 Task: Send an email with the signature Lorena Ramirez with the subject Request for a donation follow-up and the message Can you confirm whether the project is still on track to meet the milestones? from softage.9@softage.net to softage.2@softage.net and move the email from Sent Items to the folder Performance metrics
Action: Mouse moved to (278, 478)
Screenshot: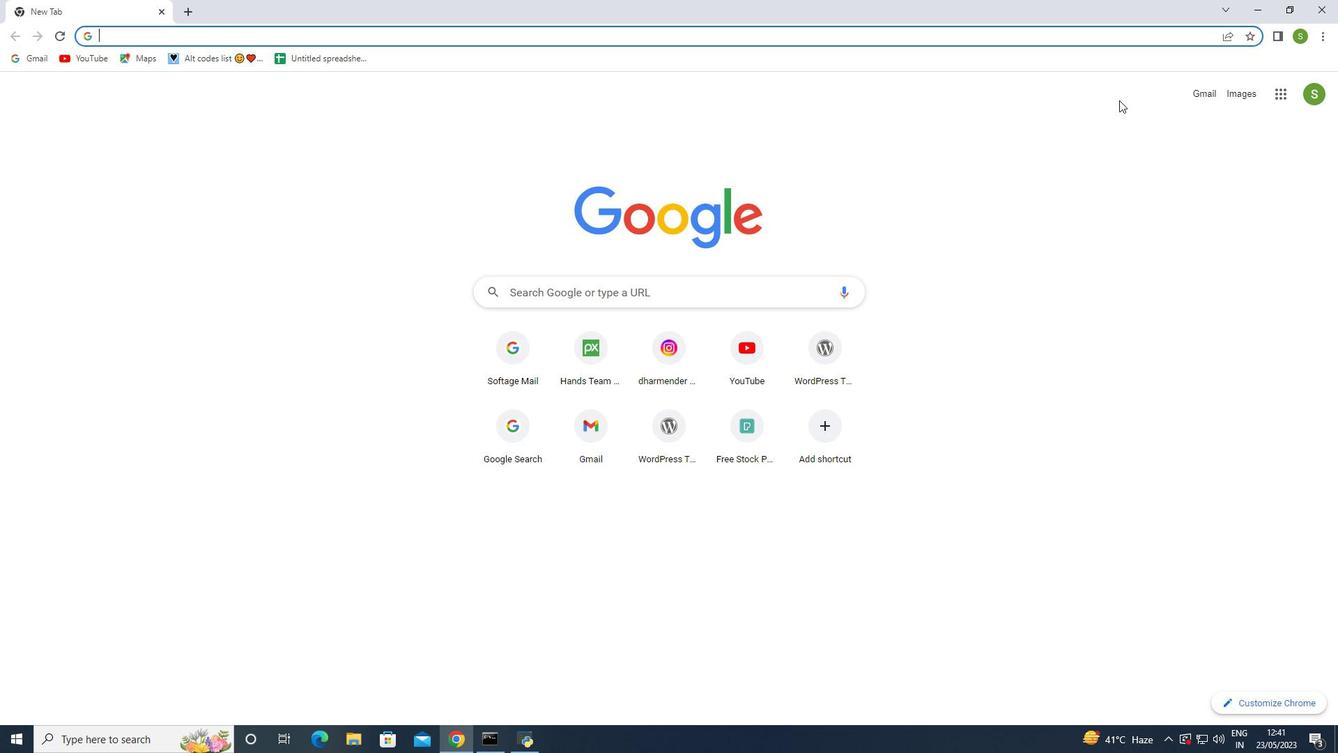 
Action: Mouse pressed left at (278, 478)
Screenshot: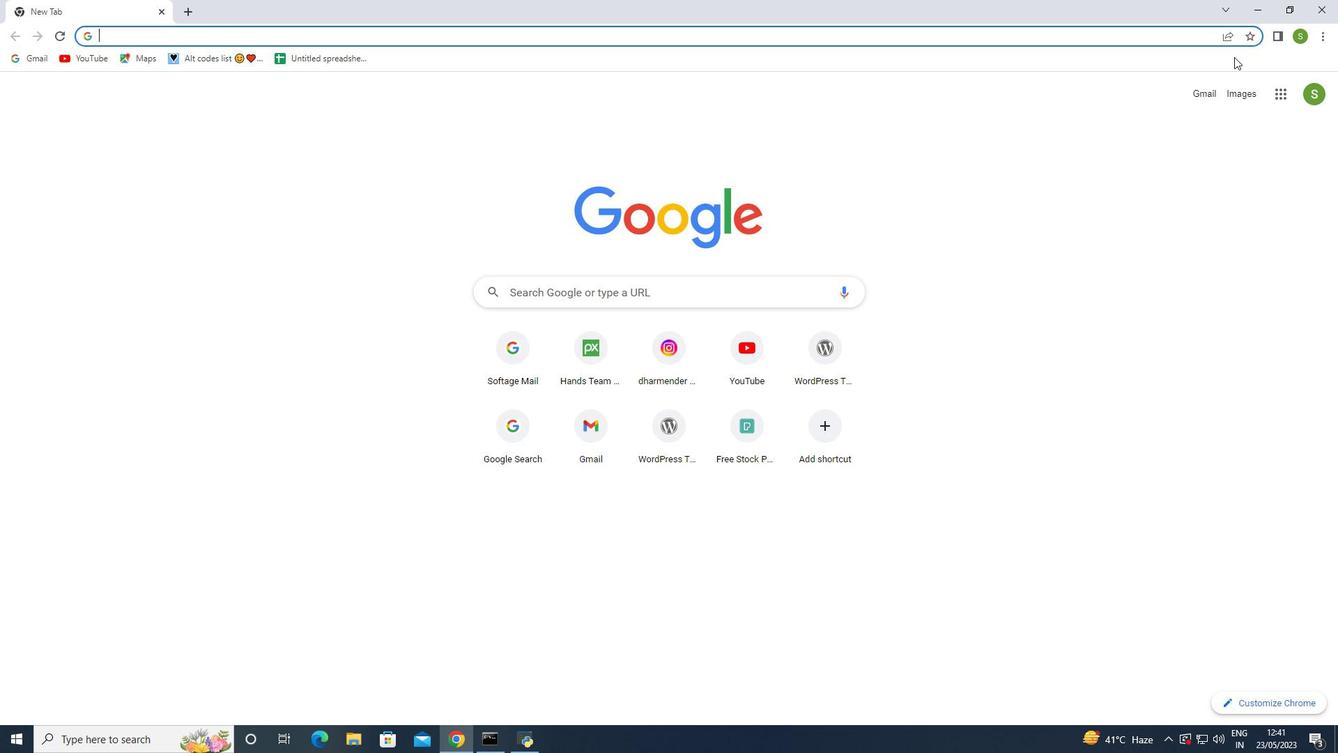 
Action: Mouse moved to (1290, 93)
Screenshot: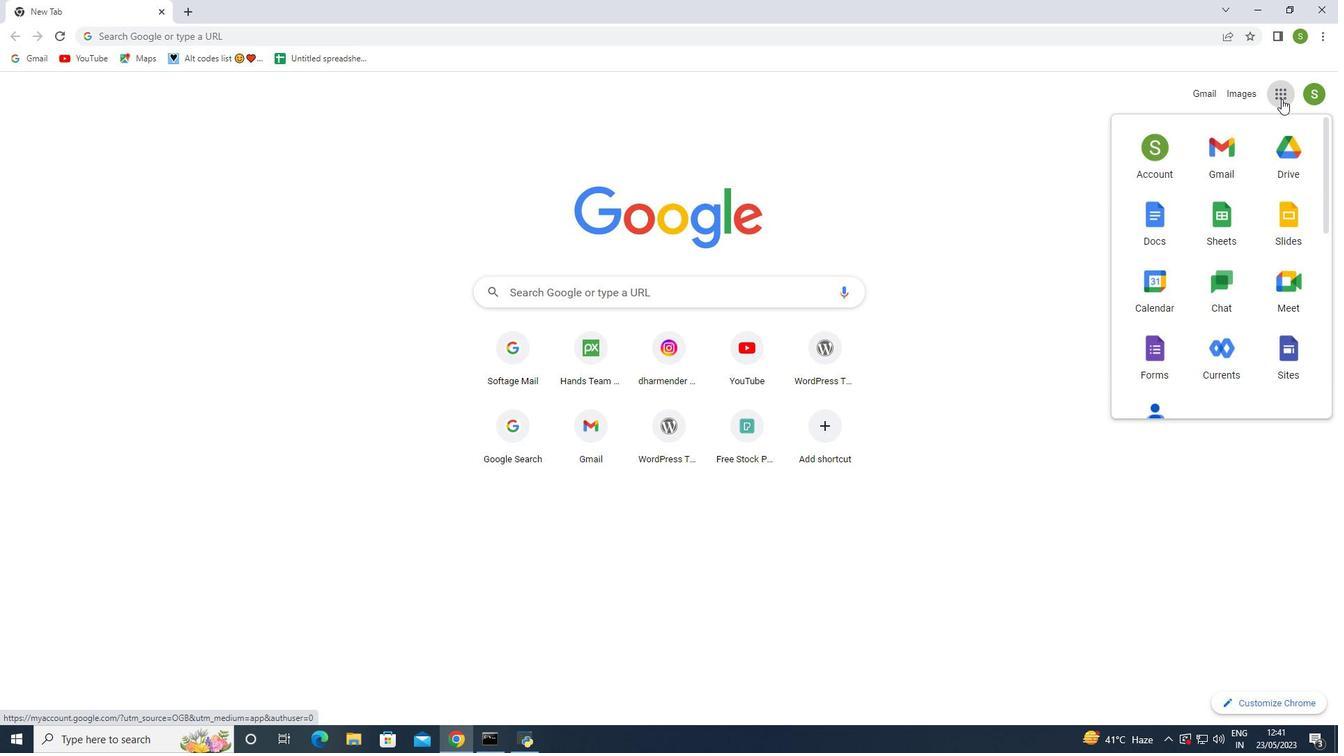 
Action: Mouse pressed left at (1290, 93)
Screenshot: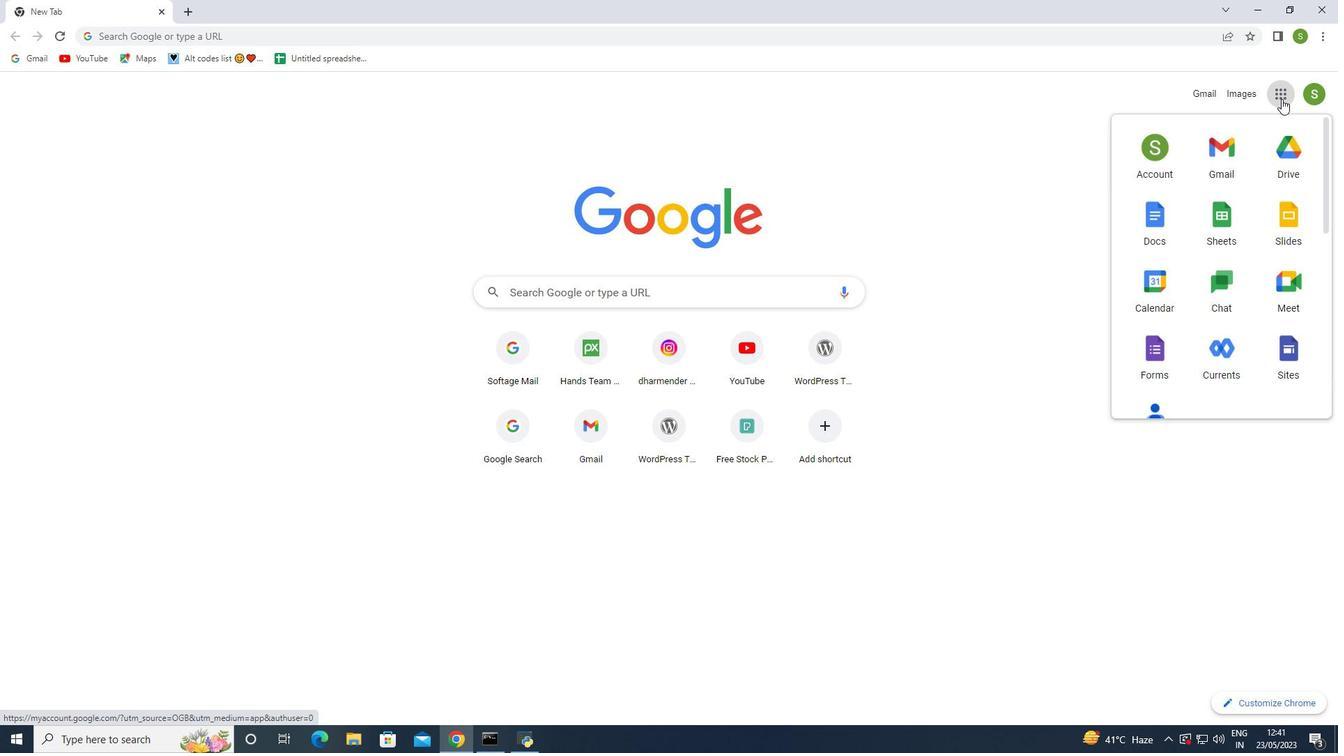 
Action: Mouse moved to (1235, 143)
Screenshot: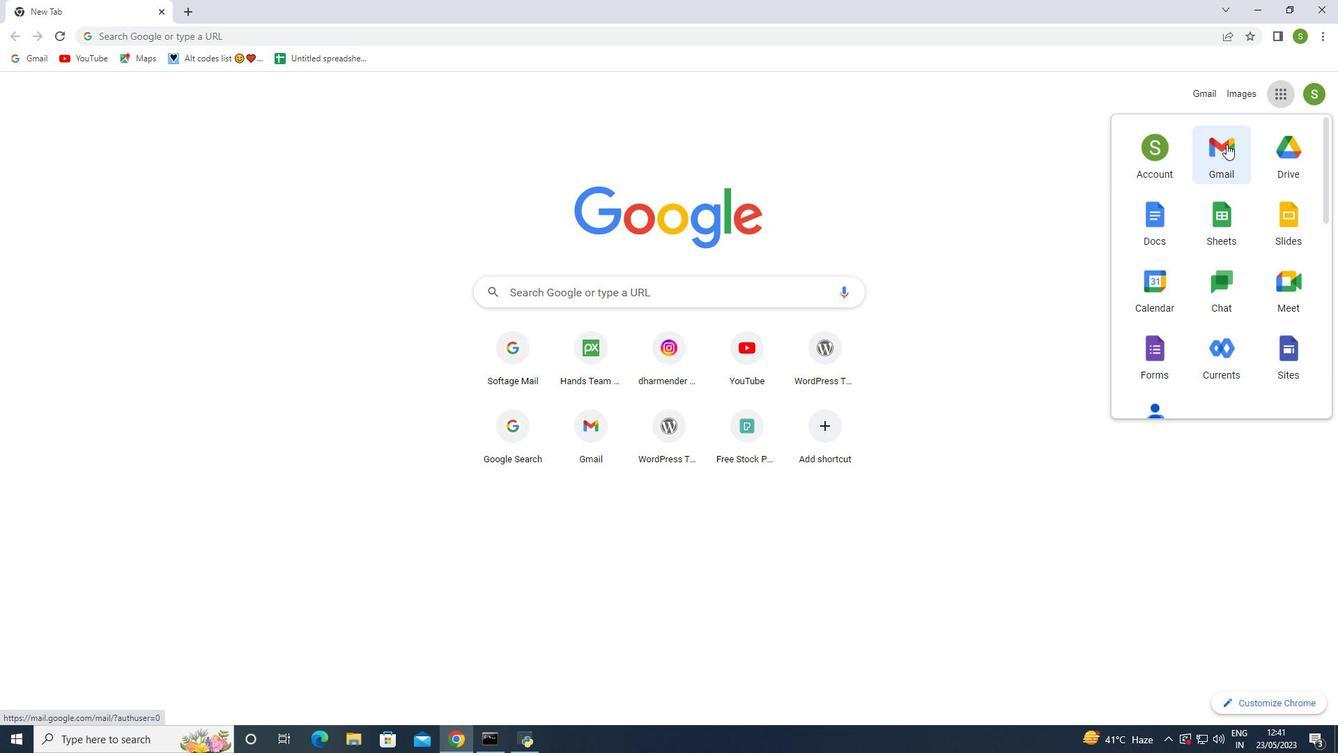 
Action: Mouse pressed left at (1235, 143)
Screenshot: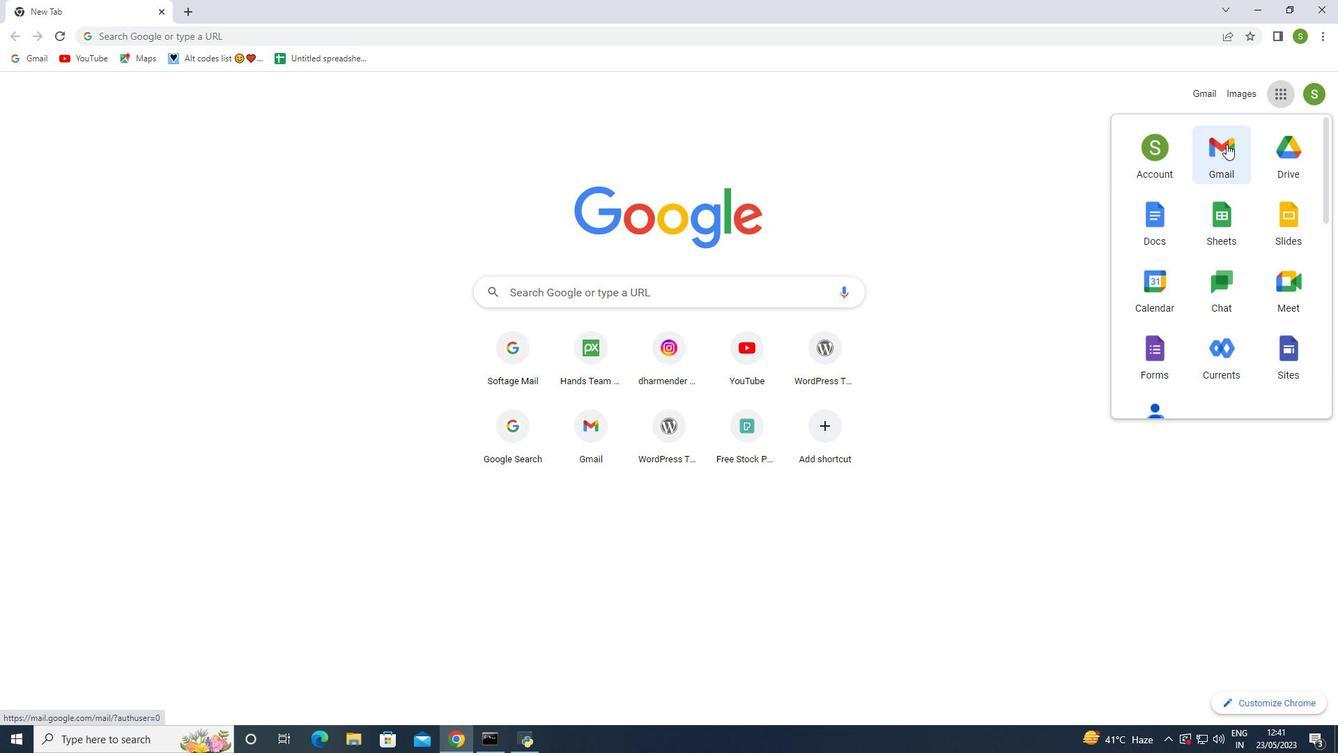 
Action: Mouse moved to (1174, 93)
Screenshot: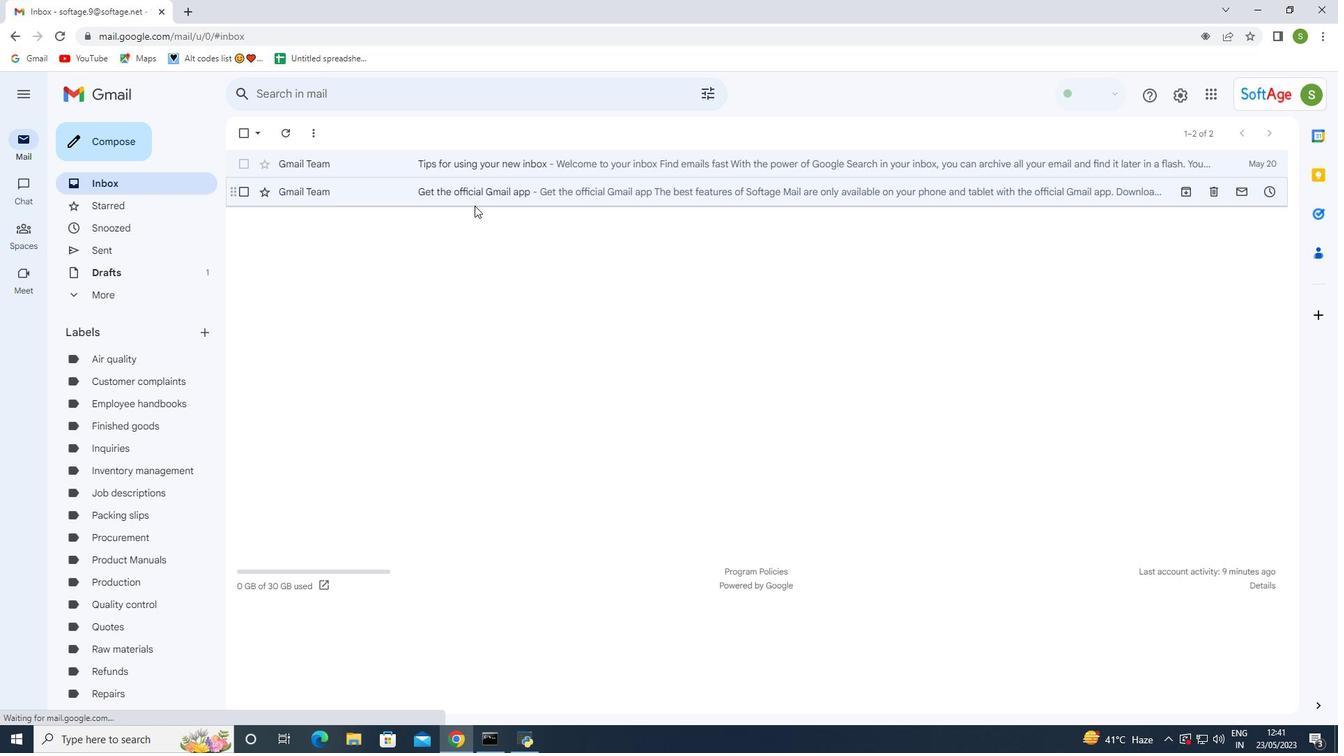 
Action: Mouse pressed left at (1174, 93)
Screenshot: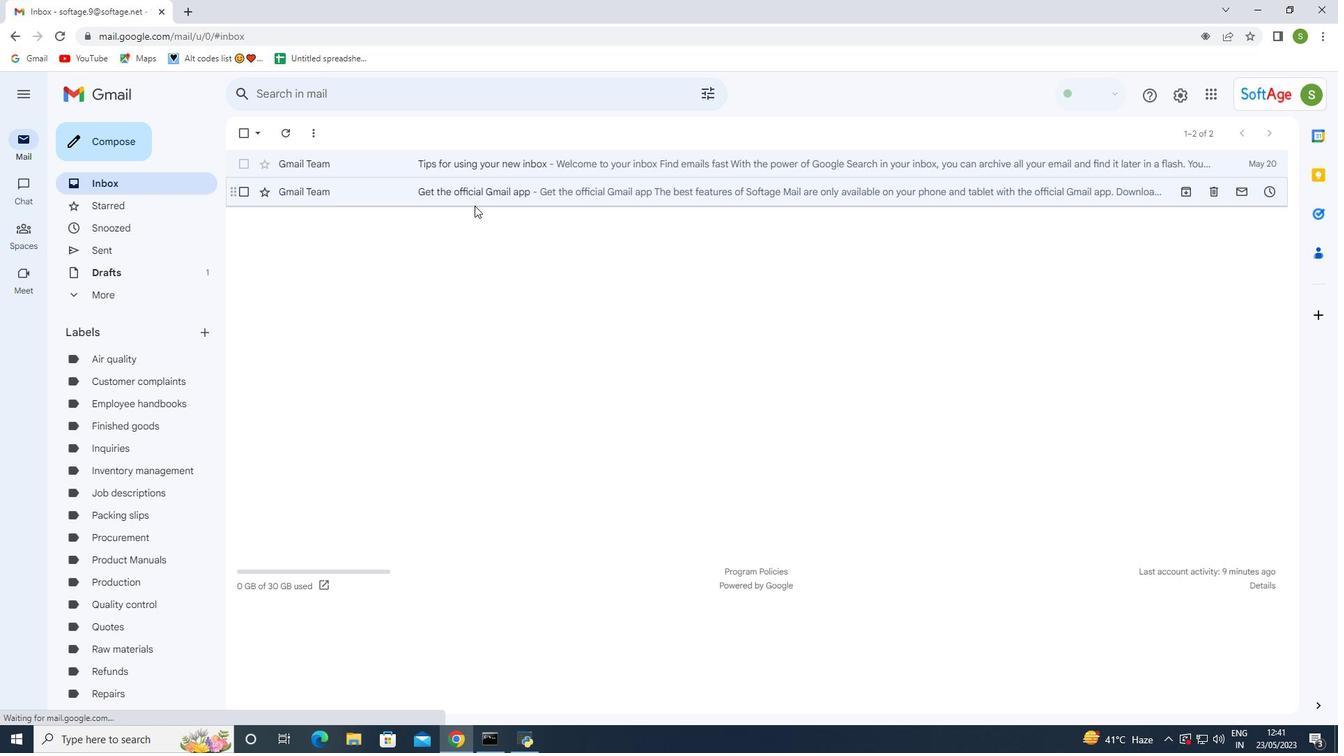 
Action: Mouse moved to (1177, 156)
Screenshot: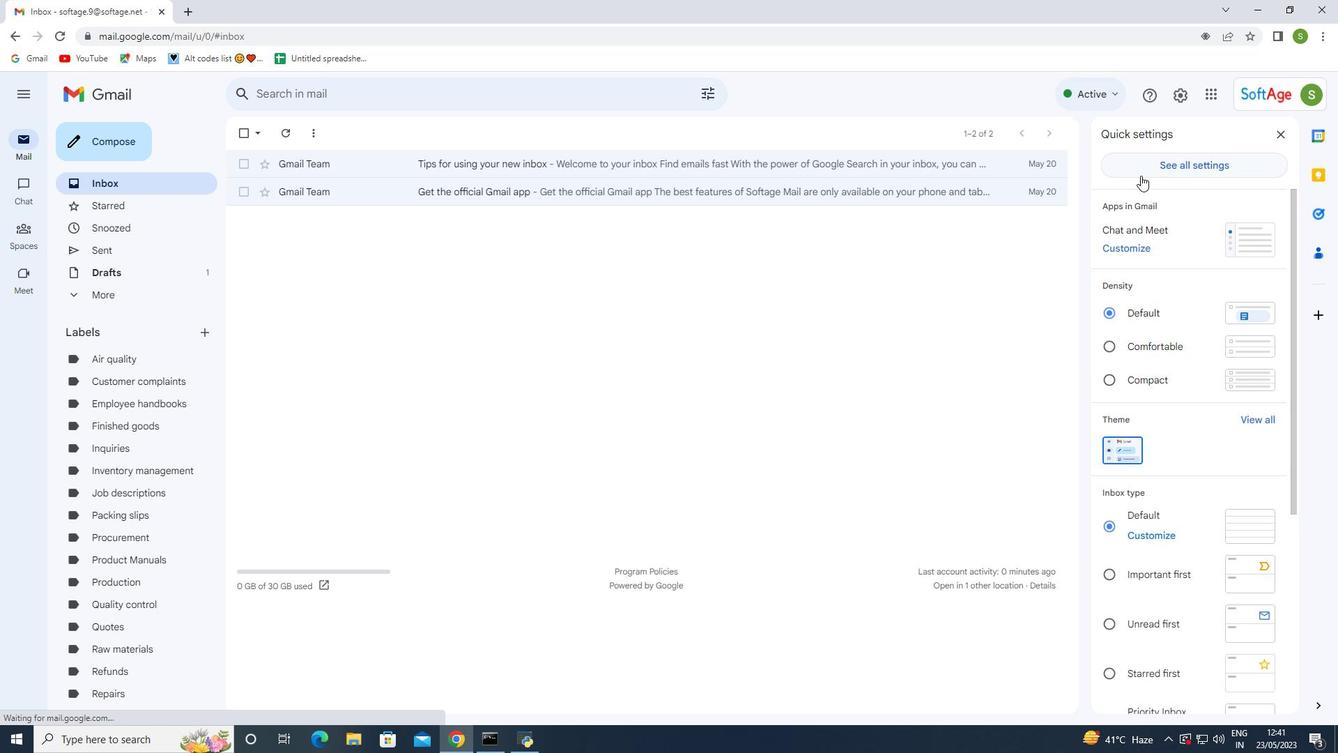 
Action: Mouse pressed left at (1177, 156)
Screenshot: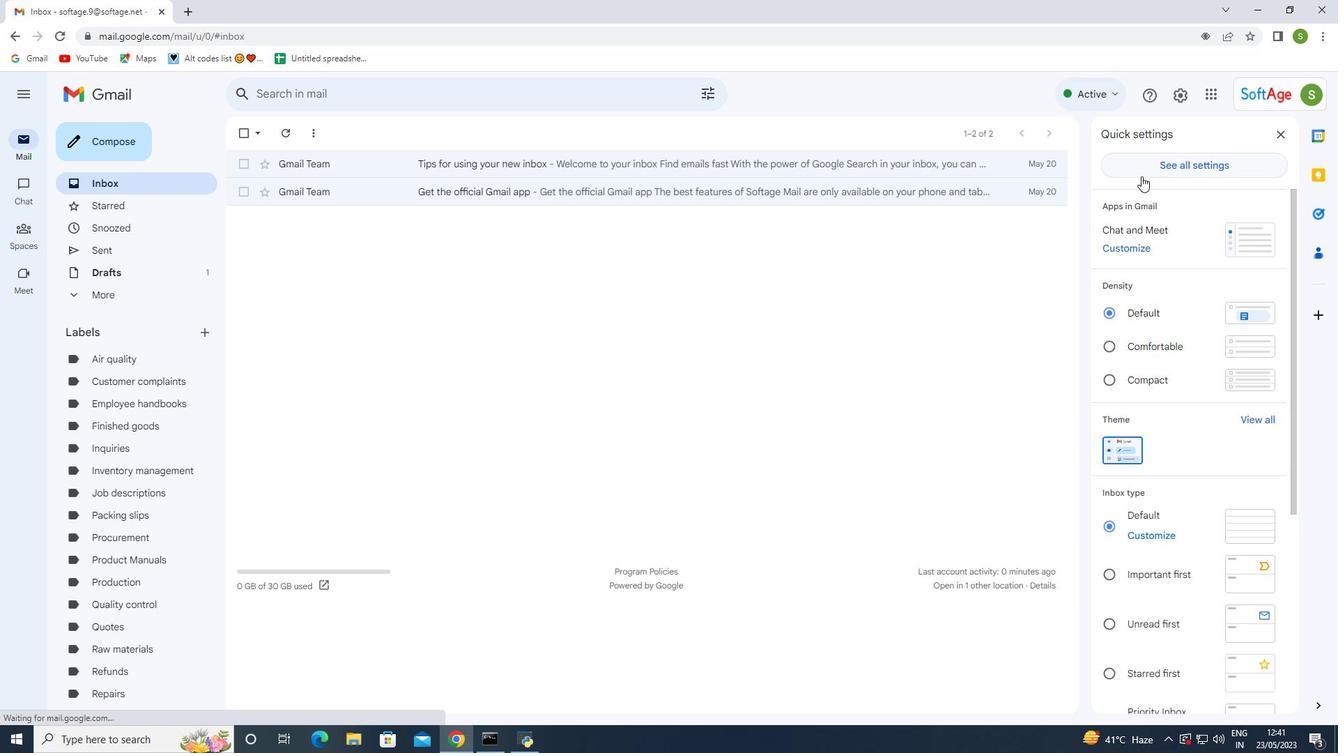 
Action: Mouse moved to (553, 322)
Screenshot: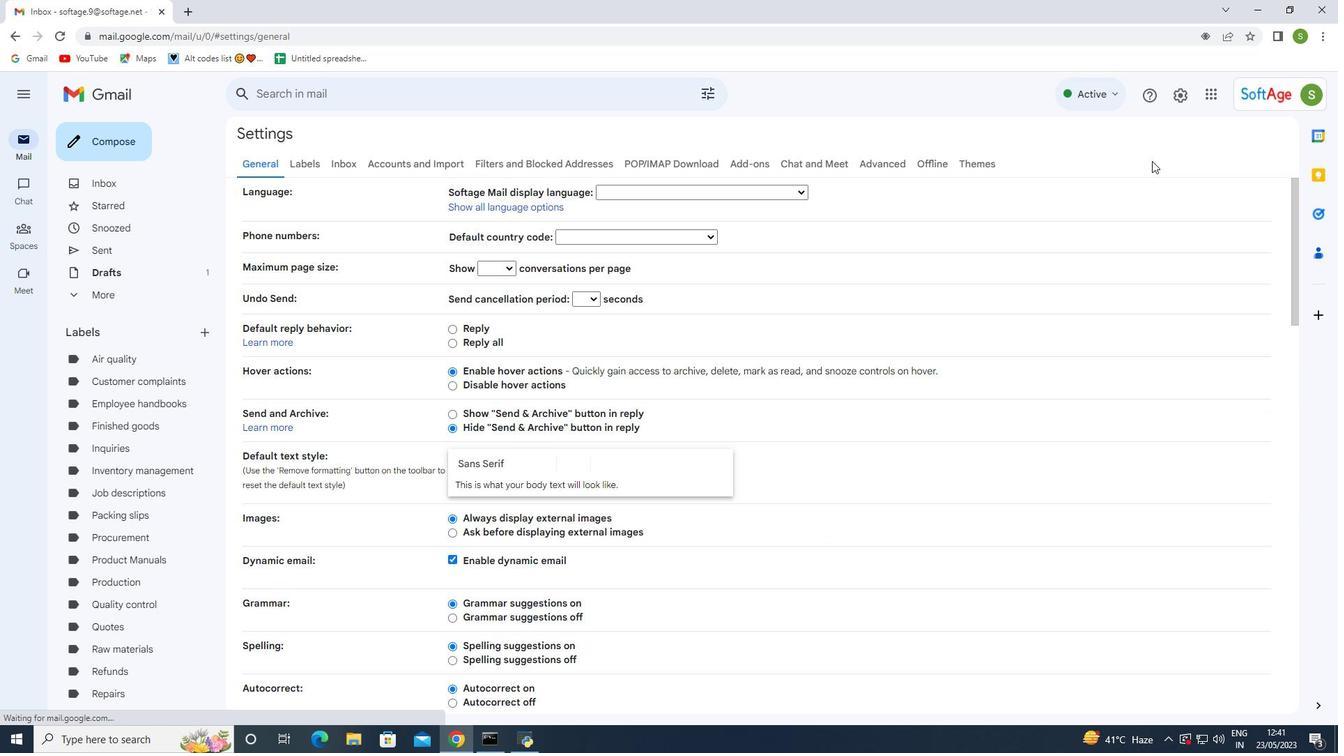 
Action: Mouse scrolled (553, 322) with delta (0, 0)
Screenshot: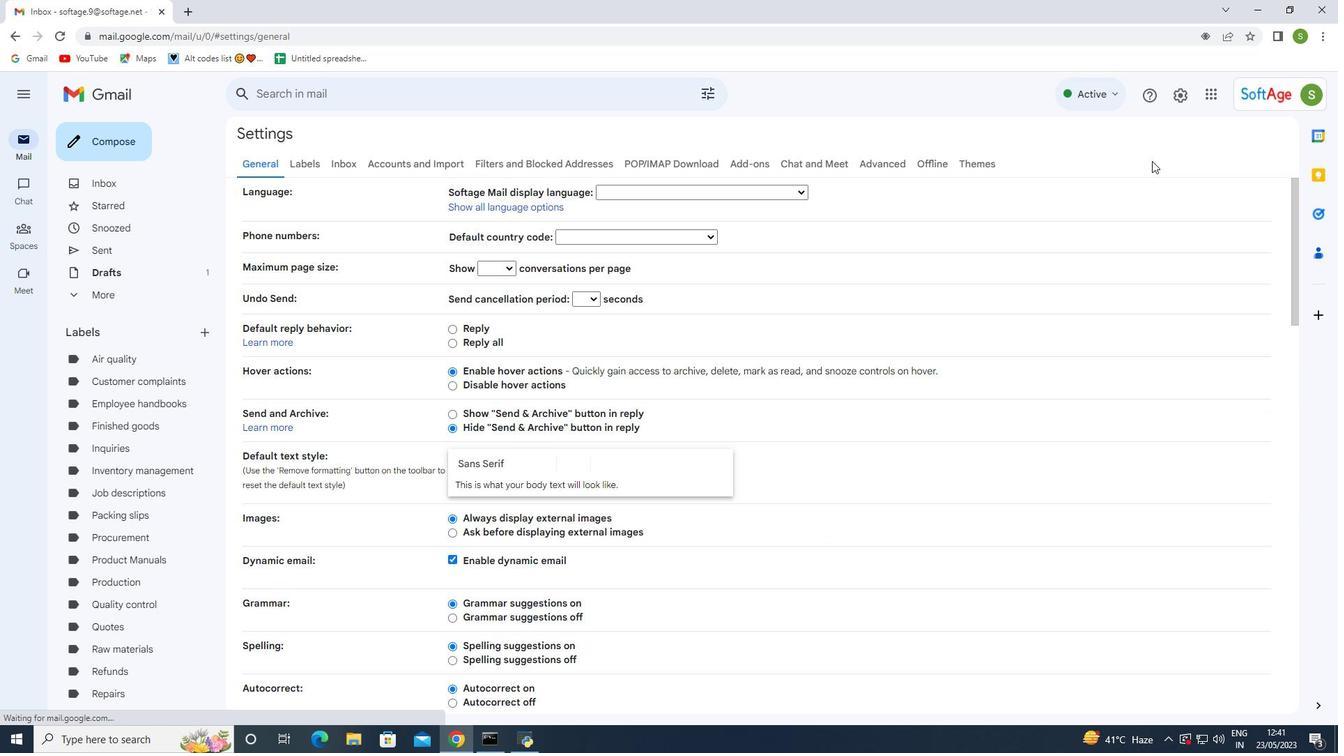 
Action: Mouse moved to (554, 324)
Screenshot: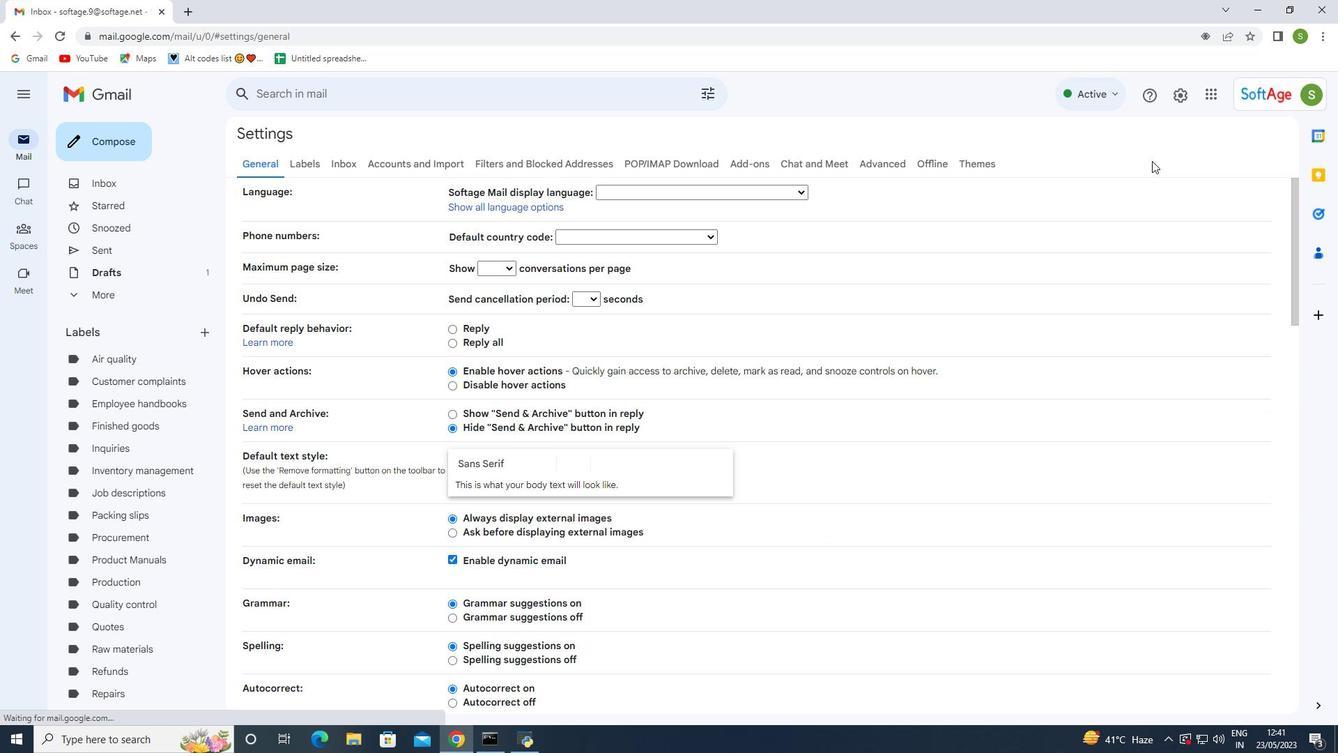 
Action: Mouse scrolled (554, 323) with delta (0, 0)
Screenshot: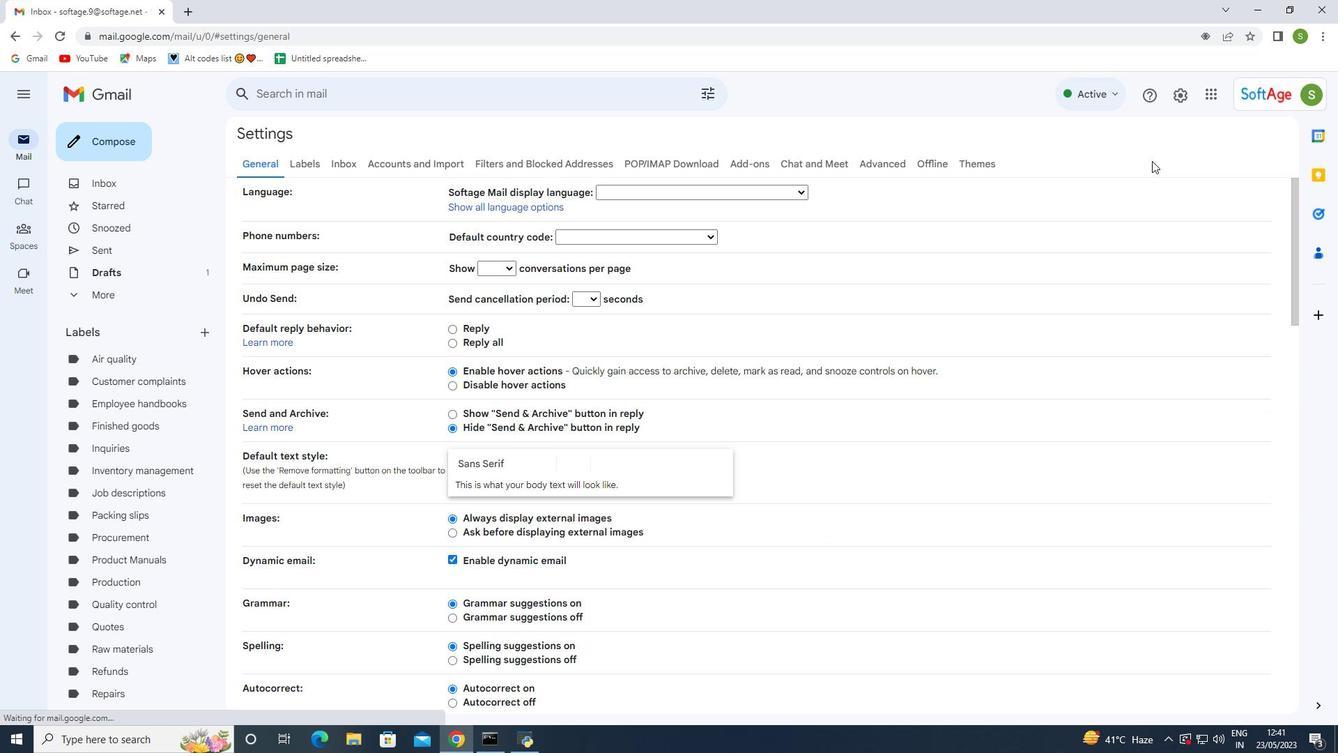 
Action: Mouse moved to (554, 325)
Screenshot: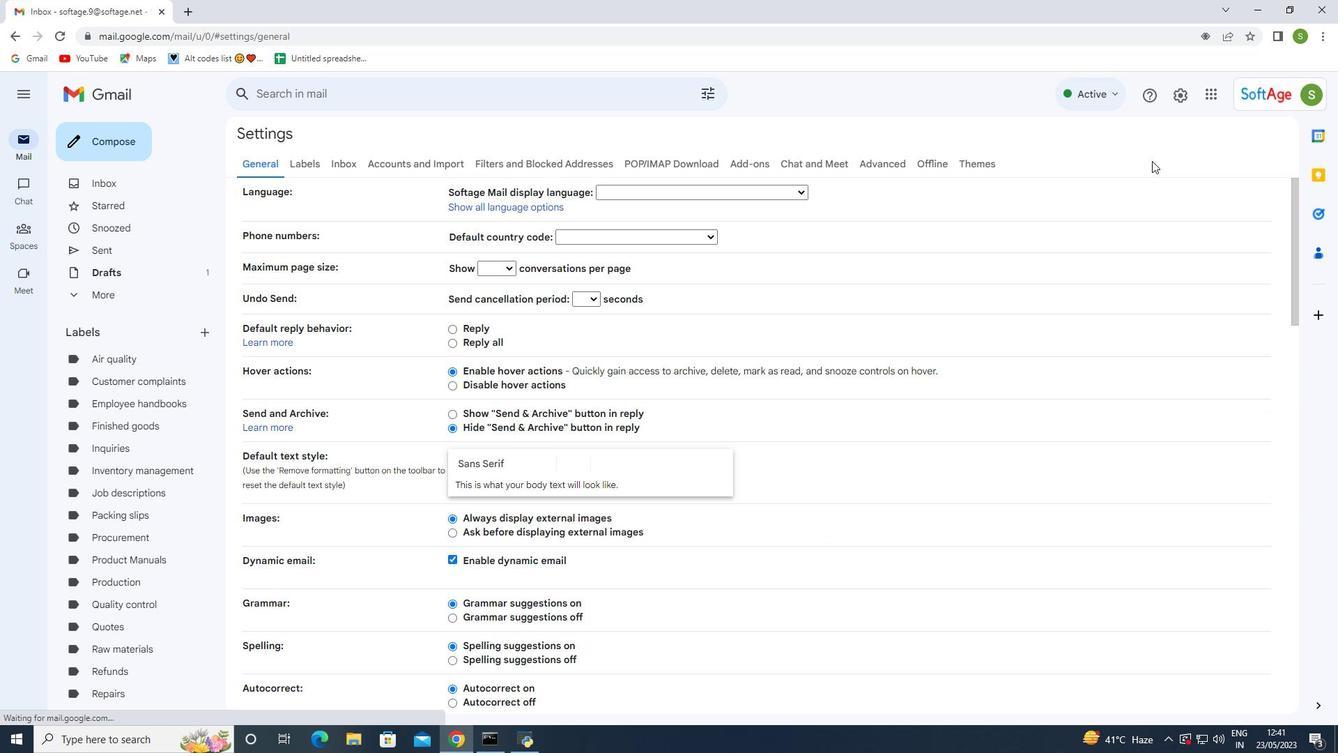 
Action: Mouse scrolled (554, 324) with delta (0, 0)
Screenshot: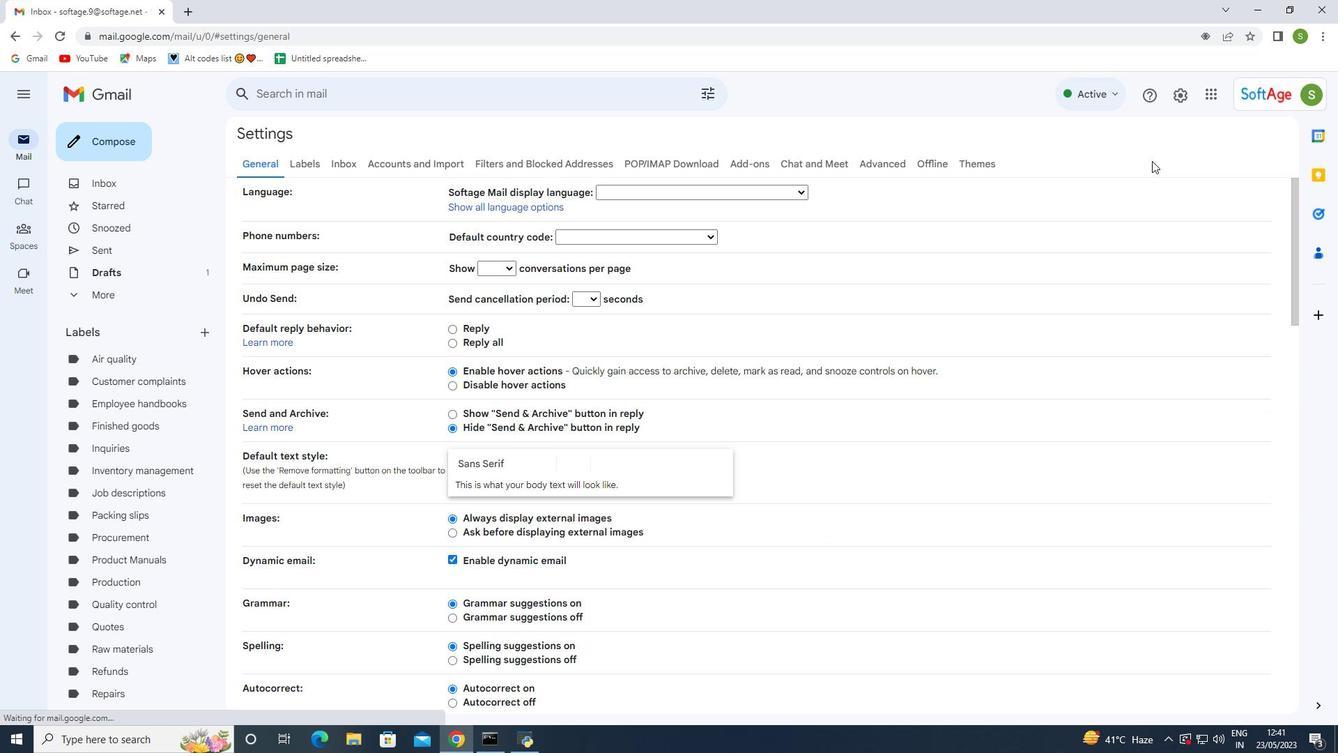 
Action: Mouse moved to (554, 325)
Screenshot: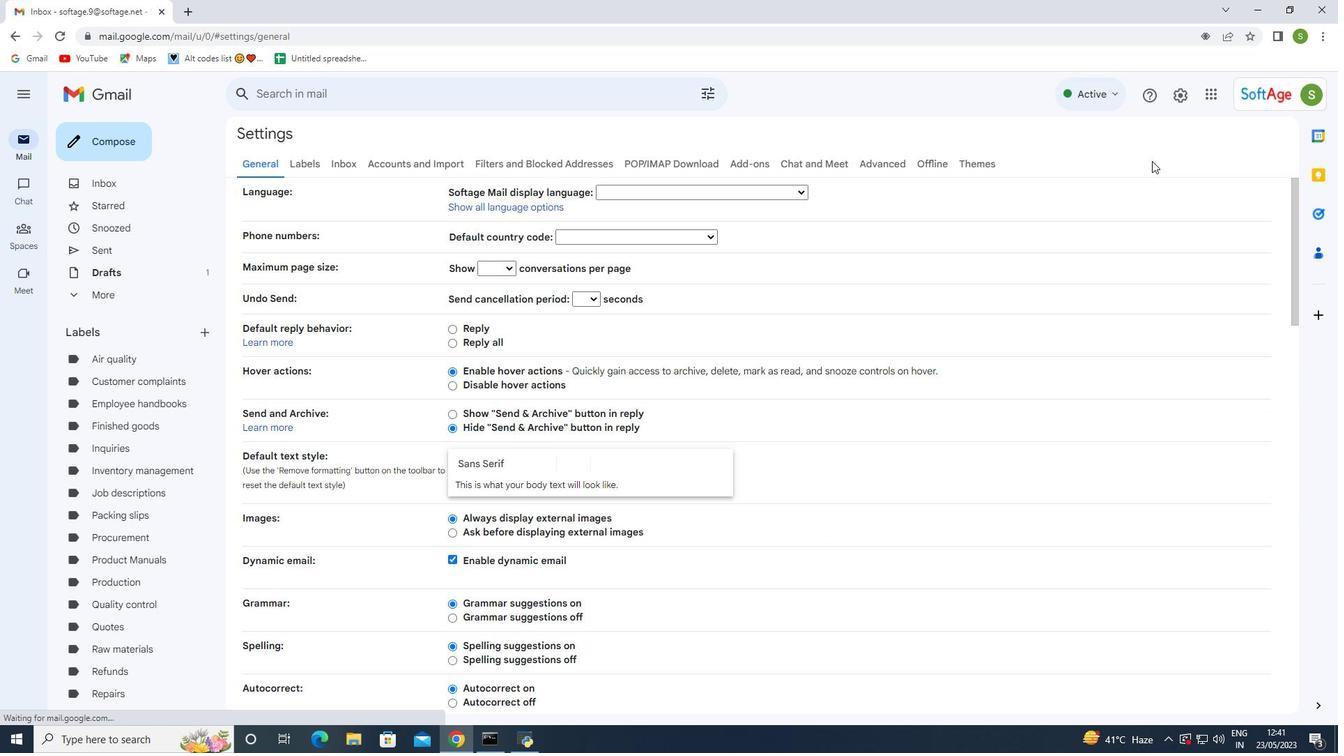 
Action: Mouse scrolled (554, 324) with delta (0, 0)
Screenshot: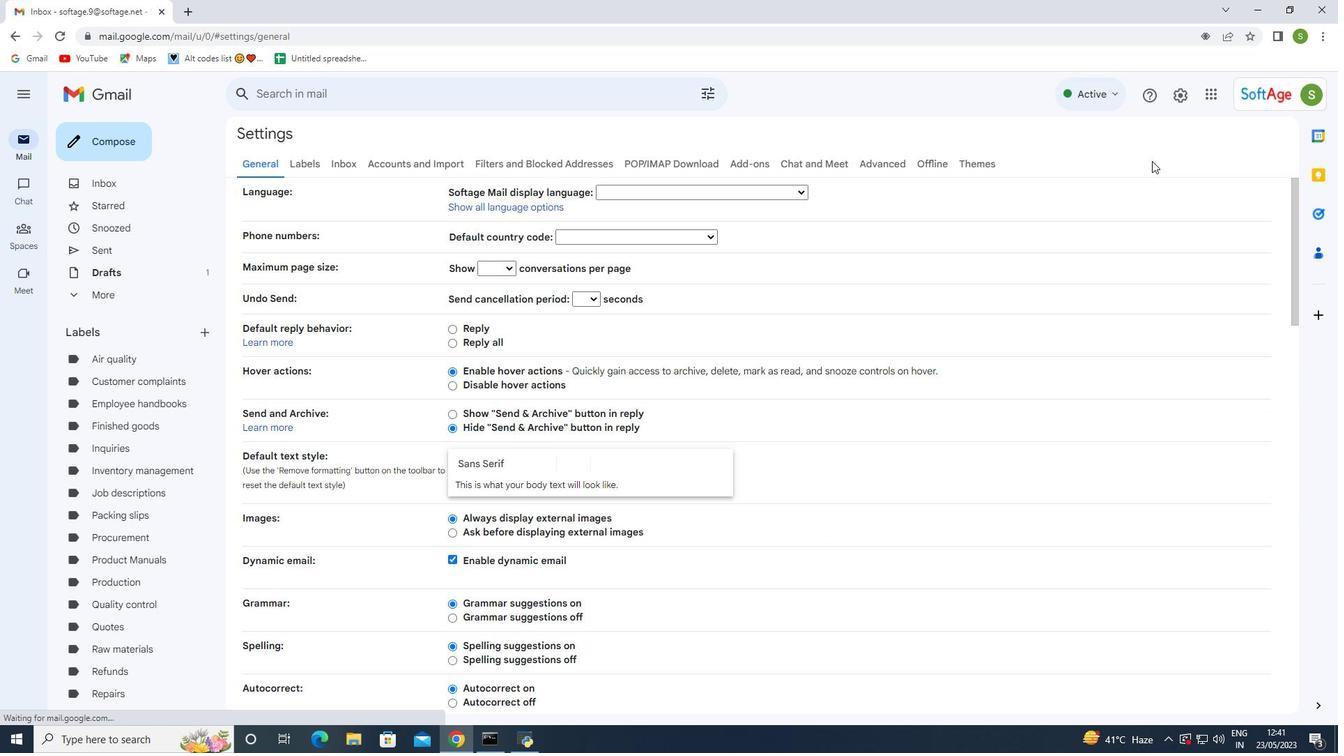 
Action: Mouse moved to (554, 326)
Screenshot: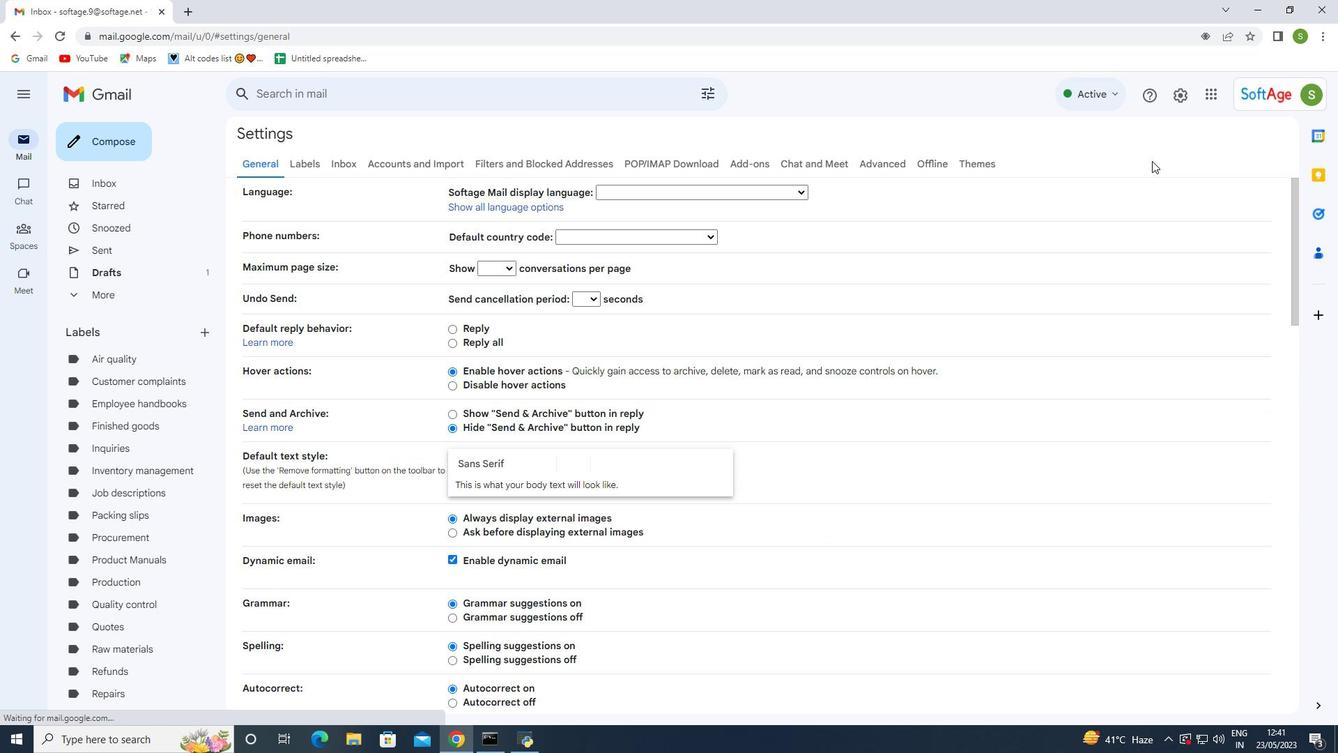 
Action: Mouse scrolled (554, 325) with delta (0, 0)
Screenshot: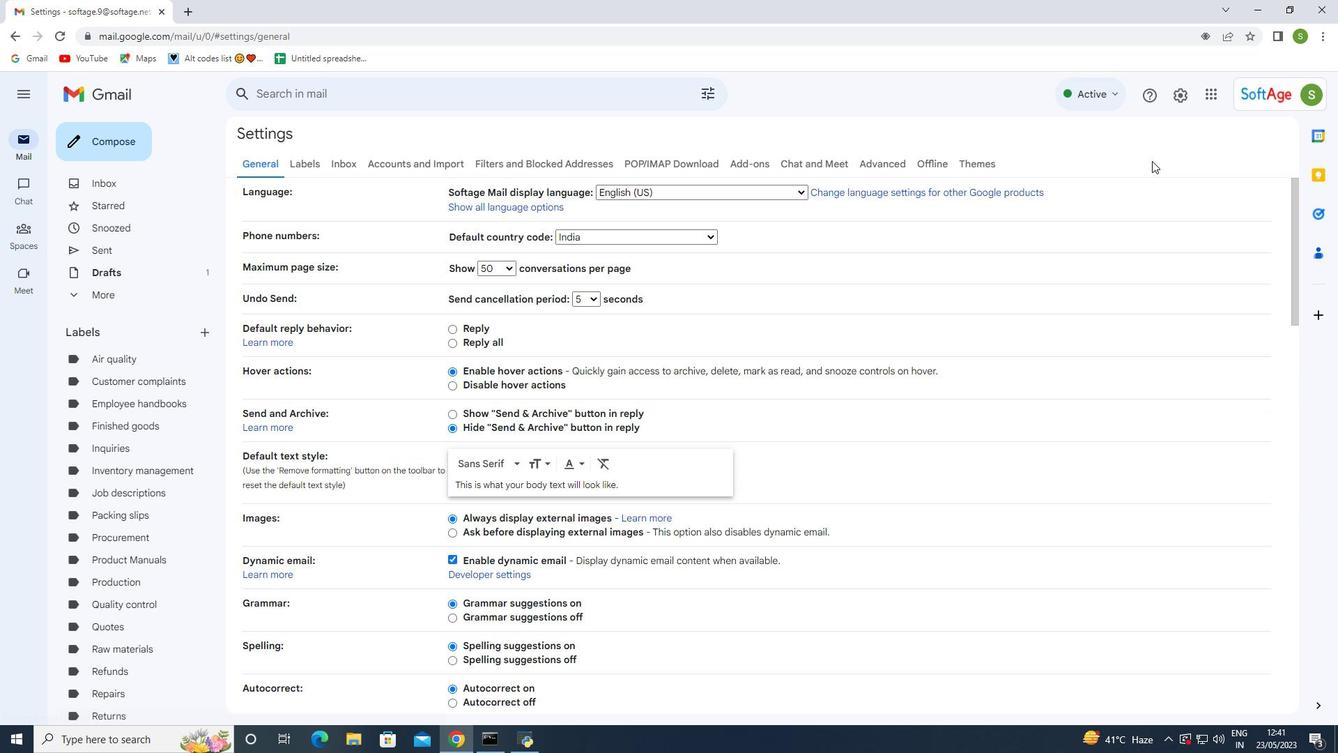 
Action: Mouse scrolled (554, 325) with delta (0, 0)
Screenshot: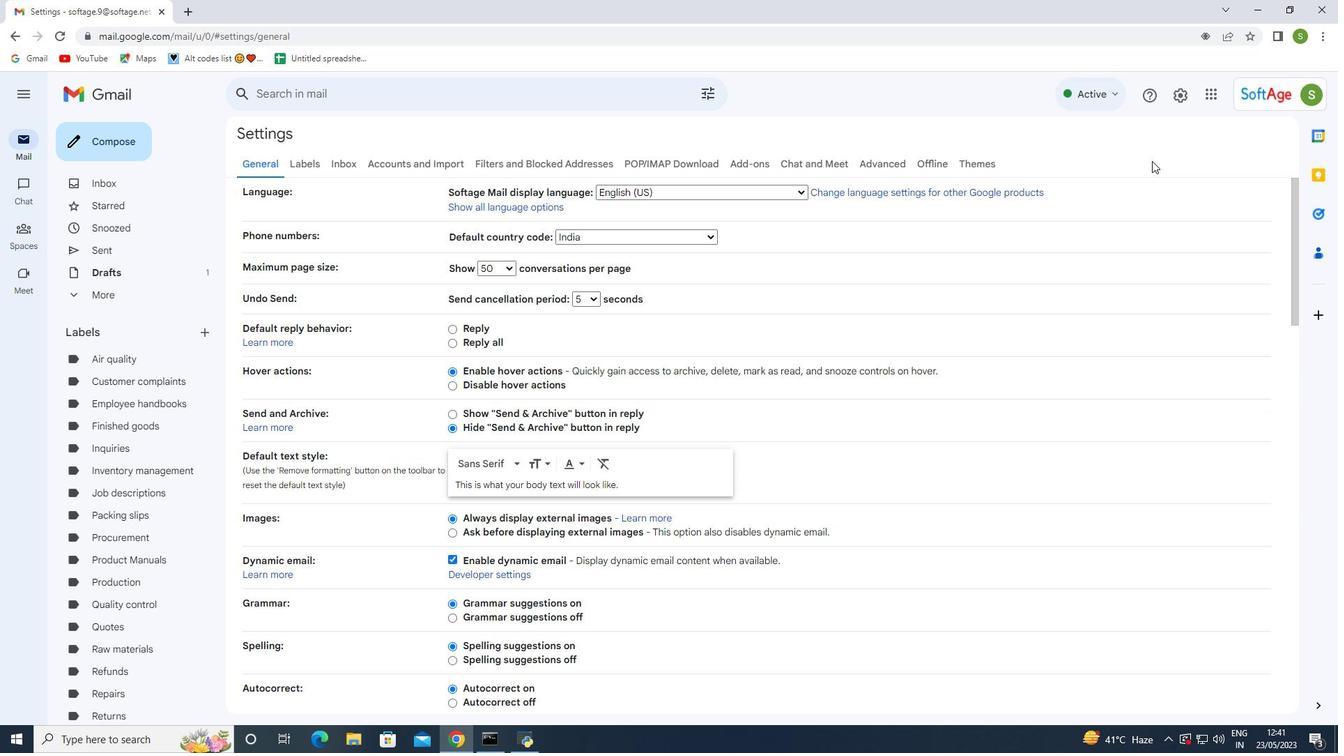 
Action: Mouse scrolled (554, 325) with delta (0, 0)
Screenshot: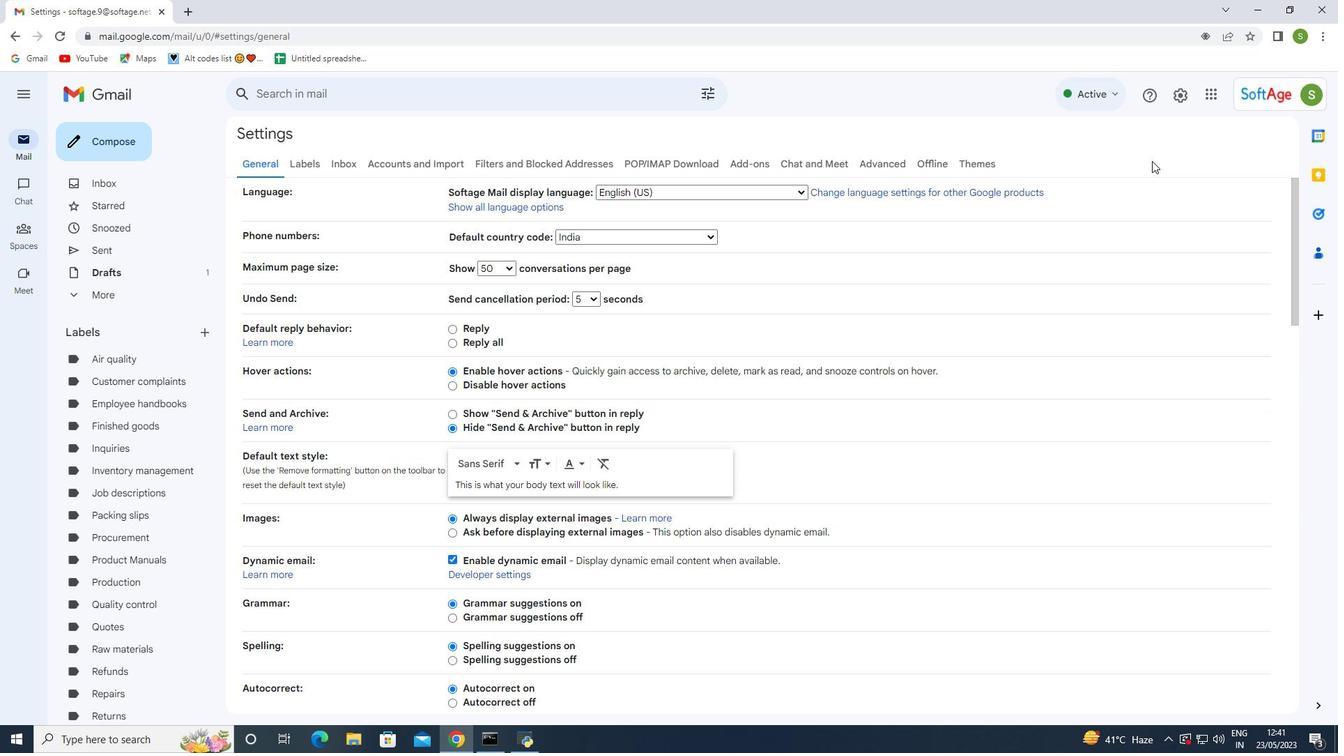 
Action: Mouse scrolled (554, 325) with delta (0, 0)
Screenshot: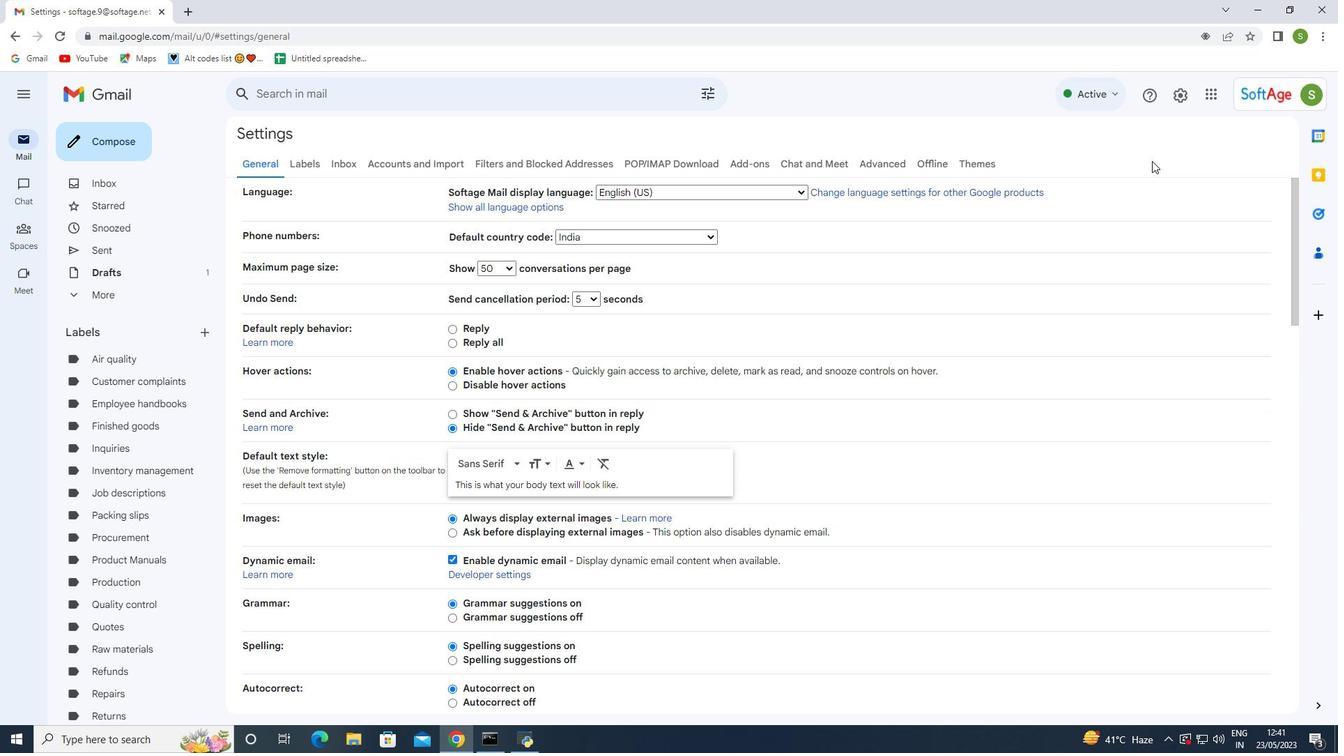 
Action: Mouse scrolled (554, 325) with delta (0, 0)
Screenshot: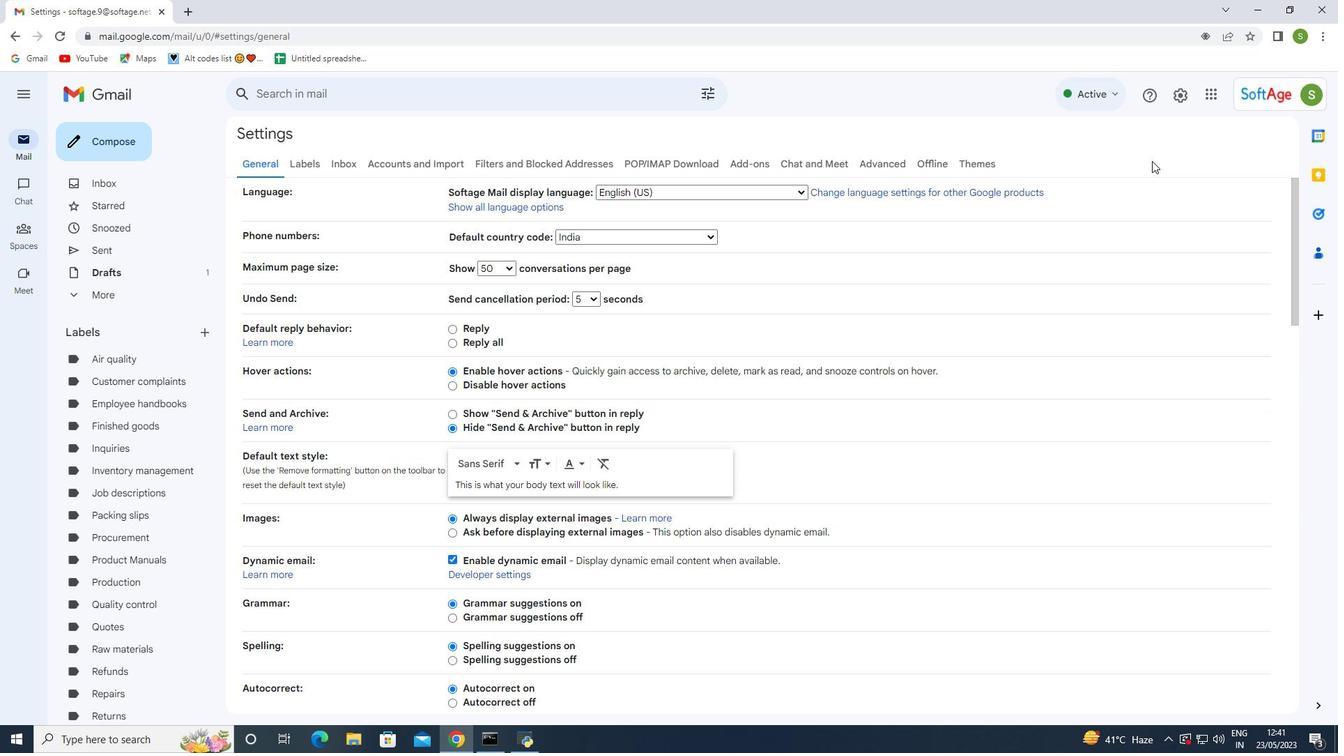 
Action: Mouse scrolled (554, 325) with delta (0, 0)
Screenshot: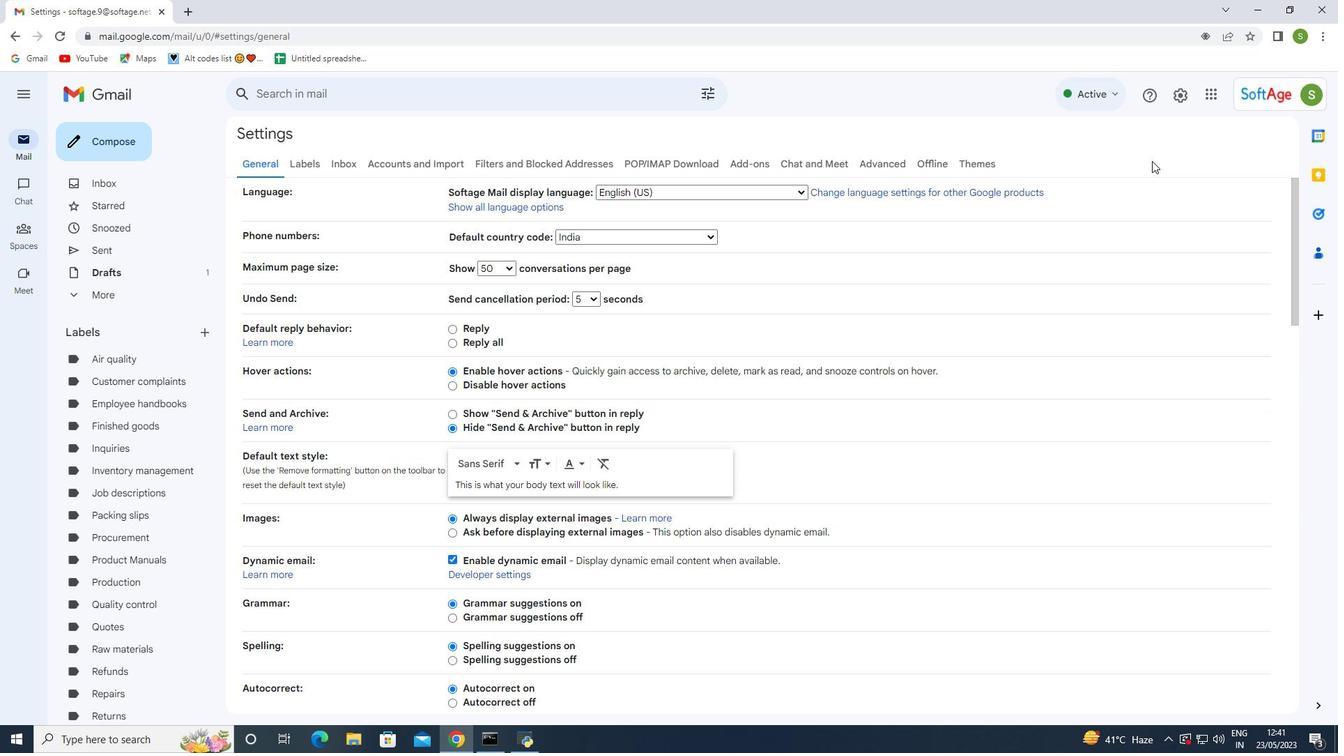 
Action: Mouse scrolled (554, 325) with delta (0, 0)
Screenshot: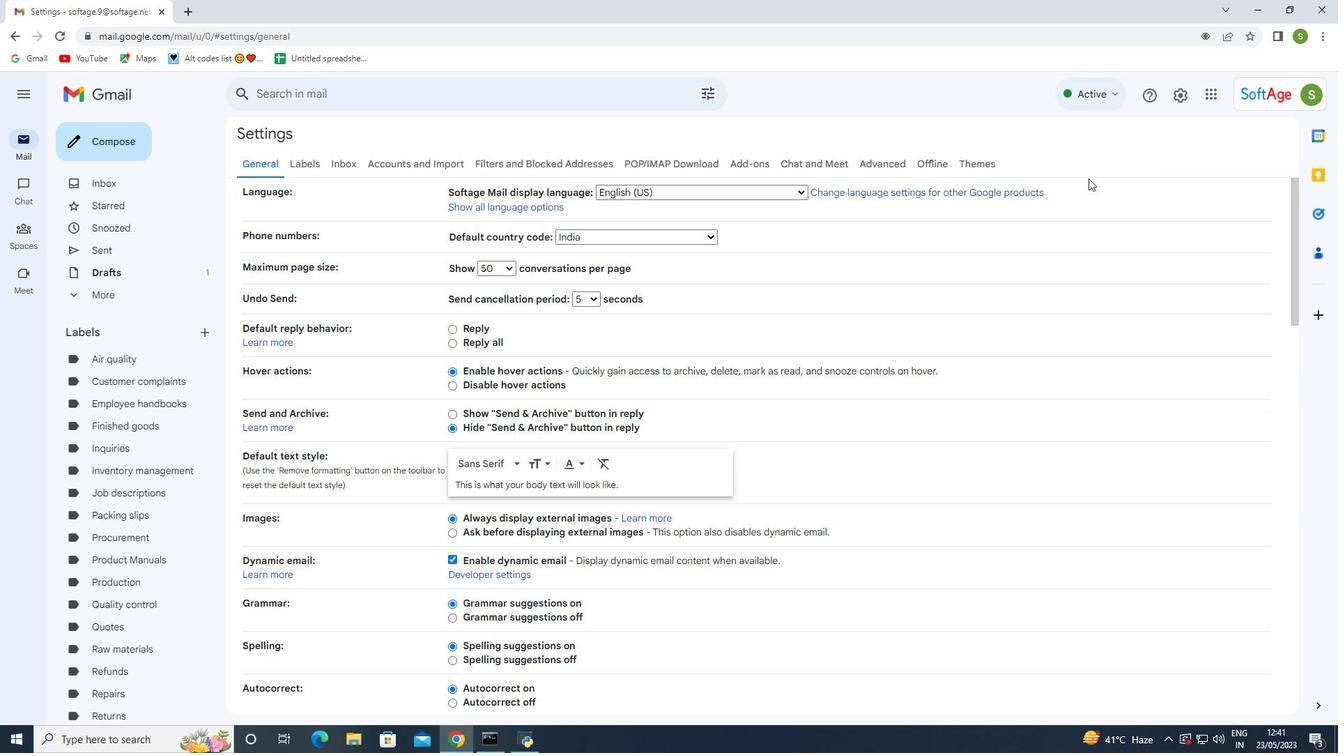 
Action: Mouse scrolled (554, 325) with delta (0, 0)
Screenshot: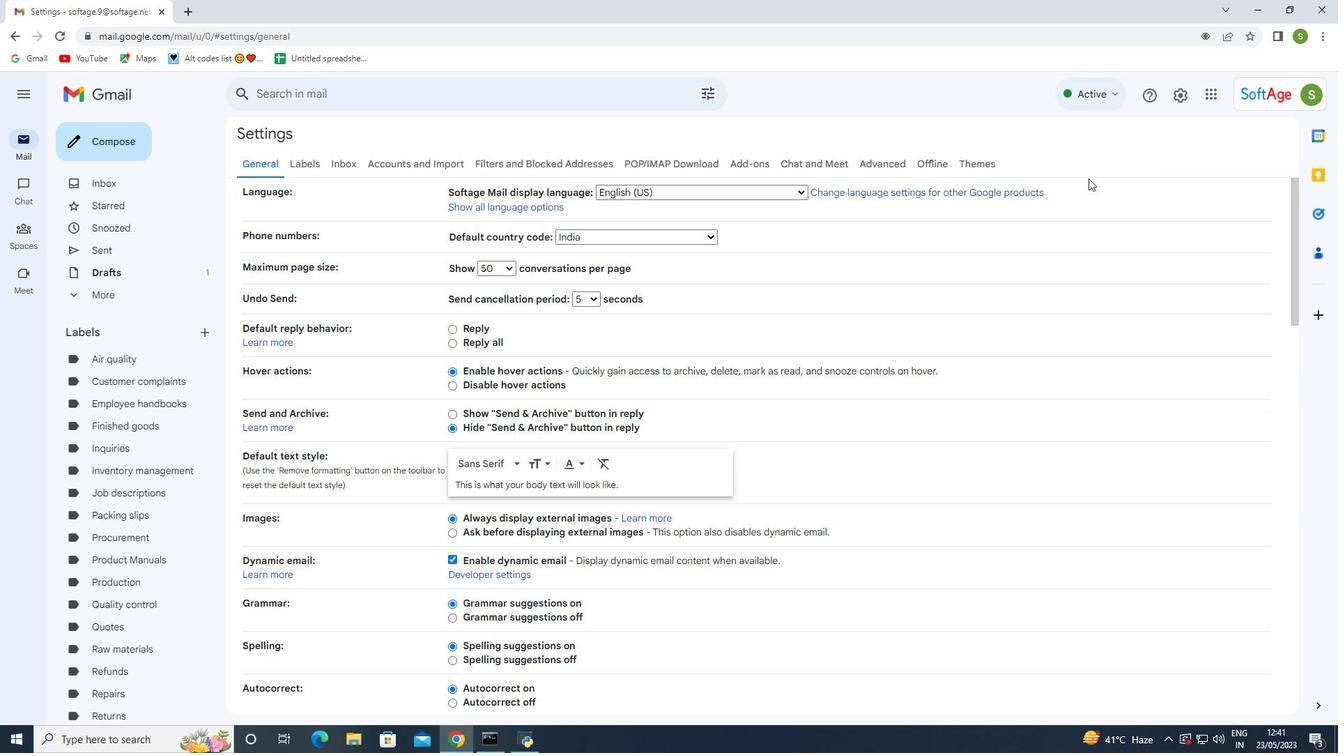 
Action: Mouse scrolled (554, 325) with delta (0, 0)
Screenshot: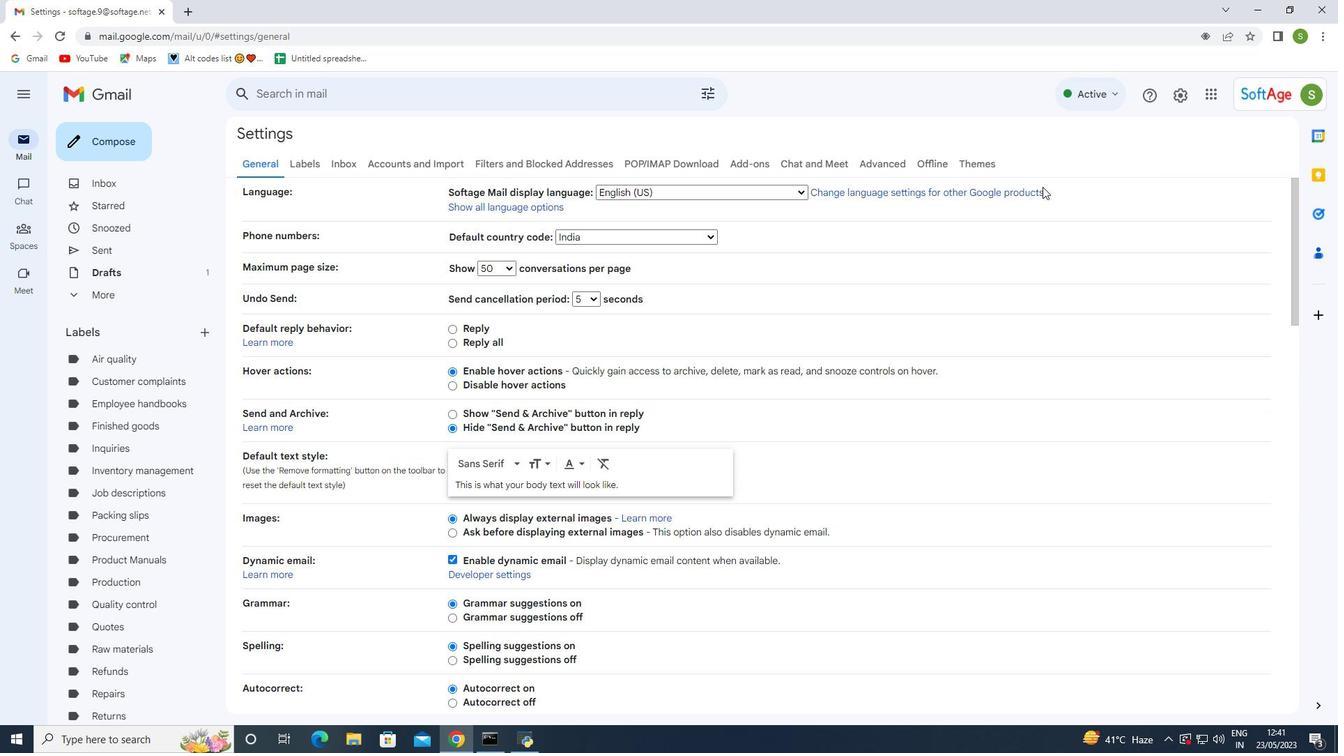 
Action: Mouse scrolled (554, 325) with delta (0, 0)
Screenshot: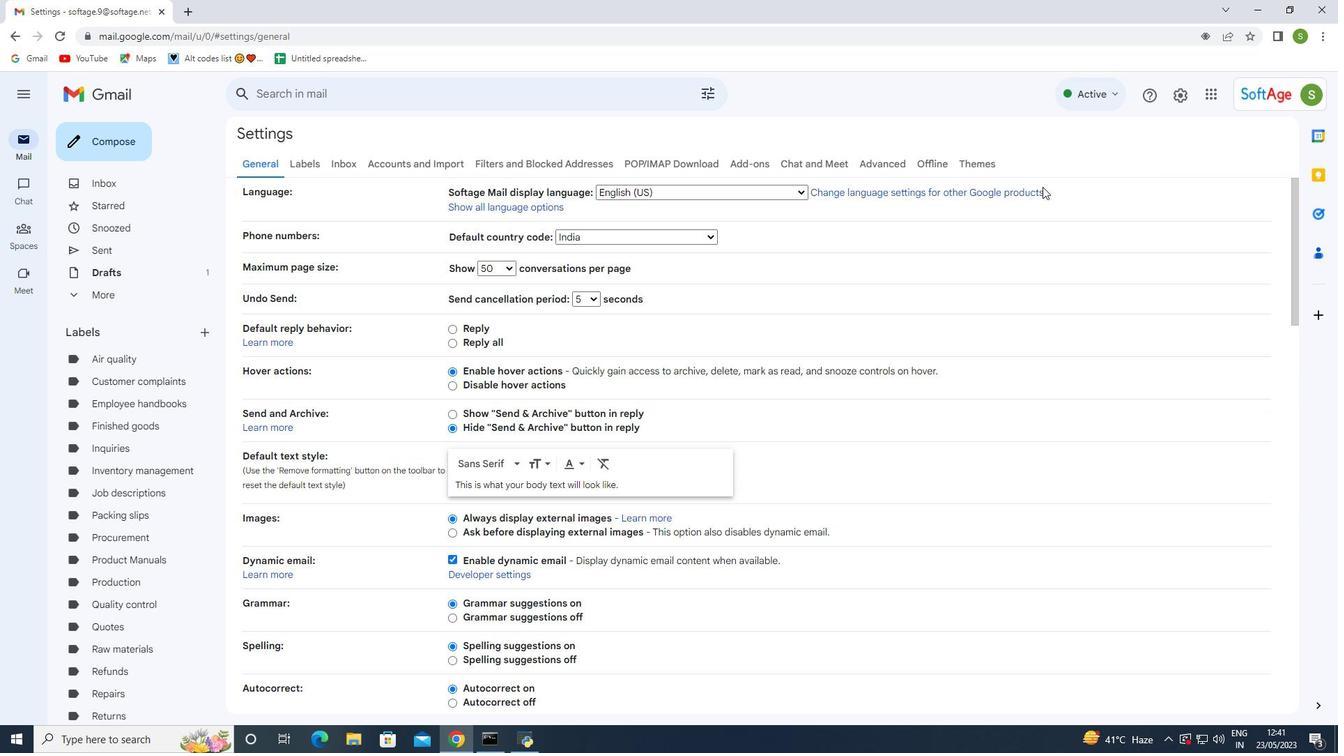 
Action: Mouse scrolled (554, 325) with delta (0, 0)
Screenshot: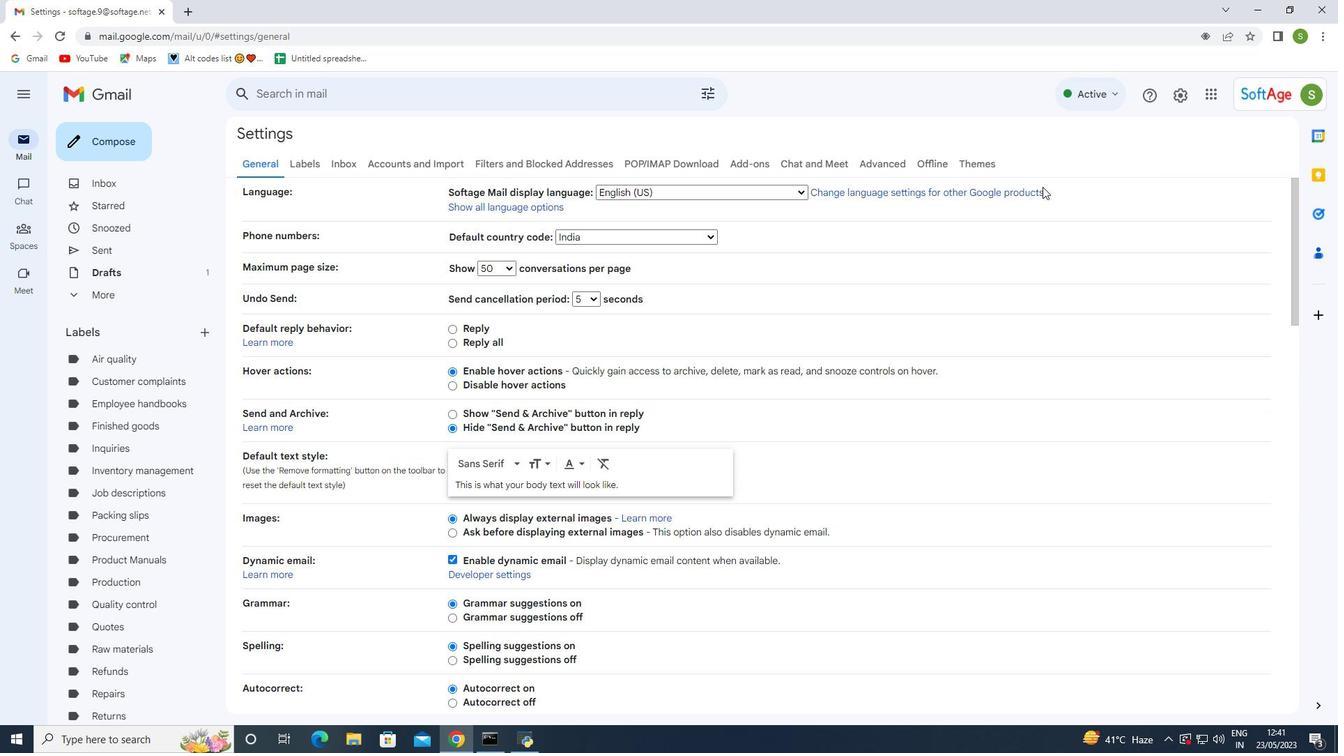 
Action: Mouse moved to (554, 506)
Screenshot: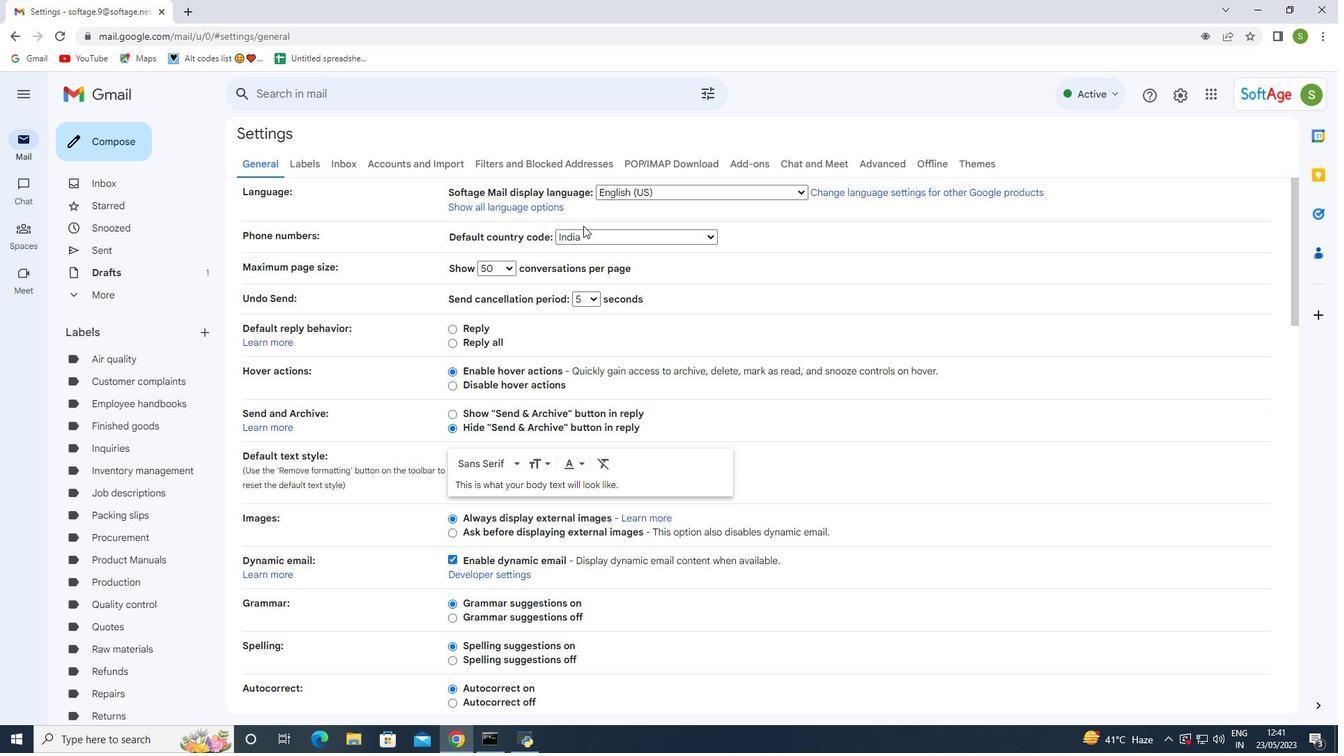 
Action: Mouse pressed left at (554, 506)
Screenshot: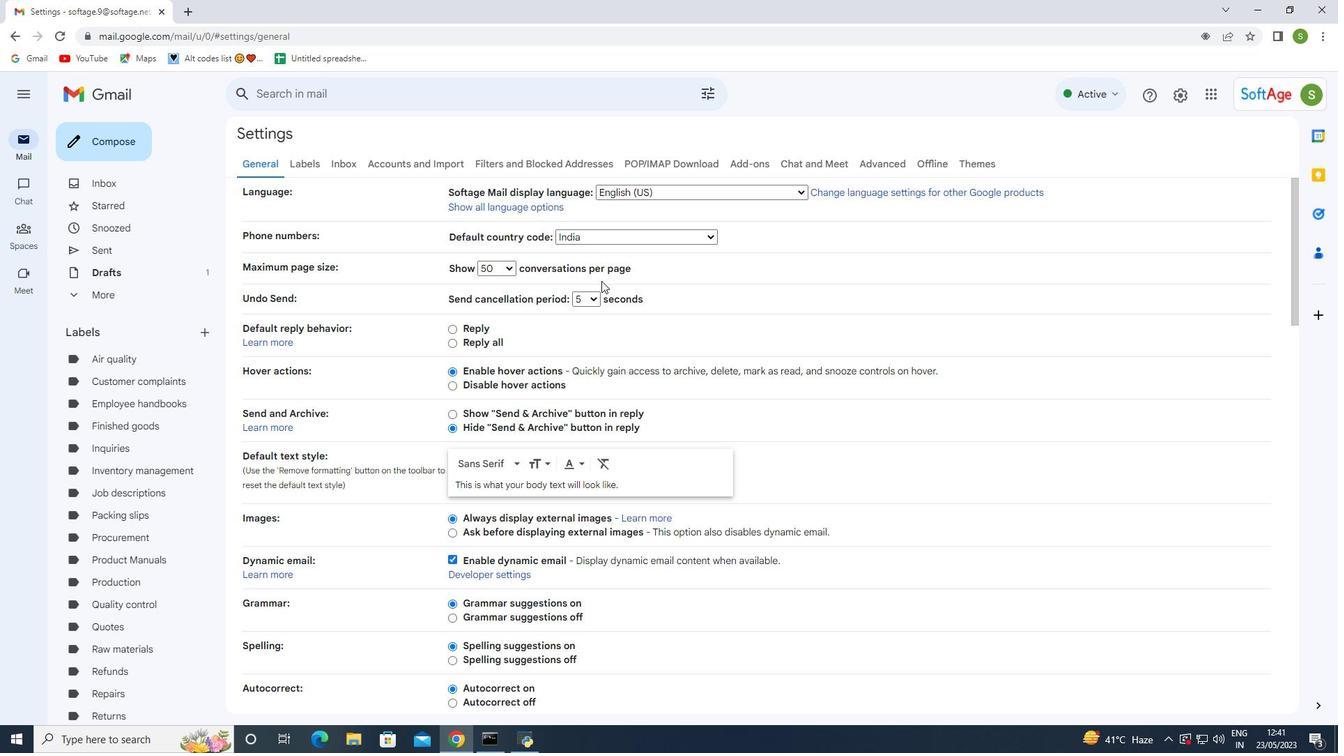 
Action: Mouse moved to (614, 391)
Screenshot: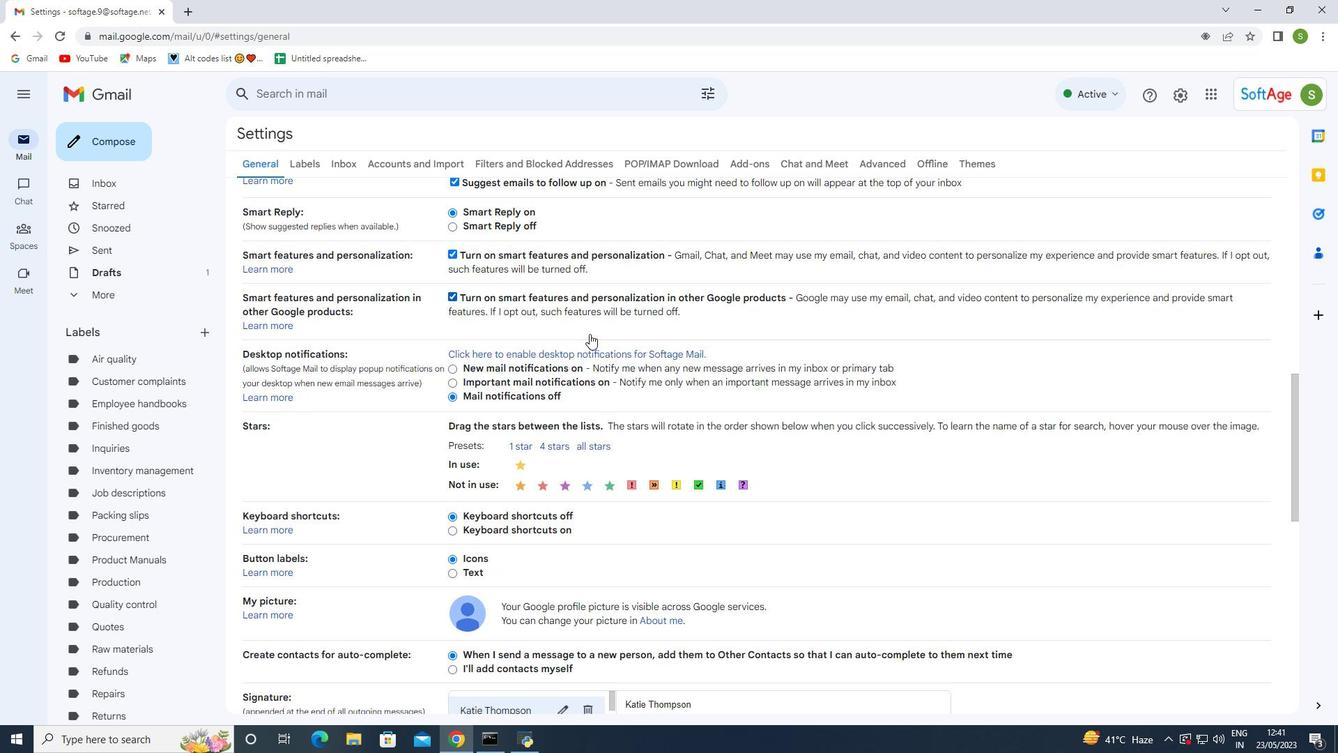 
Action: Mouse pressed left at (614, 391)
Screenshot: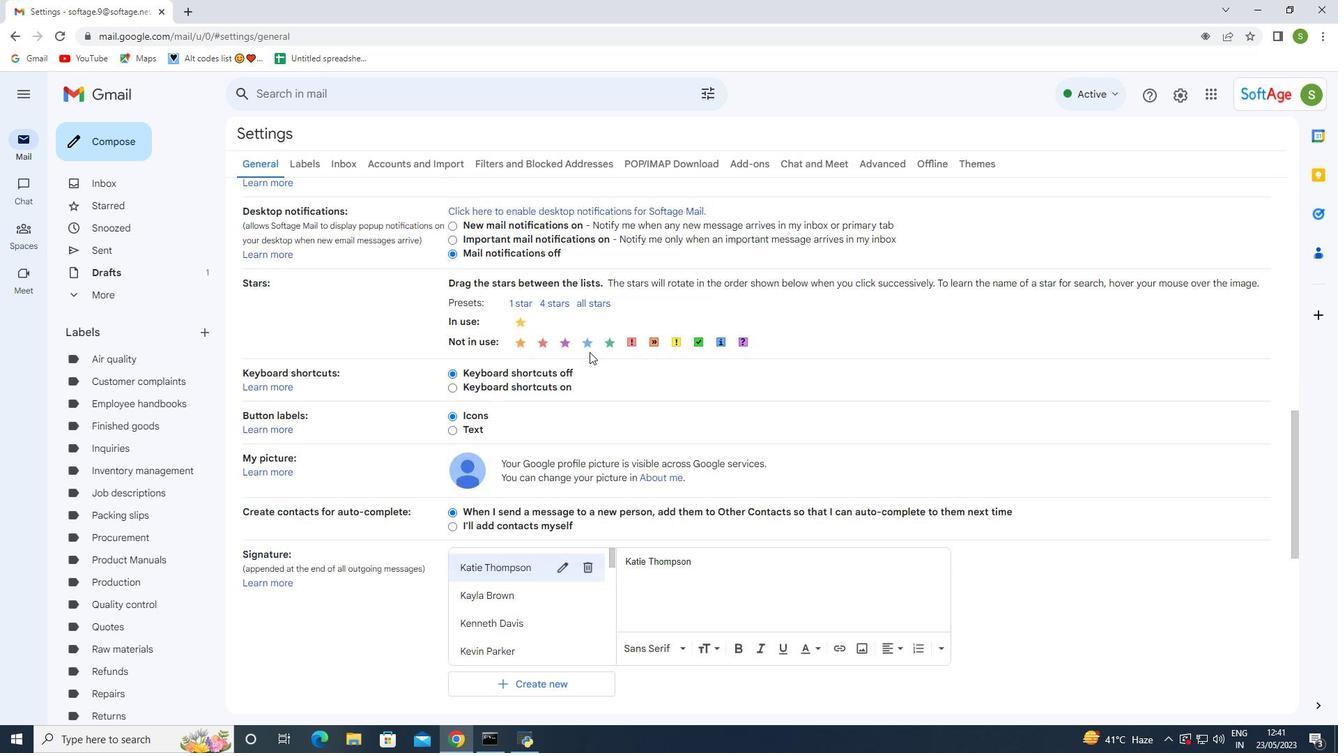
Action: Mouse moved to (617, 373)
Screenshot: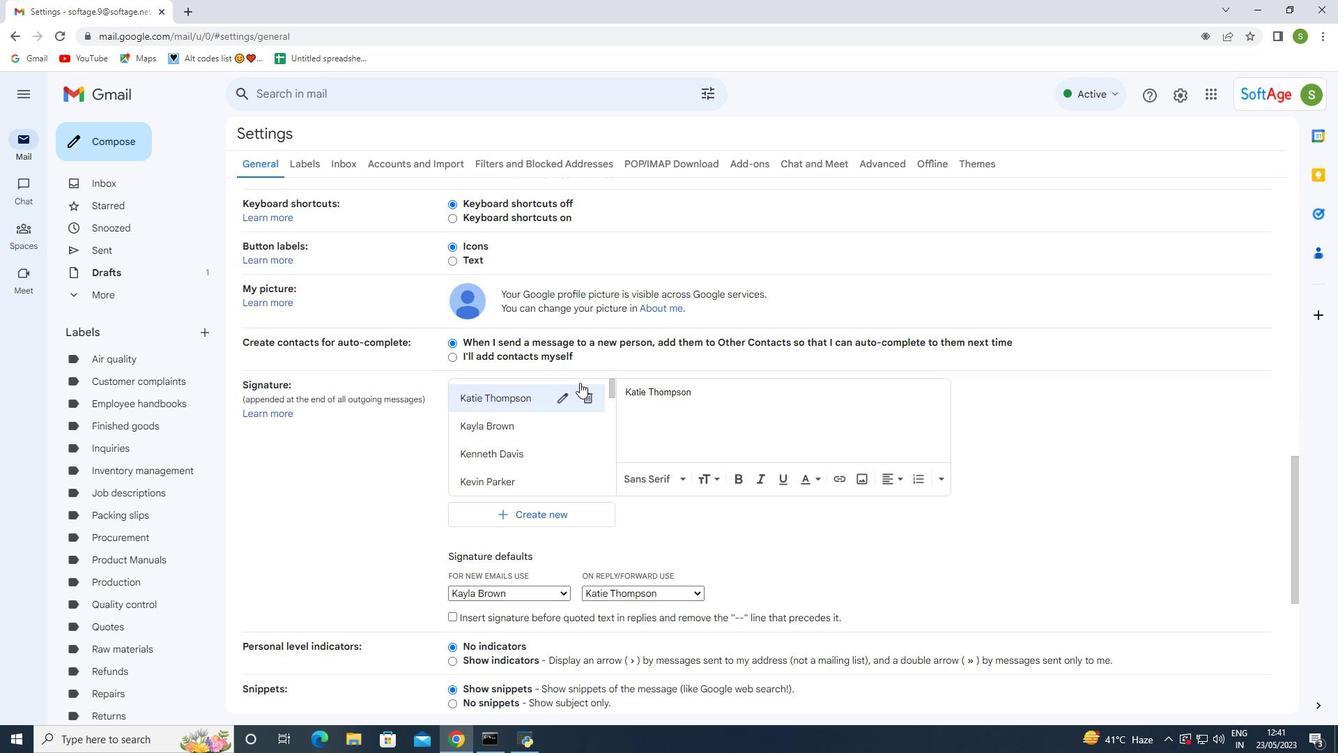 
Action: Key pressed <Key.shift><Key.shift><Key.shift><Key.shift><Key.shift><Key.shift><Key.shift><Key.shift><Key.shift><Key.shift><Key.shift><Key.shift><Key.shift><Key.shift><Key.shift><Key.shift><Key.shift><Key.shift><Key.shift><Key.shift><Key.shift><Key.shift><Key.shift><Key.shift><Key.shift><Key.shift><Key.shift><Key.shift><Key.shift><Key.shift><Key.shift><Key.shift><Key.shift><Key.shift><Key.shift><Key.shift><Key.shift><Key.shift><Key.shift><Key.shift><Key.shift><Key.shift><Key.shift><Key.shift><Key.shift><Key.shift><Key.shift><Key.shift><Key.shift><Key.shift><Key.shift><Key.shift><Key.shift><Key.shift><Key.shift><Key.shift><Key.shift><Key.shift><Key.shift><Key.shift><Key.shift><Key.shift><Key.shift><Key.shift><Key.shift><Key.shift><Key.shift><Key.shift><Key.shift><Key.shift><Key.shift><Key.shift><Key.shift><Key.shift><Key.shift><Key.shift><Key.shift><Key.shift><Key.shift><Key.shift><Key.shift><Key.shift><Key.shift><Key.shift><Key.shift><Key.shift><Key.shift><Key.shift><Key.shift><Key.shift><Key.shift><Key.shift><Key.shift><Key.shift><Key.shift><Key.shift><Key.shift><Key.shift><Key.shift><Key.shift><Key.shift><Key.shift><Key.shift><Key.shift><Key.shift><Key.shift><Key.shift><Key.shift><Key.shift><Key.shift><Key.shift><Key.shift><Key.shift><Key.shift><Key.shift><Key.shift><Key.shift><Key.shift><Key.shift><Key.shift><Key.shift><Key.shift><Key.shift><Key.shift><Key.shift><Key.shift><Key.shift><Key.shift><Key.shift><Key.shift><Key.shift><Key.shift><Key.shift>
Screenshot: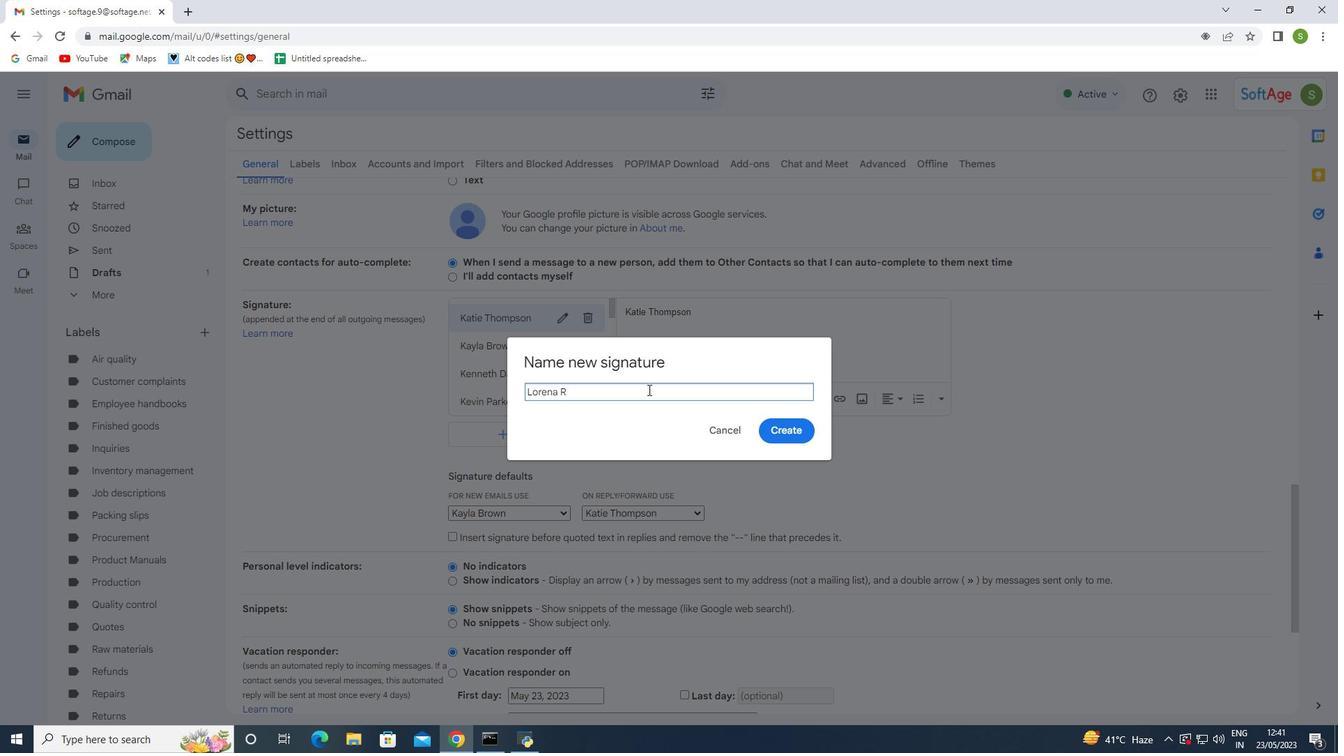 
Action: Mouse moved to (711, 429)
Screenshot: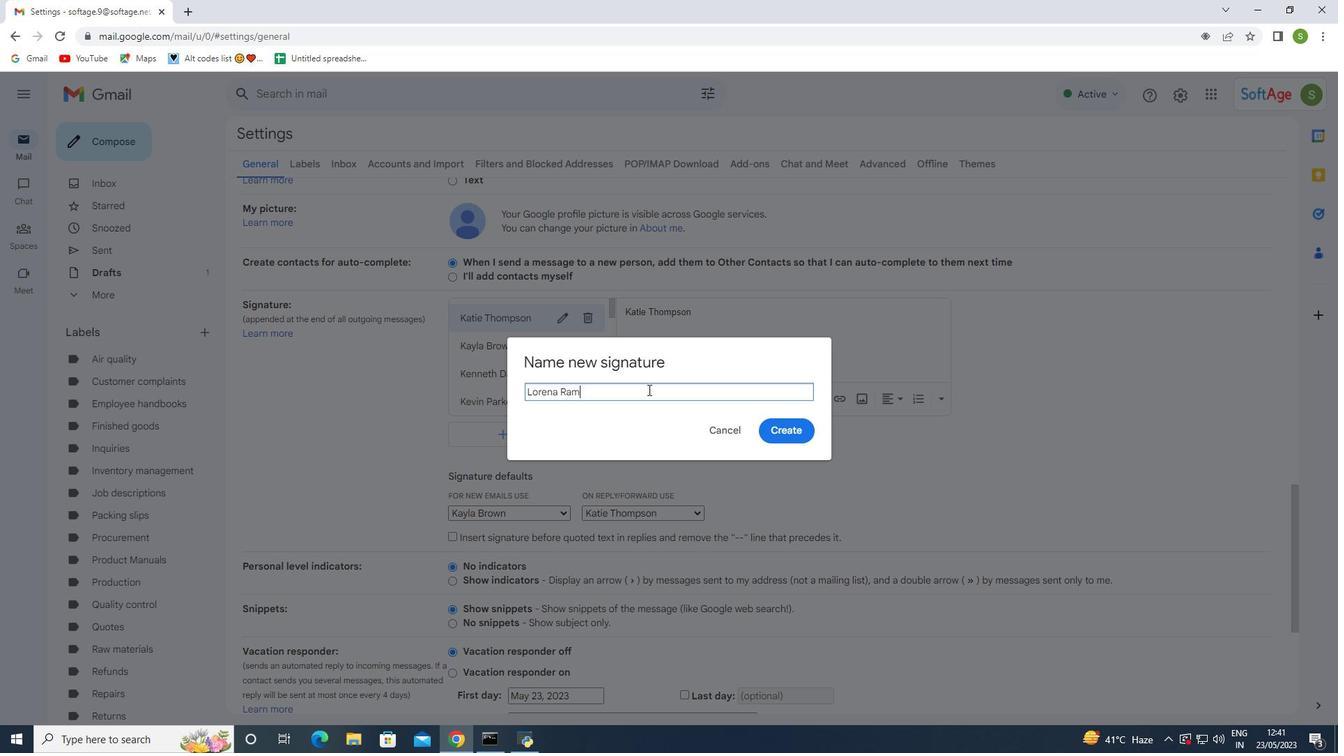 
Action: Mouse pressed left at (711, 429)
Screenshot: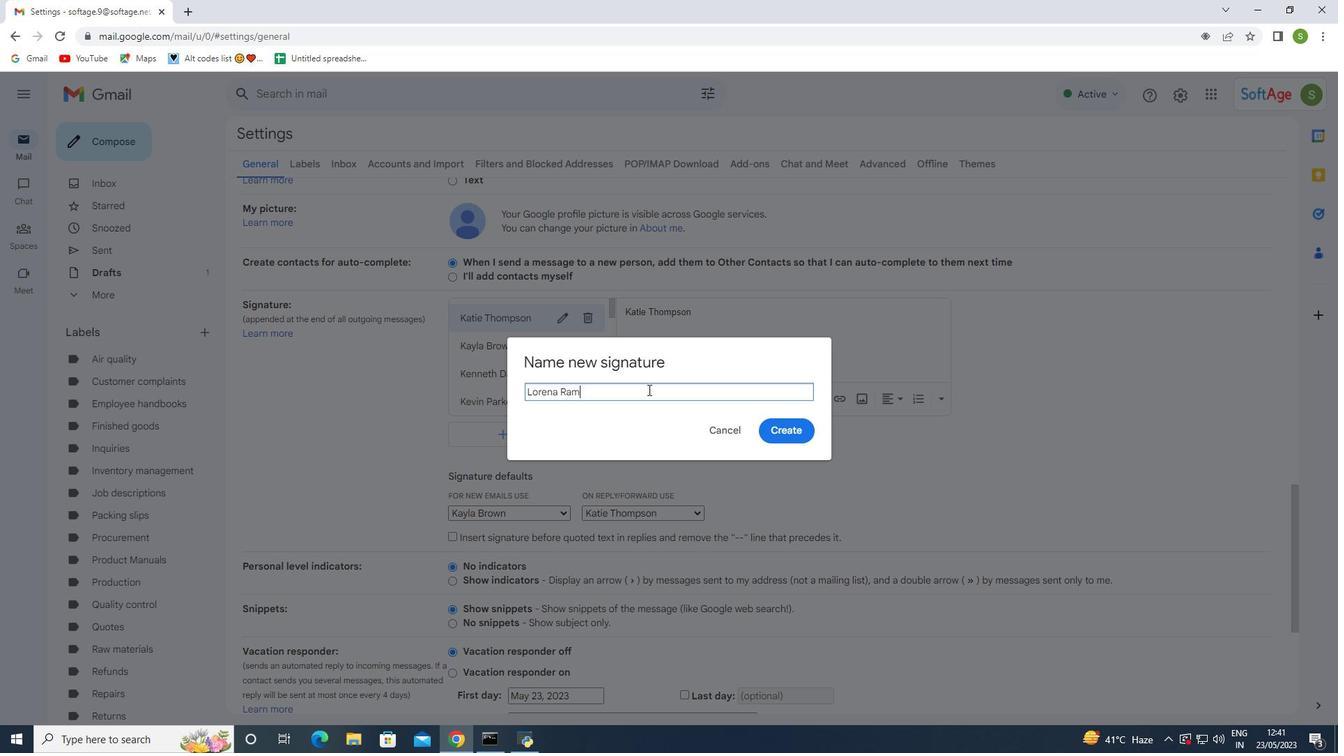 
Action: Mouse moved to (1281, 99)
Screenshot: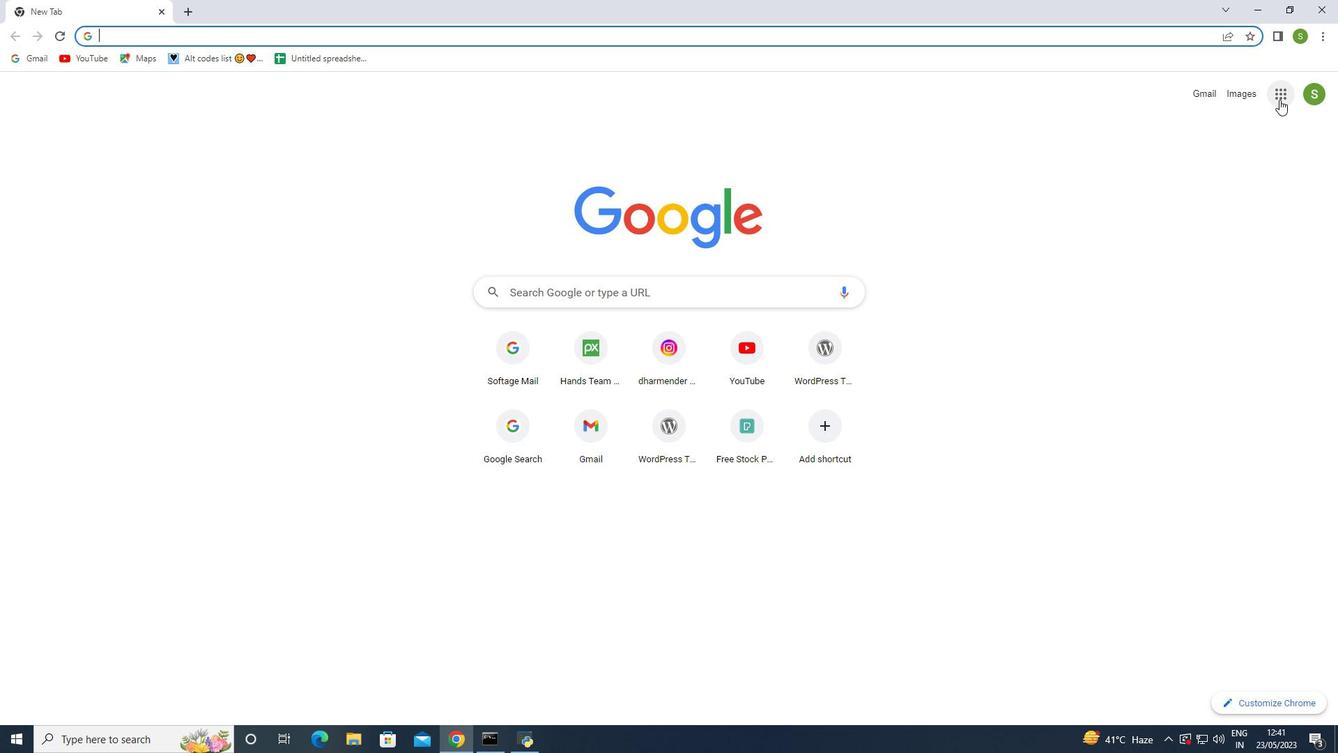 
Action: Mouse pressed left at (1281, 99)
Screenshot: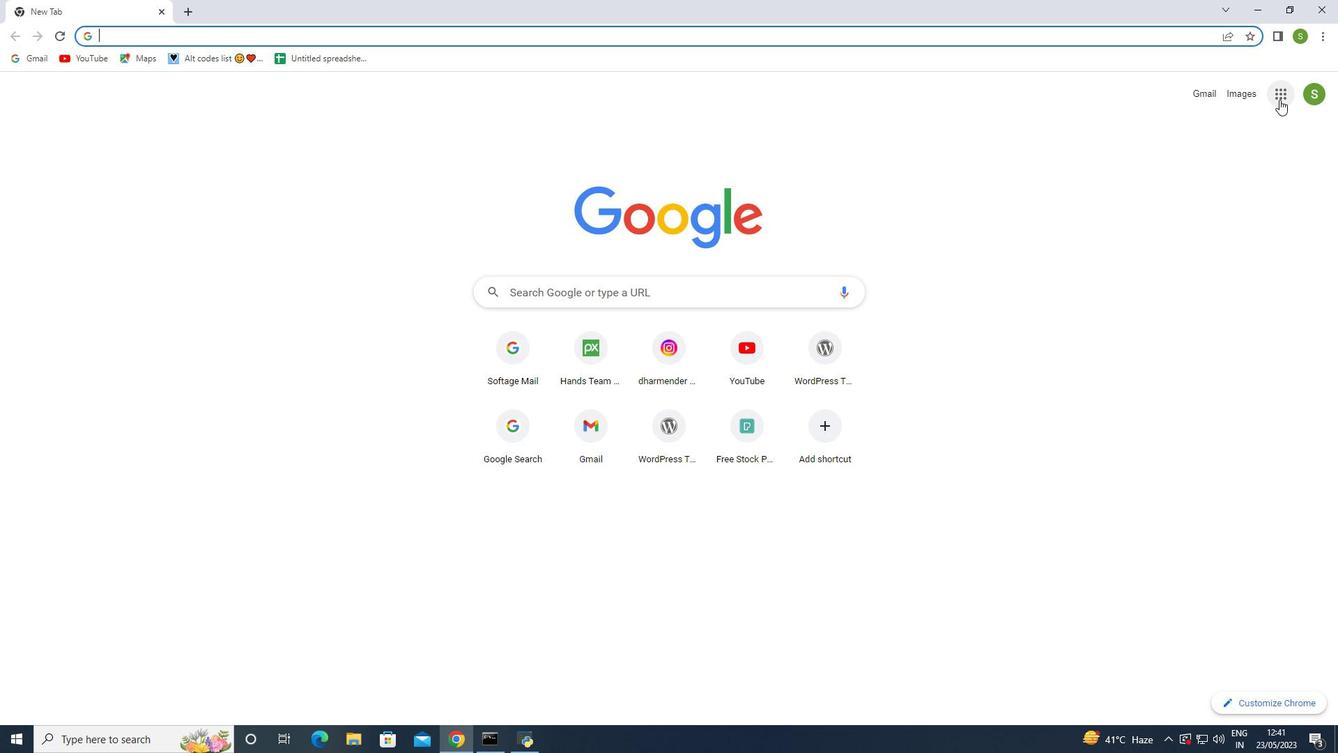 
Action: Mouse moved to (1227, 144)
Screenshot: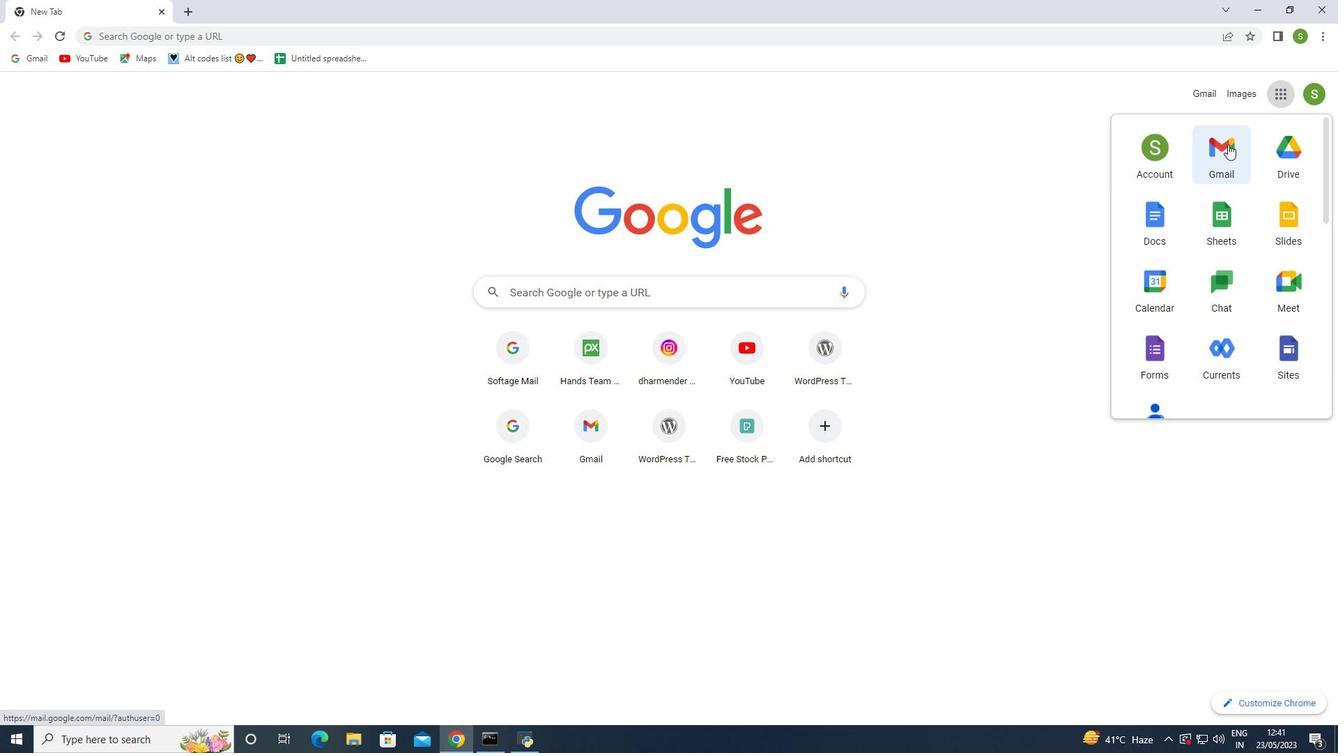 
Action: Mouse pressed left at (1227, 144)
Screenshot: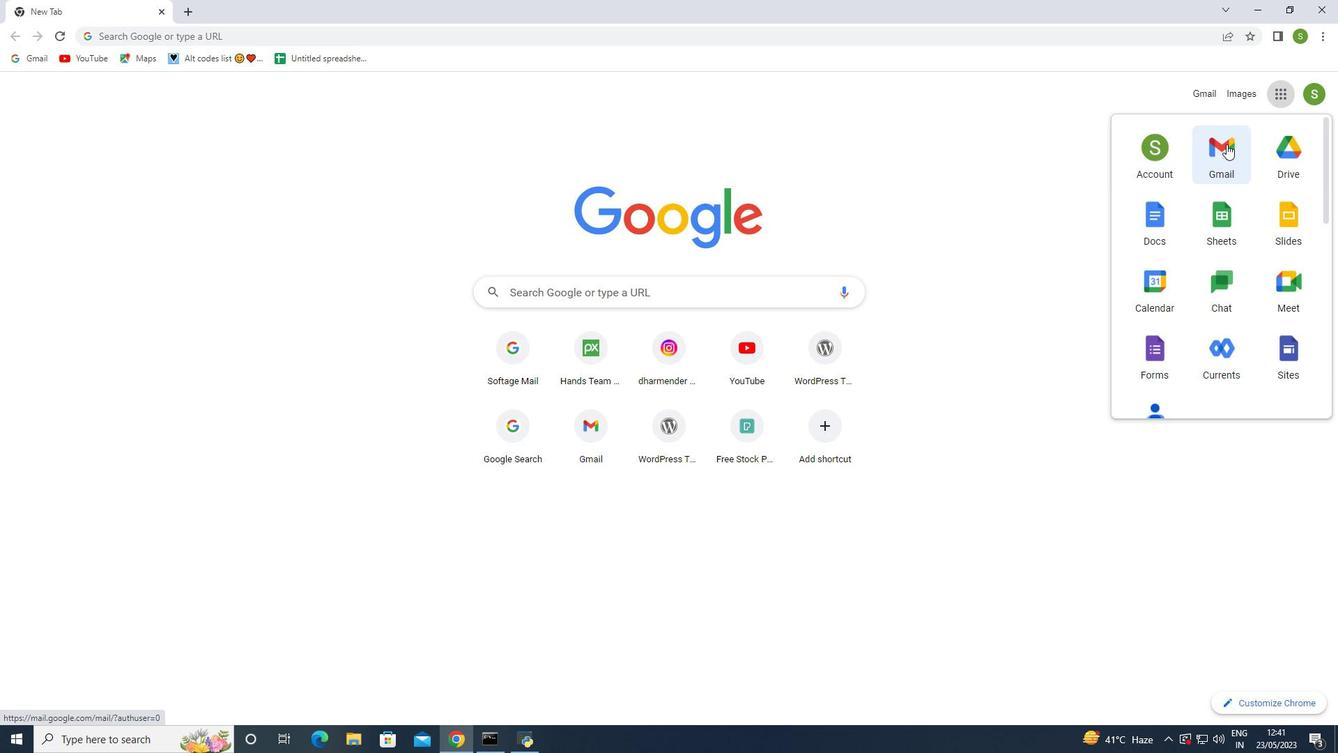
Action: Mouse moved to (1184, 95)
Screenshot: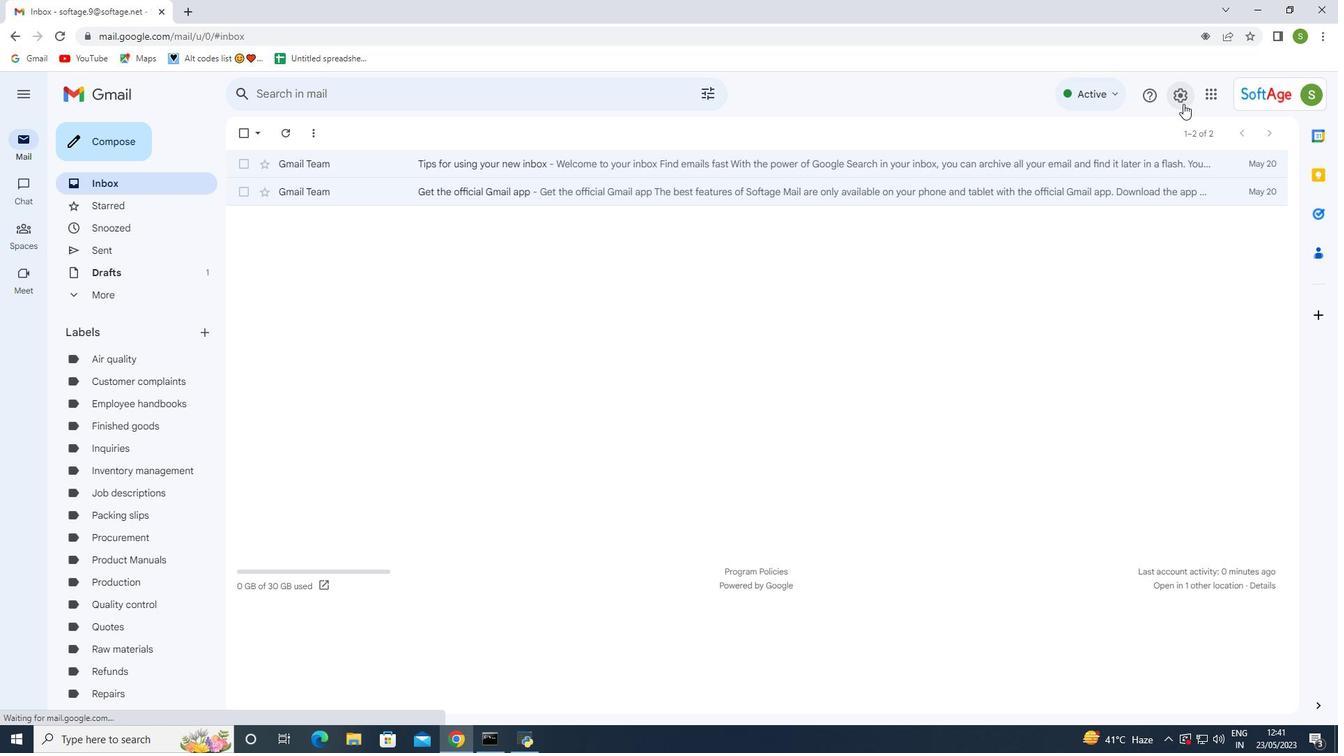
Action: Mouse pressed left at (1184, 95)
Screenshot: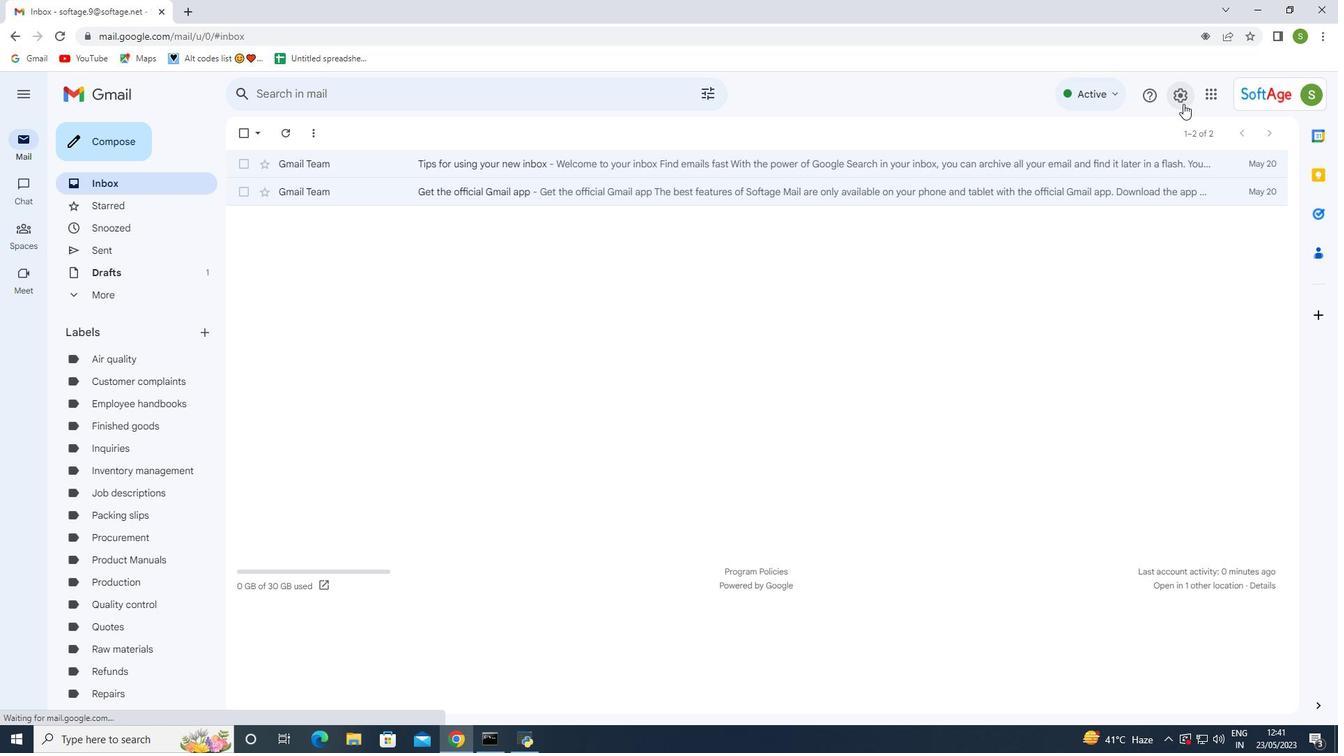 
Action: Mouse moved to (1147, 172)
Screenshot: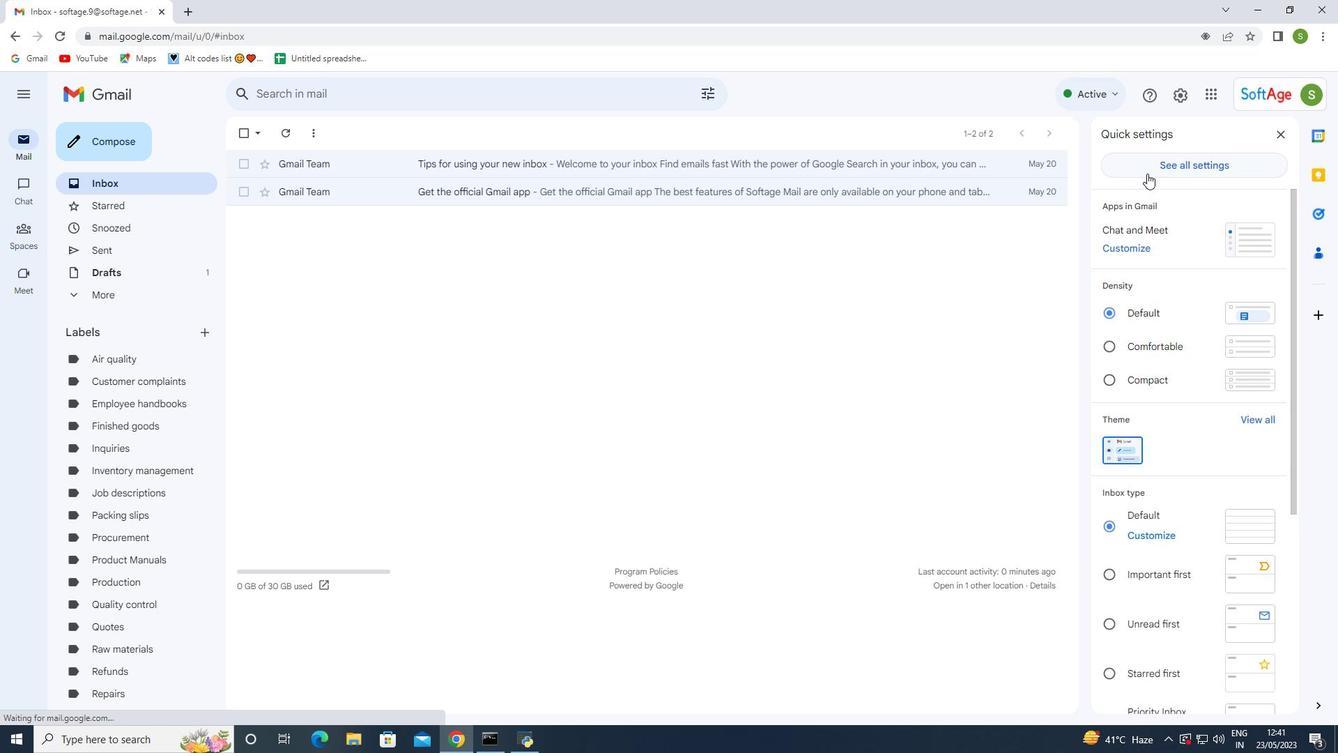 
Action: Mouse pressed left at (1147, 172)
Screenshot: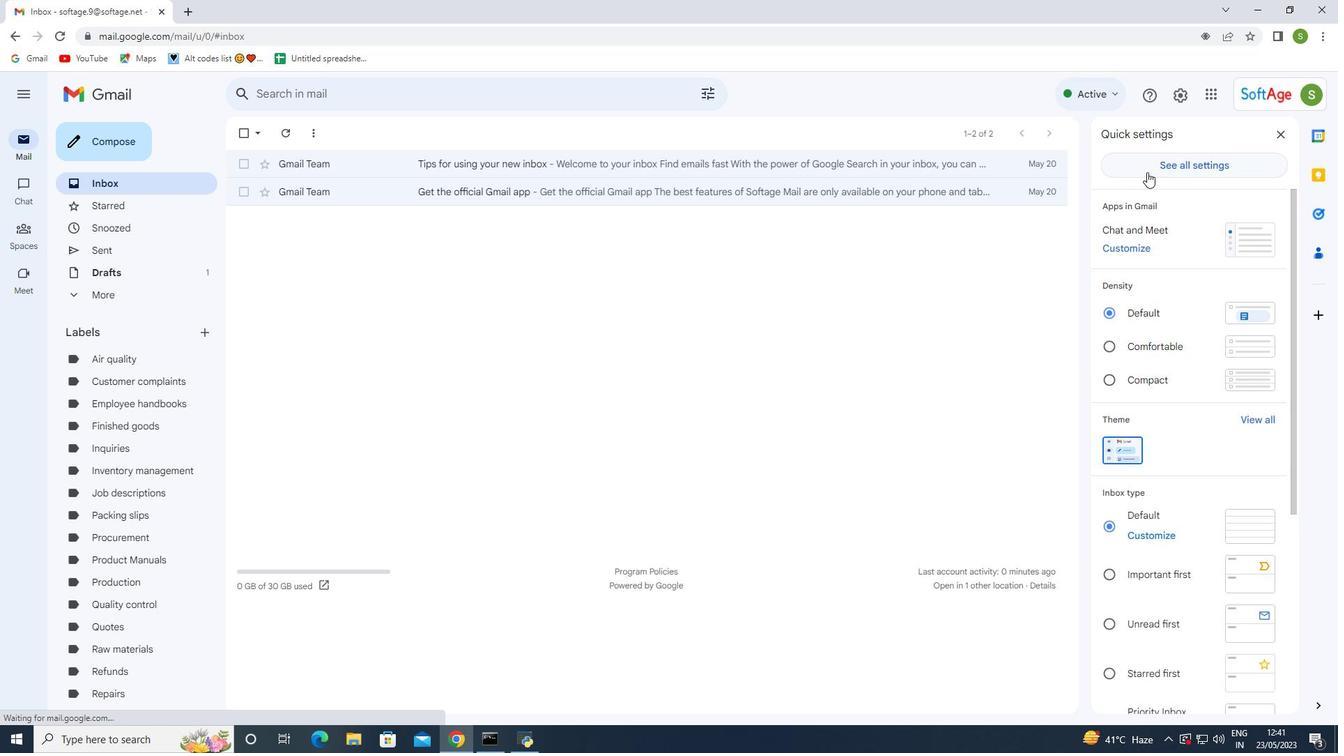 
Action: Mouse moved to (597, 311)
Screenshot: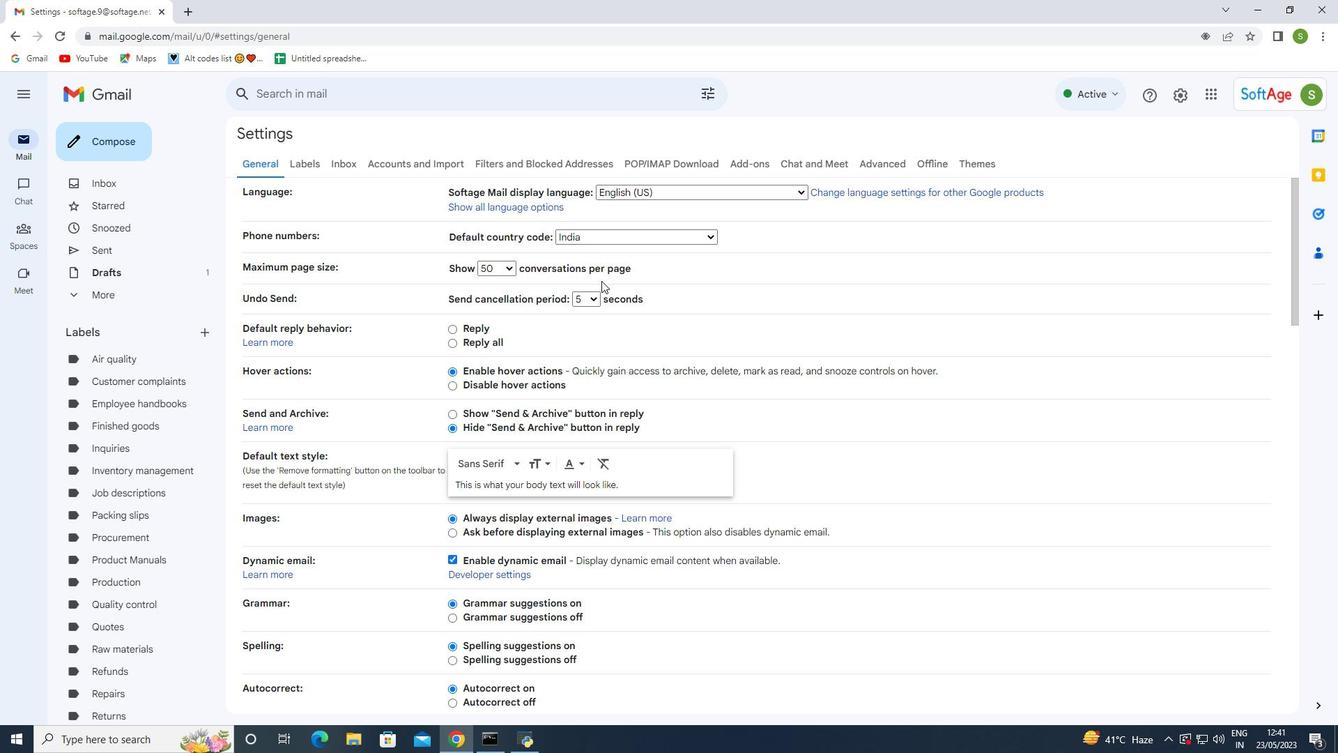 
Action: Mouse scrolled (600, 304) with delta (0, 0)
Screenshot: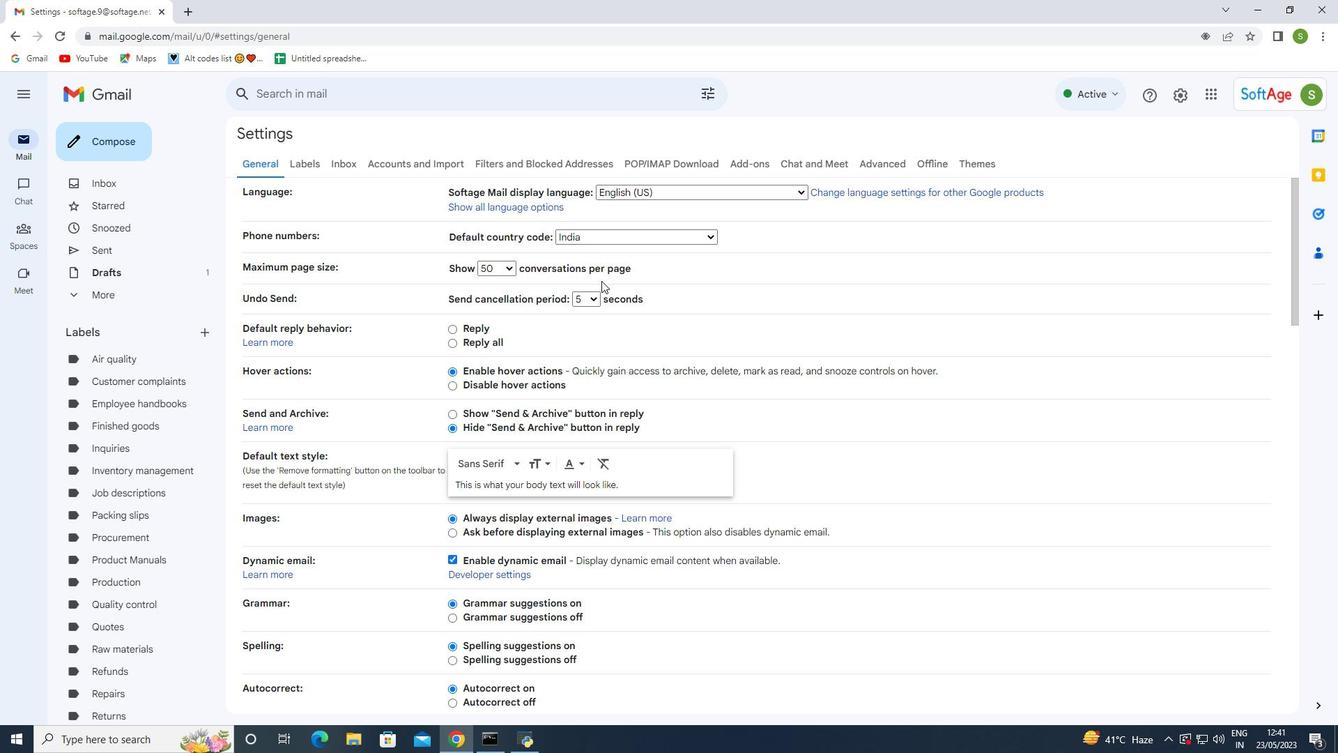 
Action: Mouse moved to (592, 315)
Screenshot: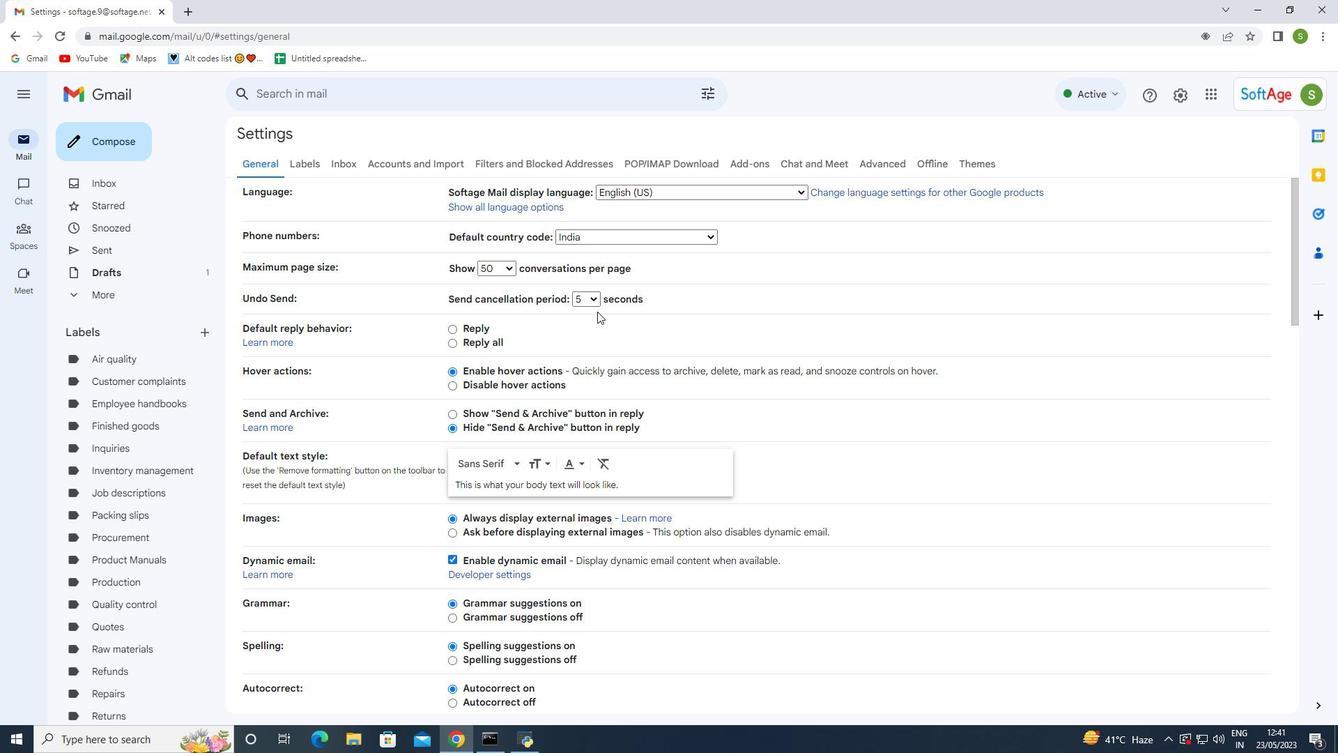 
Action: Mouse scrolled (597, 311) with delta (0, 0)
Screenshot: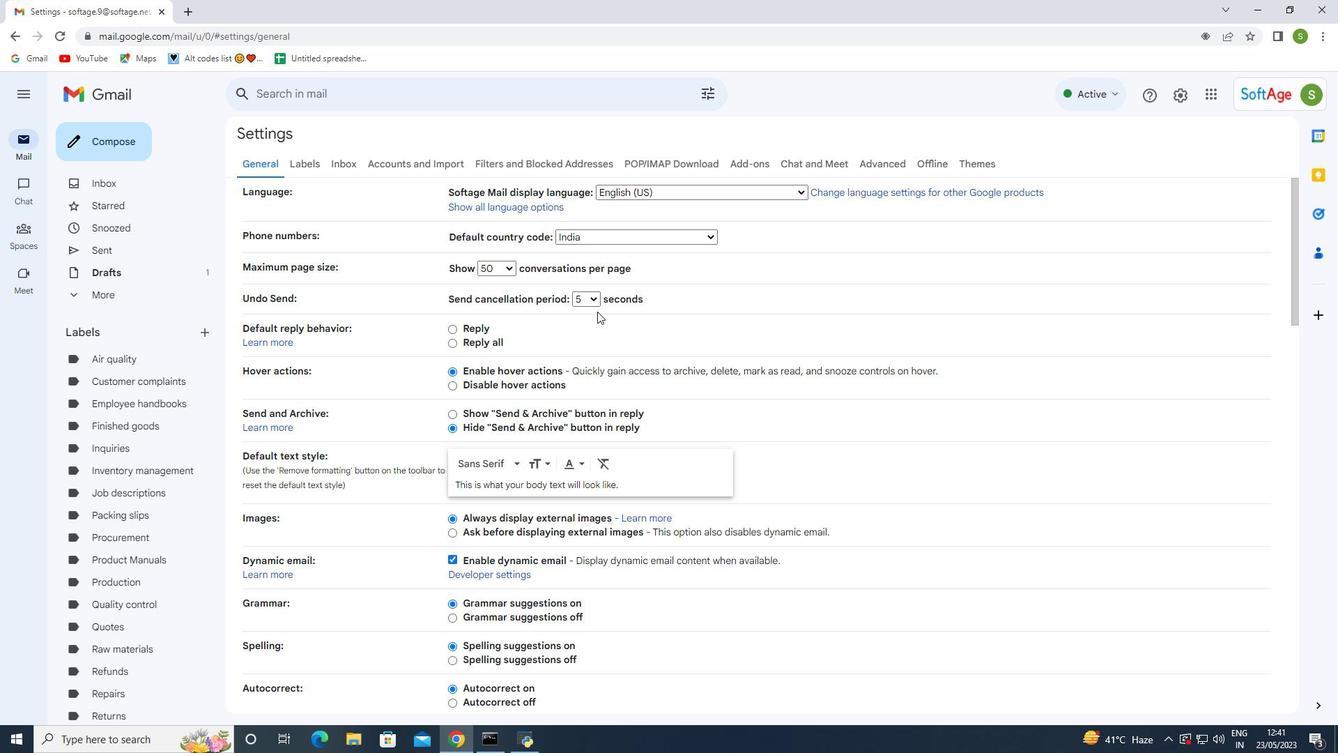 
Action: Mouse moved to (590, 316)
Screenshot: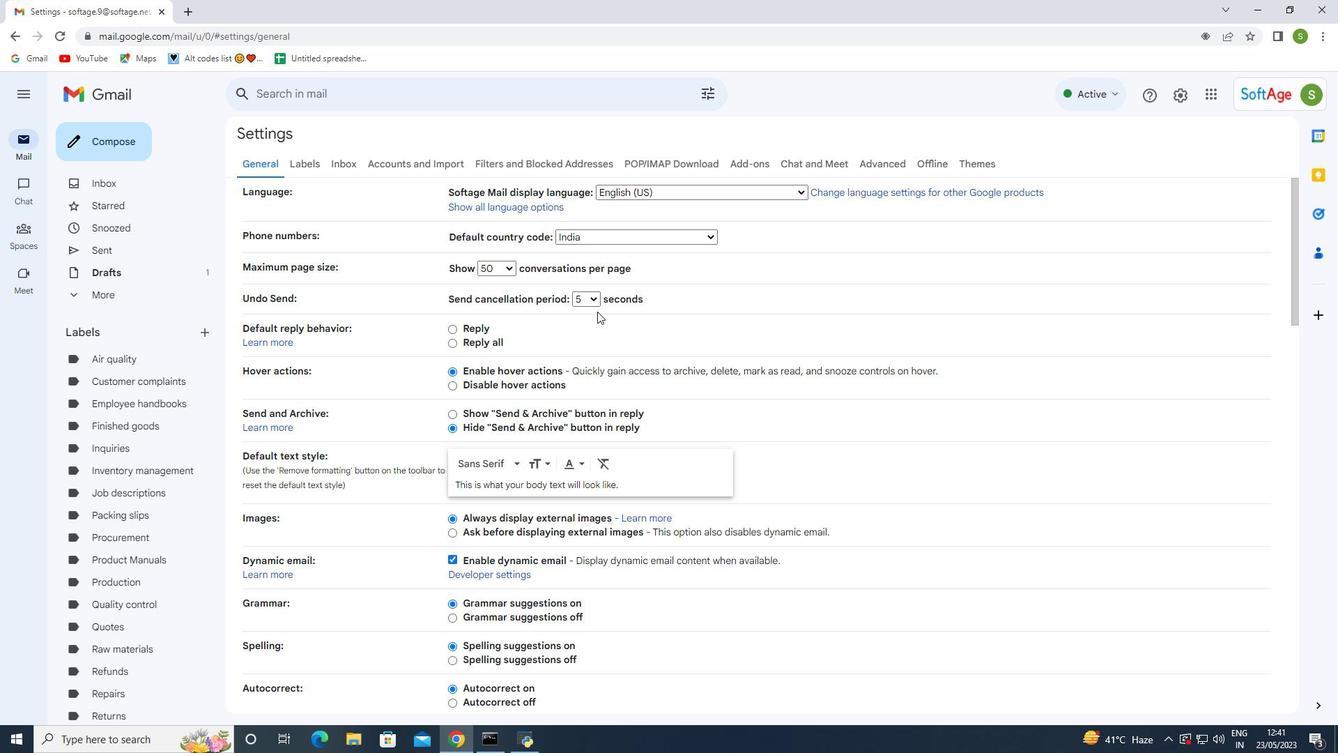 
Action: Mouse scrolled (596, 313) with delta (0, 0)
Screenshot: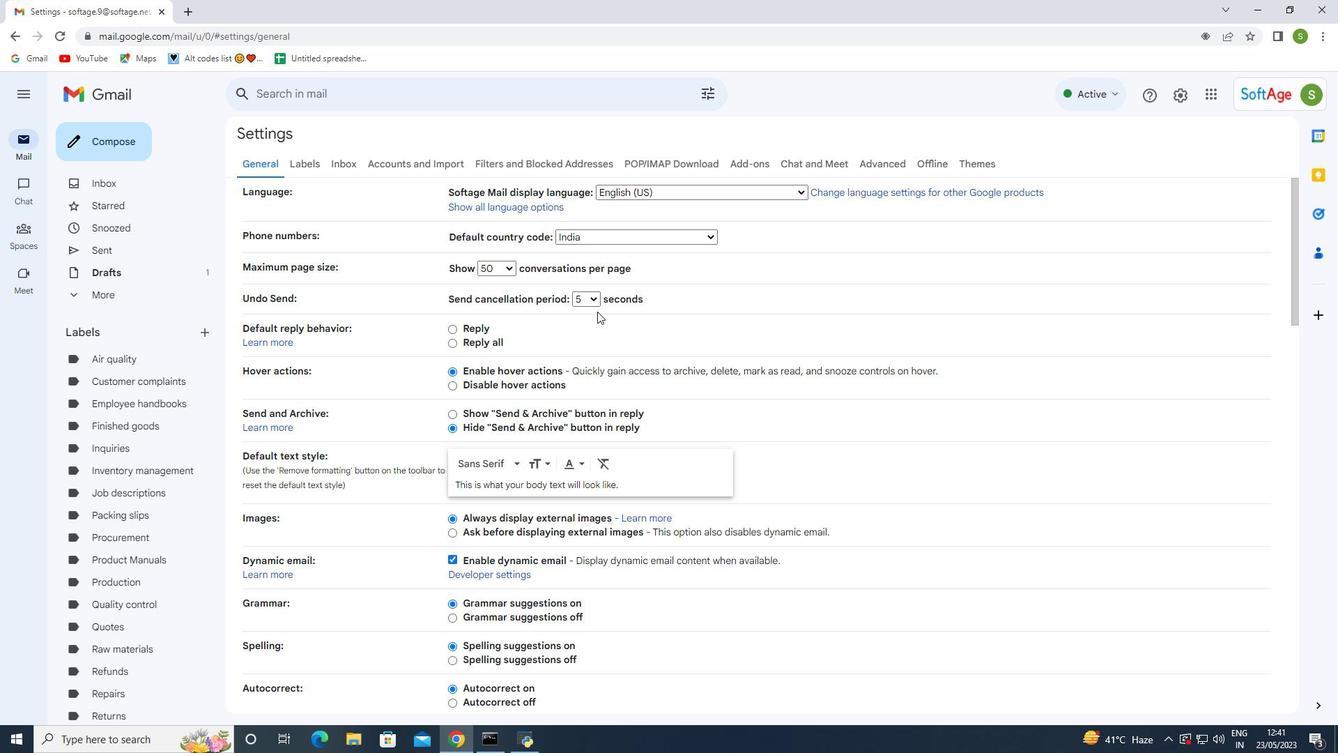 
Action: Mouse scrolled (594, 313) with delta (0, 0)
Screenshot: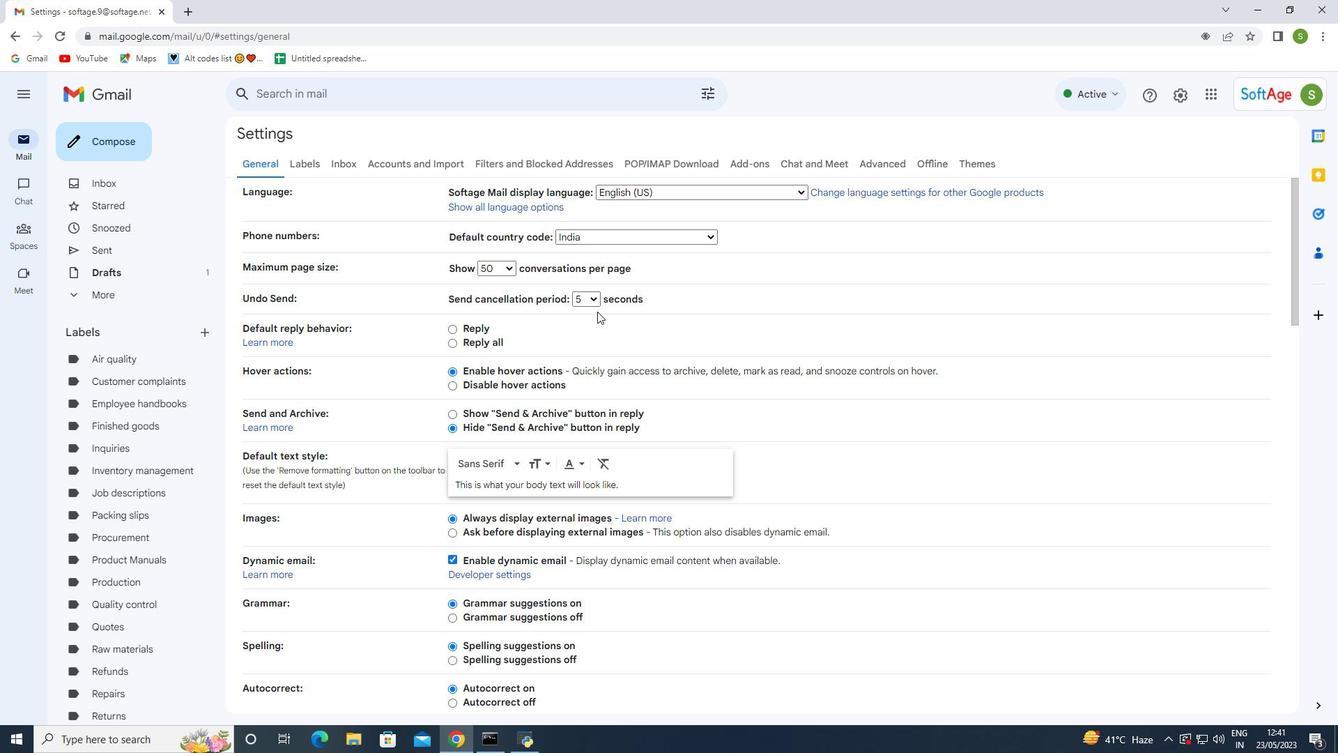
Action: Mouse scrolled (593, 313) with delta (0, 0)
Screenshot: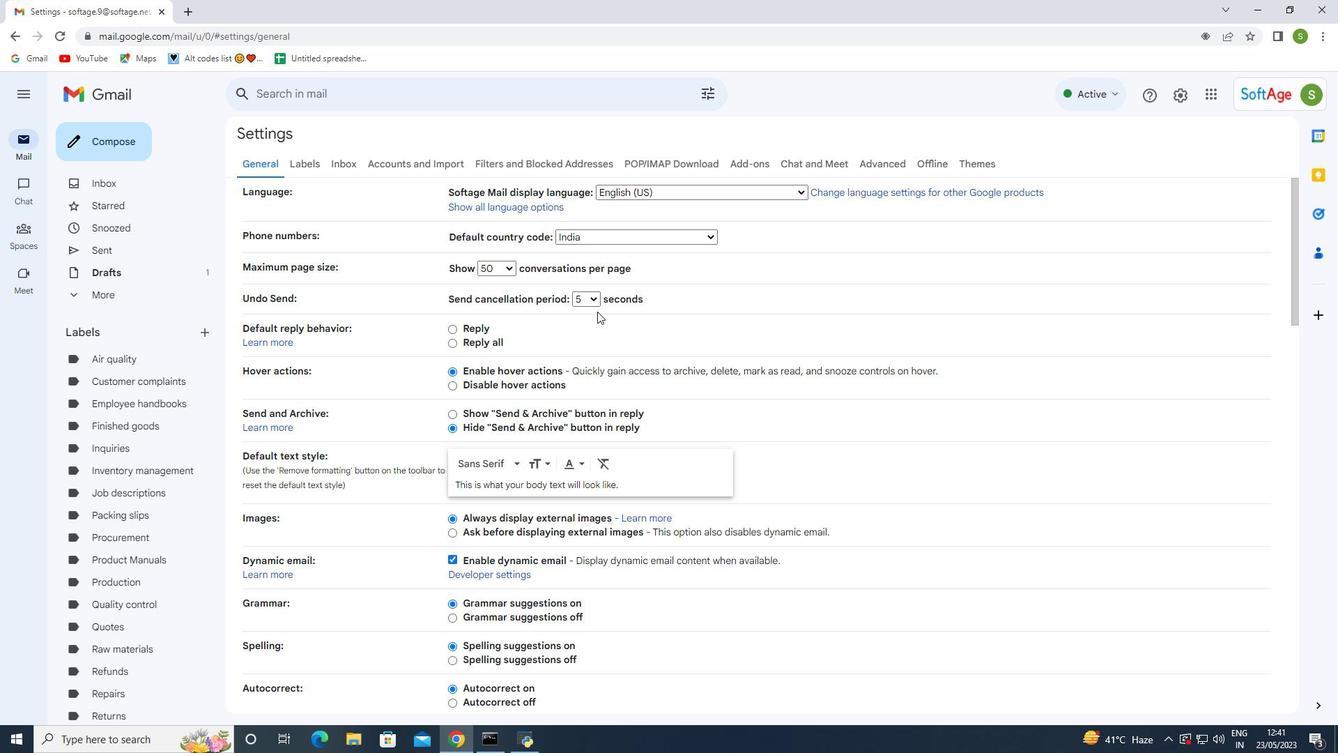 
Action: Mouse scrolled (592, 314) with delta (0, 0)
Screenshot: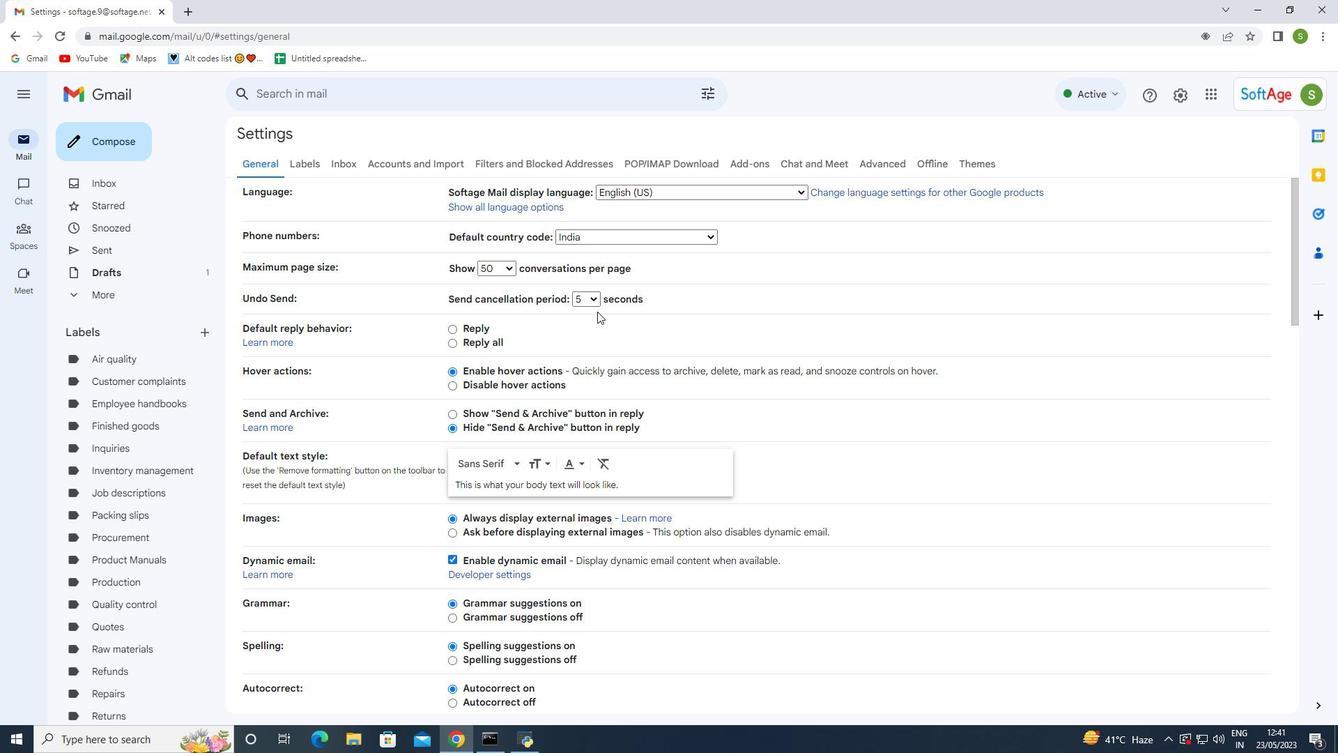 
Action: Mouse scrolled (590, 315) with delta (0, 0)
Screenshot: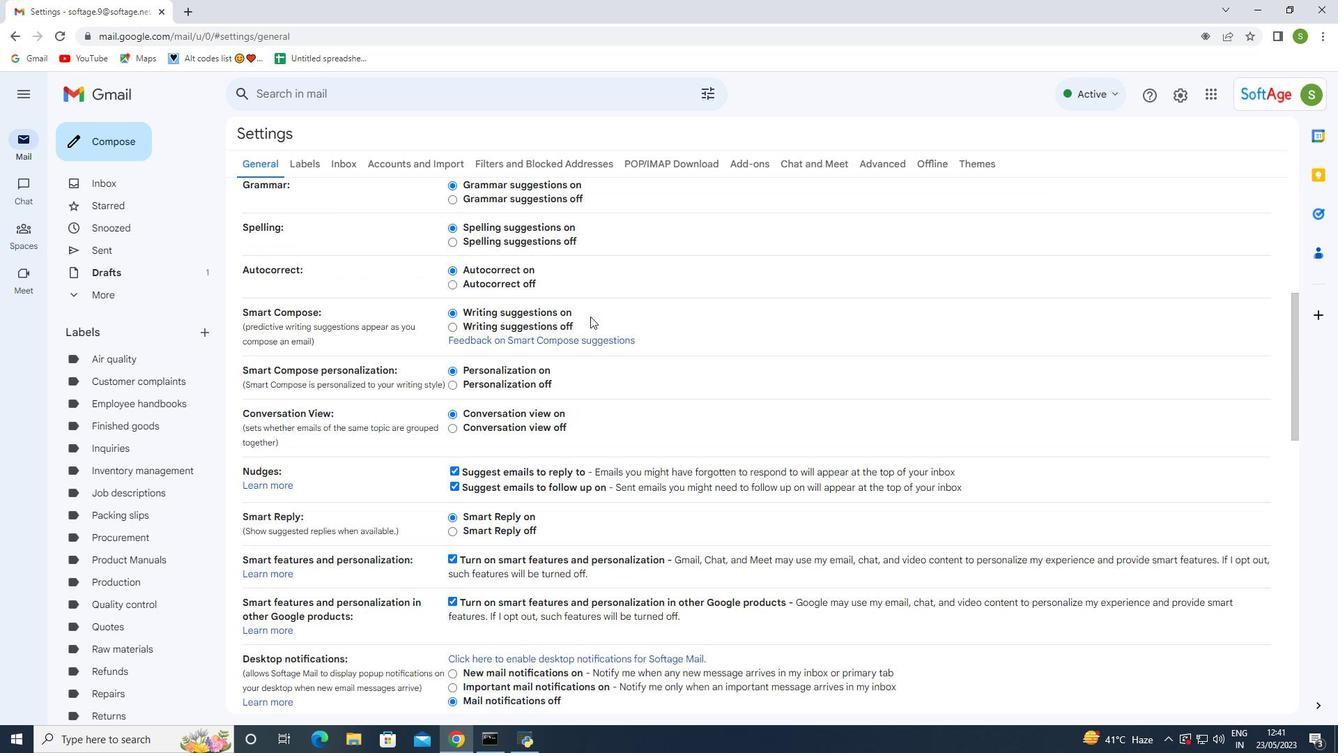 
Action: Mouse moved to (590, 316)
Screenshot: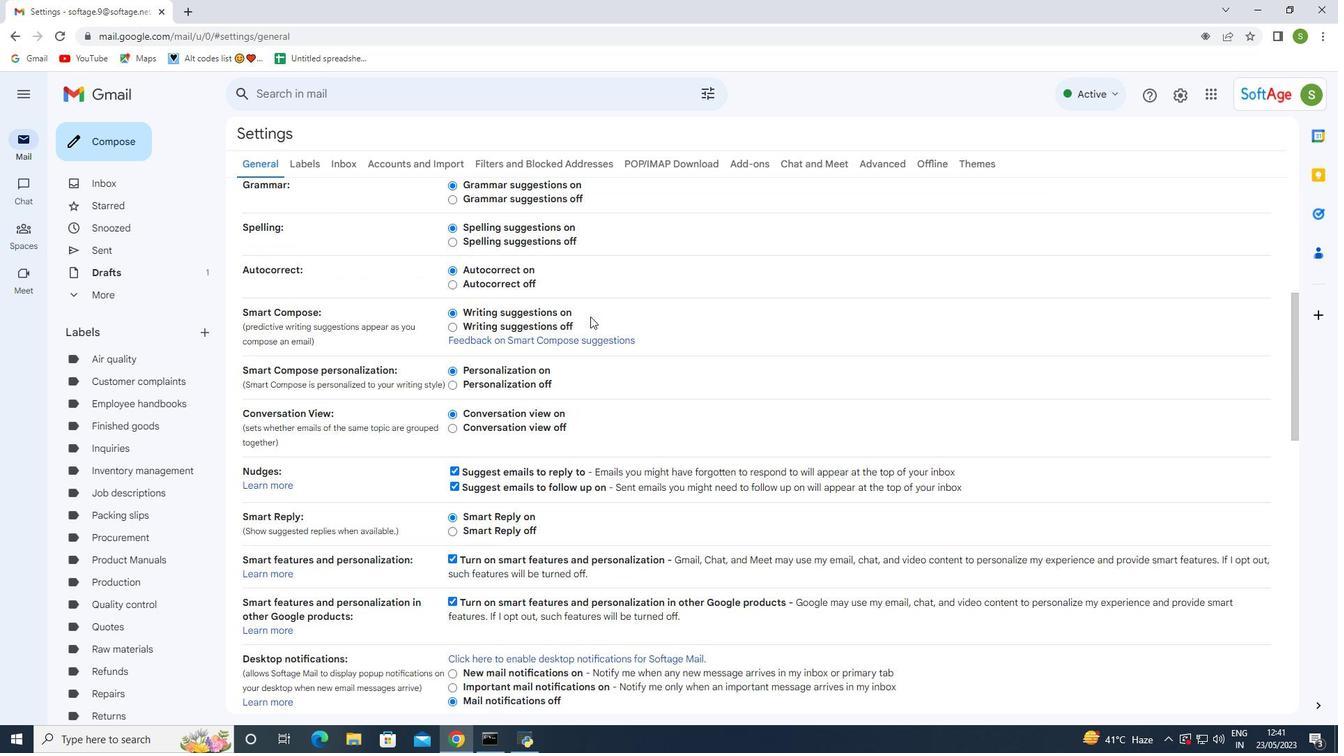 
Action: Mouse scrolled (590, 315) with delta (0, 0)
Screenshot: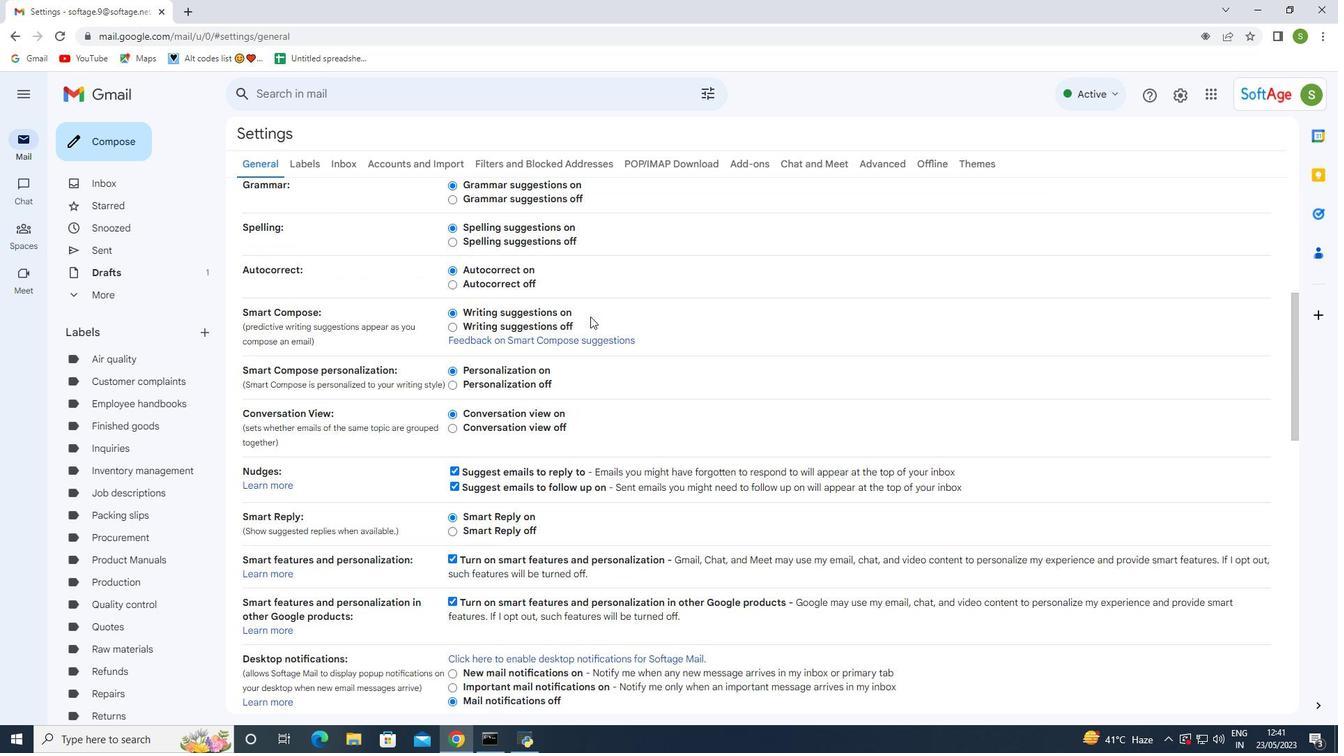 
Action: Mouse moved to (590, 320)
Screenshot: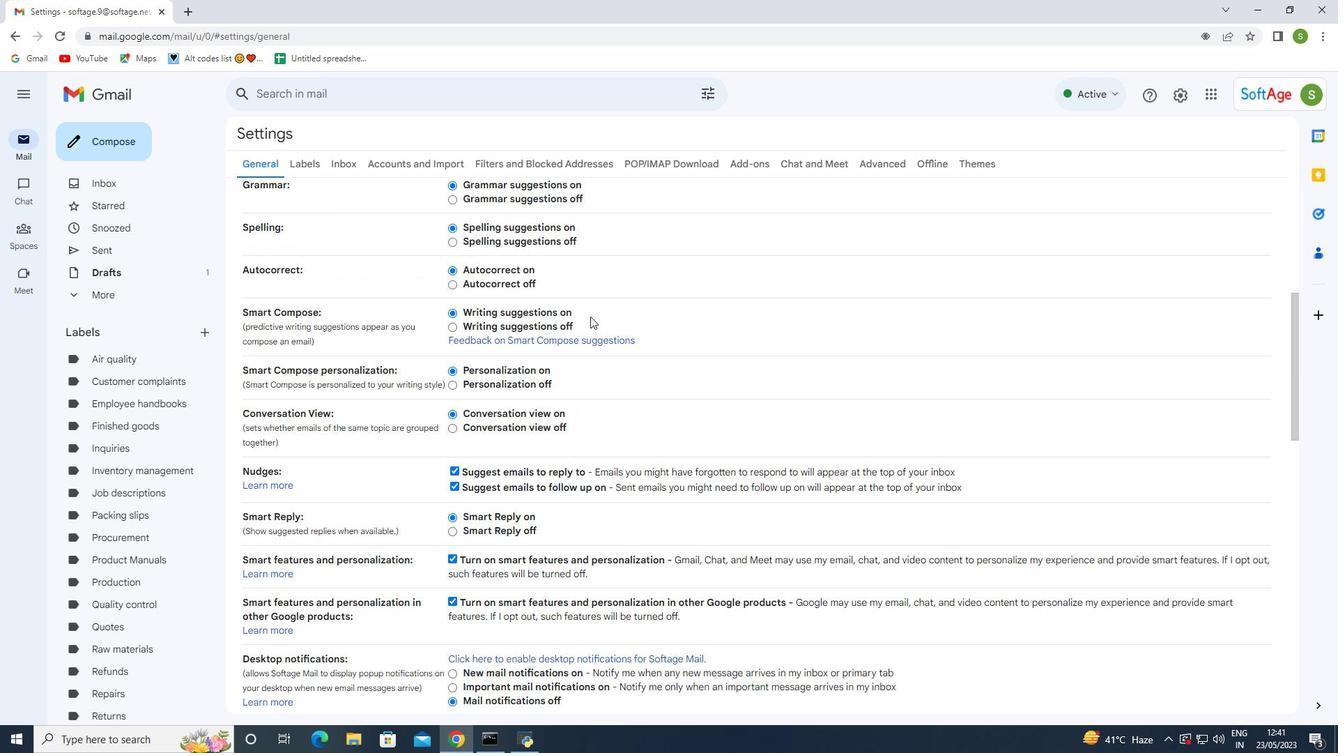 
Action: Mouse scrolled (590, 319) with delta (0, 0)
Screenshot: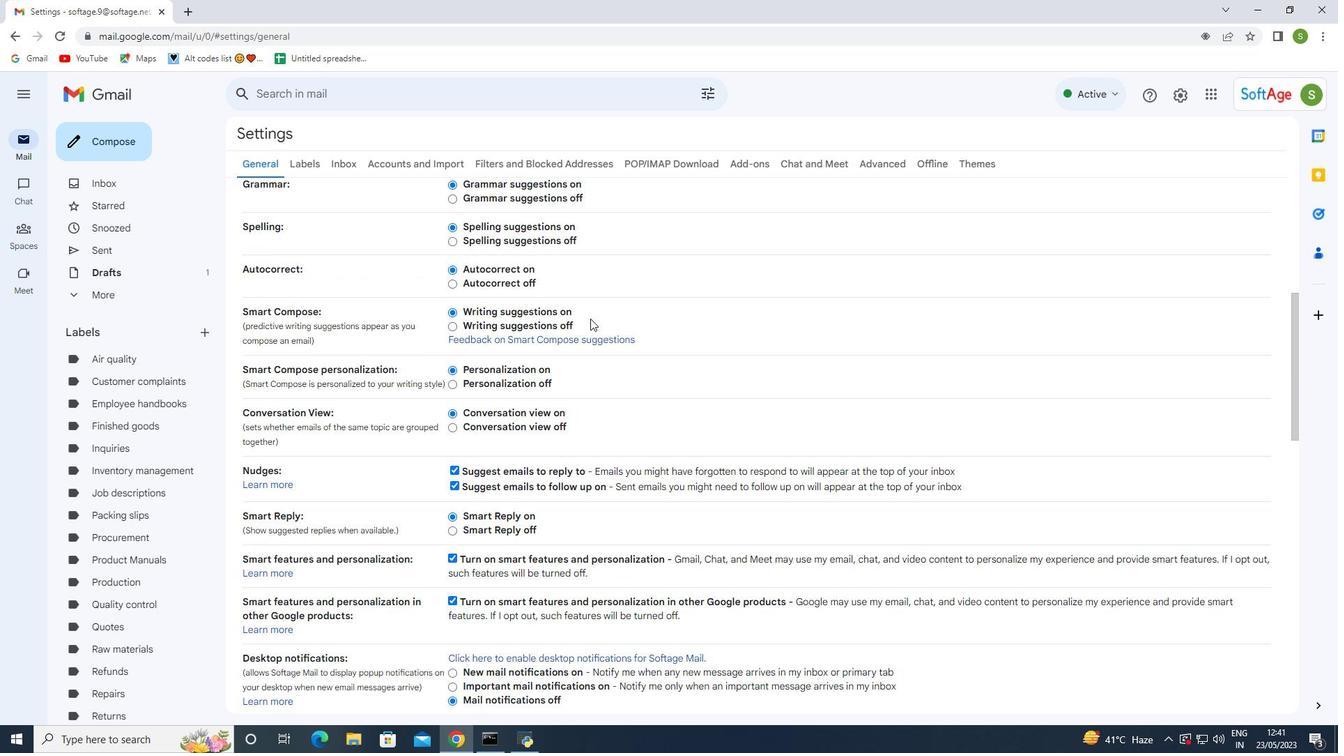 
Action: Mouse moved to (590, 322)
Screenshot: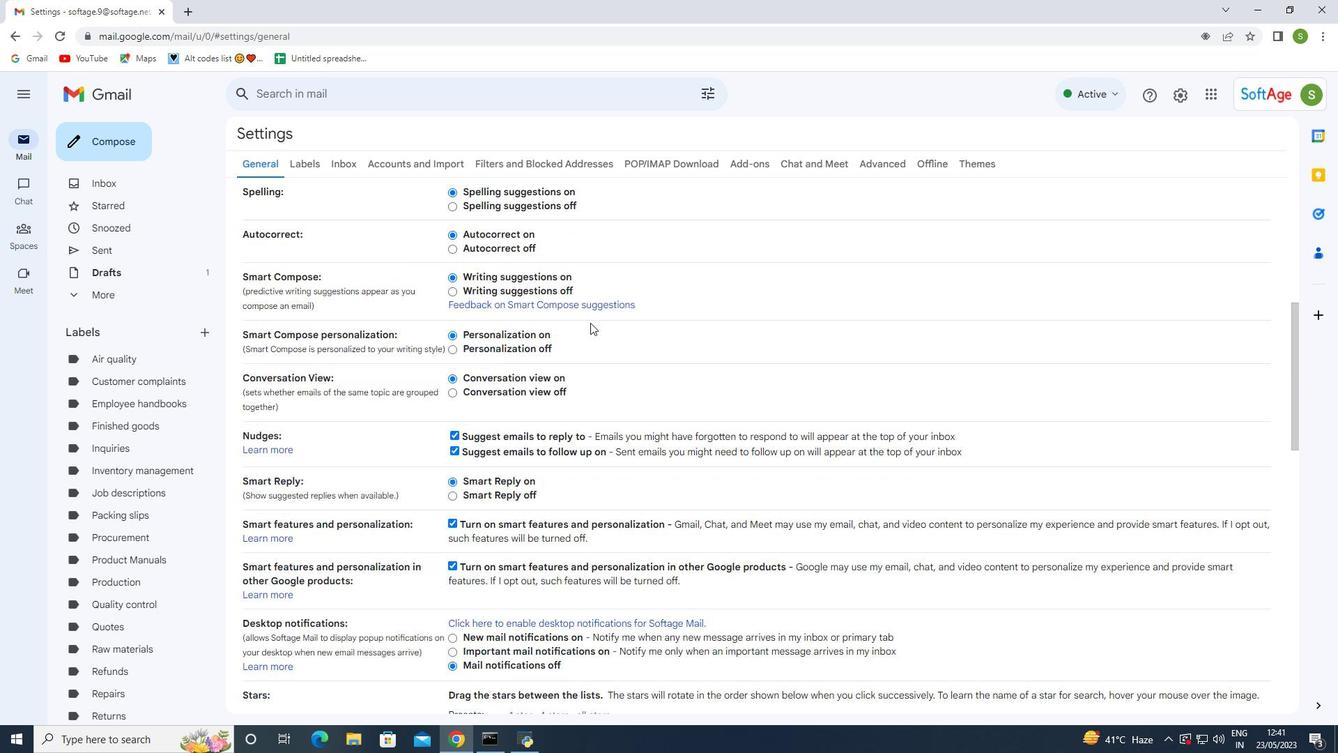 
Action: Mouse scrolled (590, 322) with delta (0, 0)
Screenshot: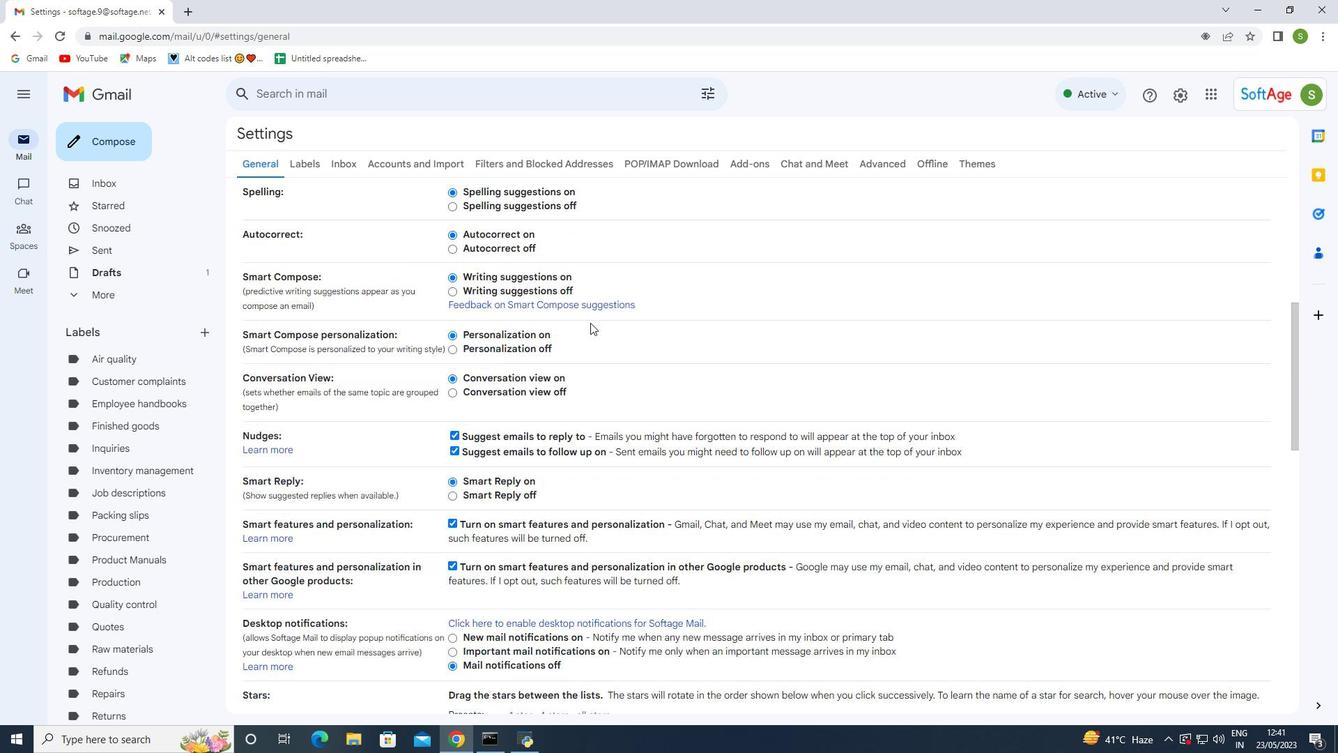 
Action: Mouse moved to (590, 326)
Screenshot: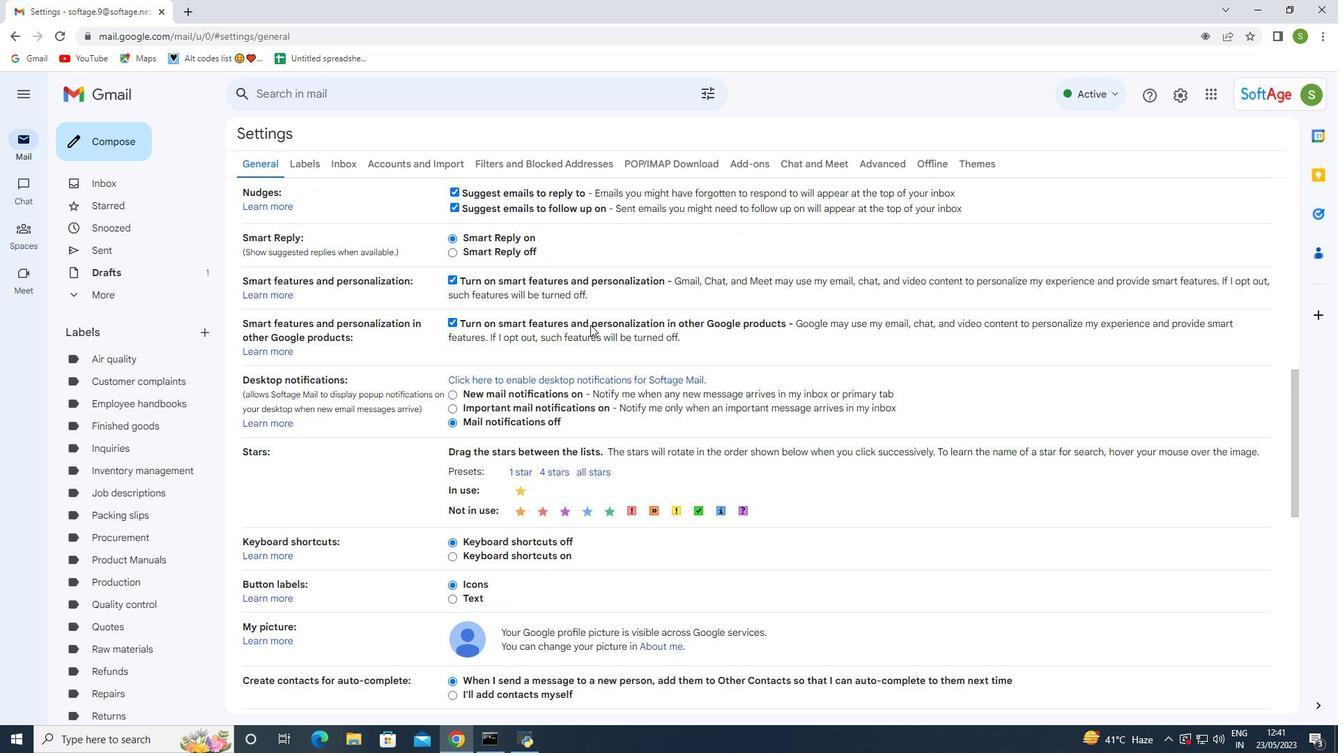
Action: Mouse scrolled (590, 325) with delta (0, 0)
Screenshot: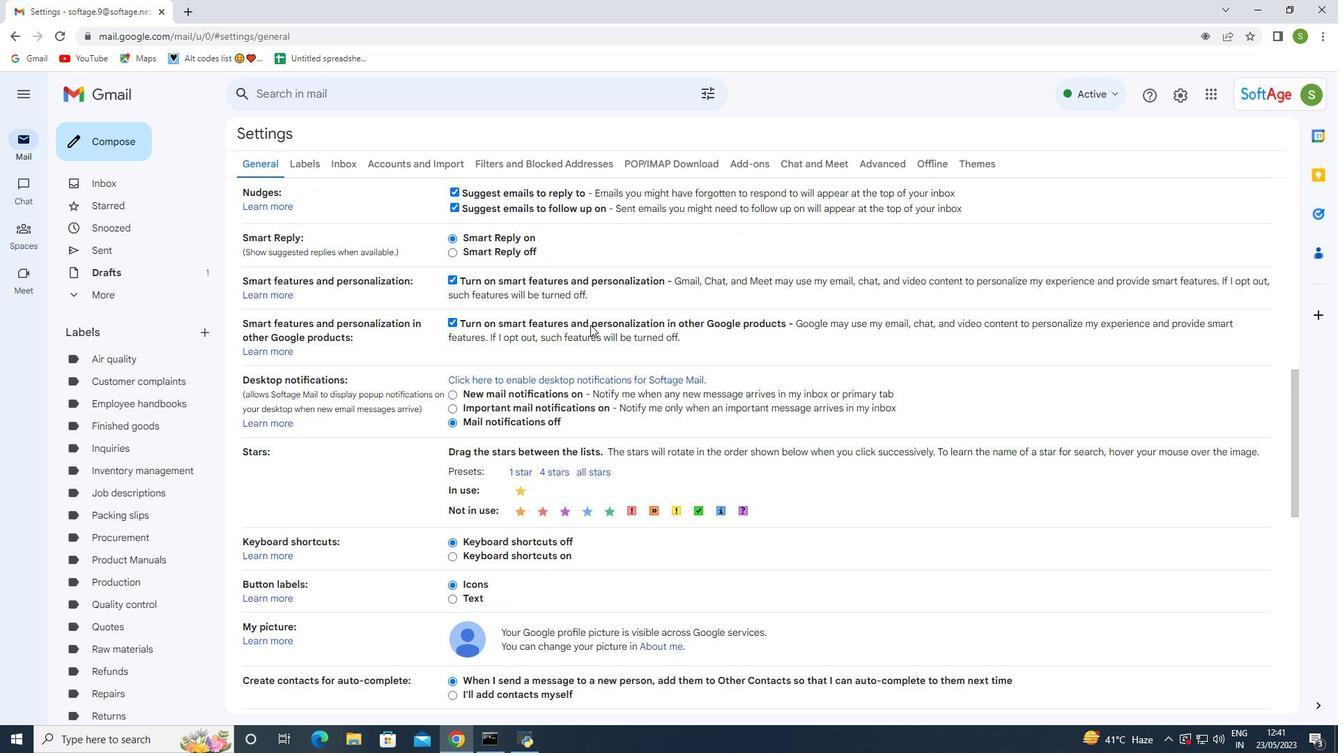 
Action: Mouse moved to (590, 327)
Screenshot: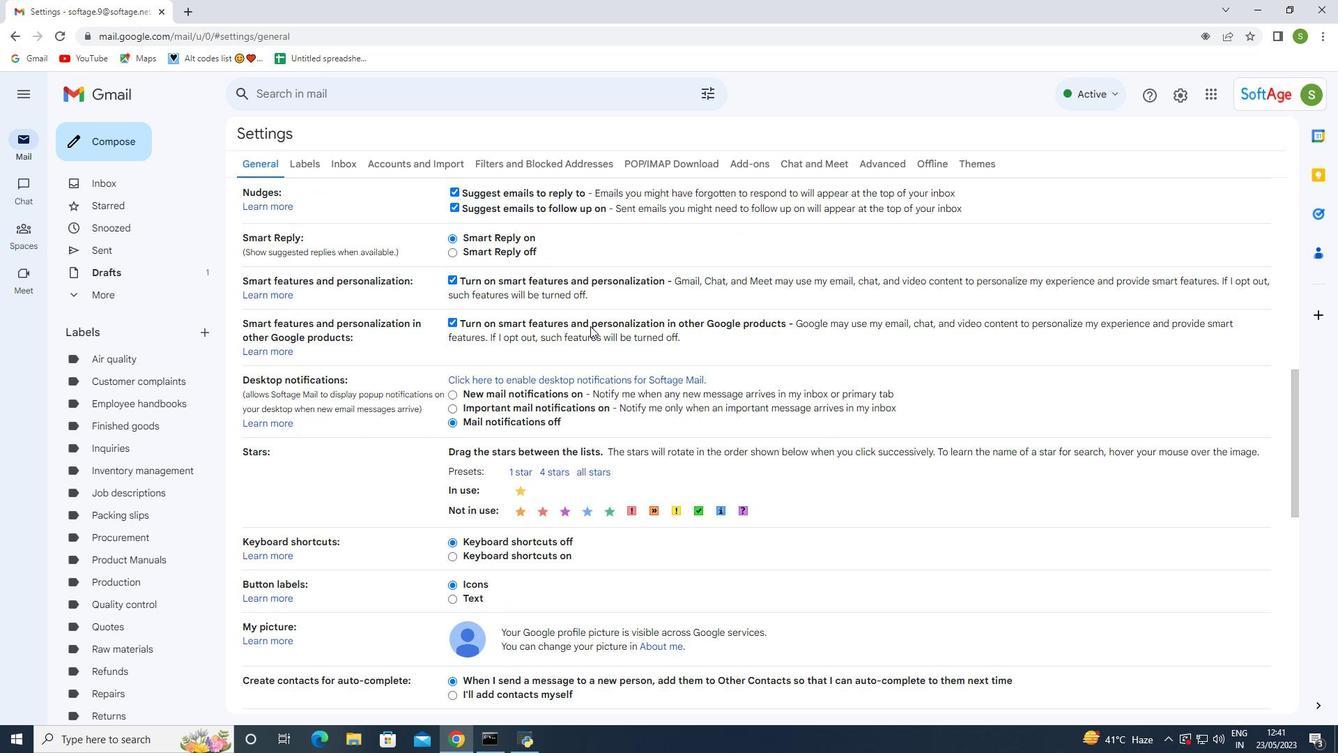 
Action: Mouse scrolled (590, 327) with delta (0, 0)
Screenshot: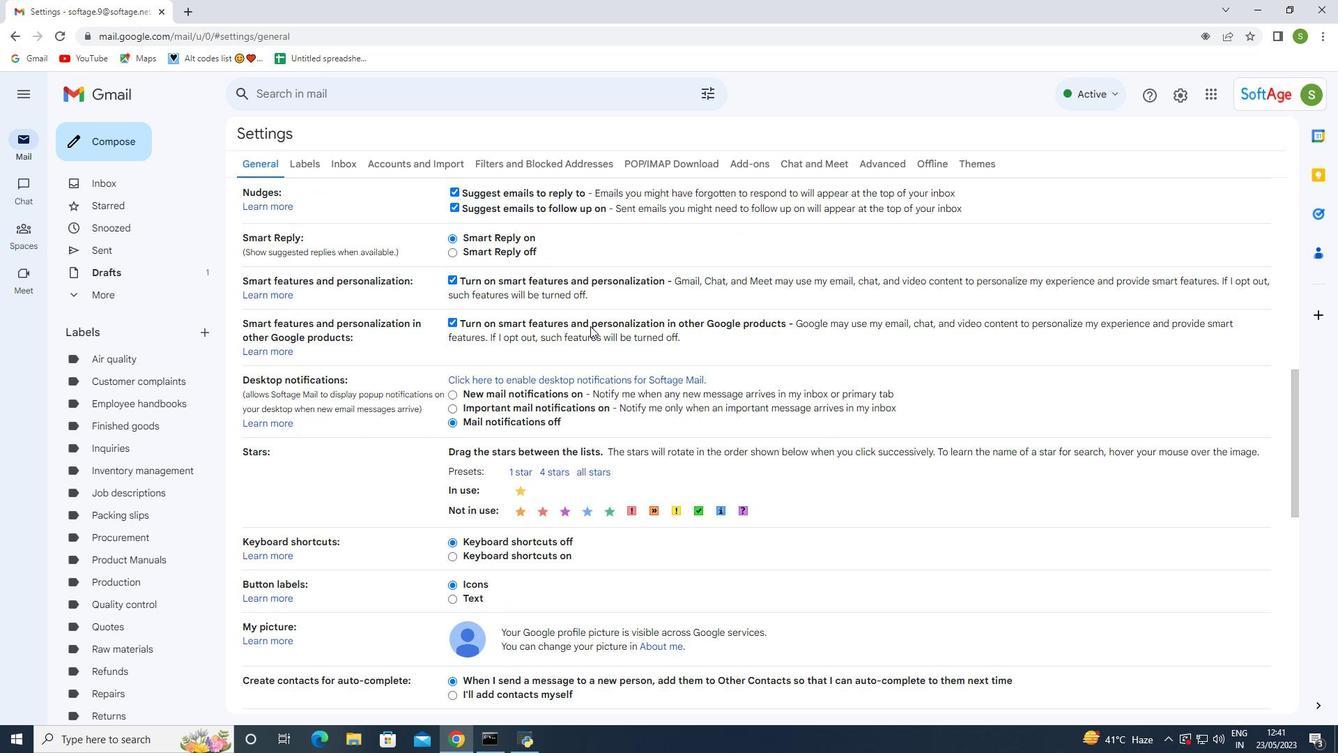
Action: Mouse moved to (589, 331)
Screenshot: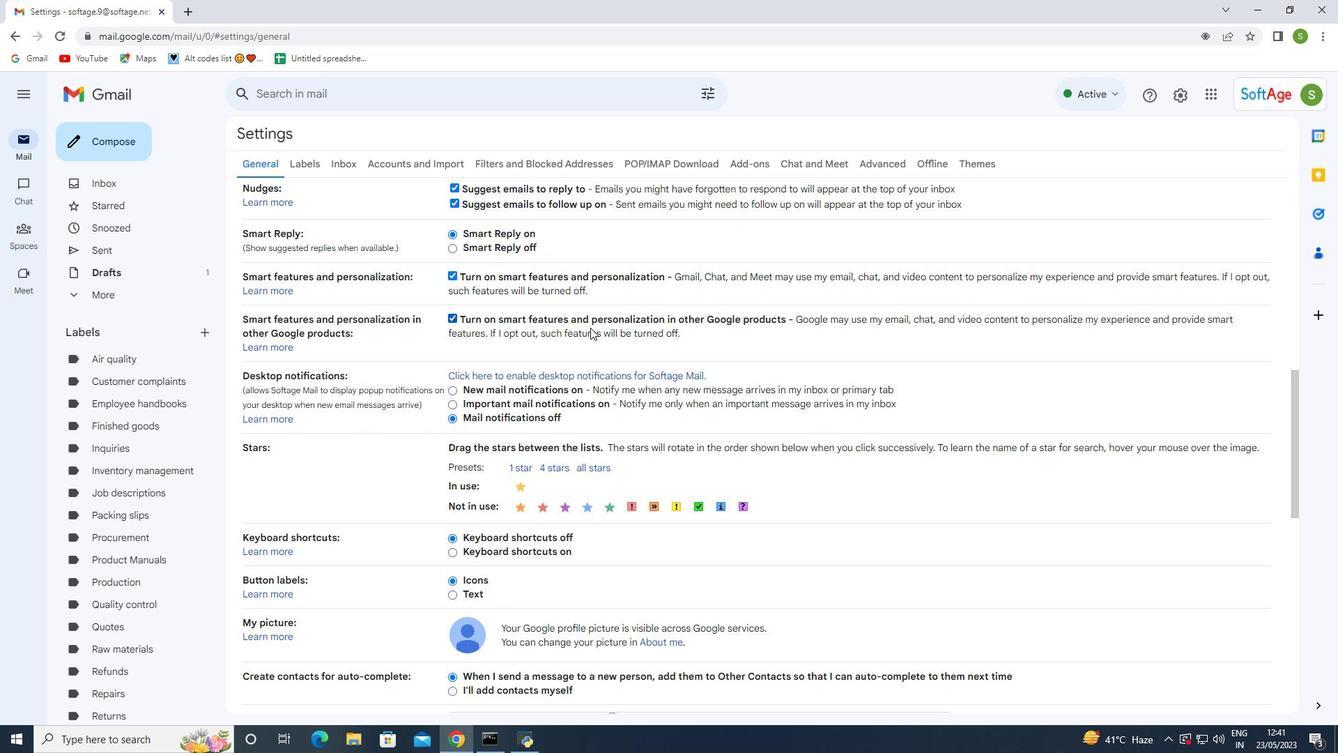 
Action: Mouse scrolled (589, 330) with delta (0, 0)
Screenshot: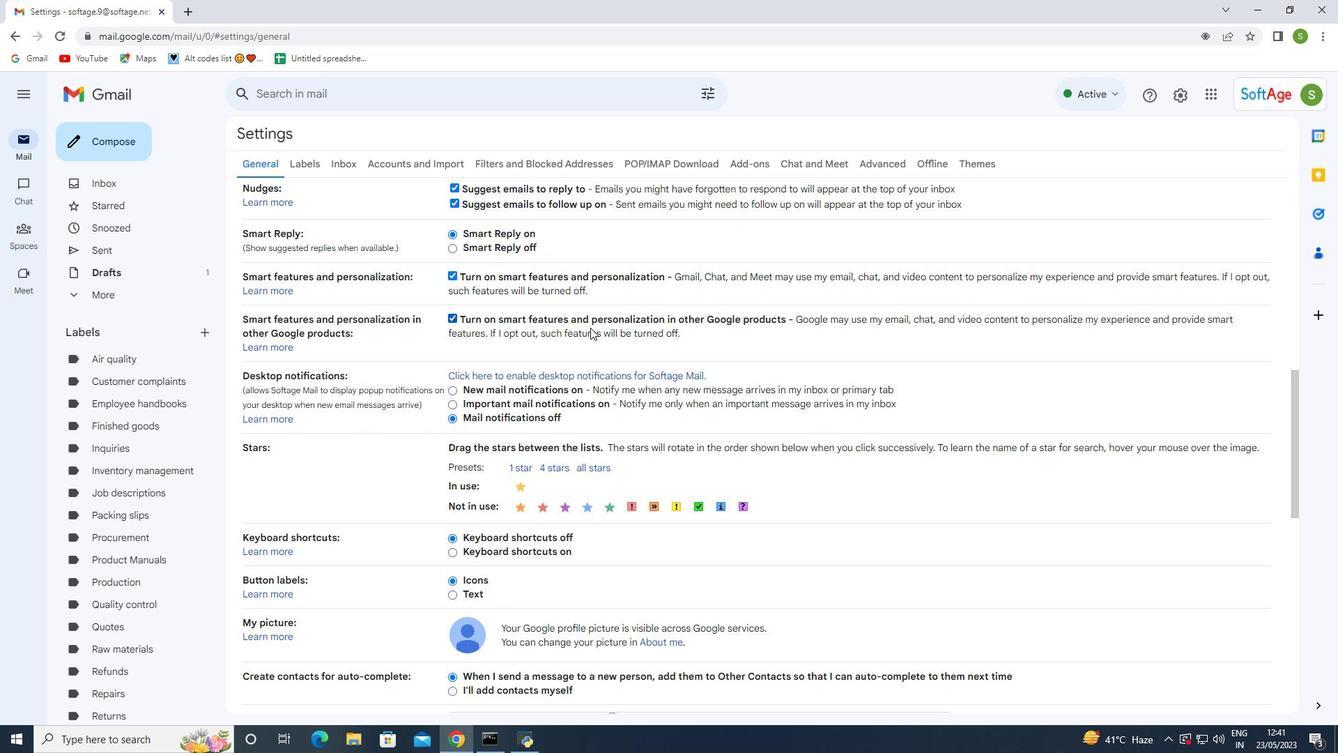 
Action: Mouse moved to (590, 373)
Screenshot: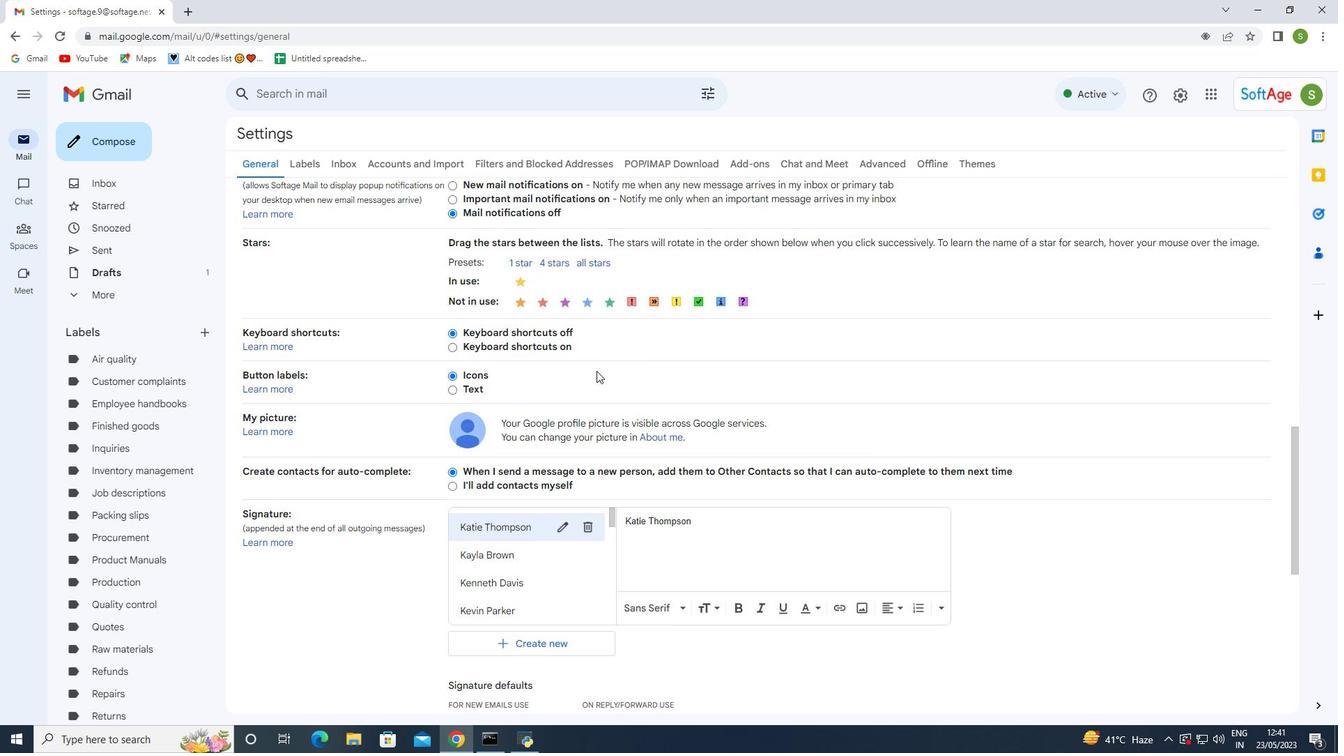 
Action: Mouse scrolled (590, 372) with delta (0, 0)
Screenshot: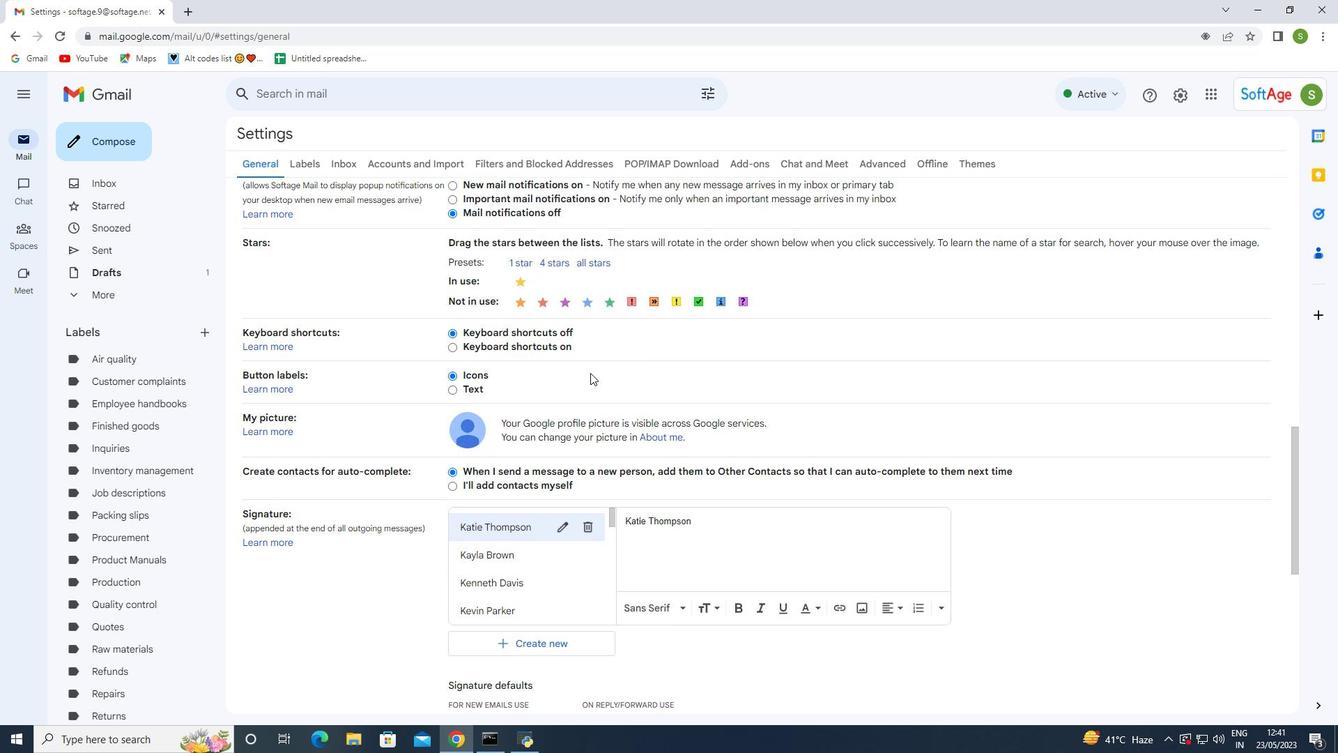 
Action: Mouse moved to (587, 375)
Screenshot: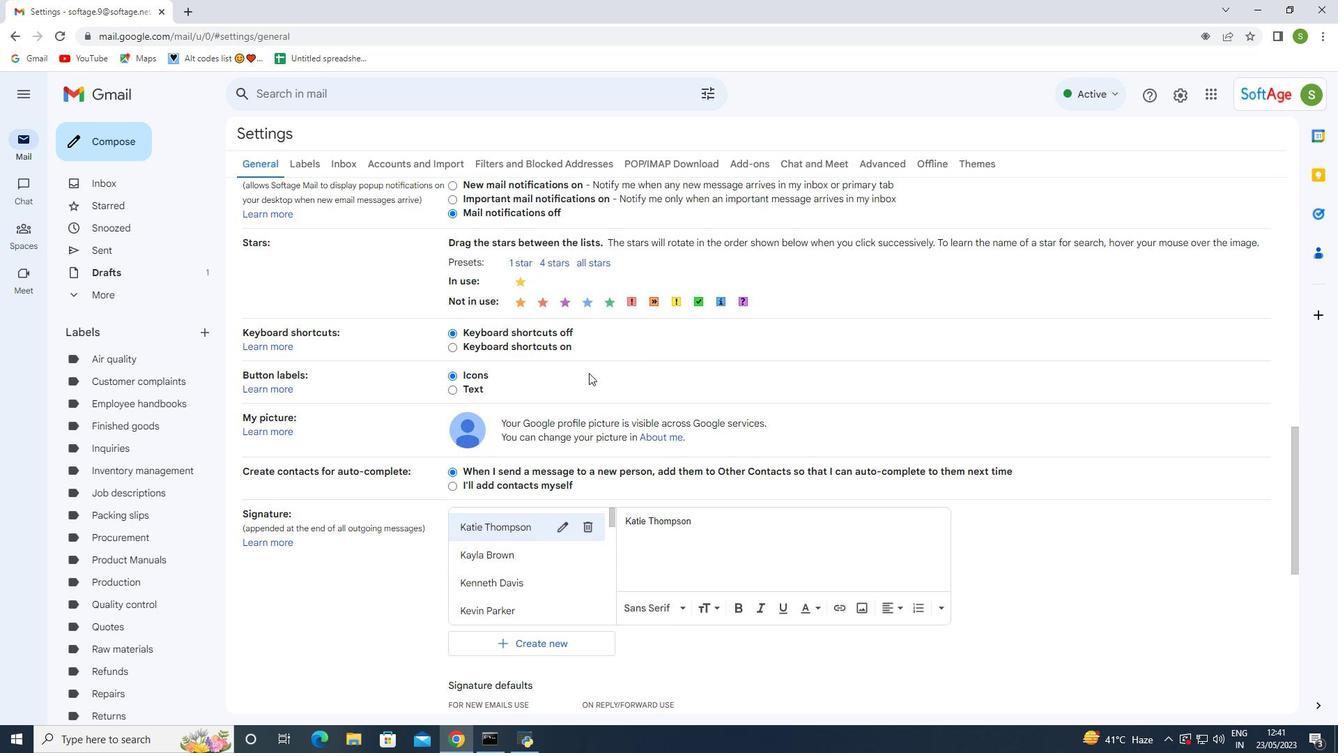 
Action: Mouse scrolled (587, 374) with delta (0, 0)
Screenshot: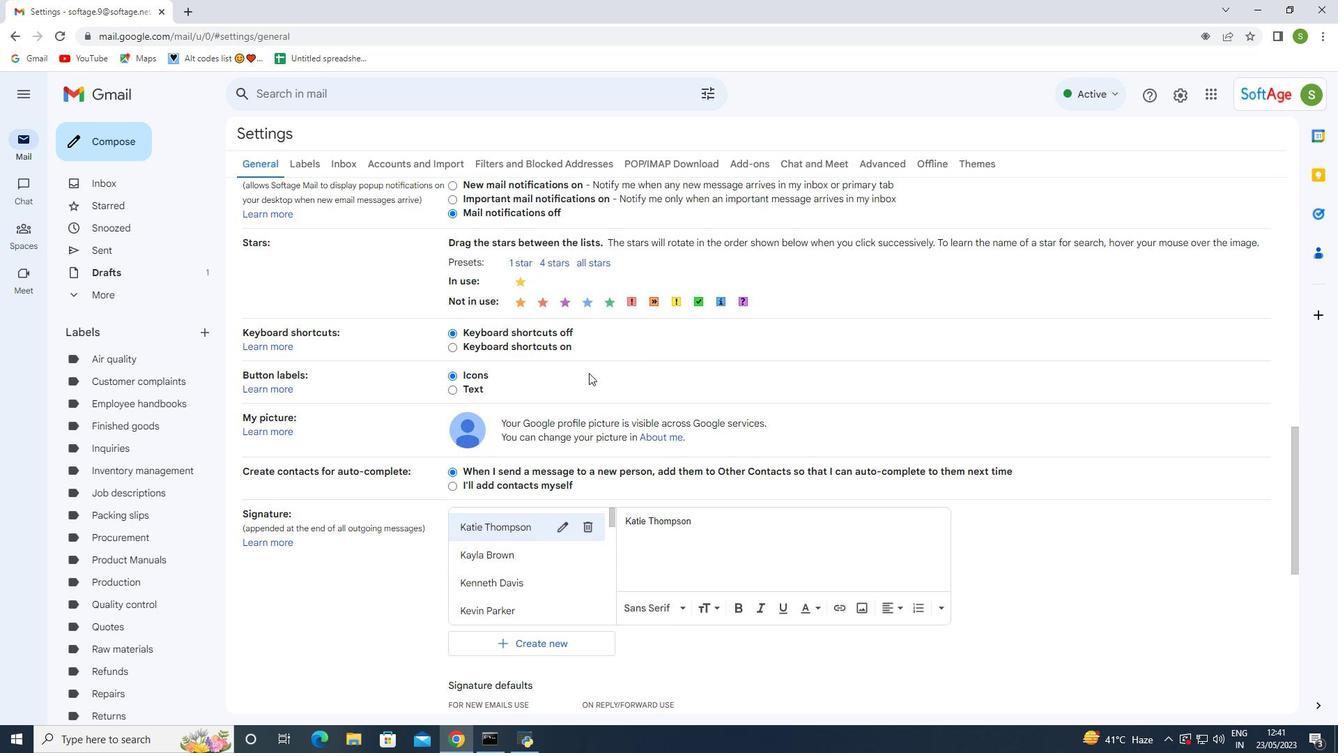 
Action: Mouse moved to (583, 377)
Screenshot: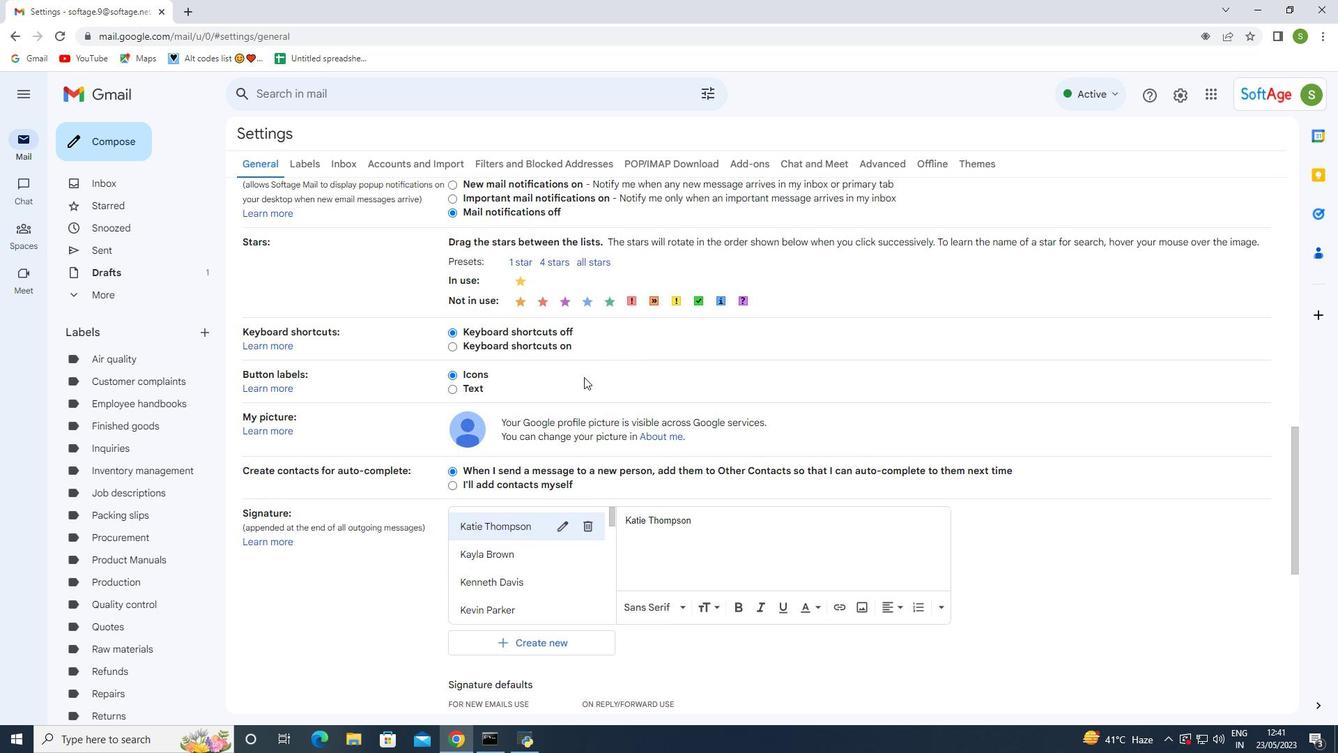 
Action: Mouse scrolled (583, 377) with delta (0, 0)
Screenshot: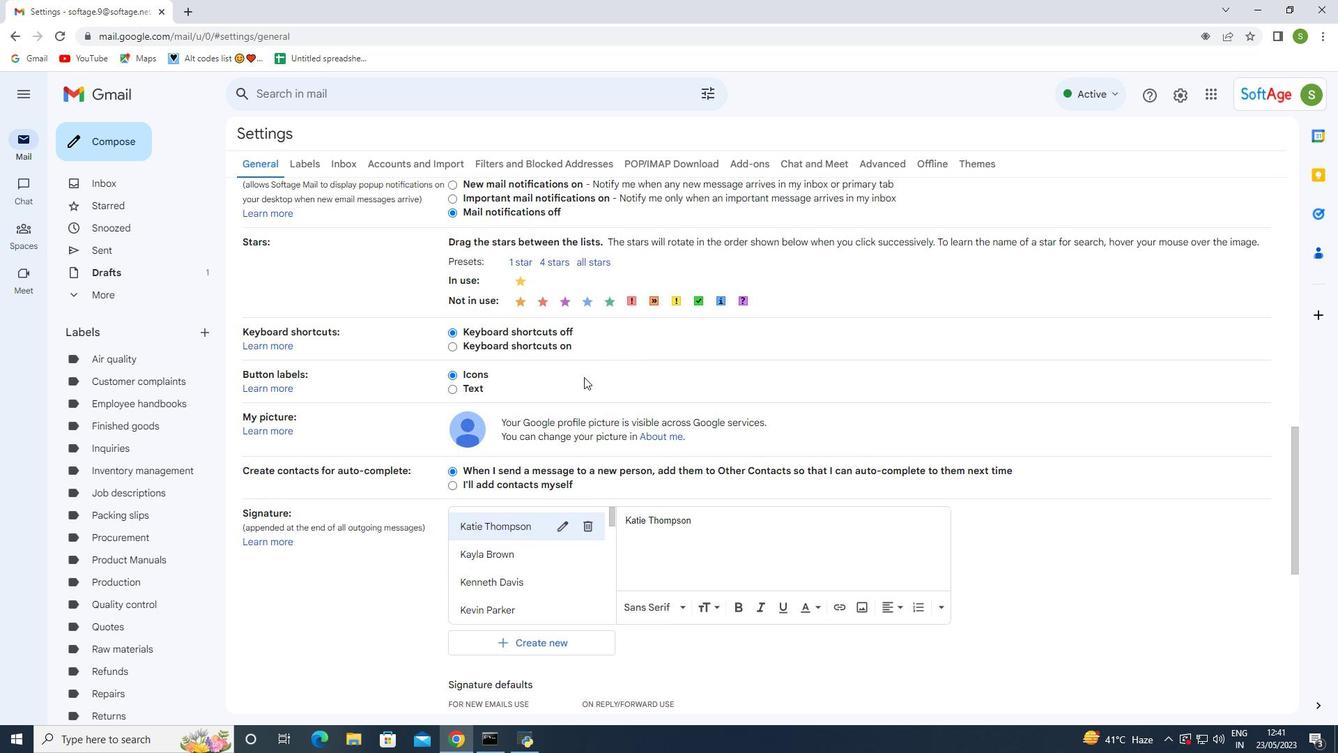 
Action: Mouse moved to (549, 442)
Screenshot: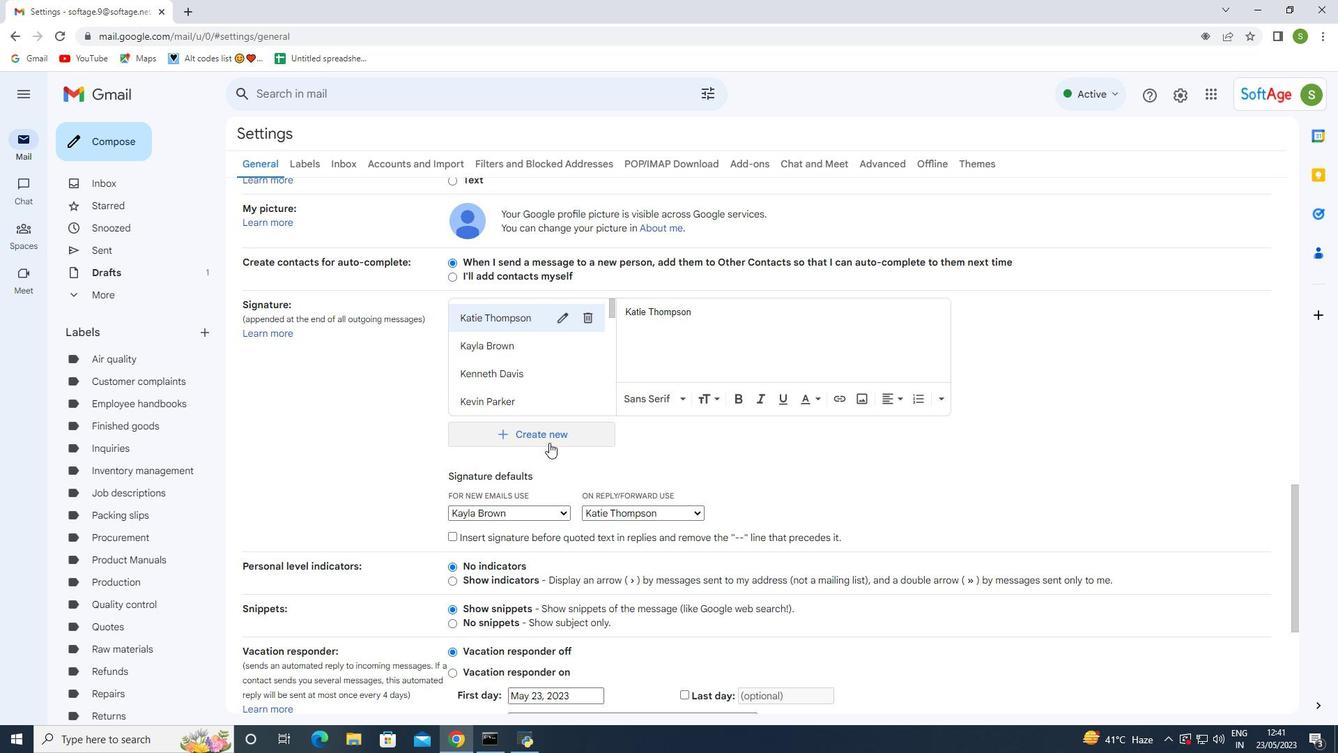 
Action: Mouse pressed left at (549, 442)
Screenshot: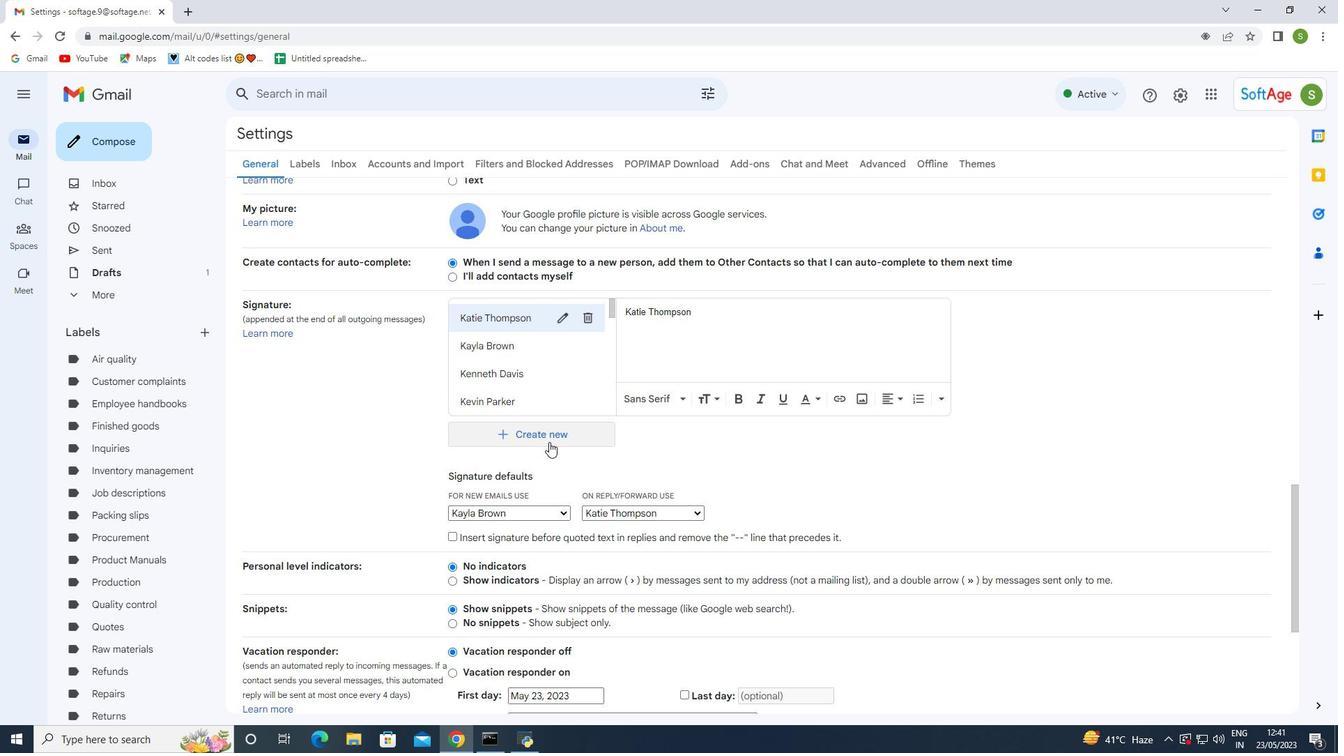 
Action: Mouse moved to (648, 389)
Screenshot: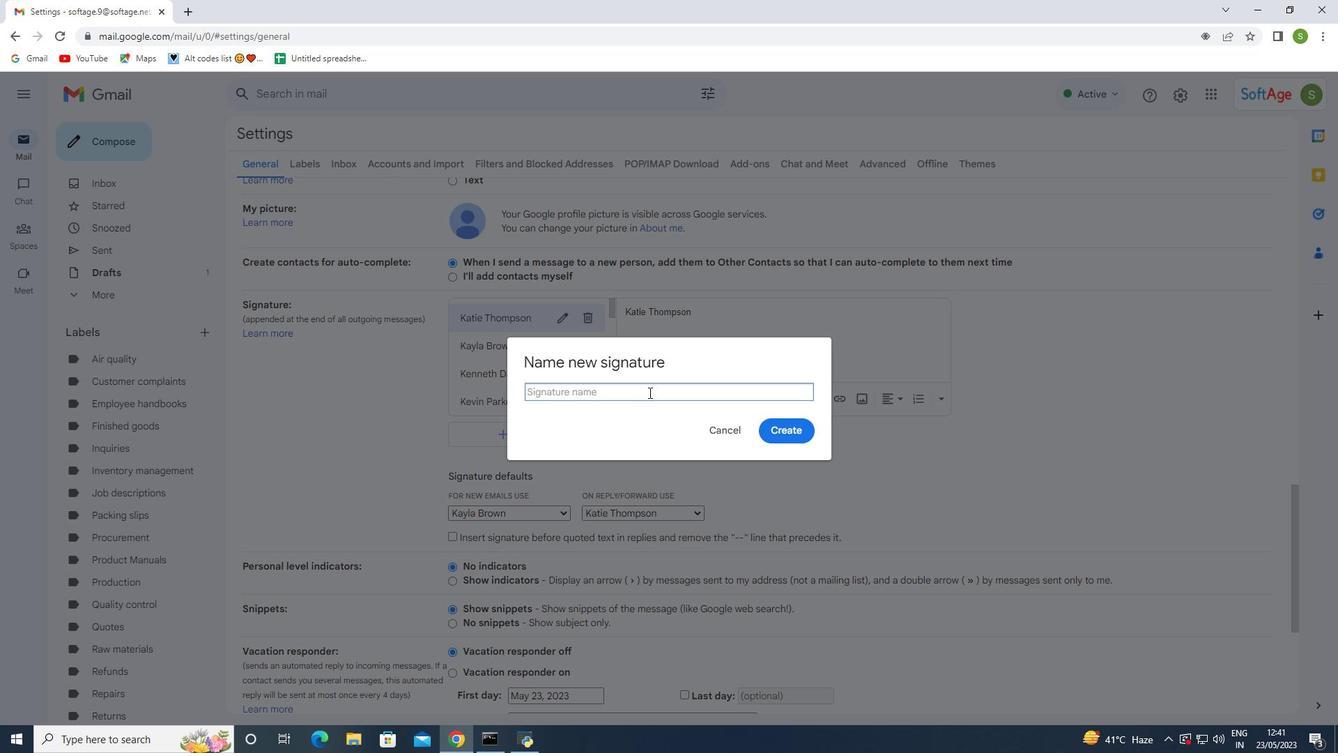 
Action: Mouse pressed left at (648, 389)
Screenshot: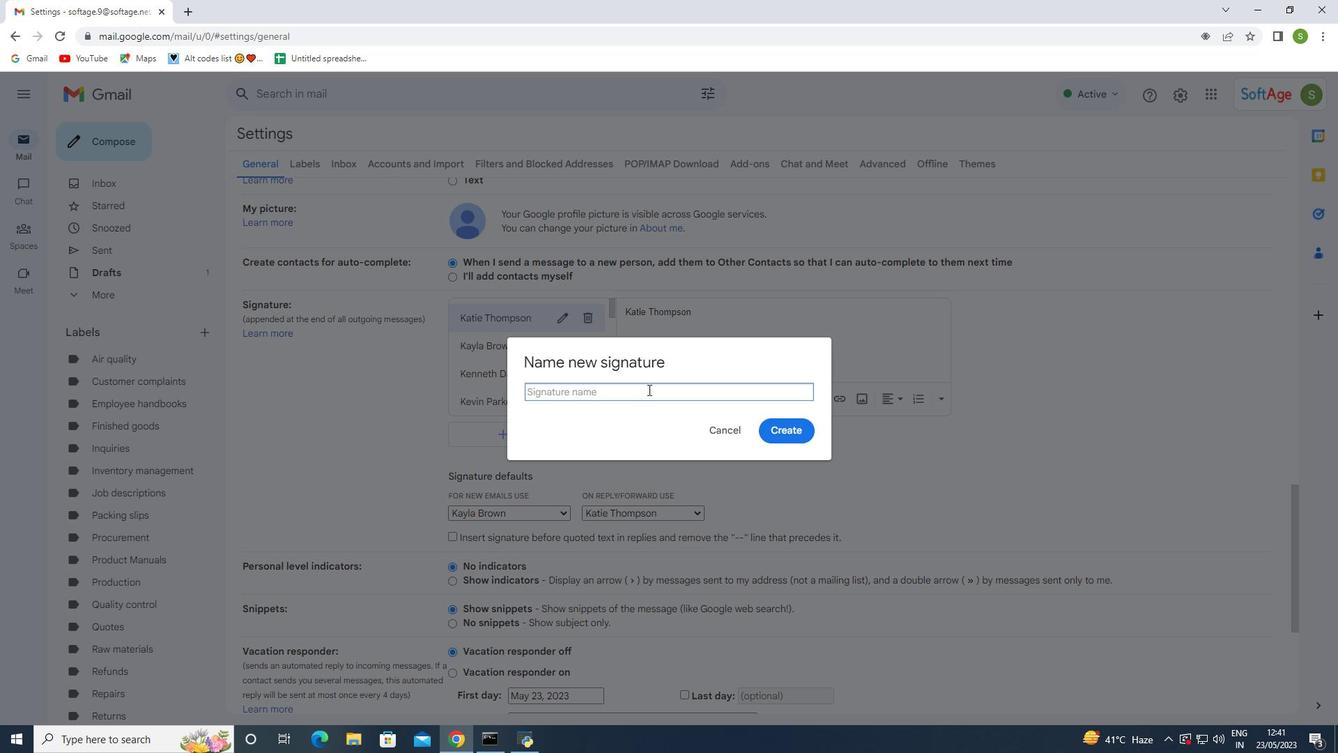 
Action: Key pressed <Key.shift>Lorena<Key.space><Key.shift>Ramirez
Screenshot: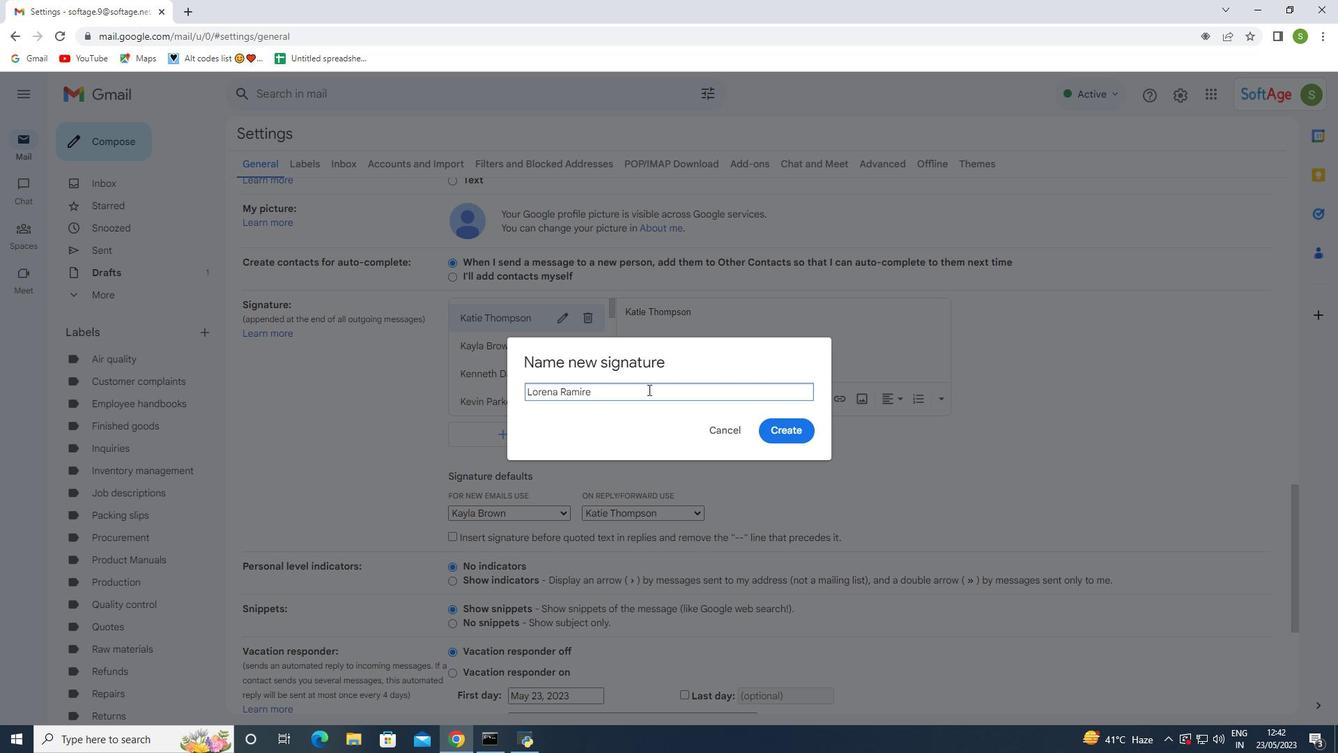 
Action: Mouse moved to (776, 428)
Screenshot: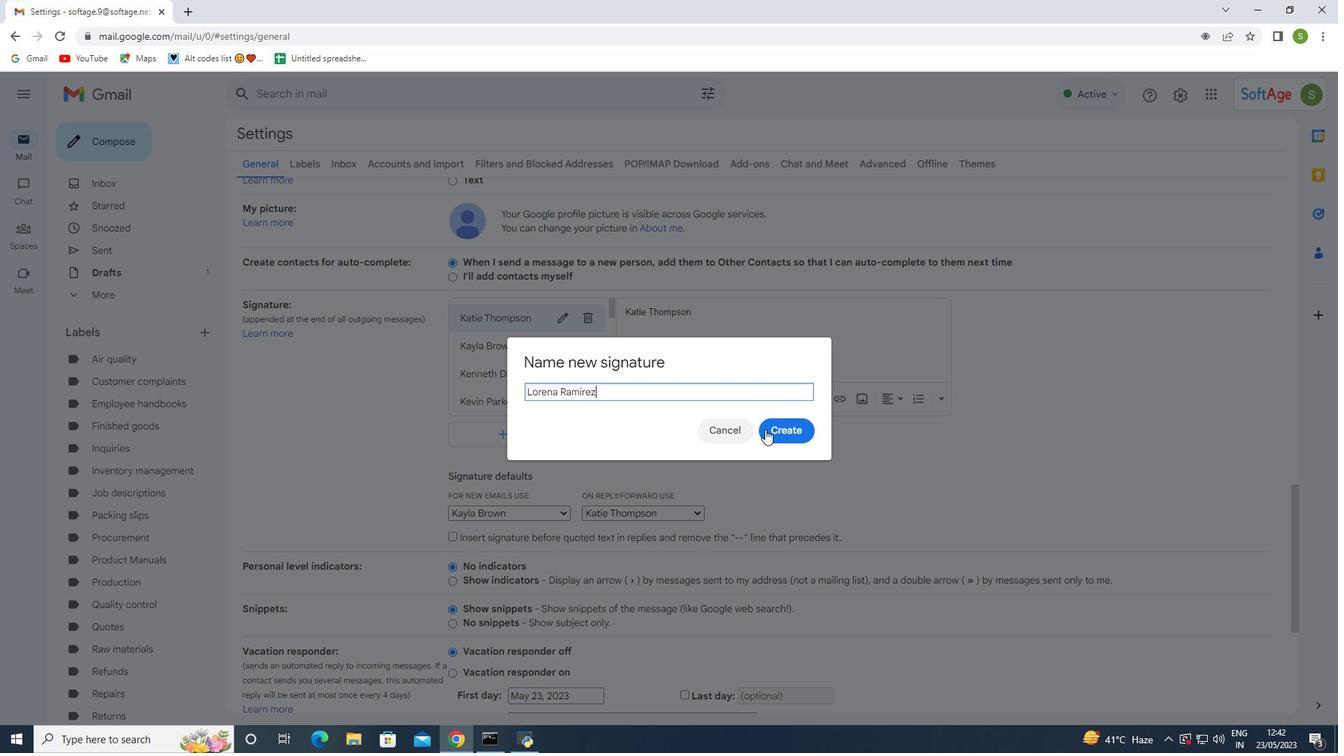 
Action: Mouse pressed left at (776, 428)
Screenshot: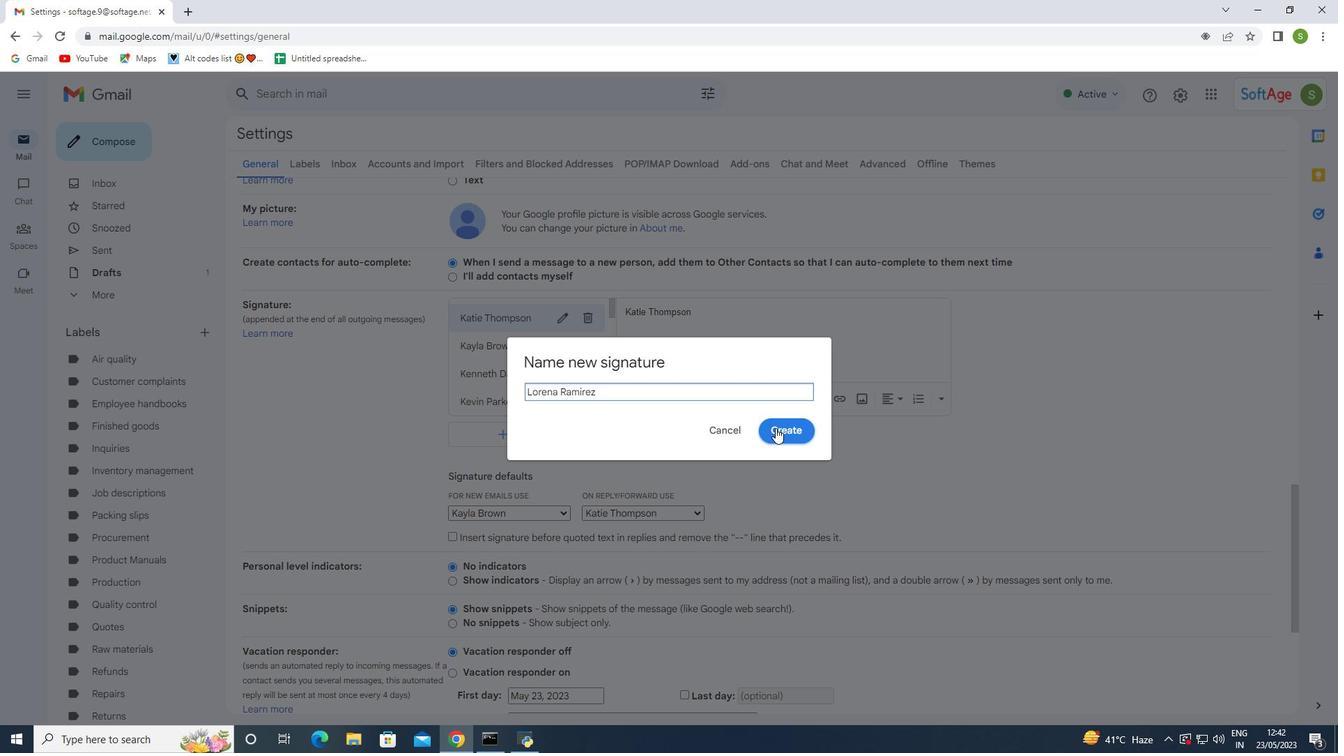 
Action: Mouse moved to (663, 318)
Screenshot: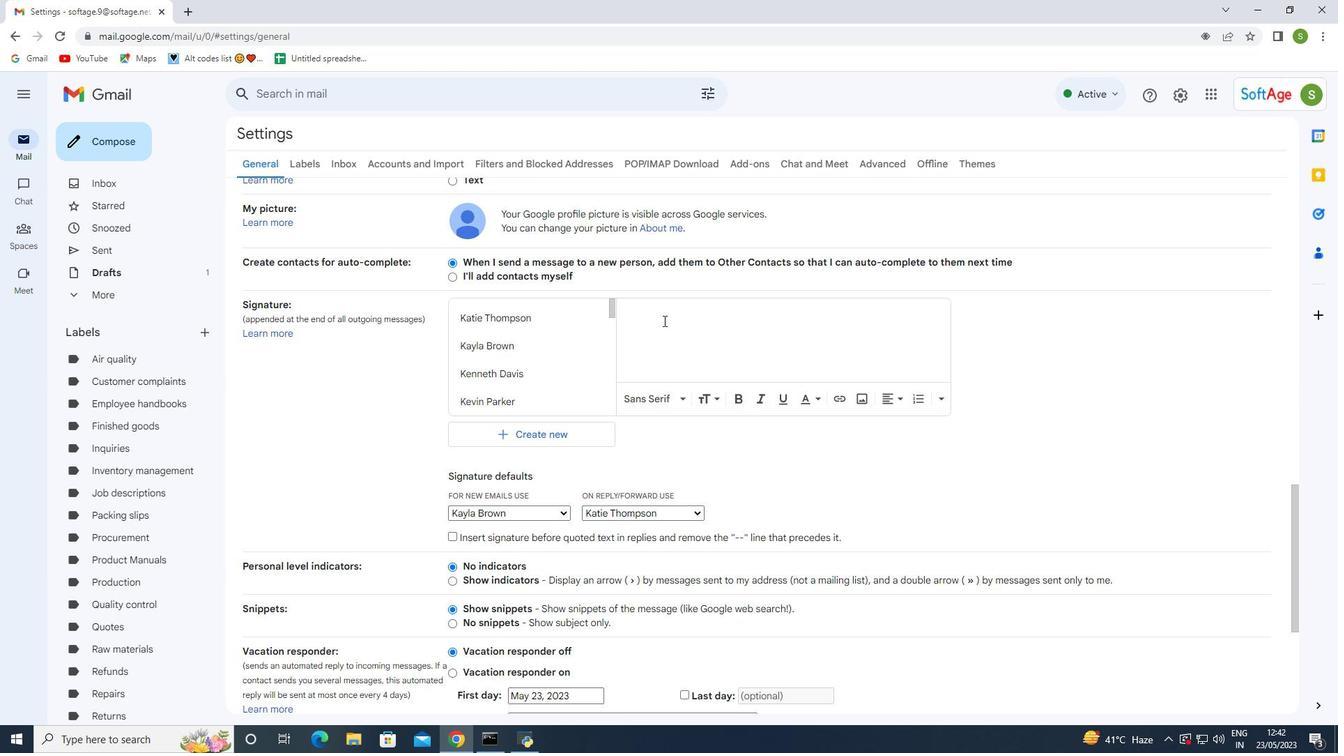 
Action: Key pressed <Key.shift>Lorena<Key.space><Key.shift>Ramirez
Screenshot: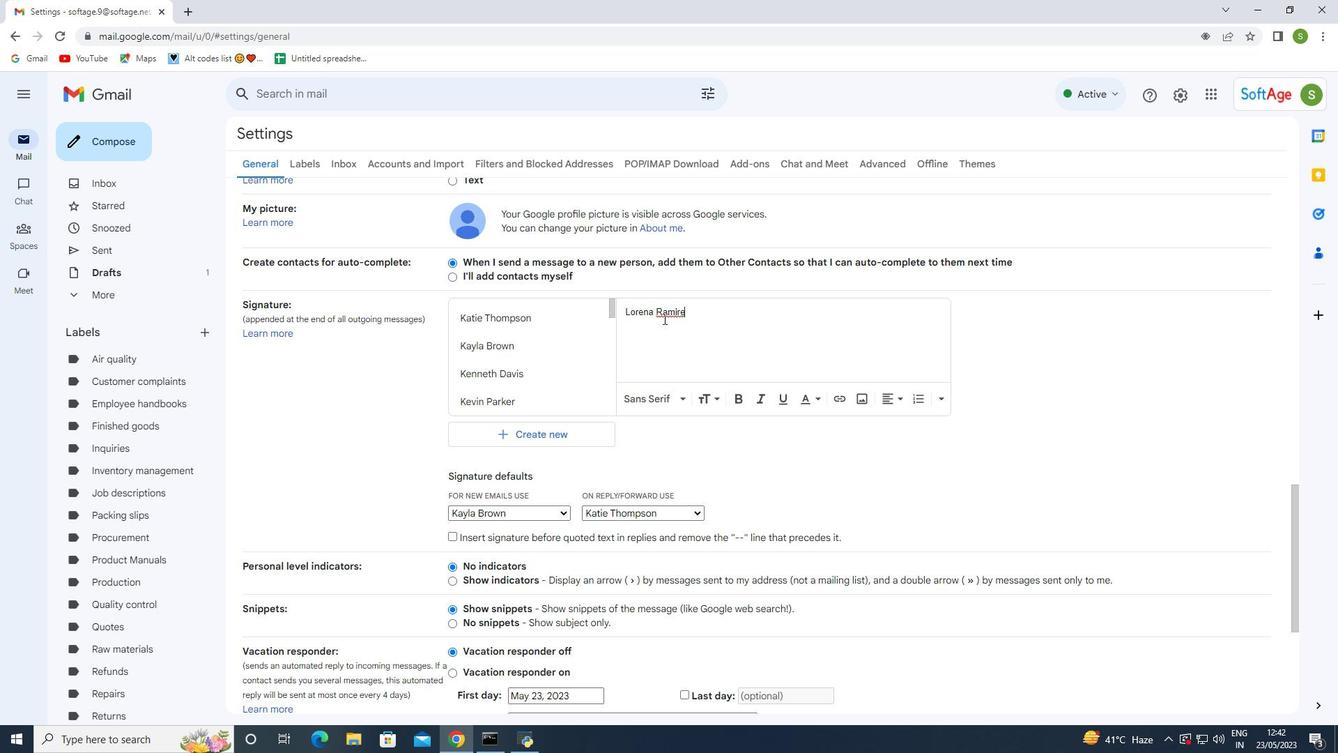 
Action: Mouse moved to (554, 518)
Screenshot: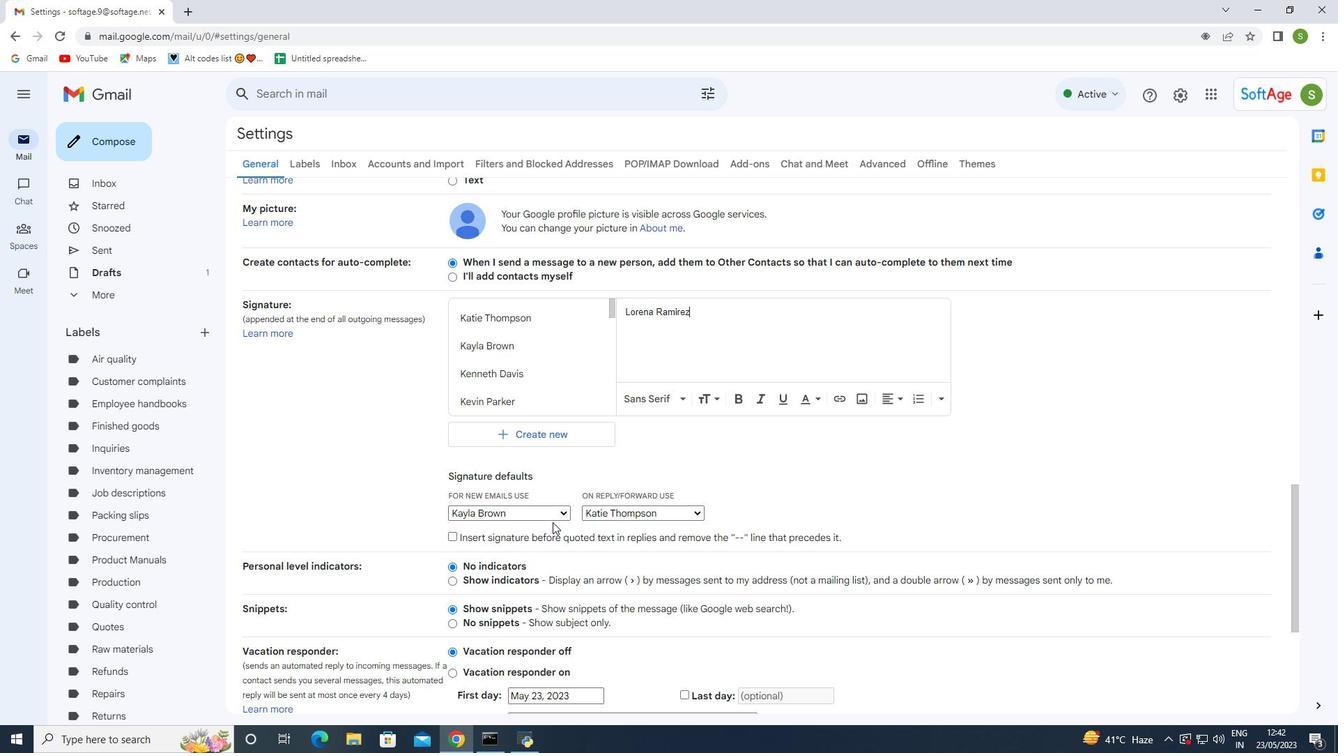 
Action: Mouse pressed left at (554, 518)
Screenshot: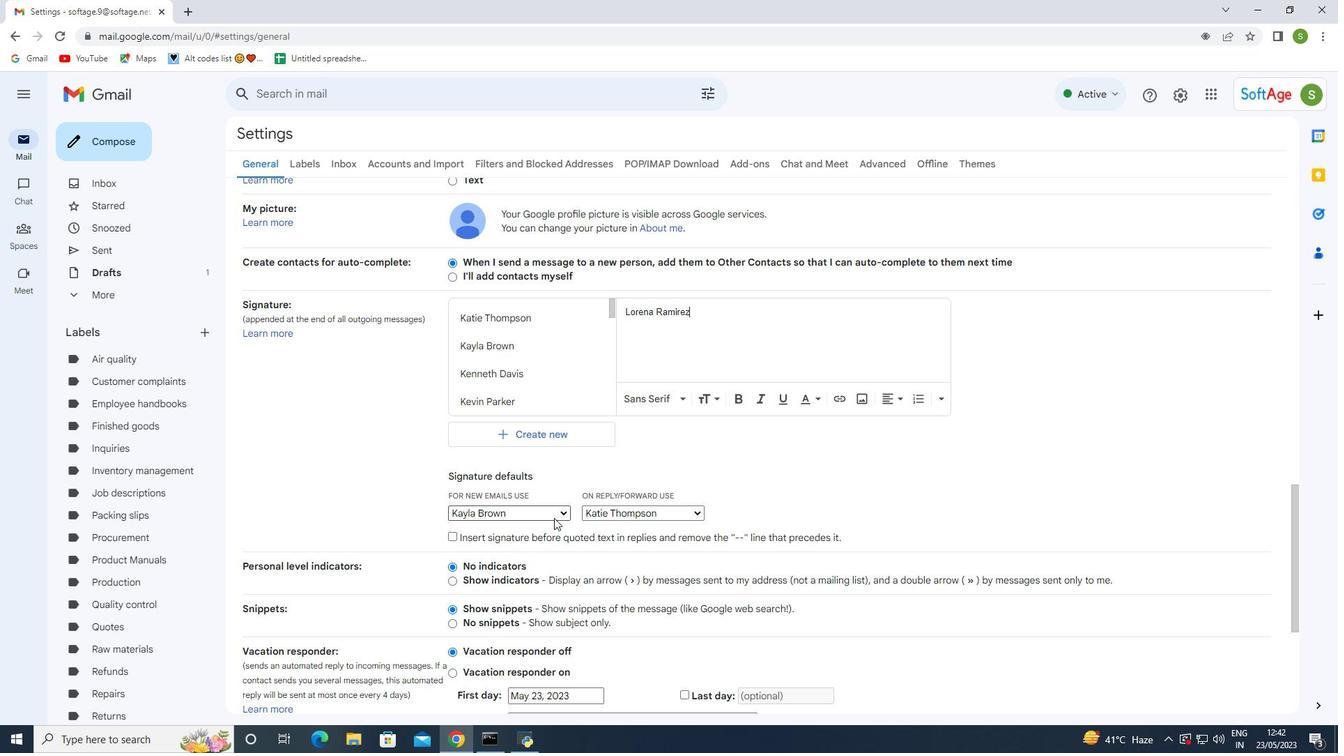 
Action: Mouse moved to (564, 504)
Screenshot: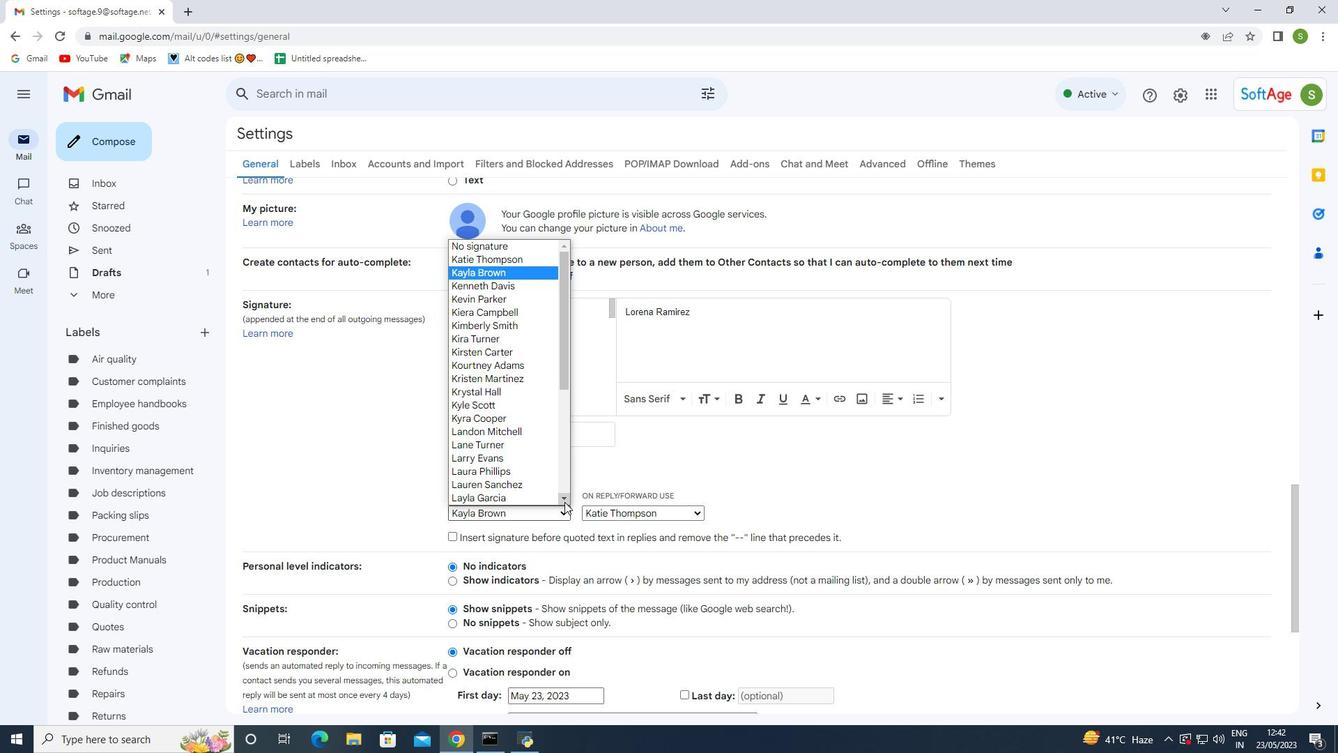 
Action: Mouse pressed left at (564, 504)
Screenshot: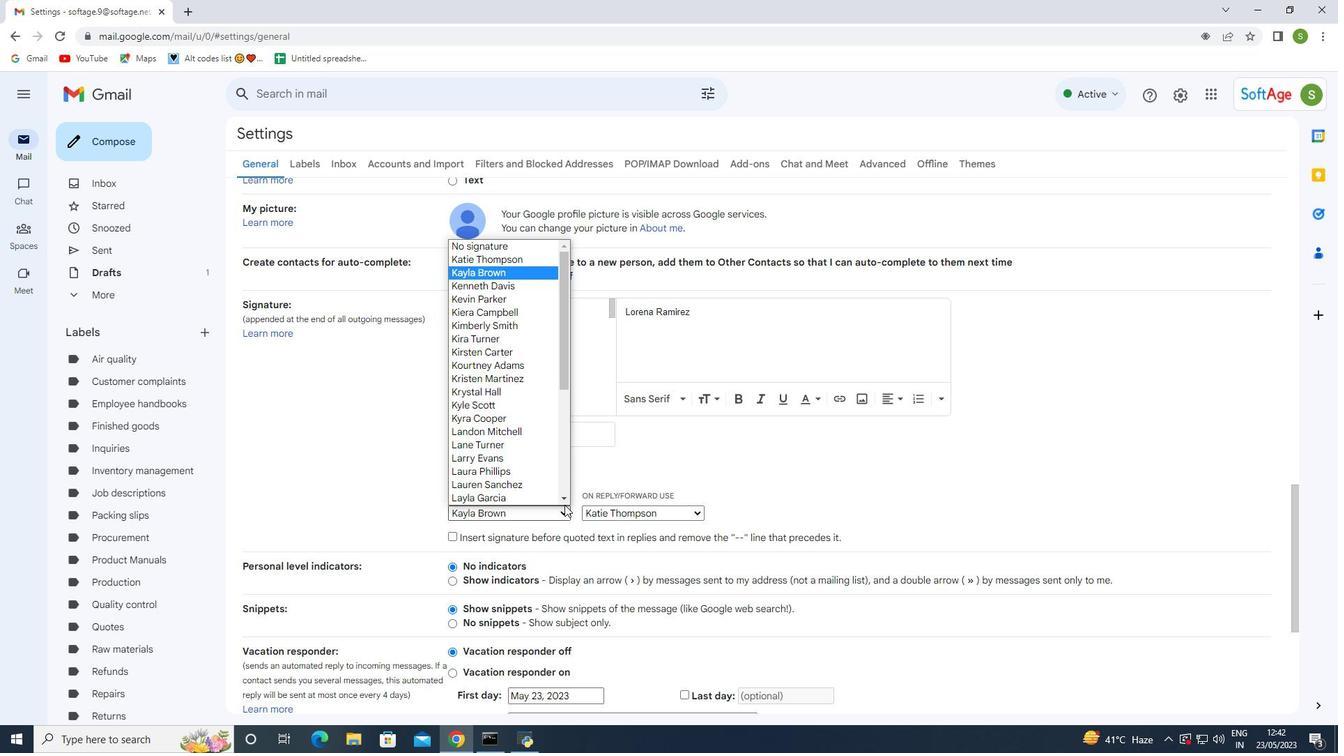 
Action: Mouse moved to (568, 499)
Screenshot: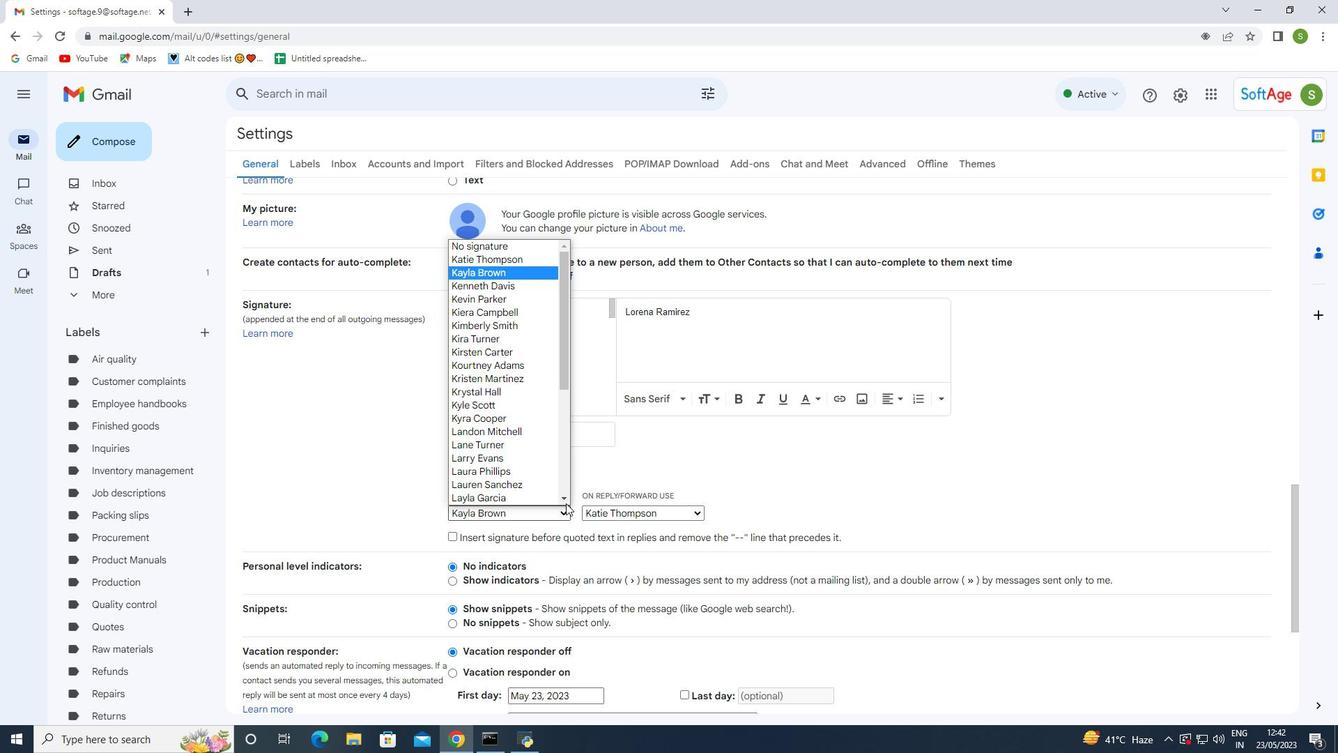 
Action: Mouse pressed left at (568, 499)
Screenshot: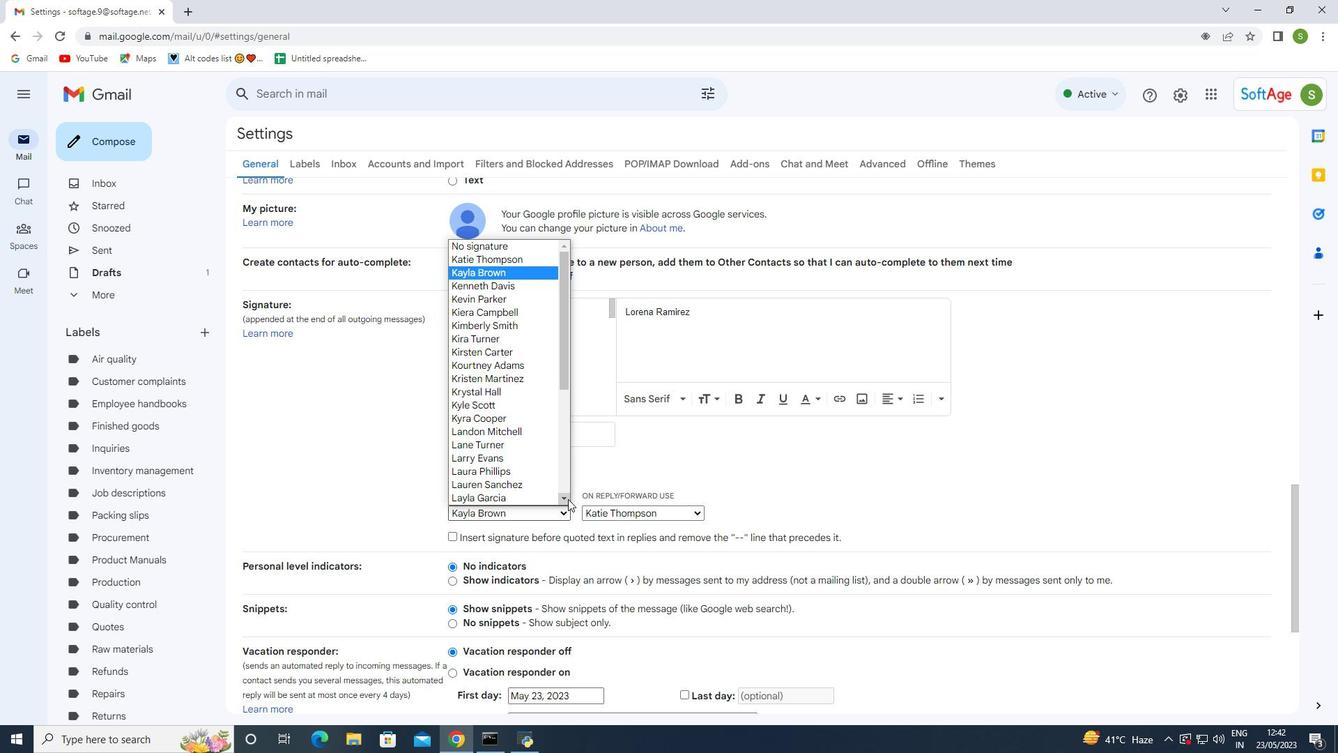 
Action: Mouse moved to (549, 500)
Screenshot: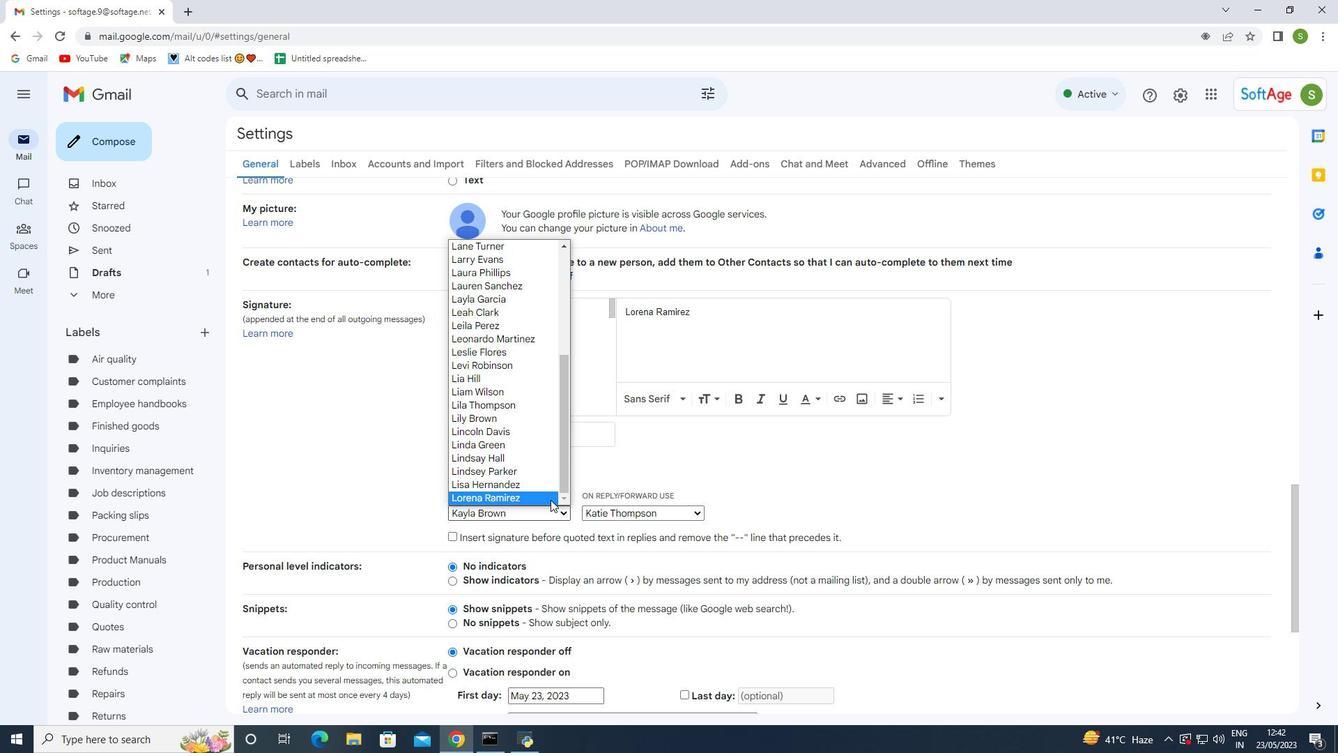 
Action: Mouse pressed left at (549, 500)
Screenshot: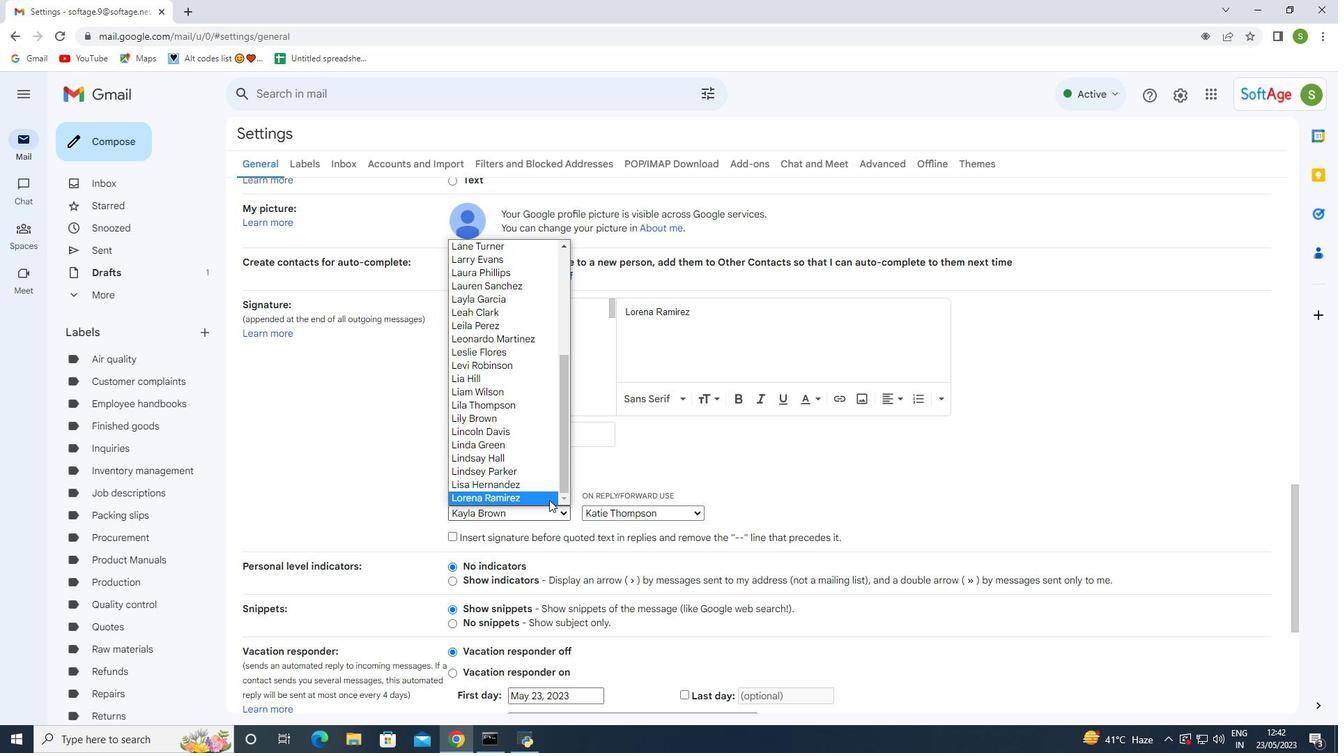 
Action: Mouse moved to (625, 511)
Screenshot: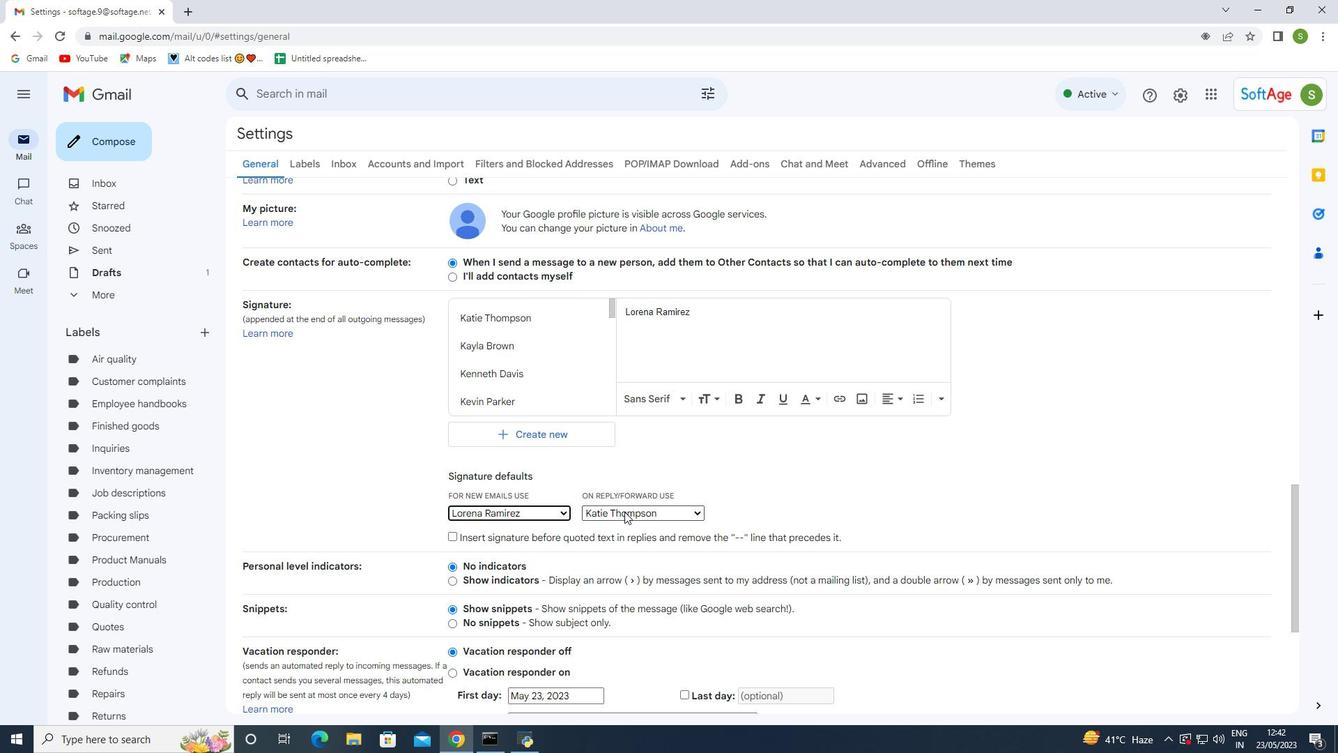 
Action: Mouse pressed left at (625, 511)
Screenshot: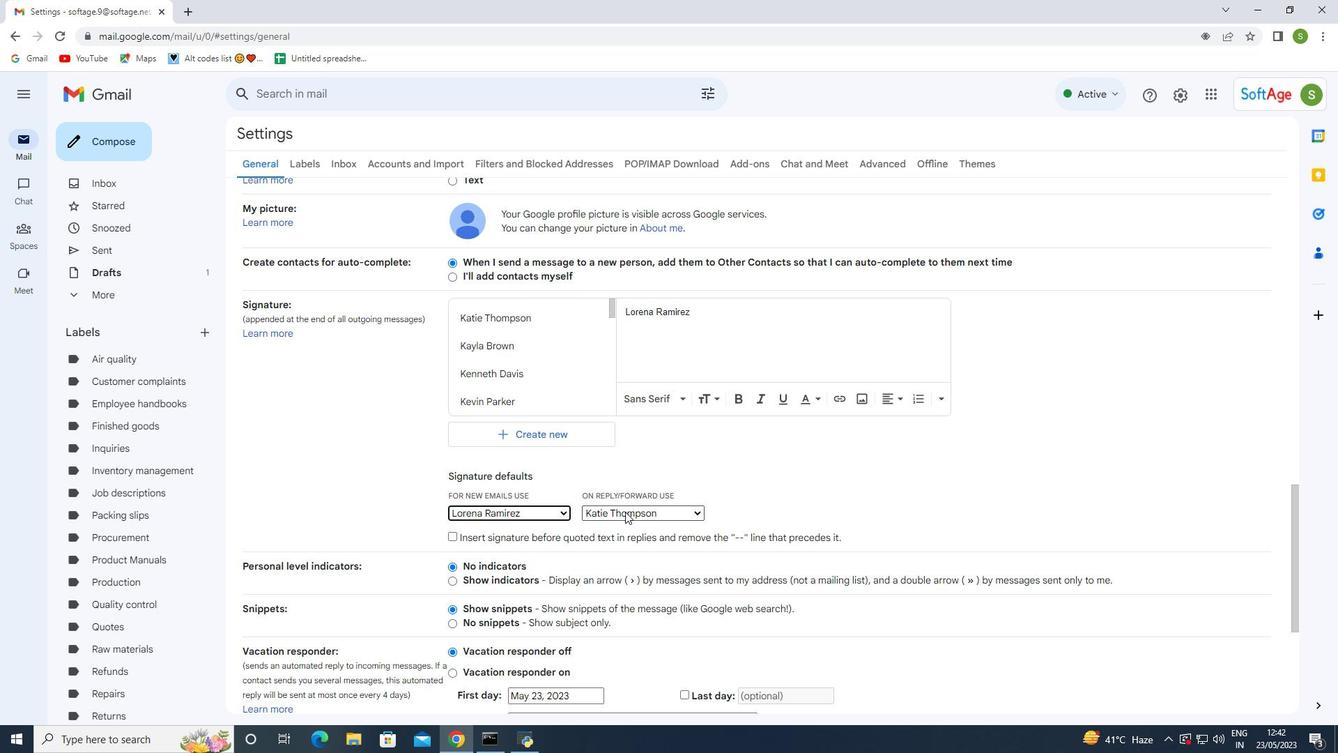 
Action: Mouse moved to (698, 492)
Screenshot: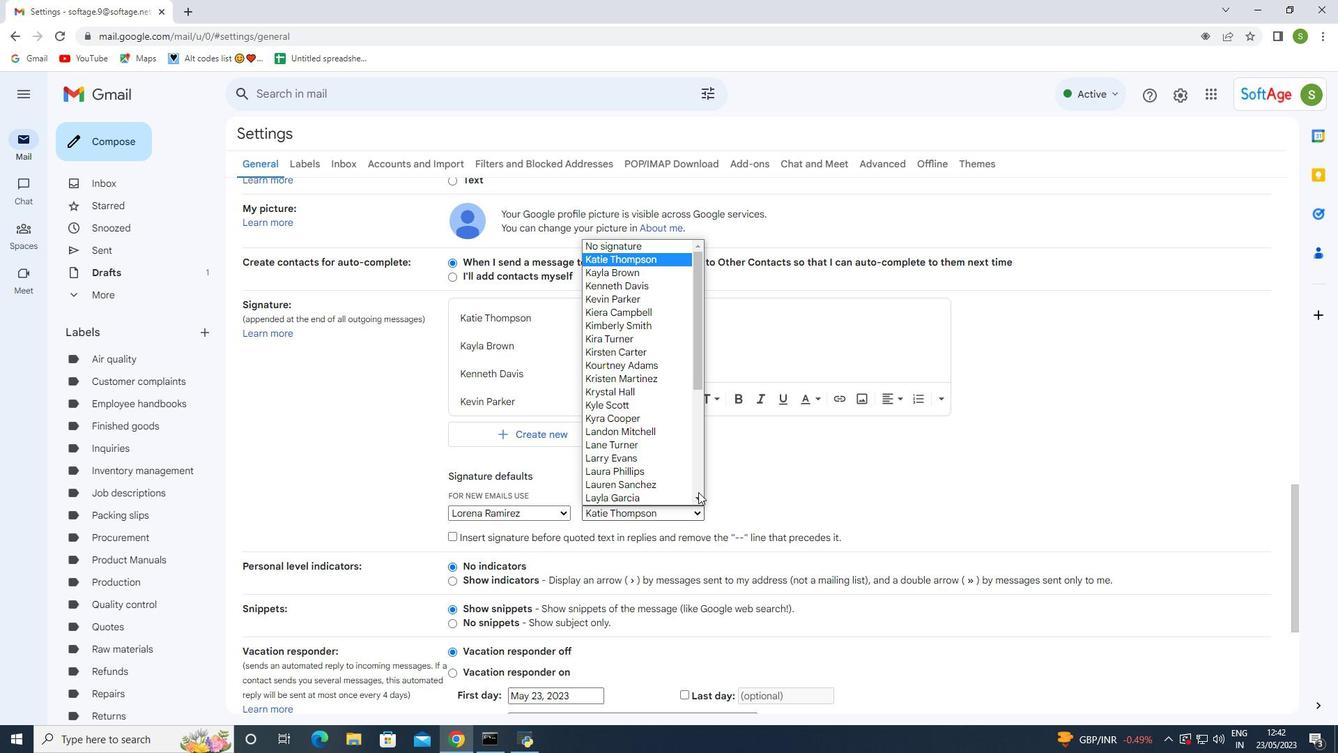 
Action: Mouse pressed left at (698, 492)
Screenshot: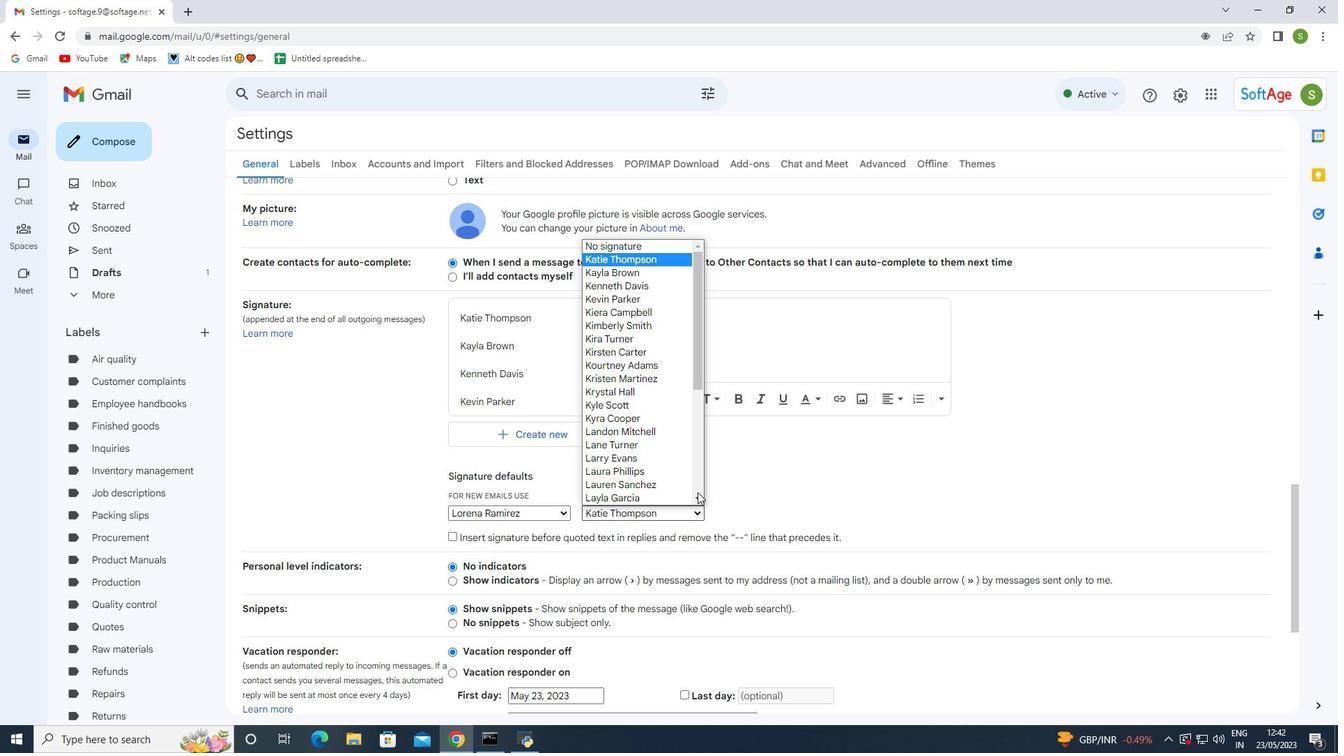 
Action: Mouse moved to (642, 502)
Screenshot: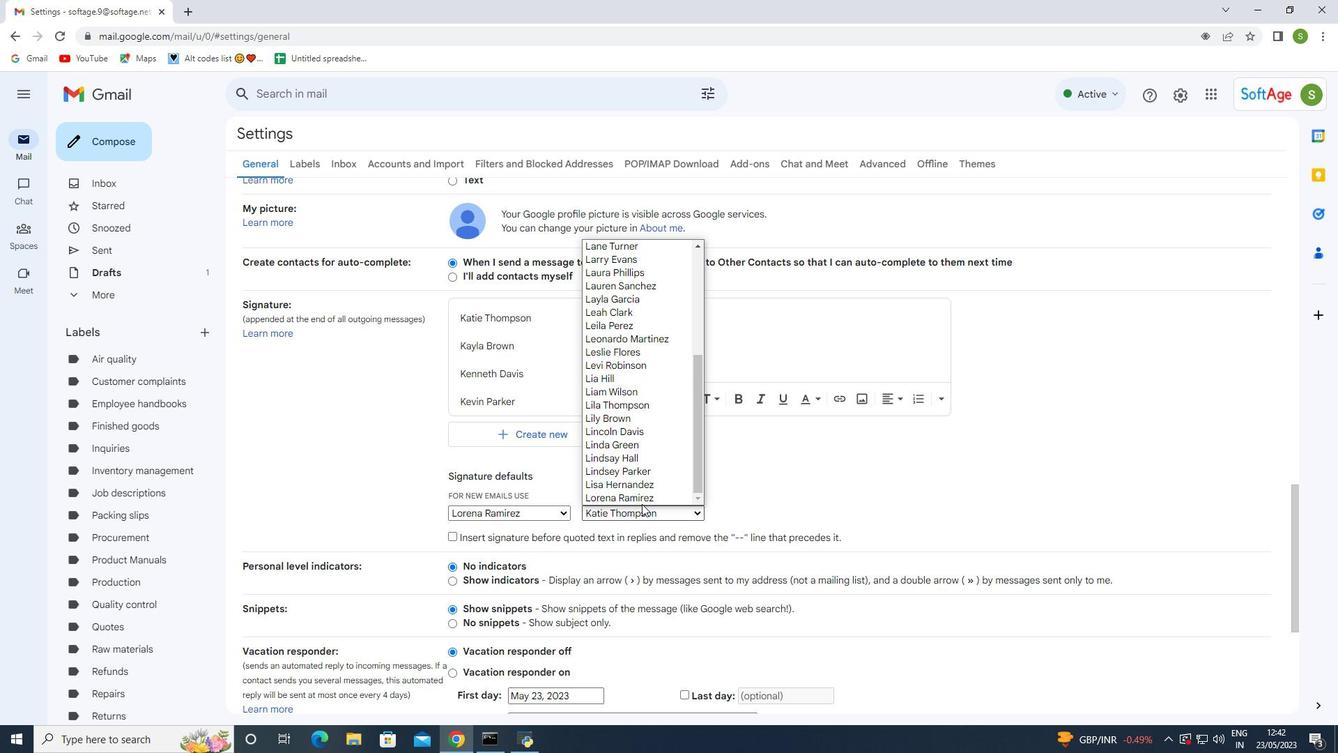 
Action: Mouse pressed left at (642, 502)
Screenshot: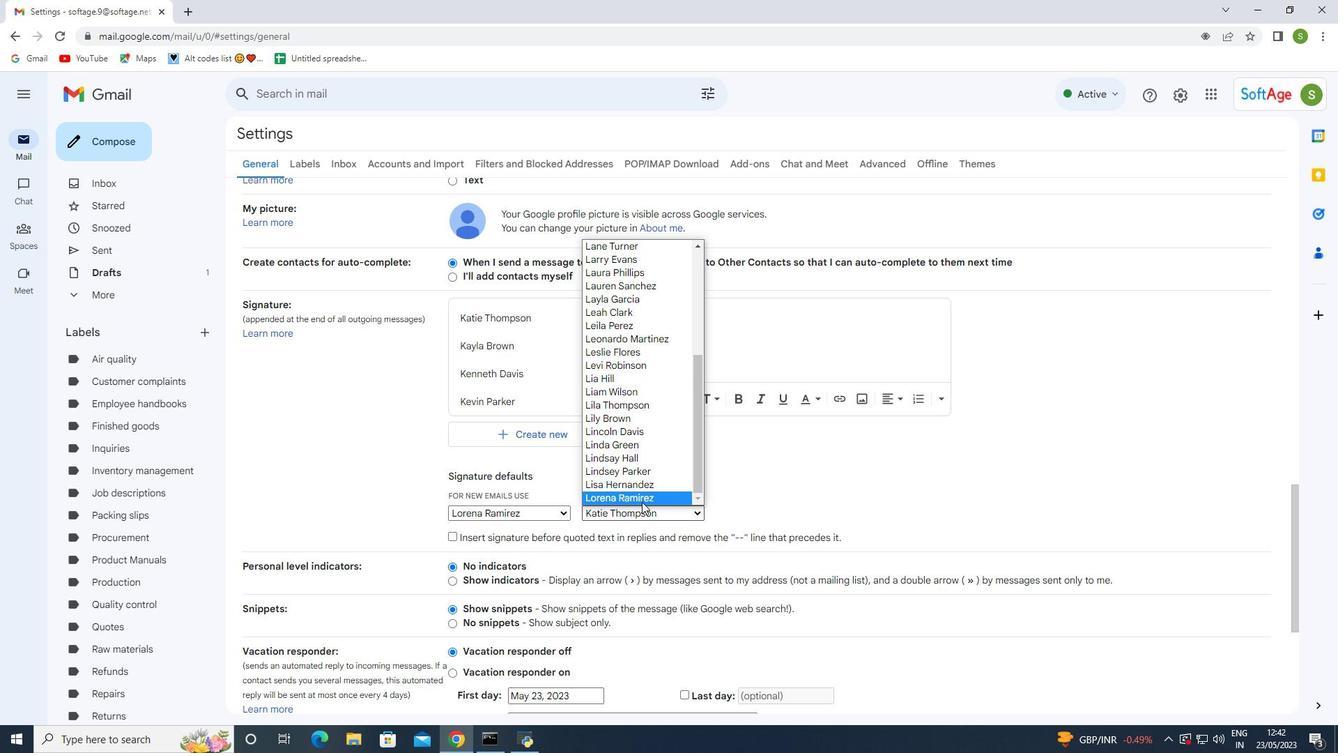 
Action: Mouse moved to (483, 524)
Screenshot: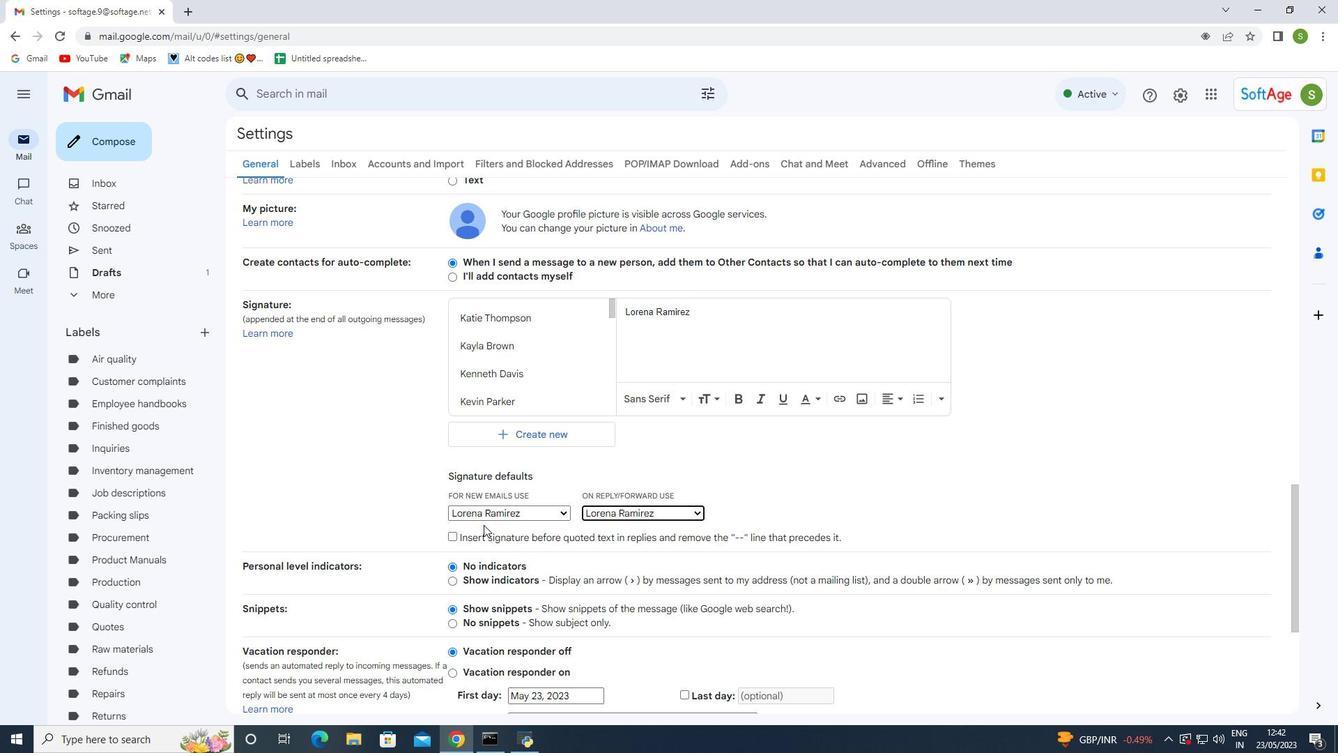 
Action: Mouse scrolled (483, 523) with delta (0, 0)
Screenshot: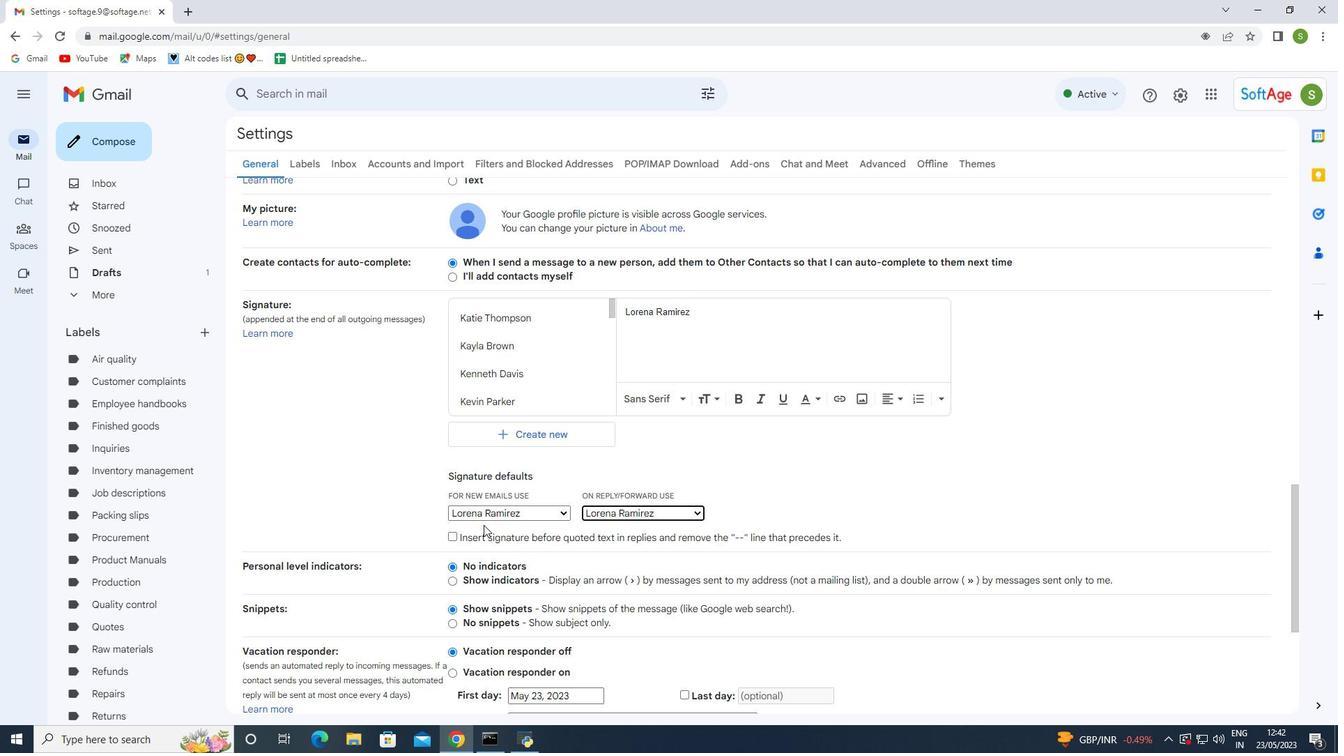 
Action: Mouse scrolled (483, 523) with delta (0, 0)
Screenshot: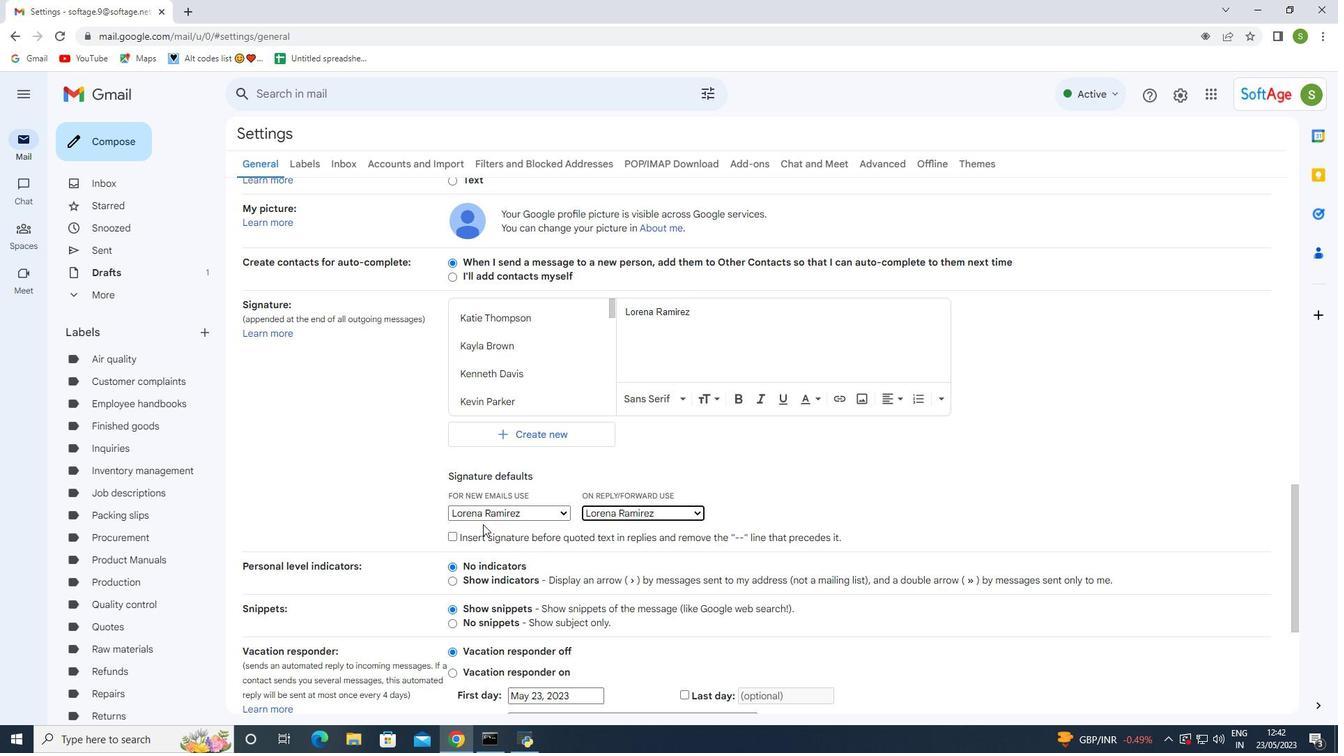
Action: Mouse moved to (483, 524)
Screenshot: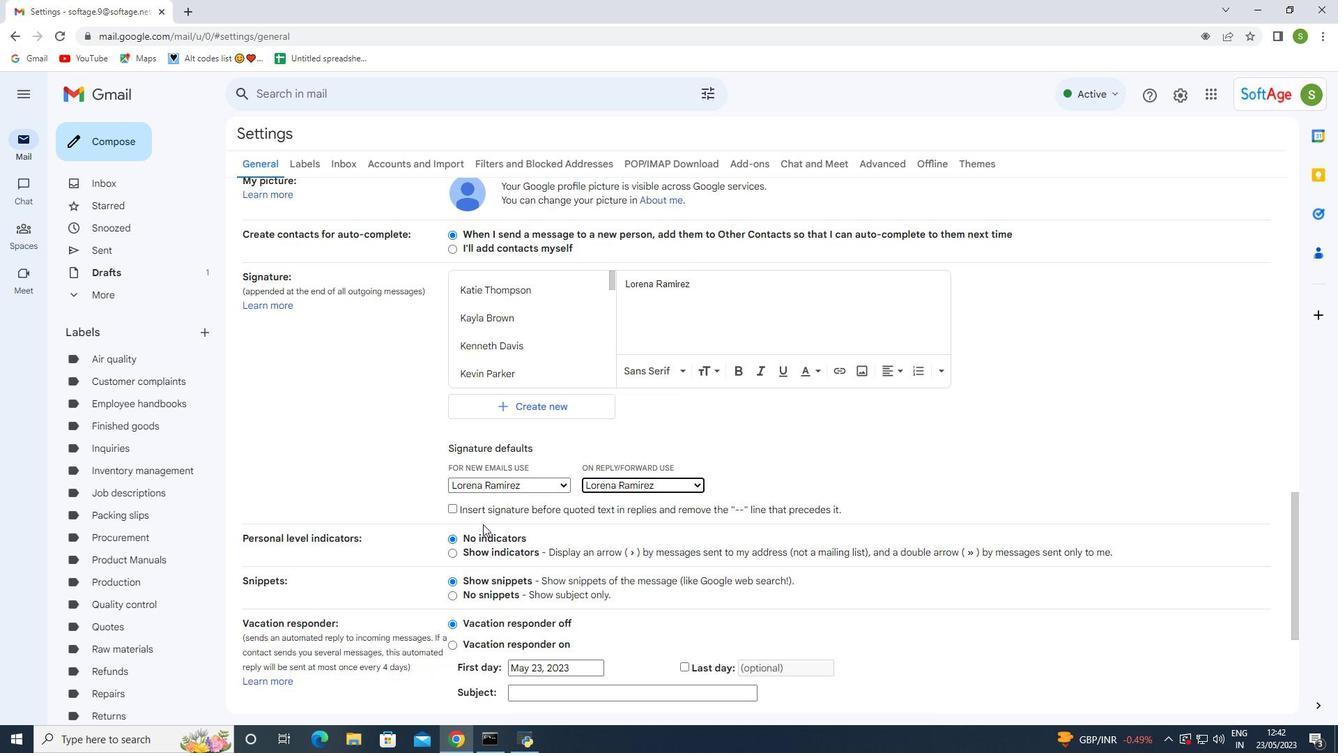 
Action: Mouse scrolled (483, 523) with delta (0, 0)
Screenshot: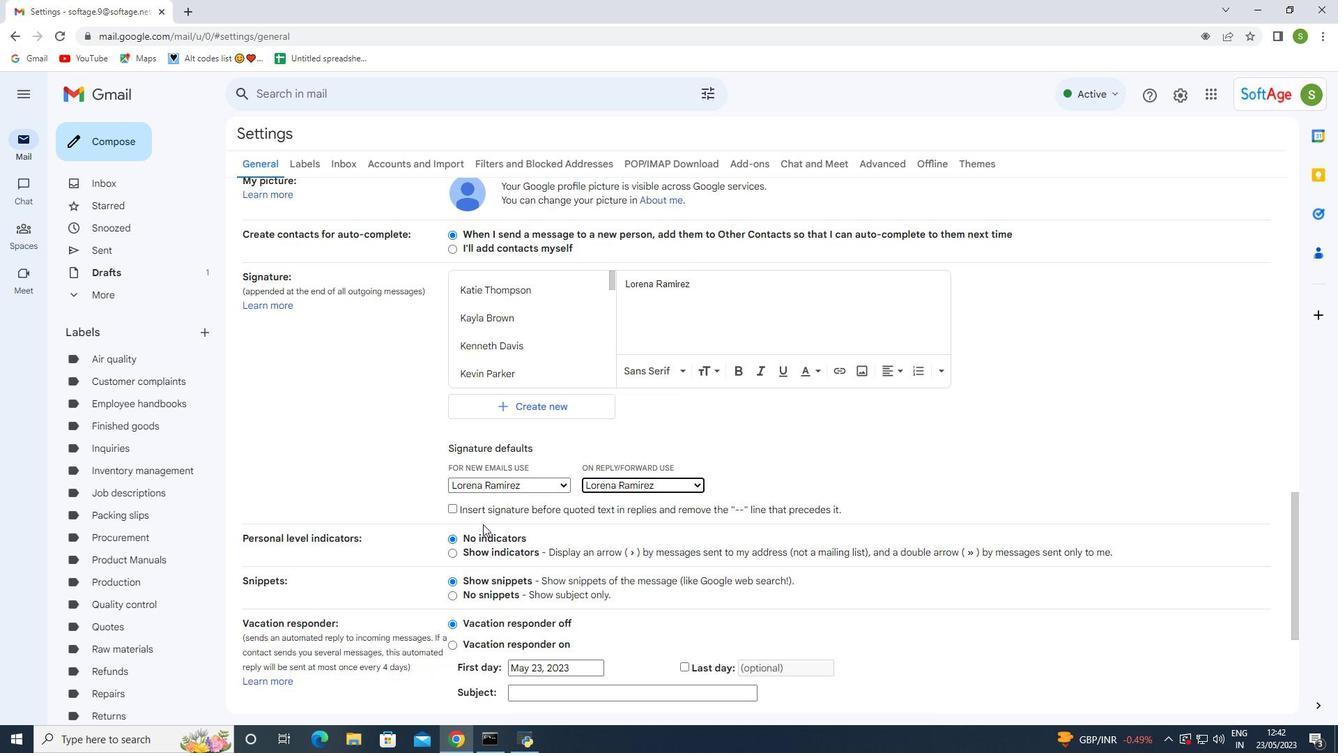 
Action: Mouse moved to (576, 560)
Screenshot: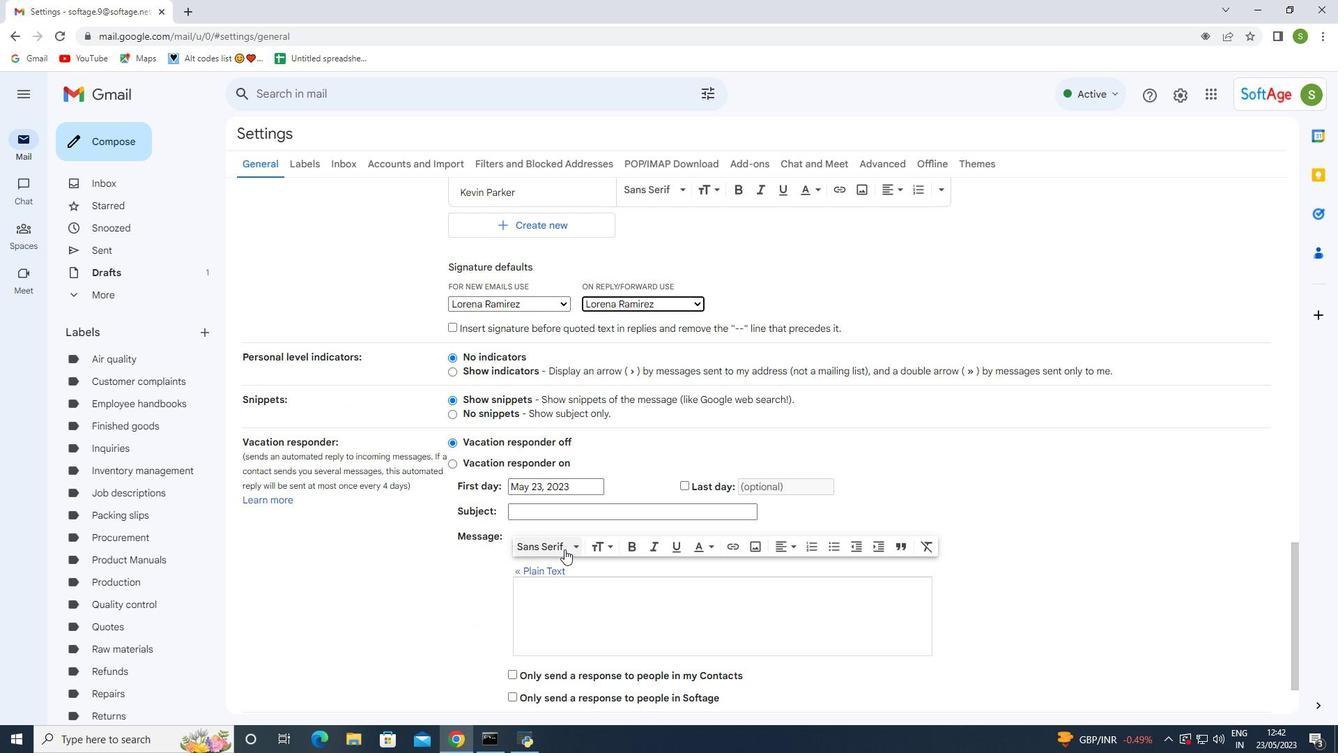 
Action: Mouse scrolled (564, 548) with delta (0, 0)
Screenshot: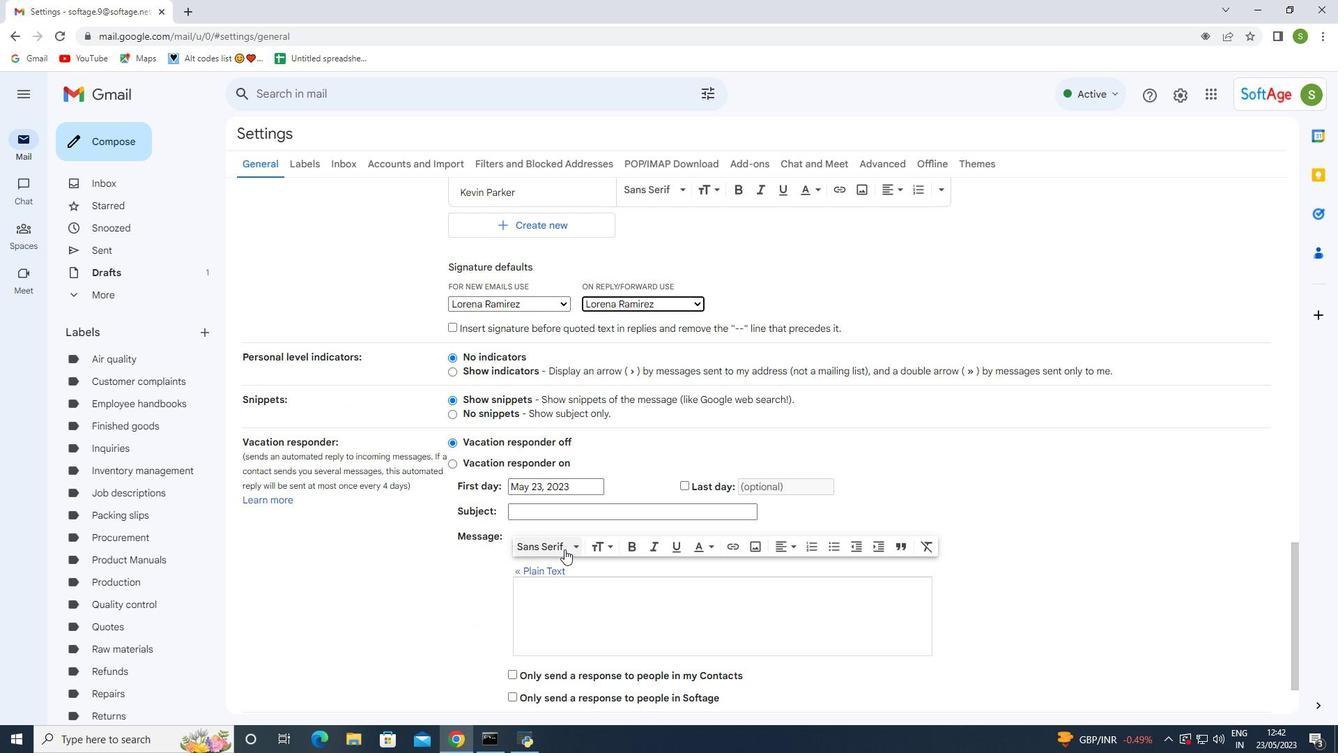 
Action: Mouse moved to (579, 563)
Screenshot: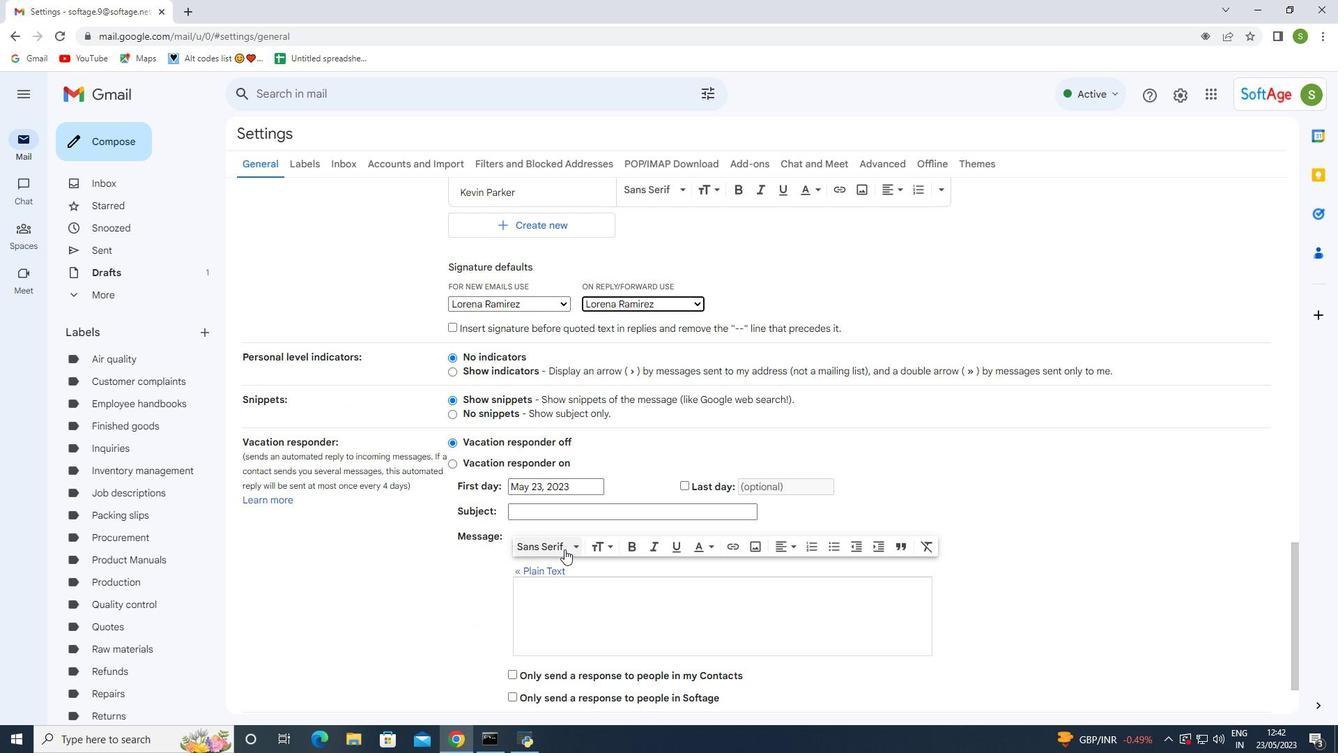 
Action: Mouse scrolled (565, 550) with delta (0, 0)
Screenshot: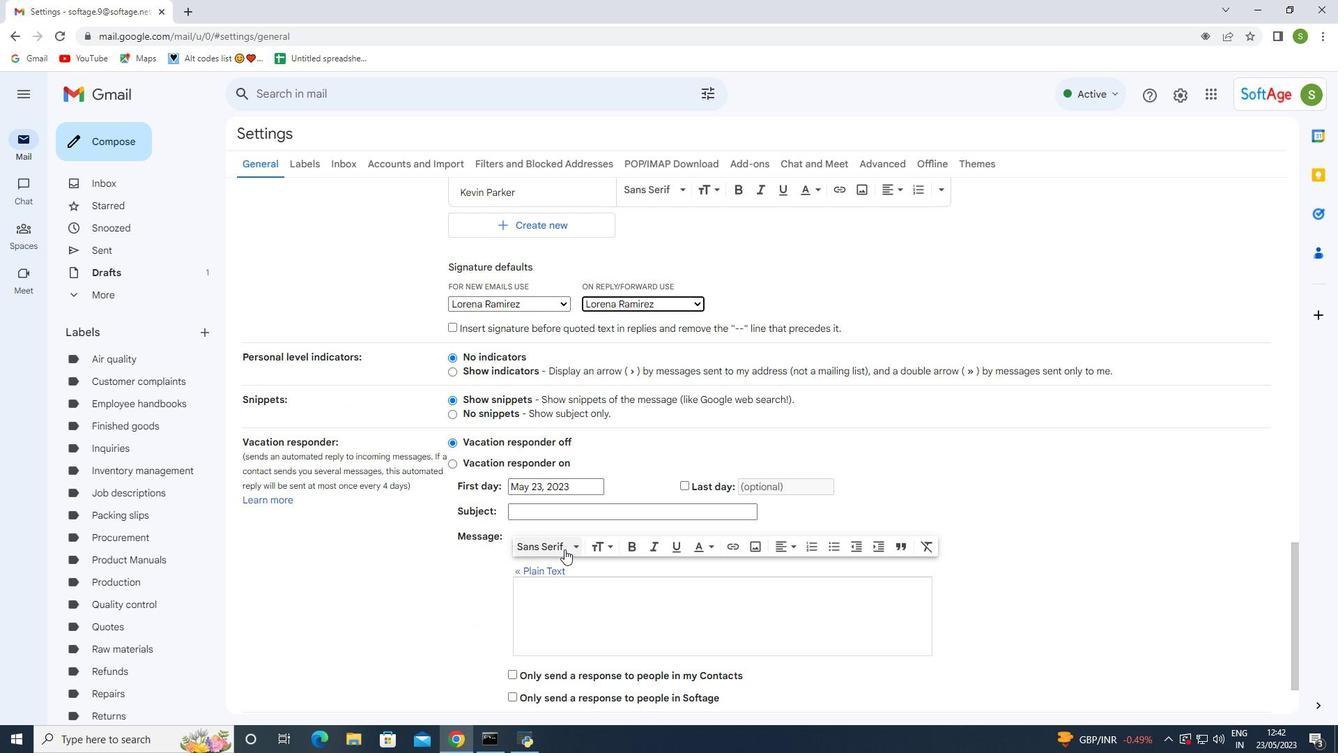 
Action: Mouse moved to (585, 568)
Screenshot: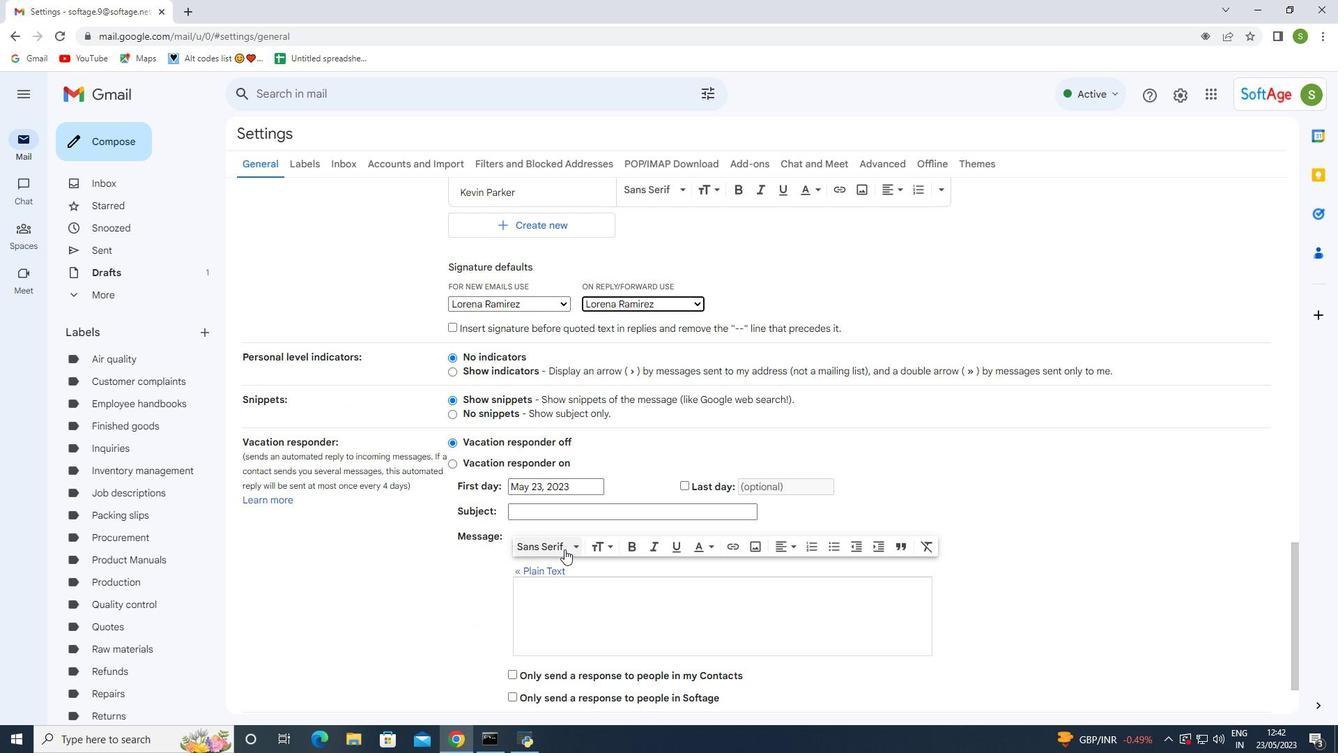 
Action: Mouse scrolled (568, 552) with delta (0, 0)
Screenshot: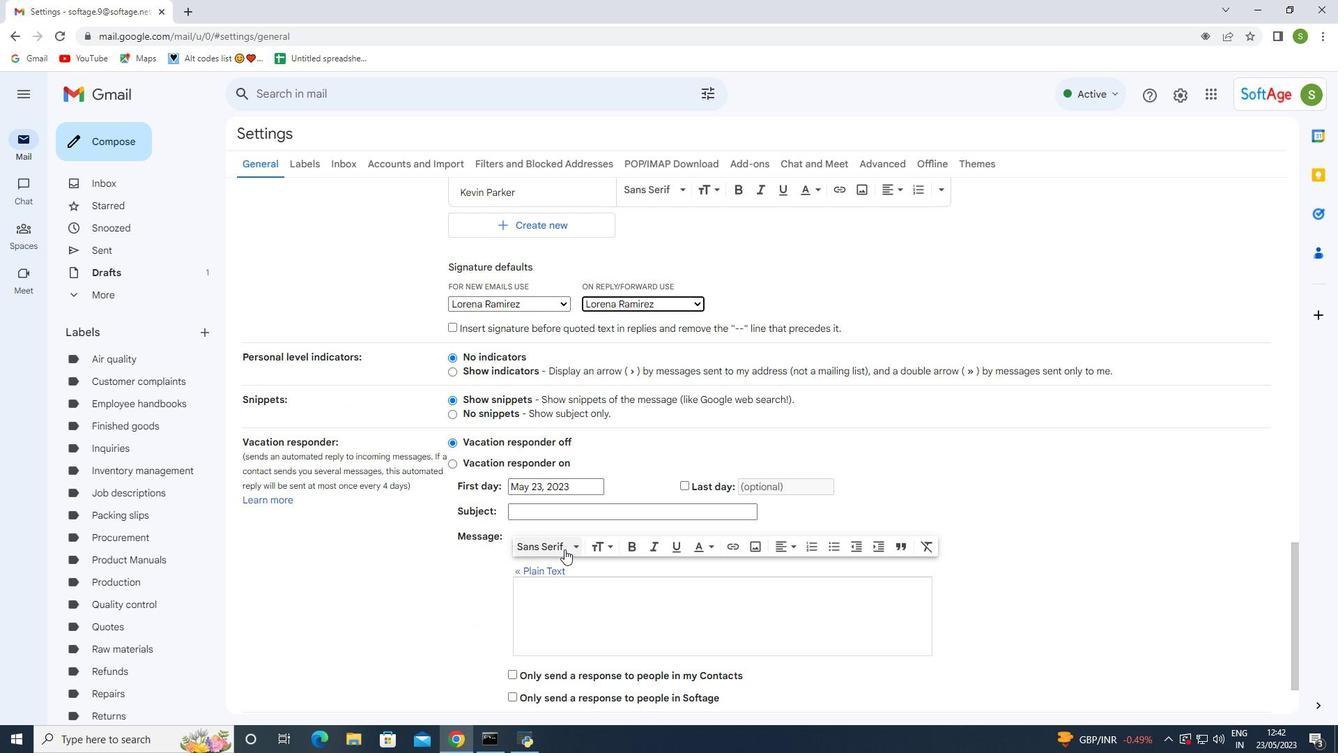 
Action: Mouse moved to (592, 576)
Screenshot: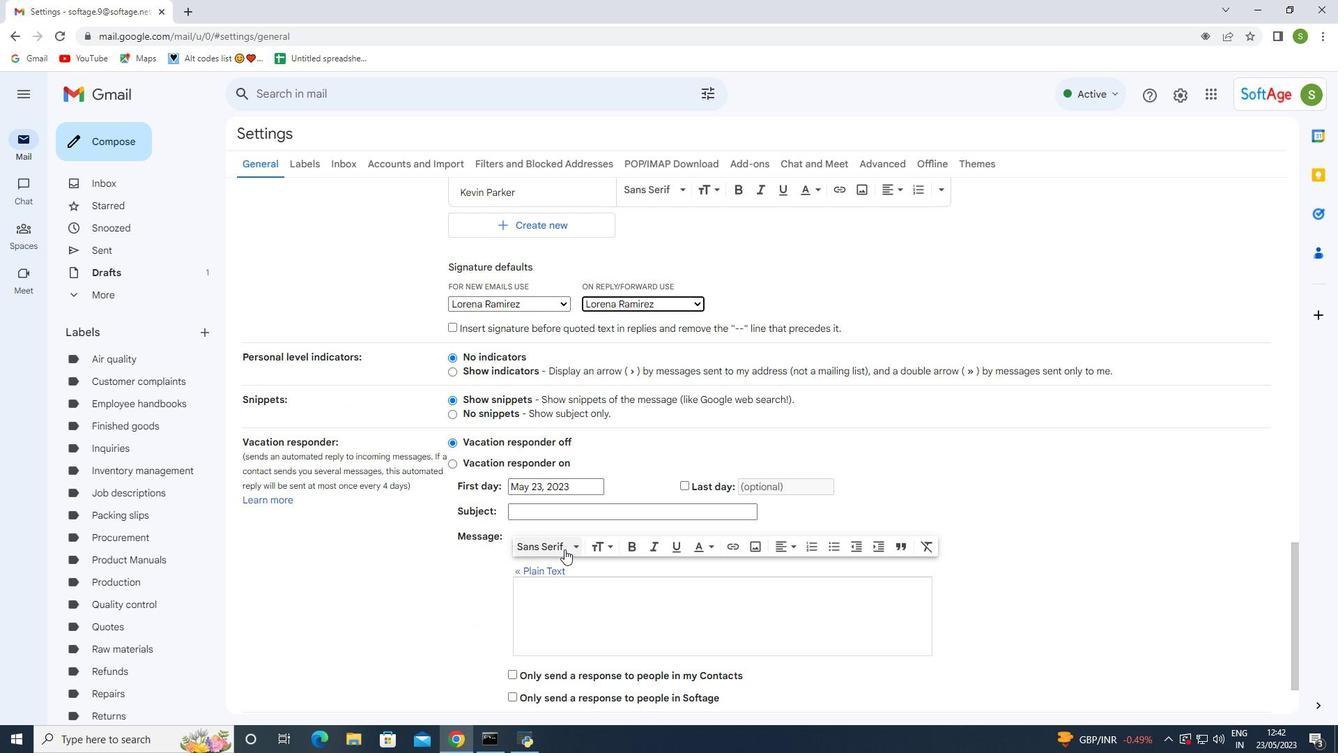 
Action: Mouse scrolled (579, 562) with delta (0, 0)
Screenshot: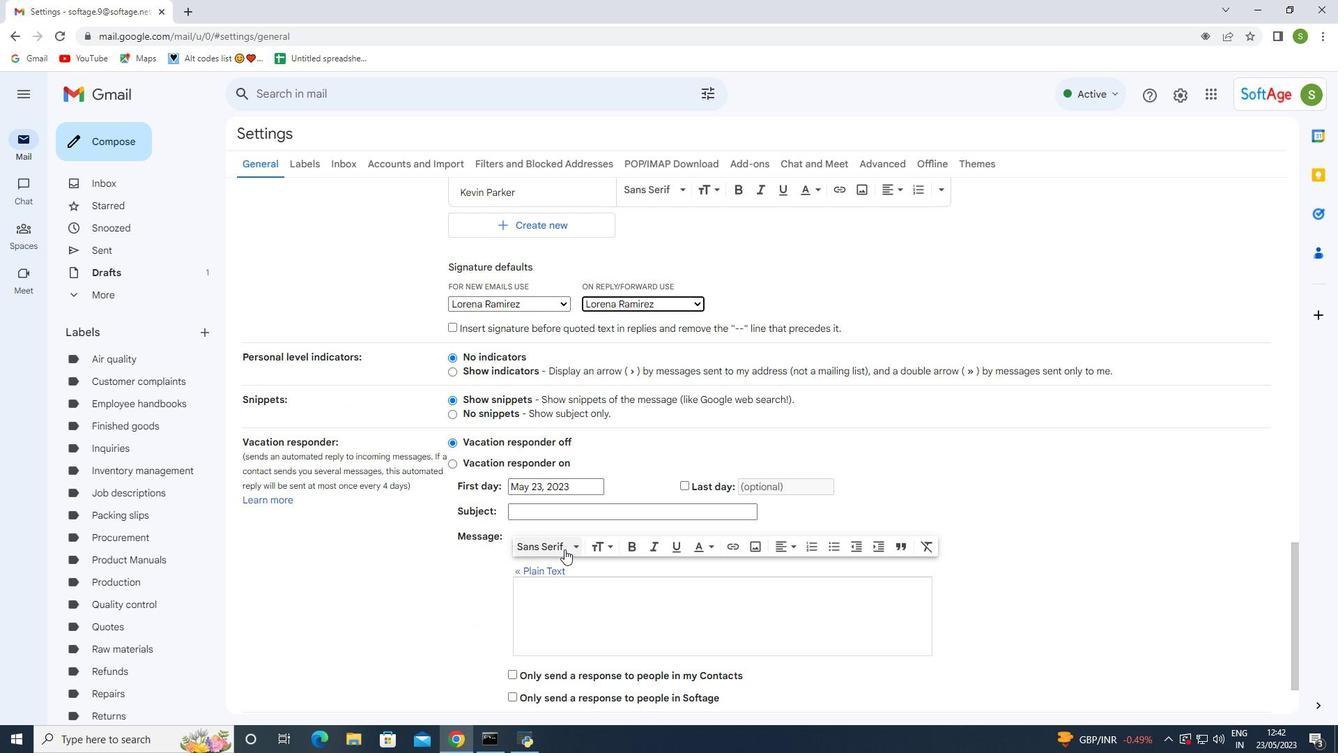 
Action: Mouse moved to (725, 640)
Screenshot: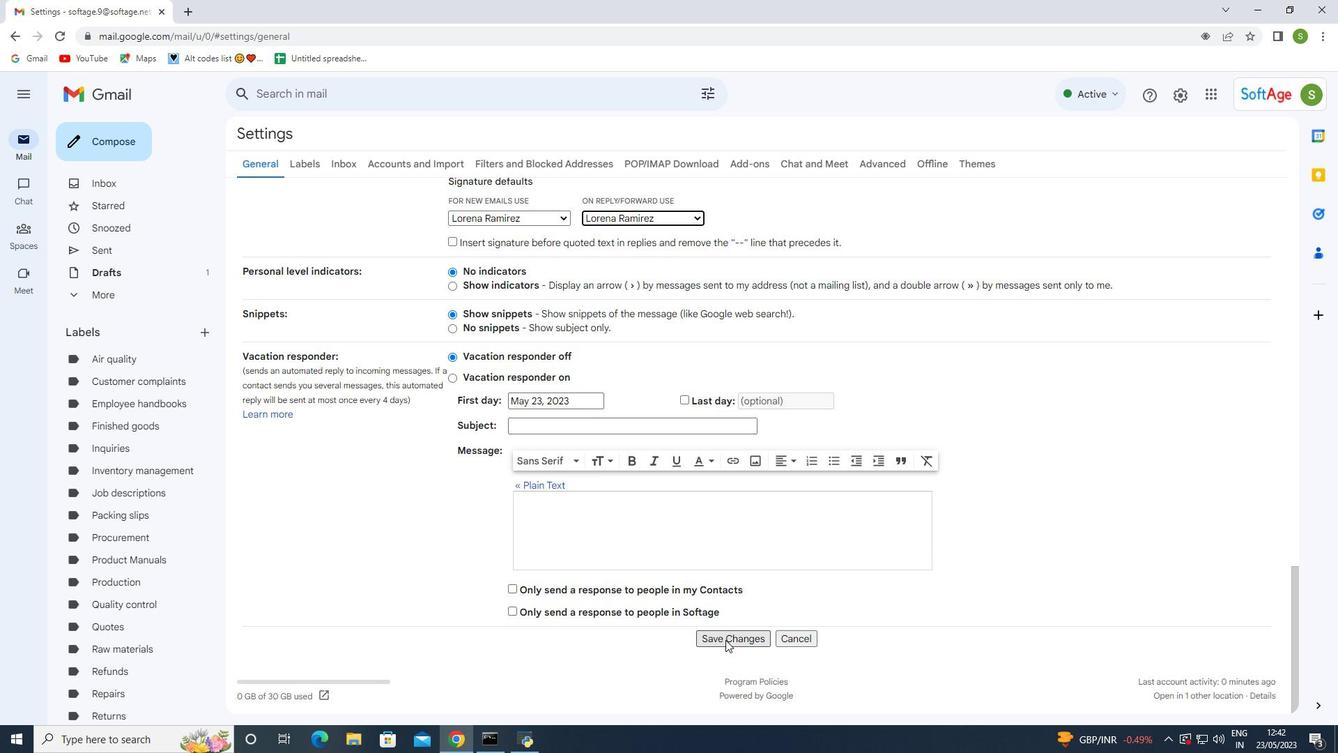 
Action: Mouse pressed left at (725, 640)
Screenshot: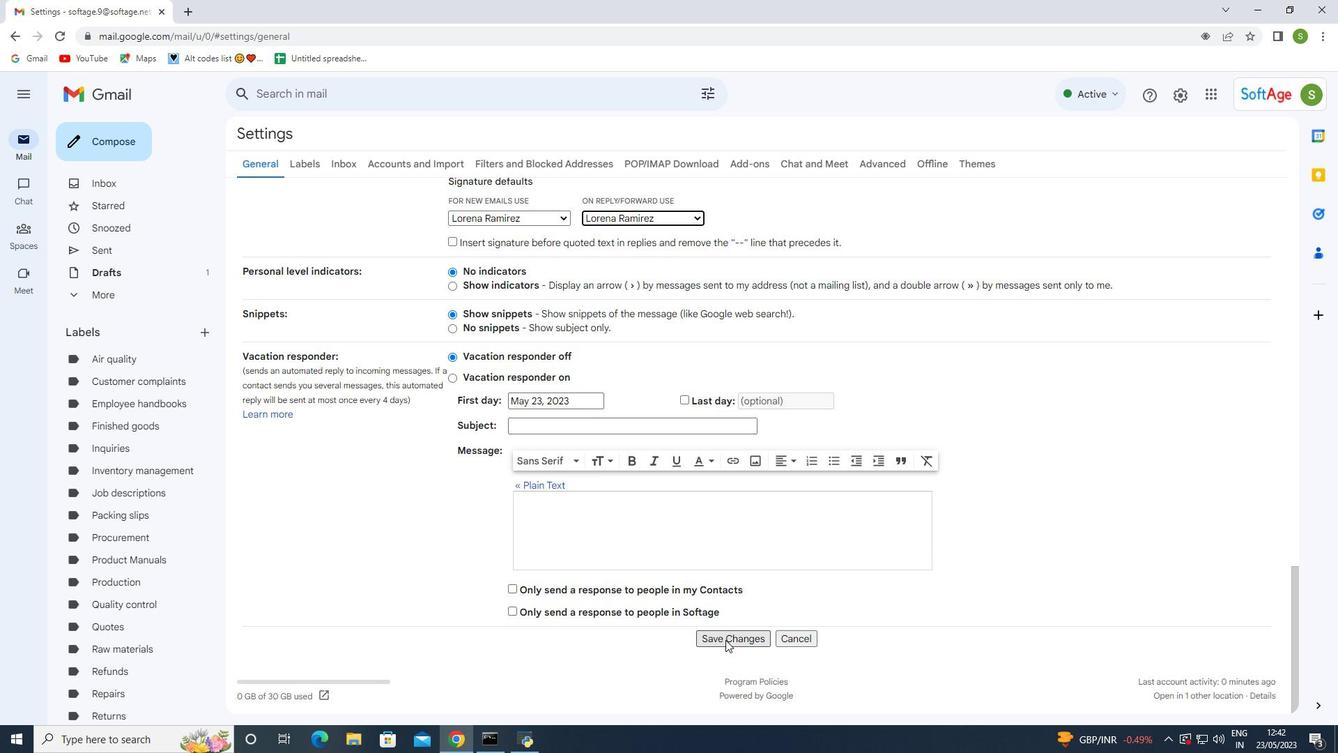
Action: Mouse moved to (117, 147)
Screenshot: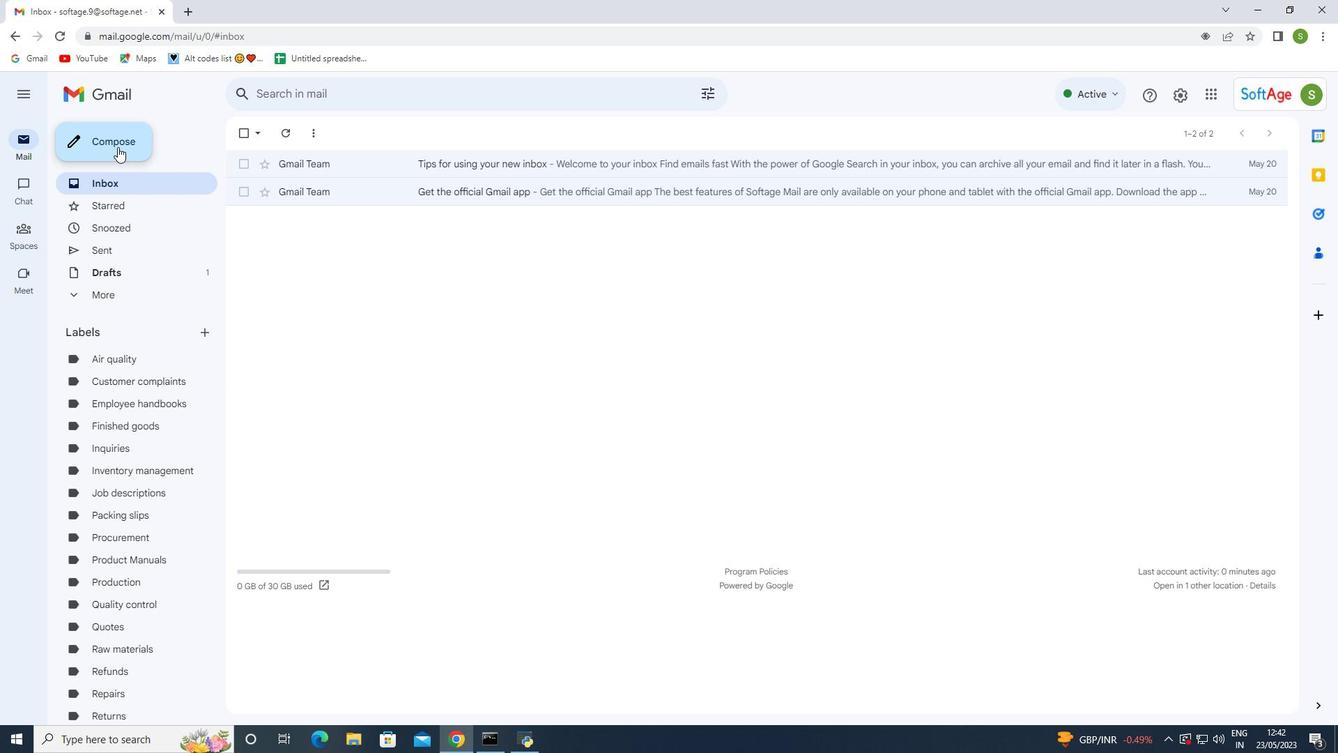 
Action: Mouse pressed left at (117, 147)
Screenshot: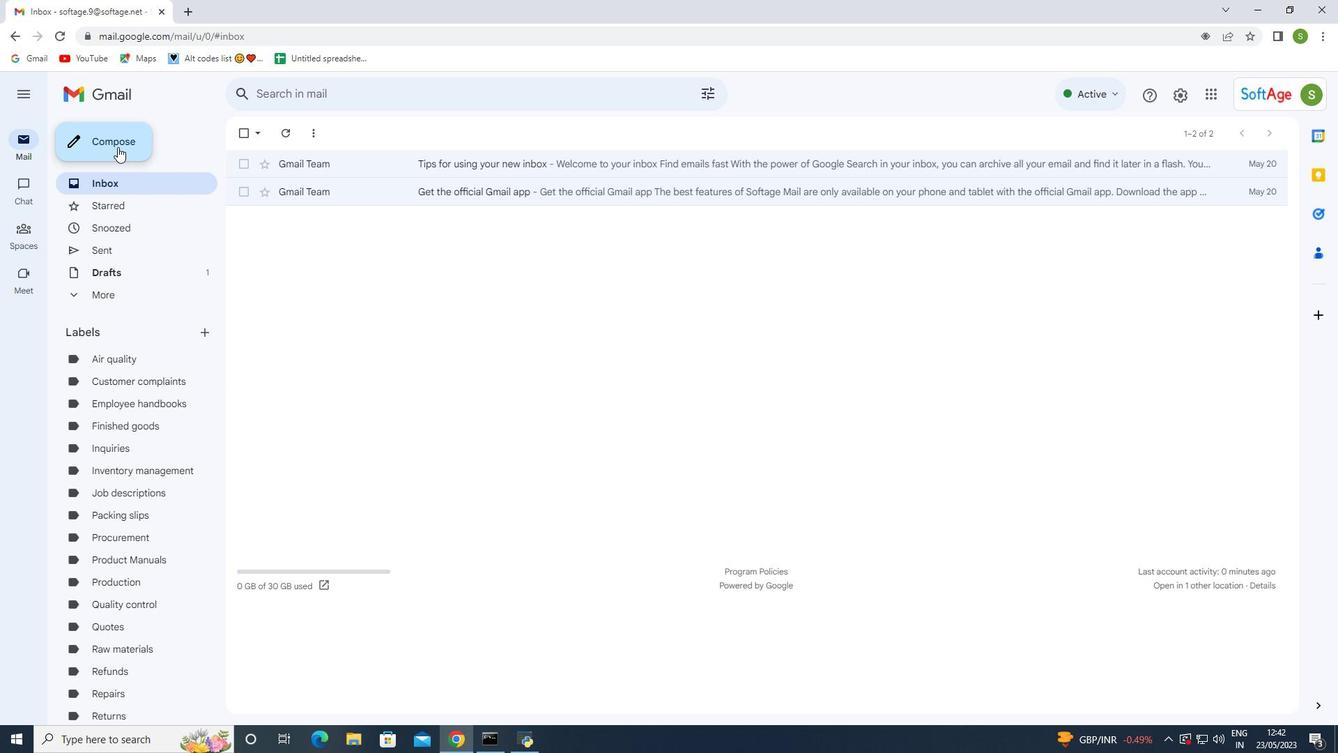 
Action: Mouse moved to (907, 342)
Screenshot: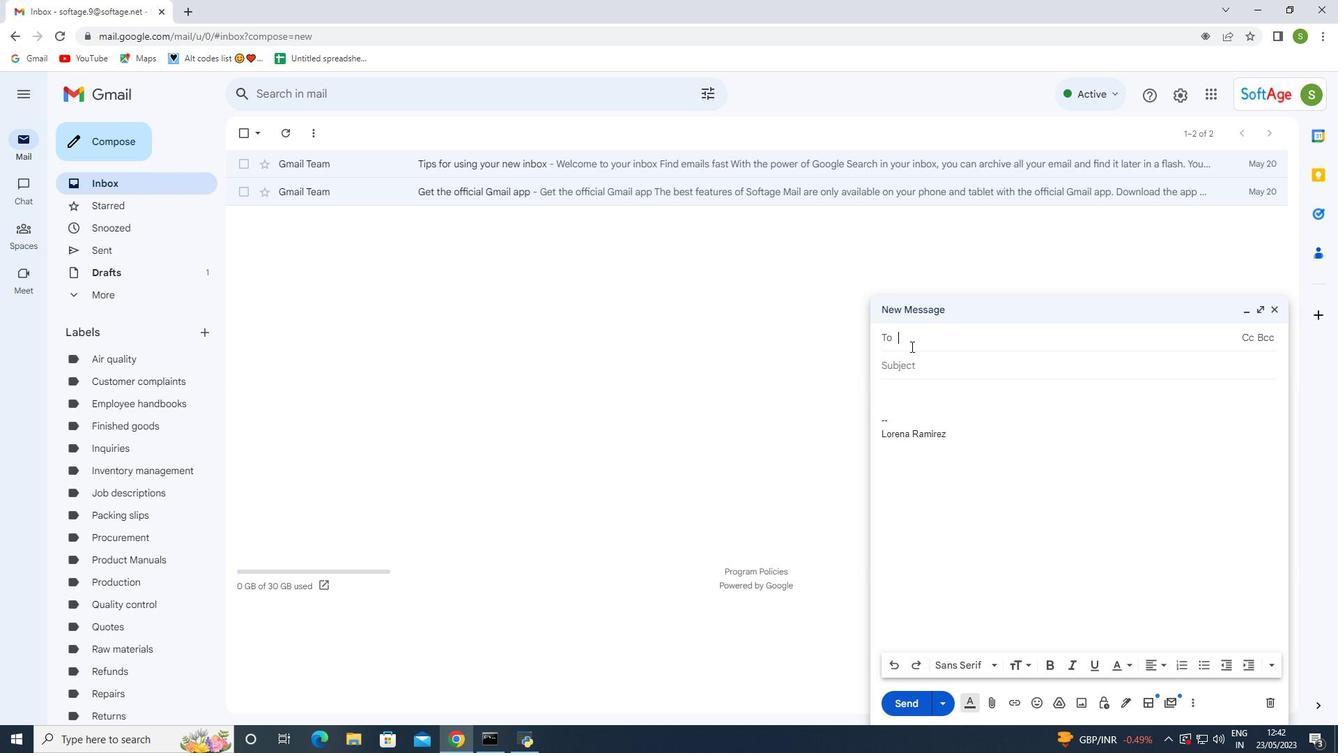 
Action: Mouse pressed left at (907, 342)
Screenshot: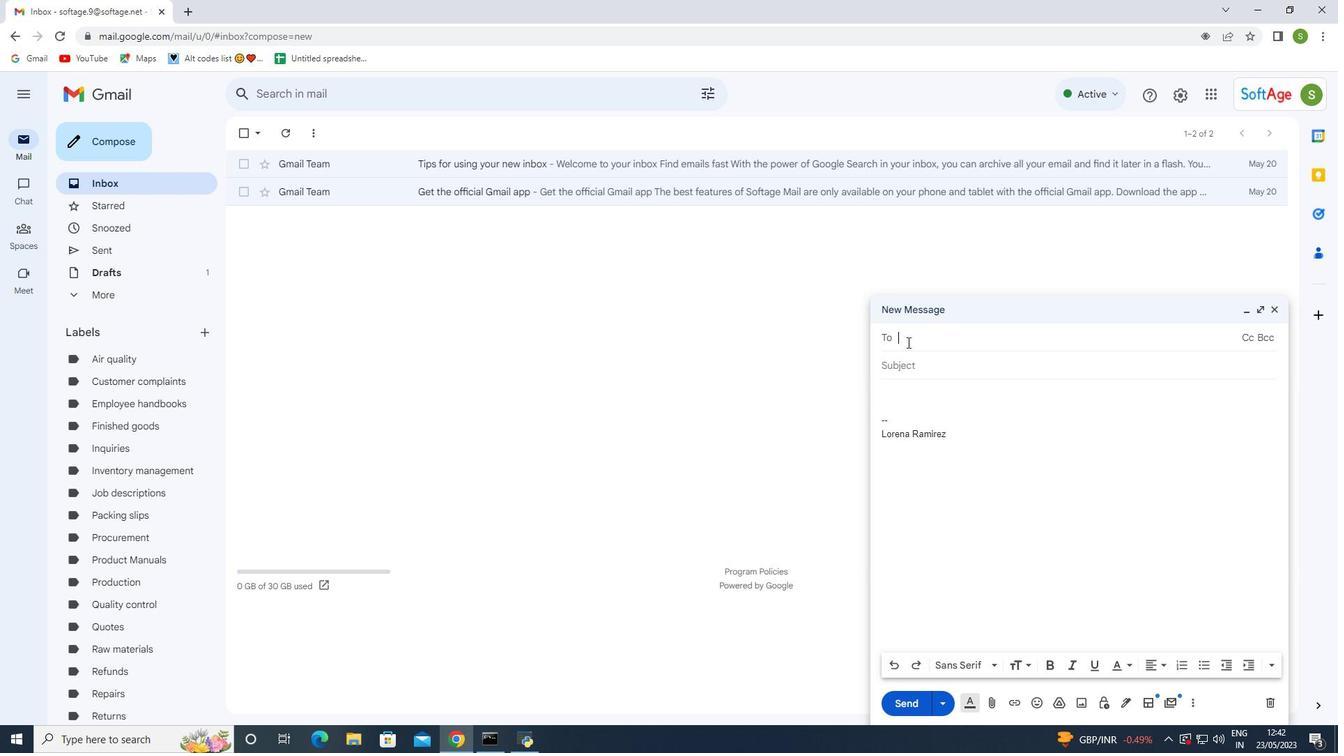 
Action: Key pressed softage.2
Screenshot: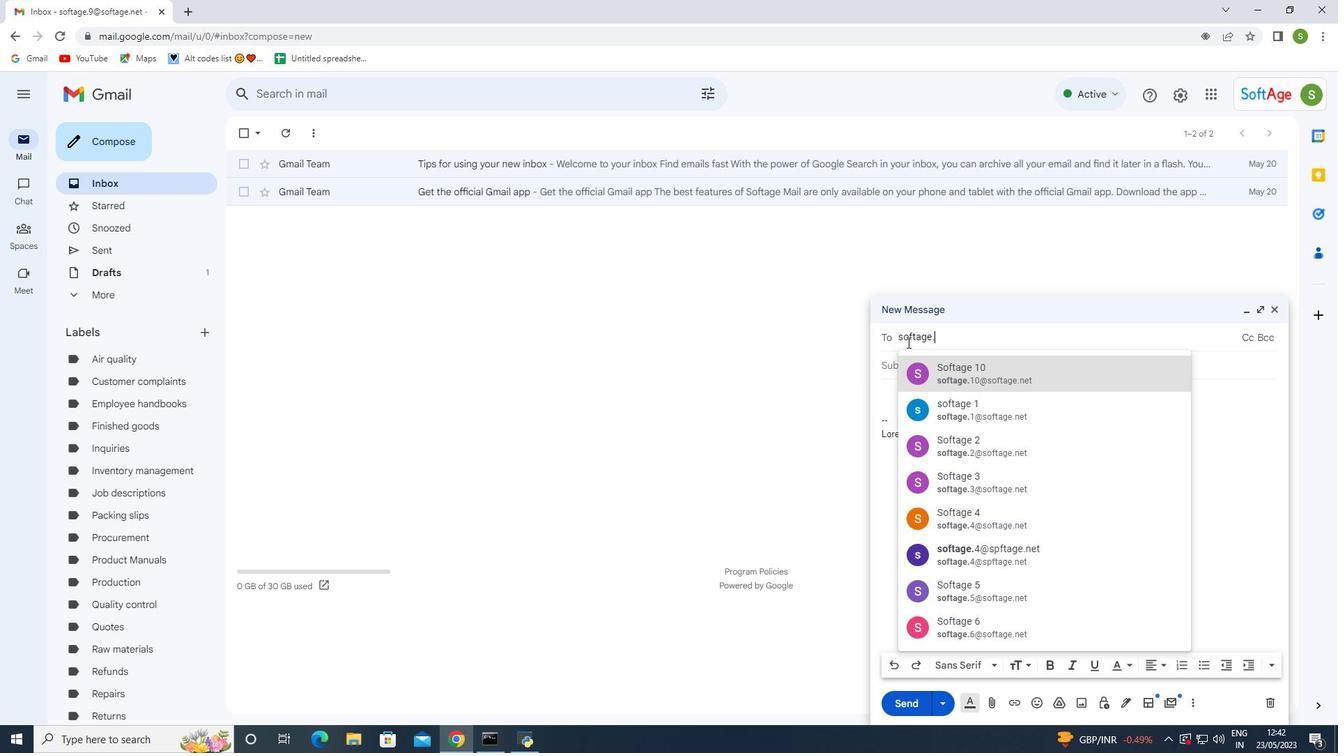 
Action: Mouse moved to (949, 347)
Screenshot: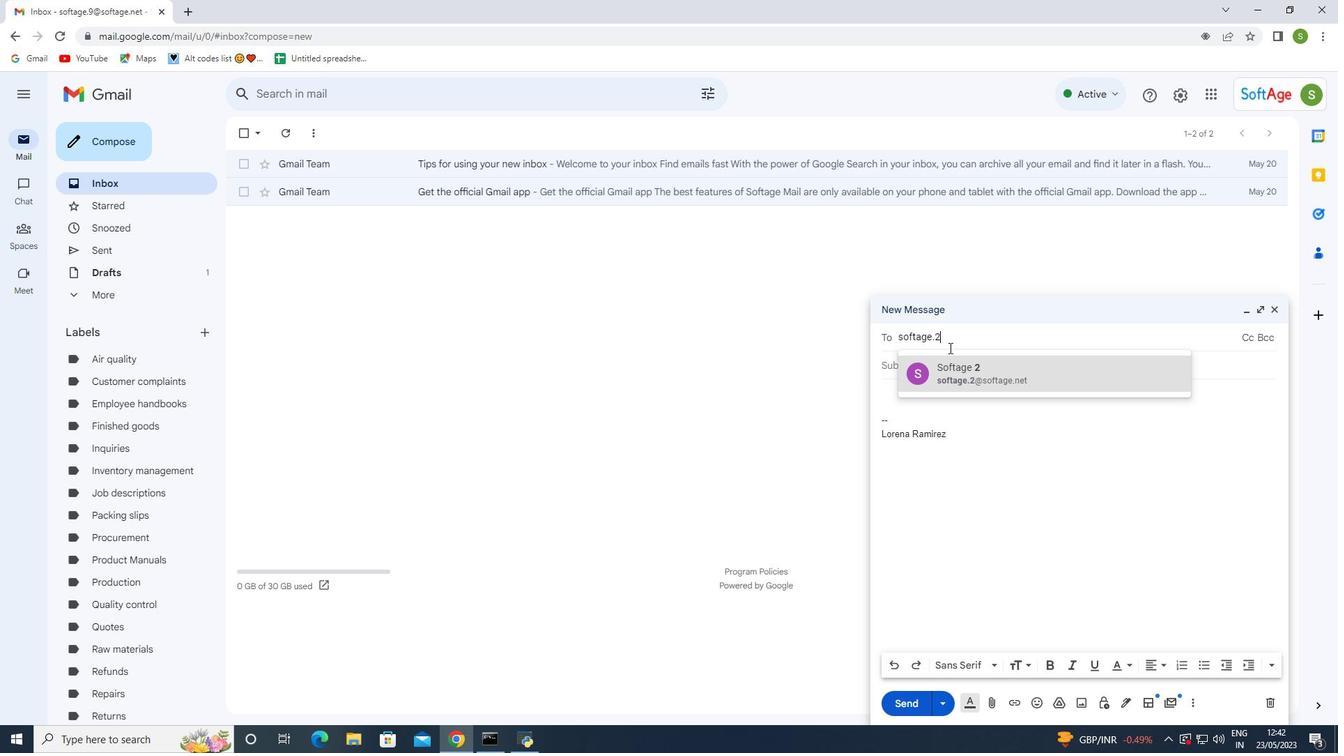 
Action: Key pressed soft<Key.backspace><Key.backspace><Key.backspace><Key.backspace><Key.shift>@softage.net
Screenshot: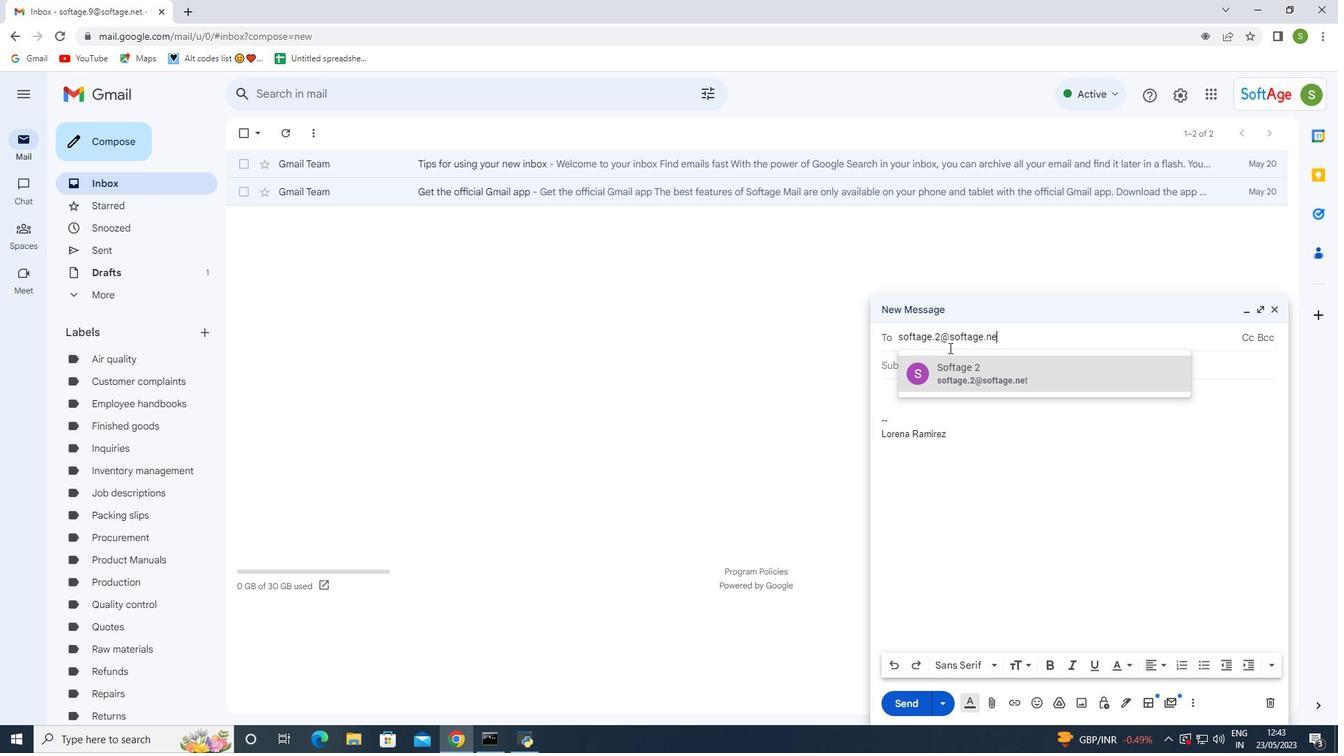 
Action: Mouse moved to (965, 366)
Screenshot: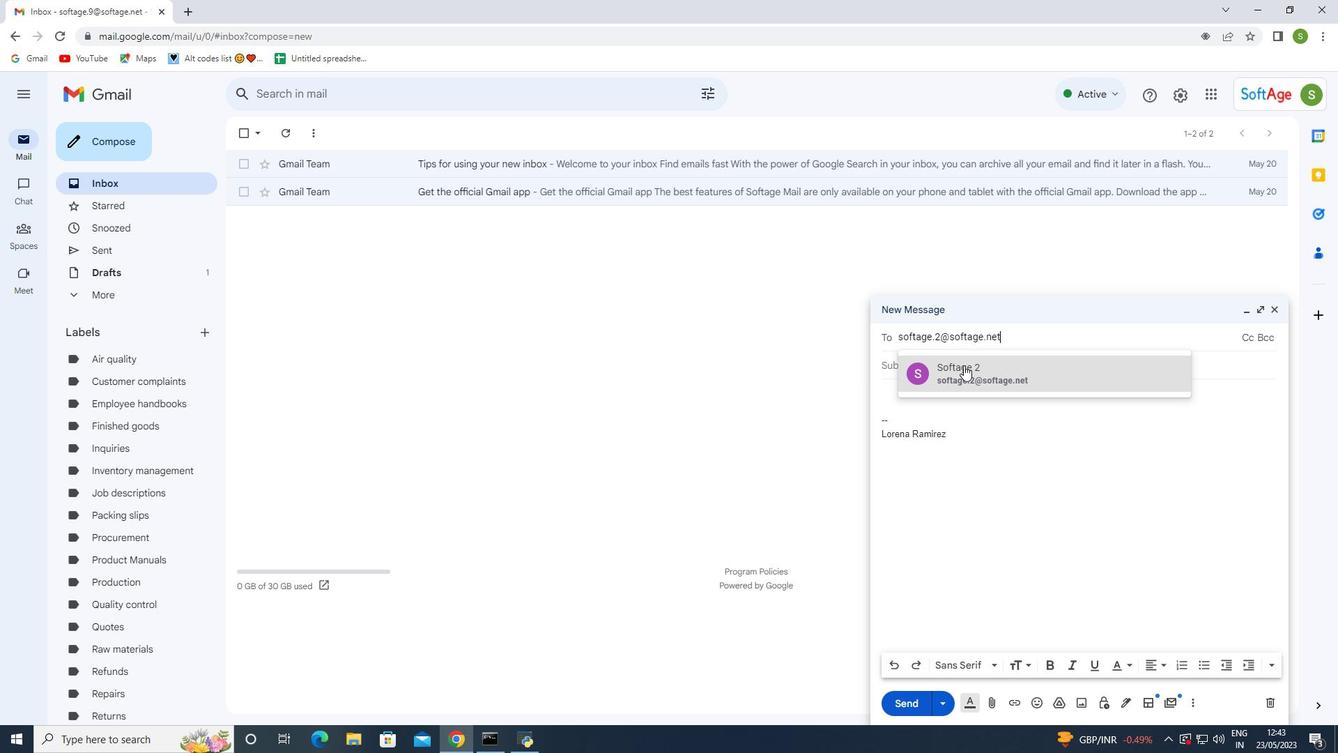 
Action: Mouse pressed left at (965, 366)
Screenshot: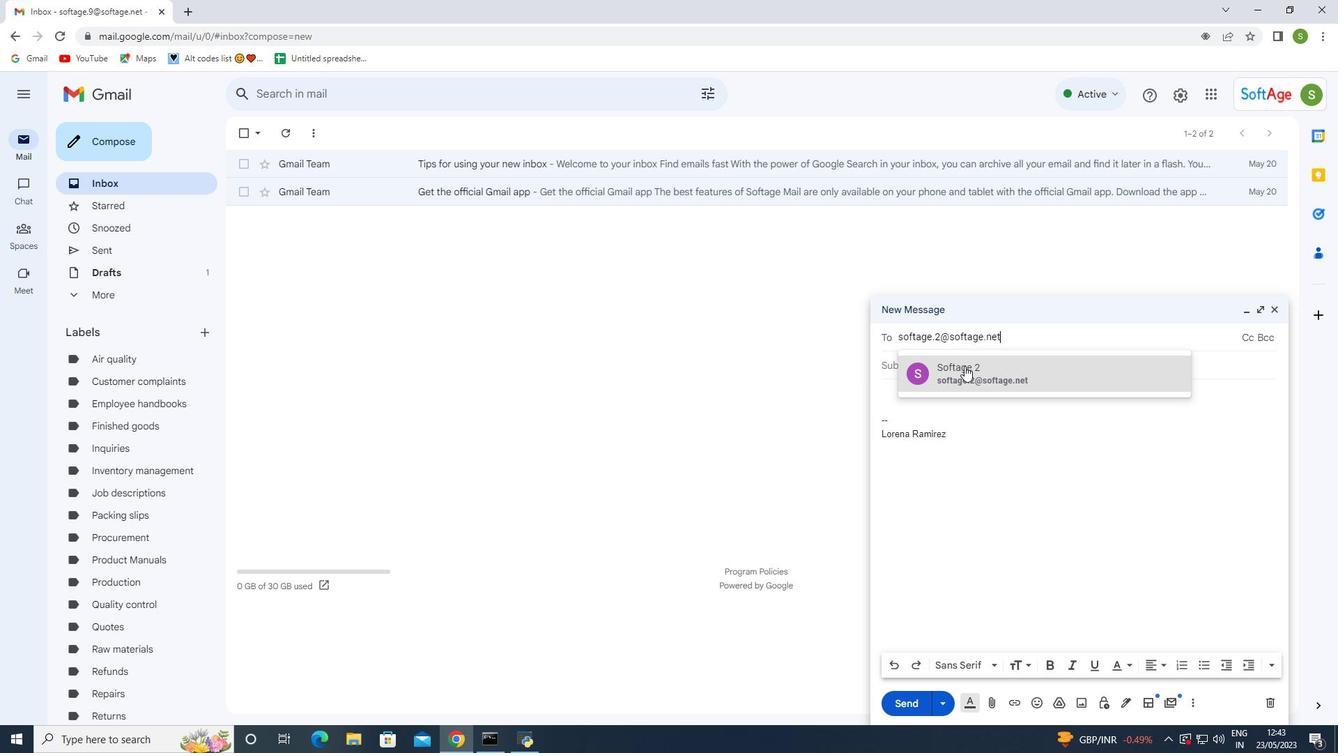 
Action: Mouse moved to (945, 378)
Screenshot: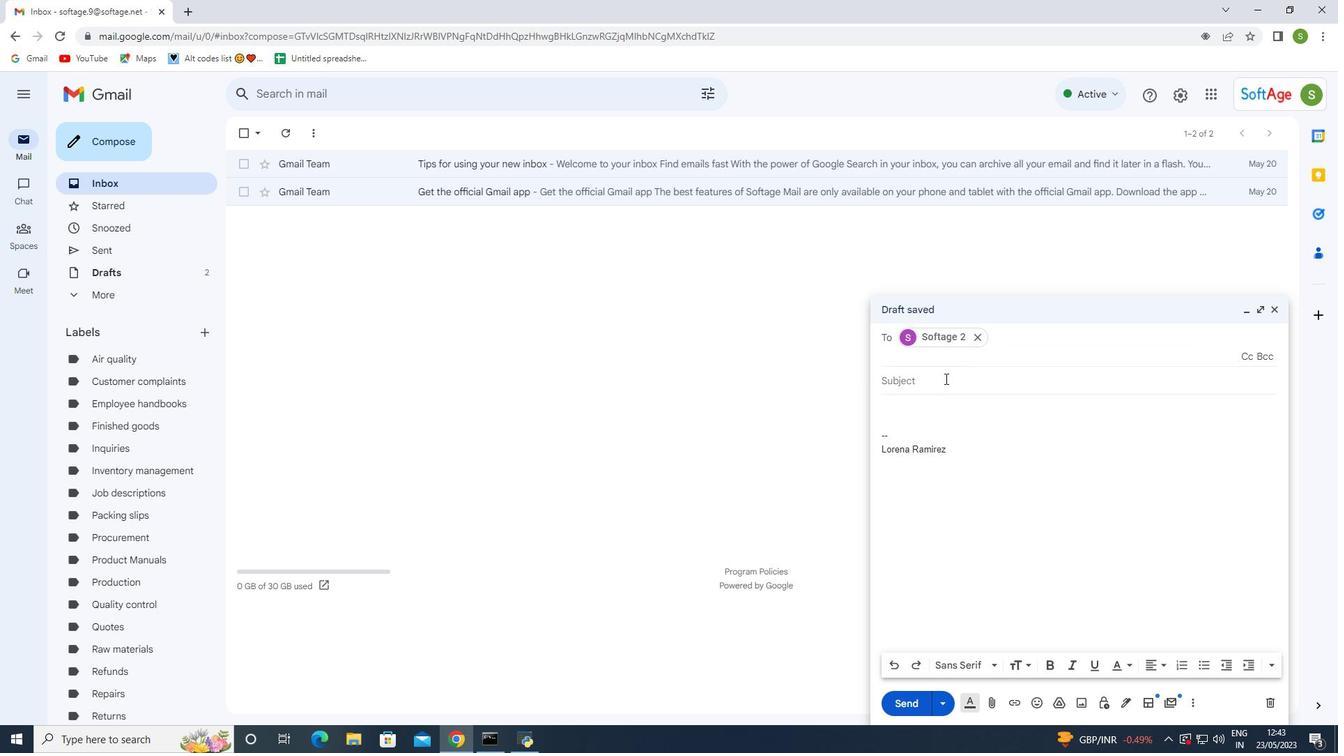 
Action: Mouse pressed left at (945, 378)
Screenshot: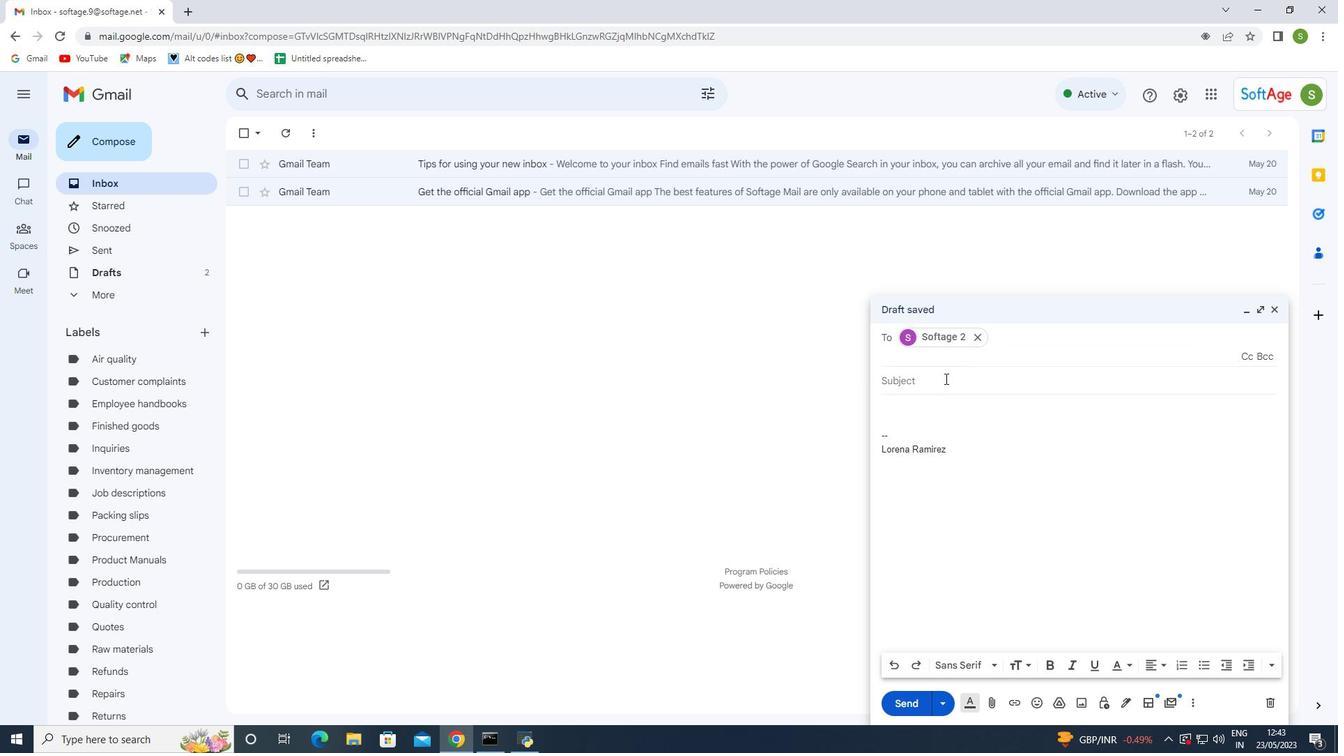 
Action: Key pressed <Key.shift>Request<Key.space>for<Key.space>a<Key.space>donation<Key.space>follow-up<Key.space>
Screenshot: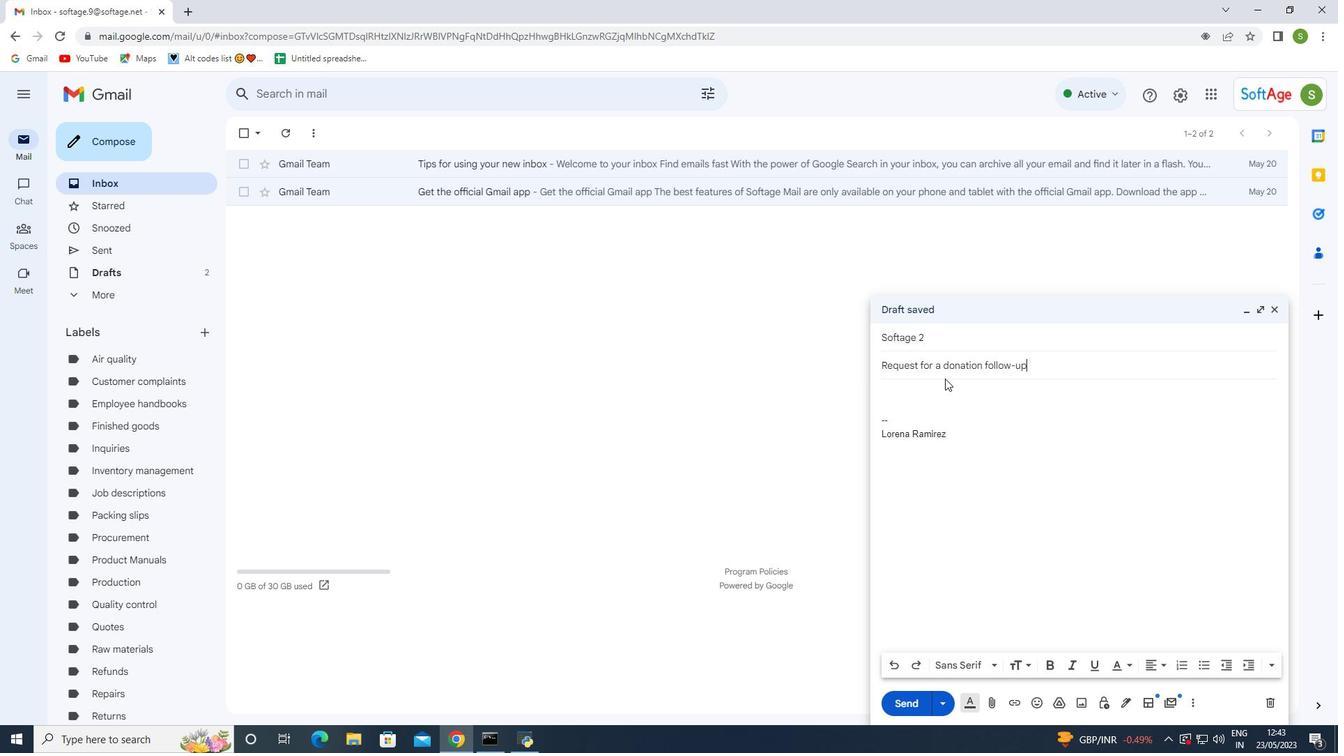 
Action: Mouse moved to (906, 408)
Screenshot: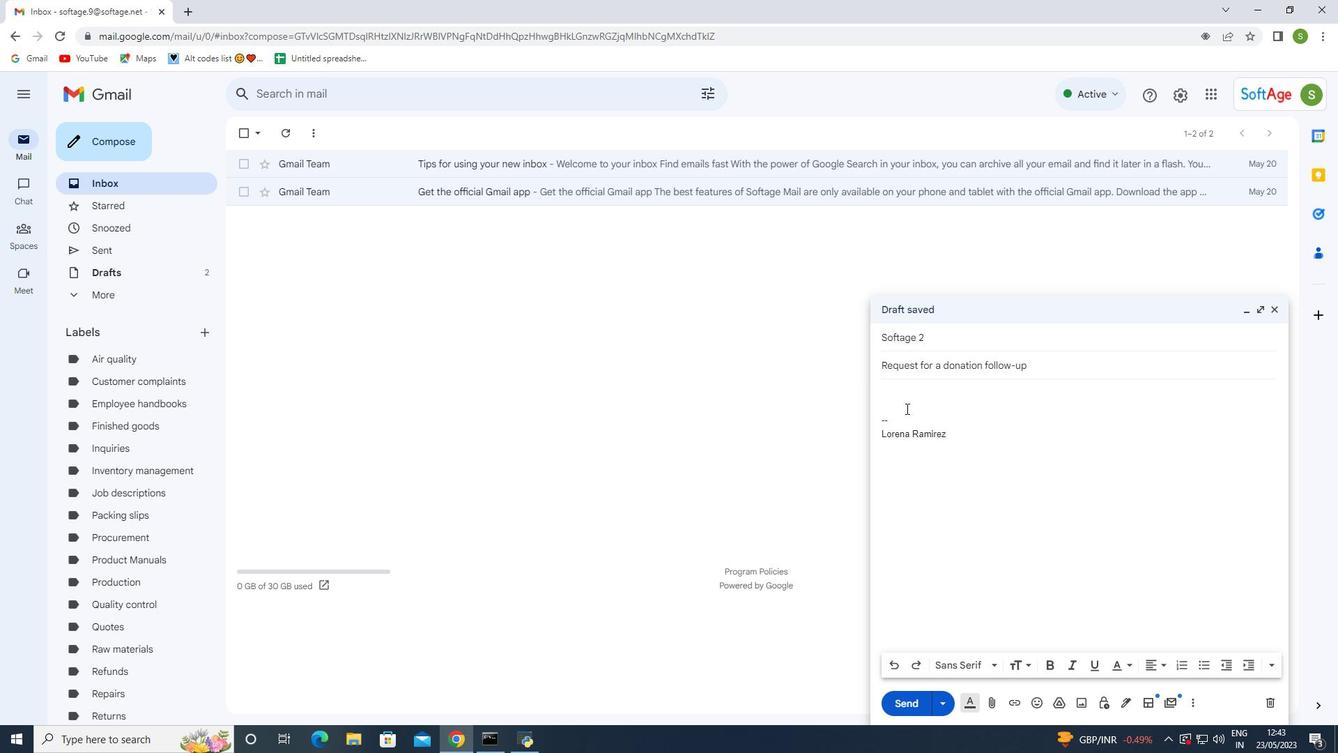 
Action: Mouse pressed left at (906, 408)
Screenshot: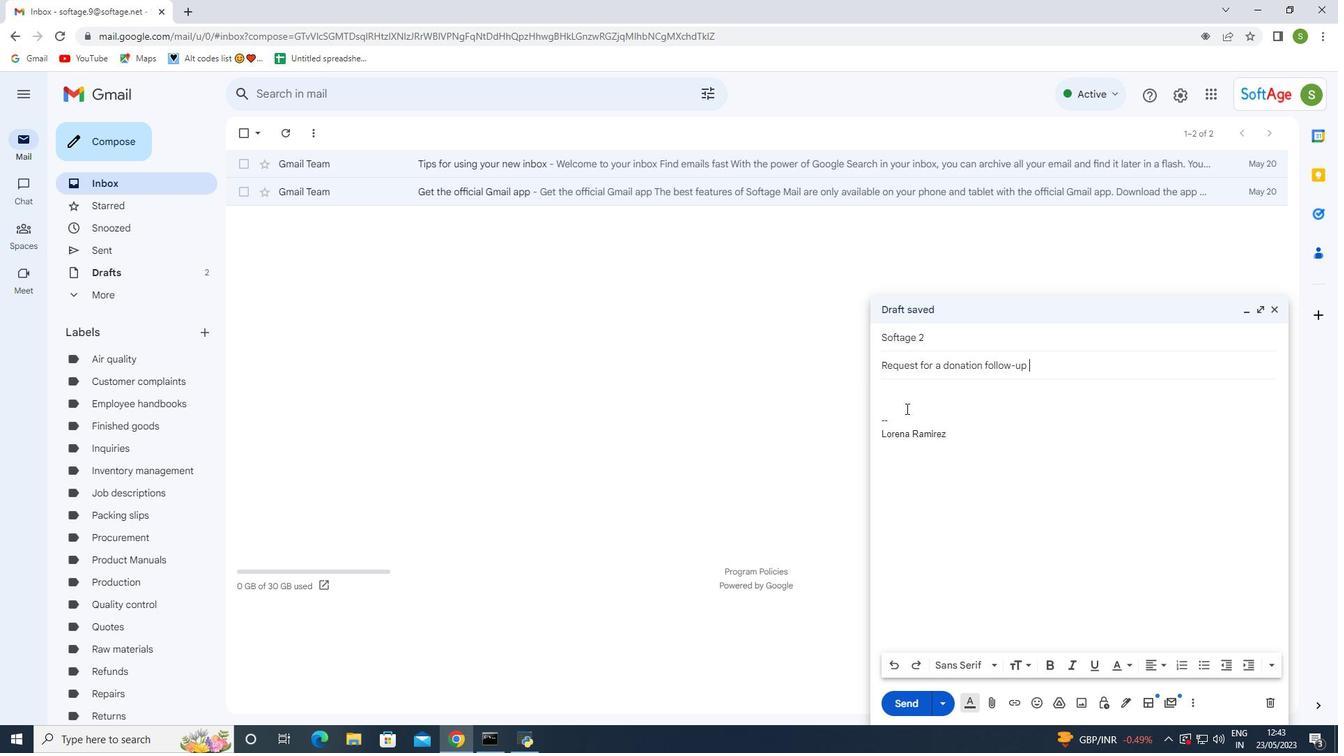 
Action: Mouse moved to (891, 422)
Screenshot: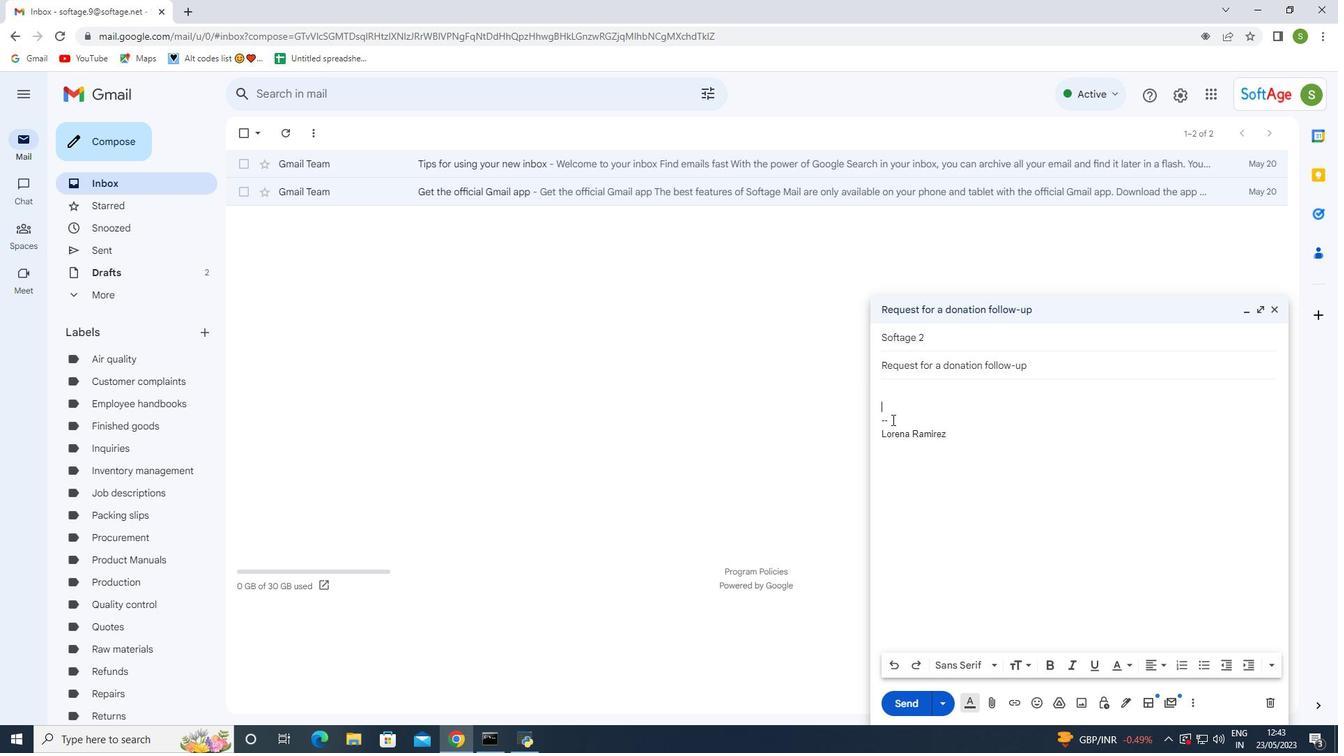 
Action: Mouse pressed left at (891, 422)
Screenshot: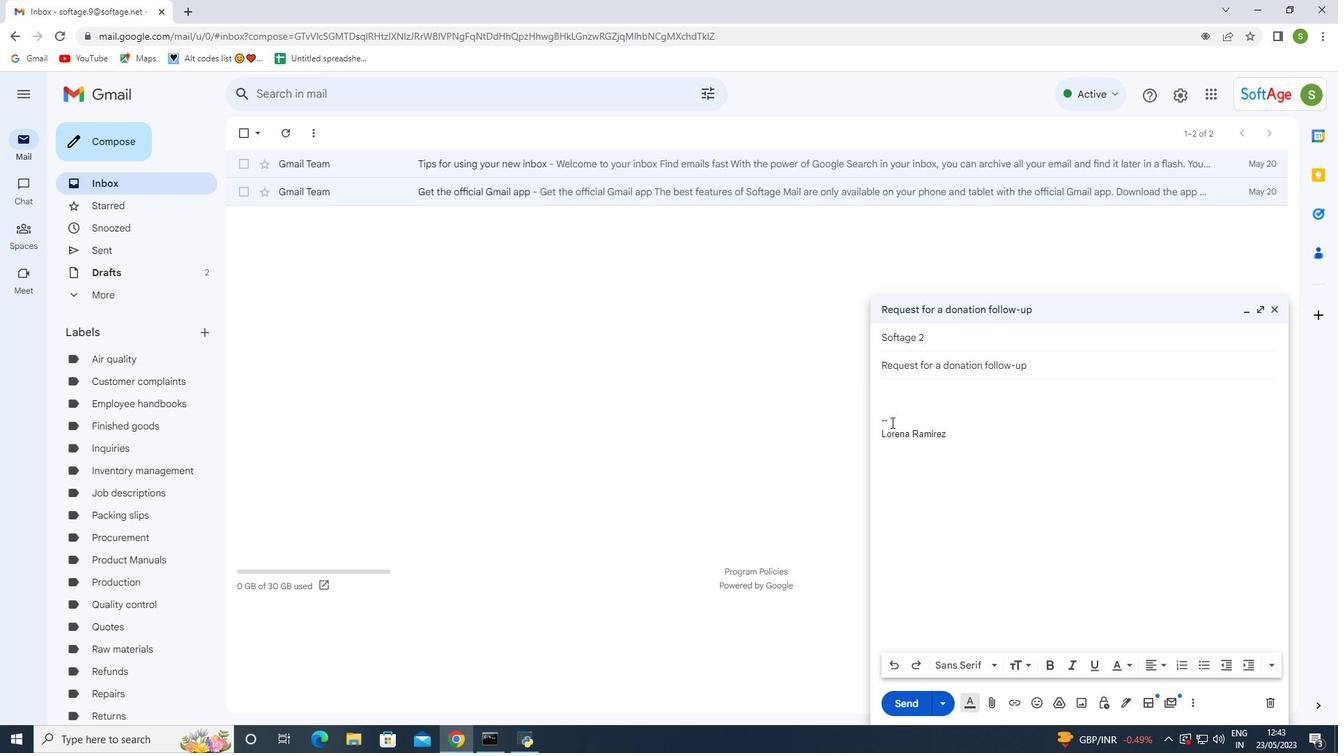 
Action: Mouse moved to (870, 398)
Screenshot: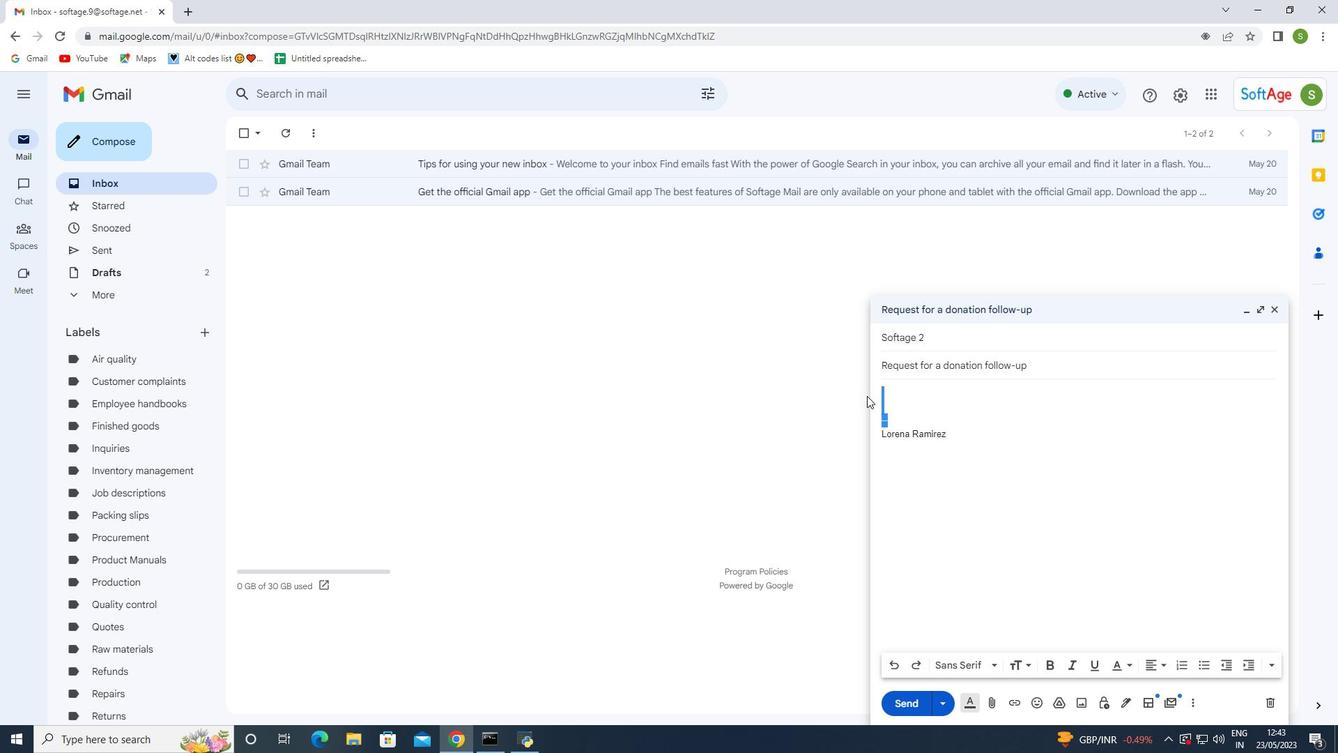
Action: Key pressed <Key.backspace><Key.enter><Key.up><Key.shift><Key.shift><Key.shift><Key.shift><Key.shift><Key.shift><Key.shift><Key.shift><Key.shift><Key.shift><Key.shift><Key.shift><Key.shift>Can<Key.space>you<Key.space>confirm<Key.space>whether<Key.space>the<Key.space>project<Key.space>is<Key.space>still<Key.space>on<Key.space>track<Key.space>to<Key.space>meet<Key.space>the<Key.space>mile<Key.backspace><Key.backspace>lestones<Key.shift_r>?
Screenshot: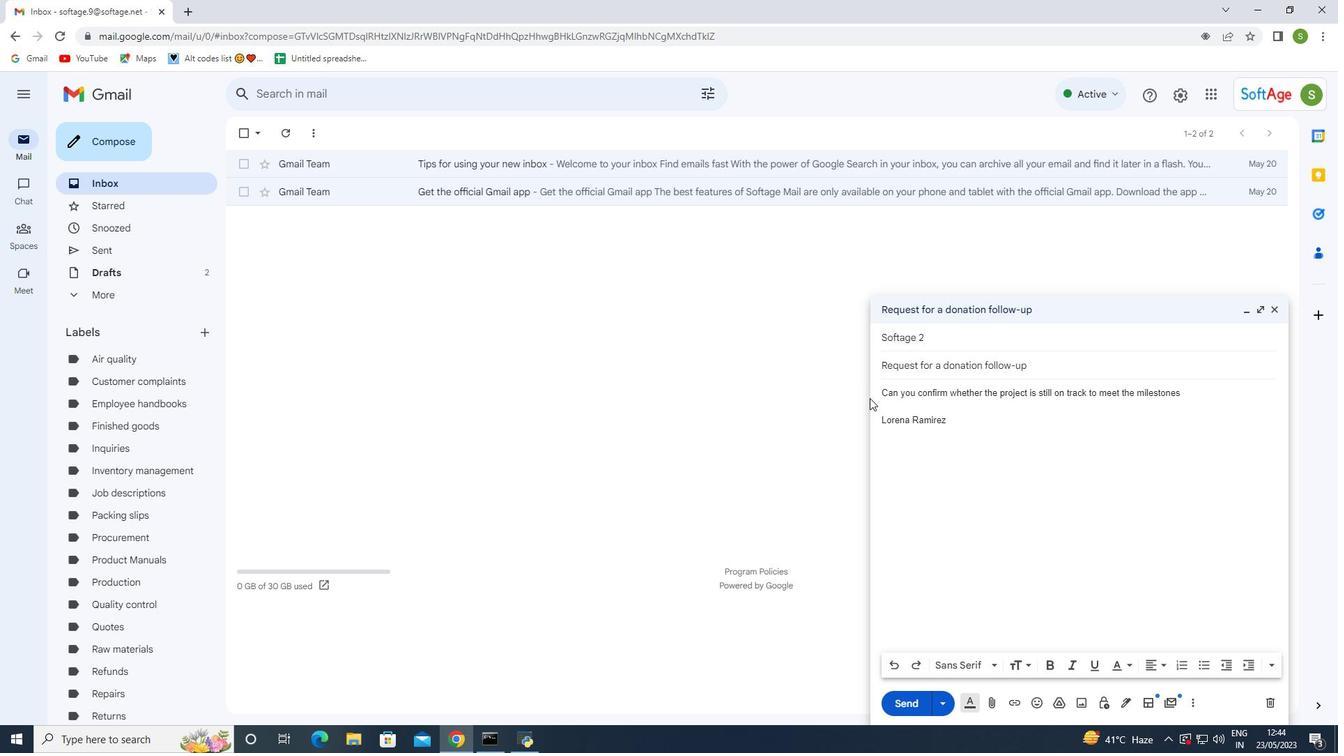 
Action: Mouse moved to (934, 702)
Screenshot: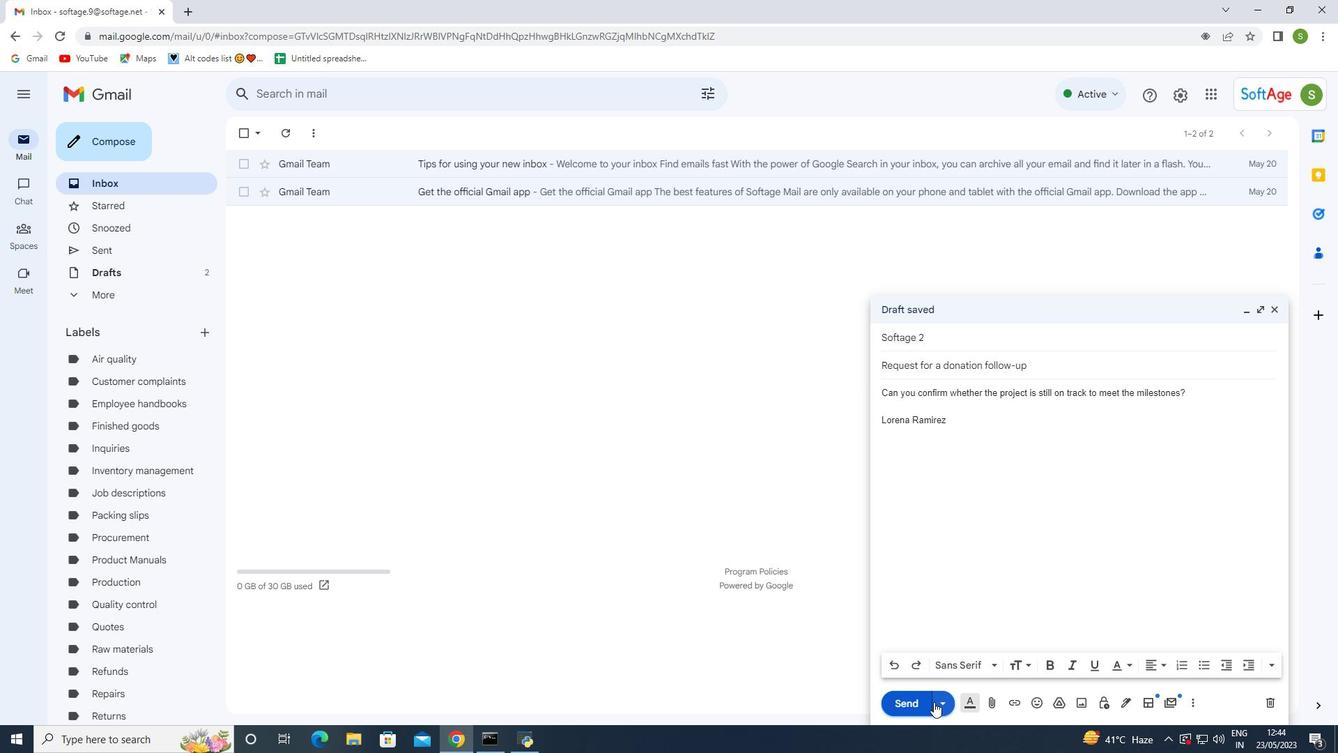 
Action: Mouse pressed left at (934, 702)
Screenshot: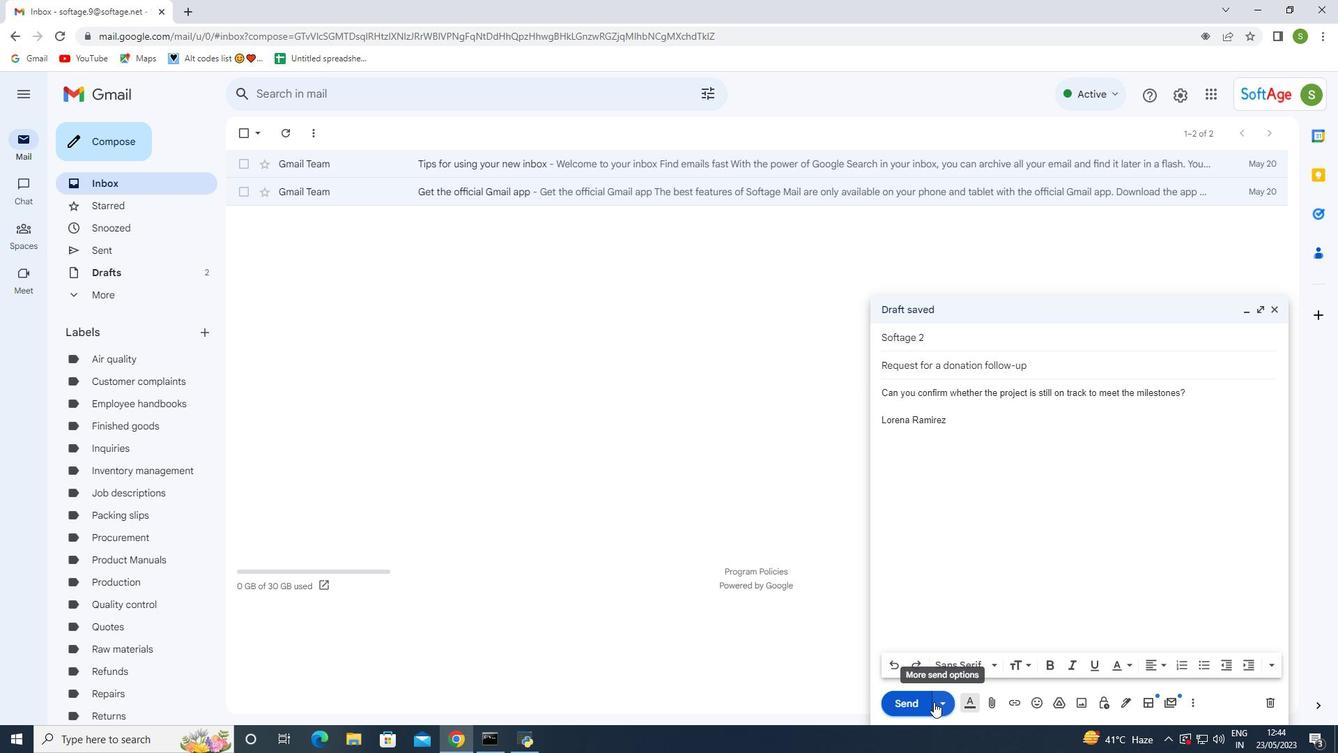 
Action: Mouse moved to (918, 703)
Screenshot: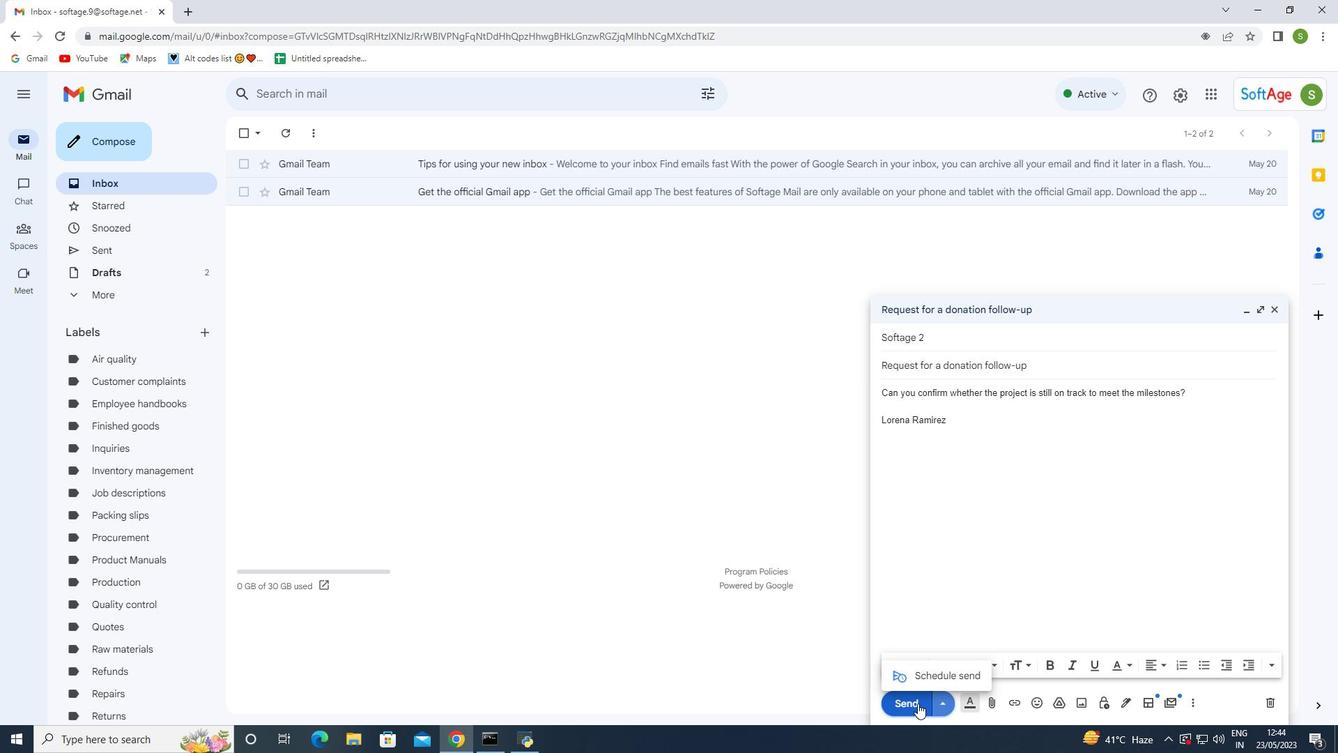 
Action: Mouse pressed left at (918, 703)
Screenshot: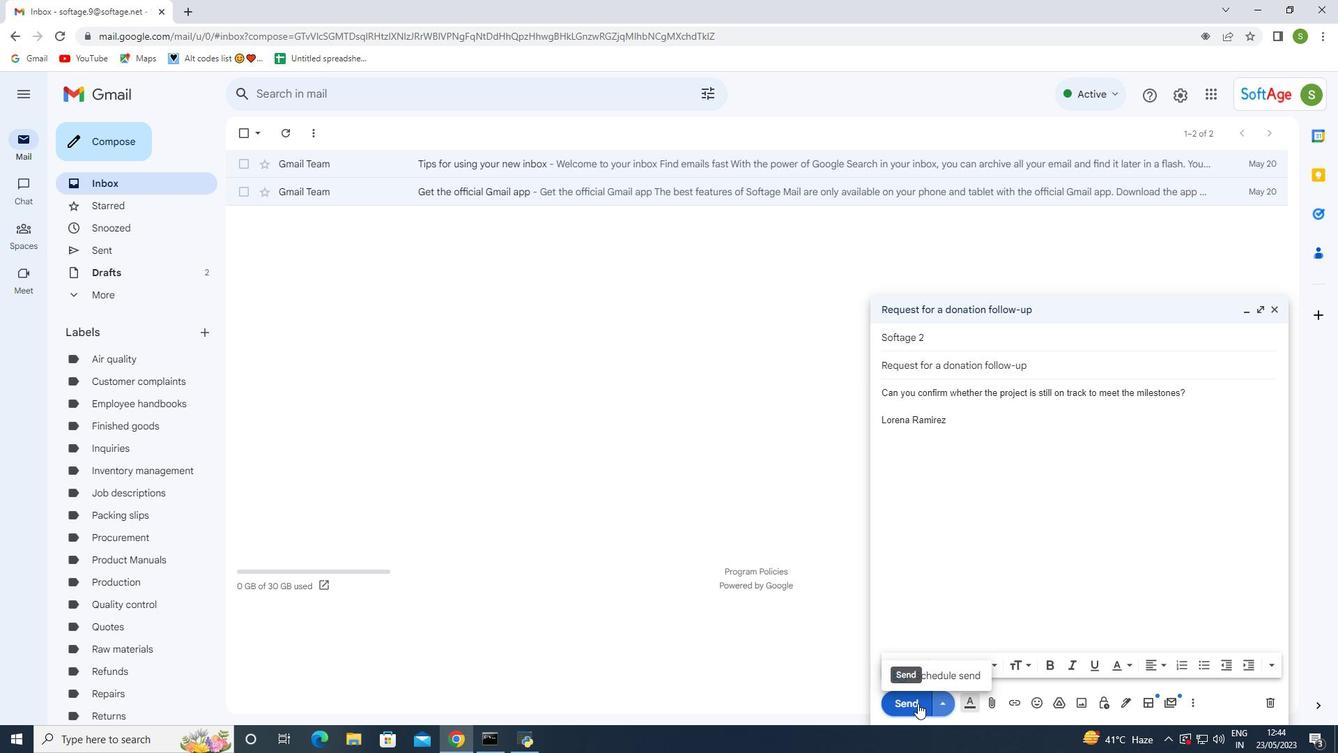 
Action: Mouse moved to (114, 251)
Screenshot: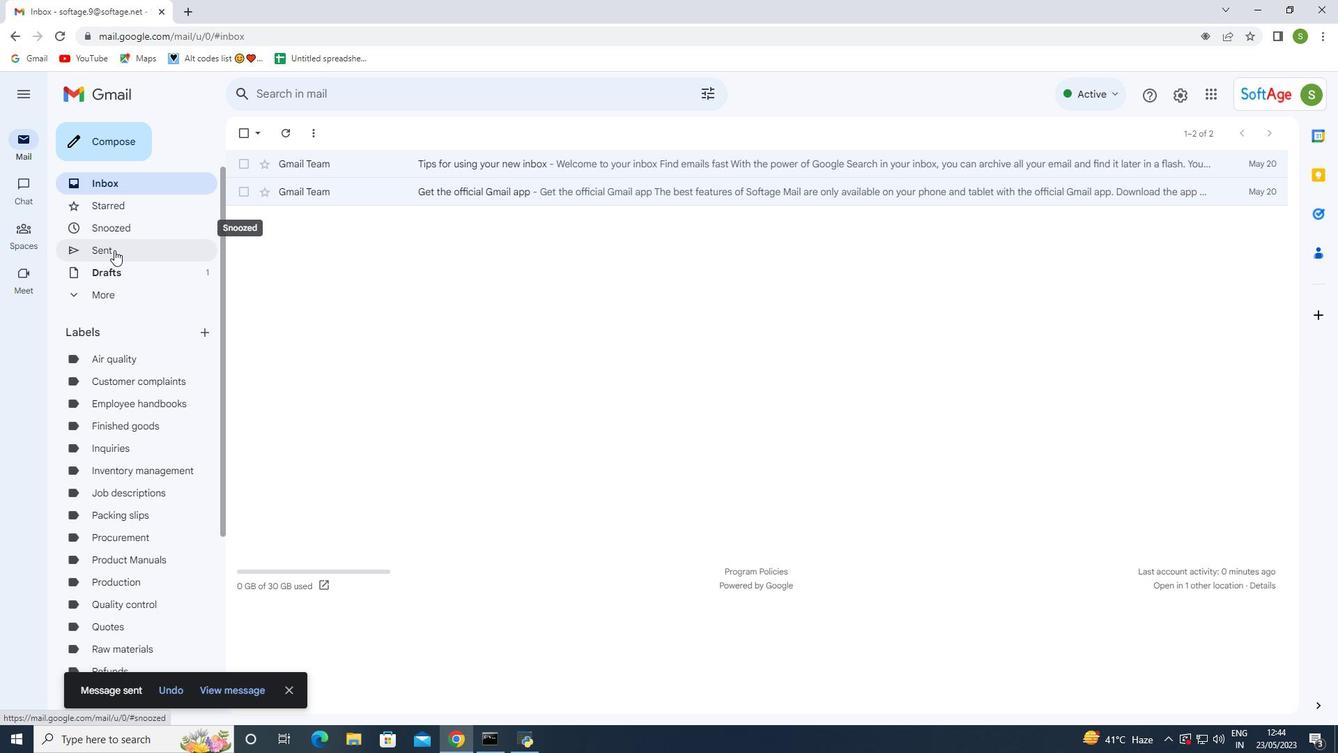 
Action: Mouse pressed left at (114, 251)
Screenshot: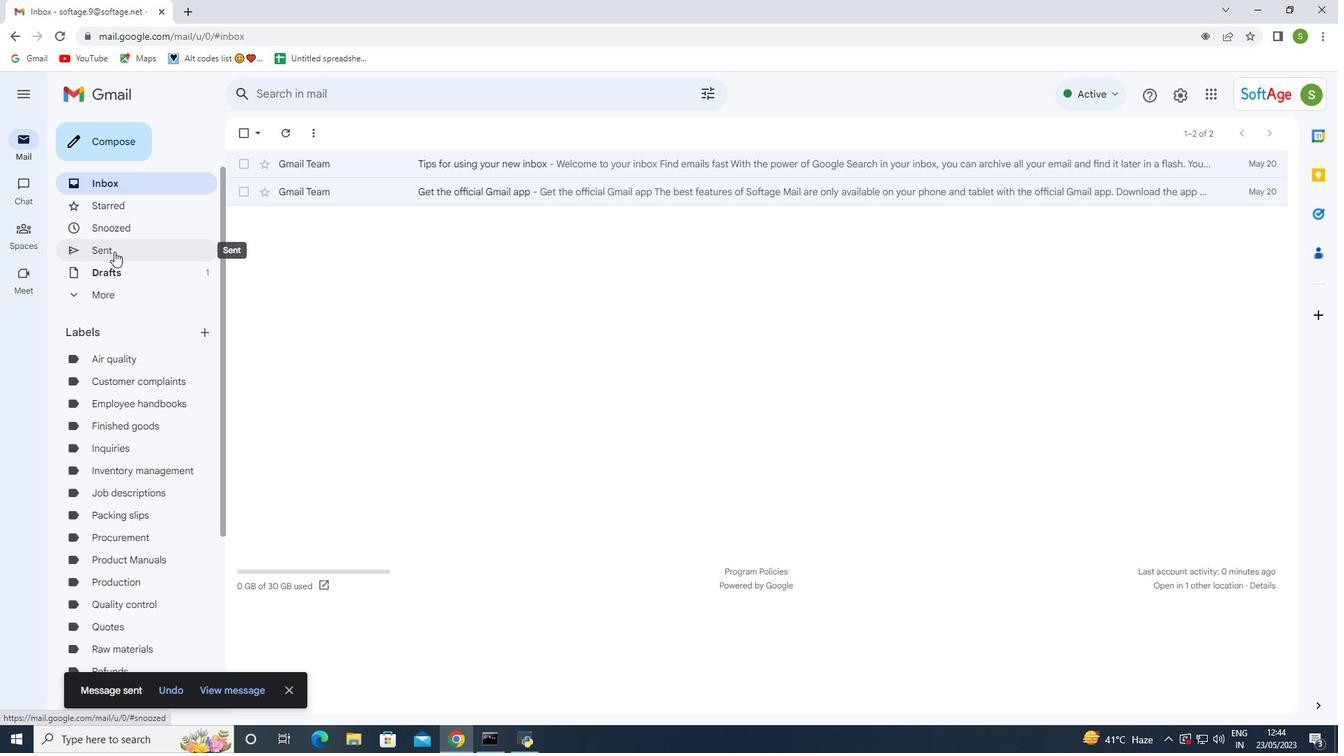 
Action: Mouse moved to (241, 205)
Screenshot: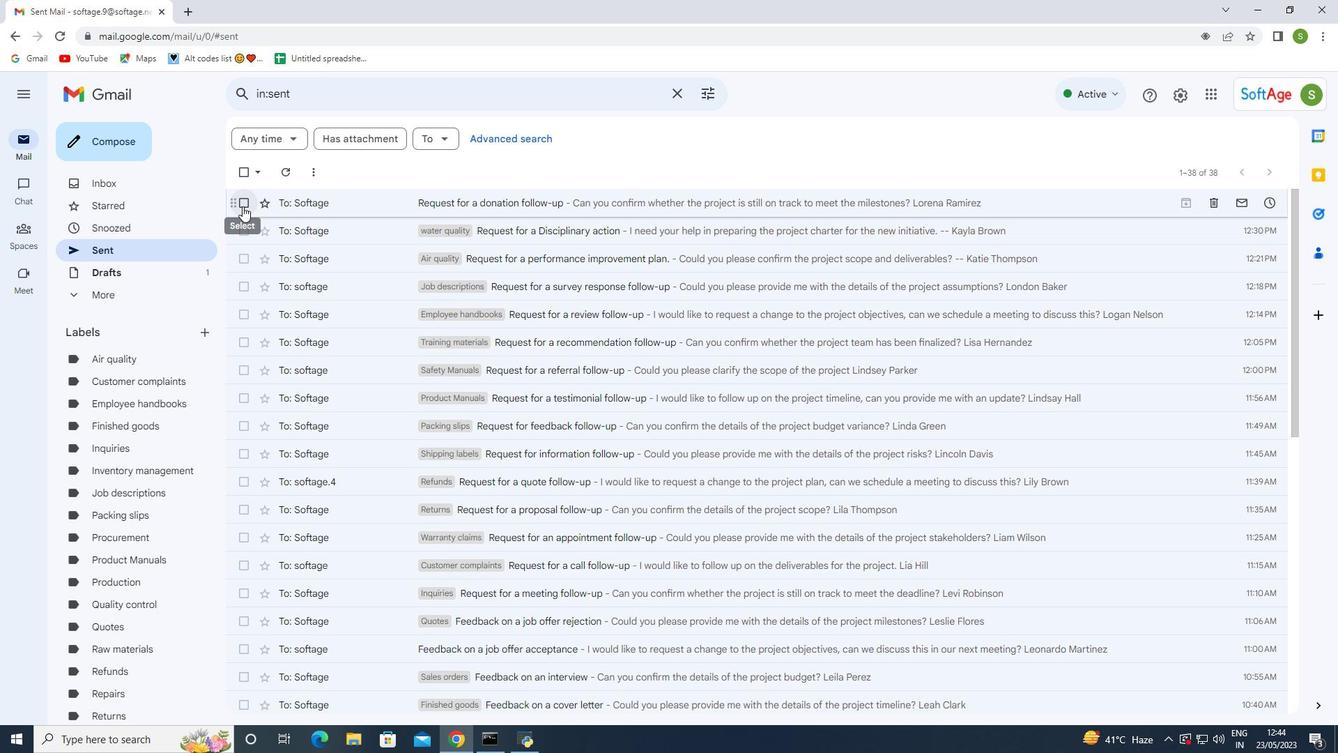 
Action: Mouse pressed left at (241, 205)
Screenshot: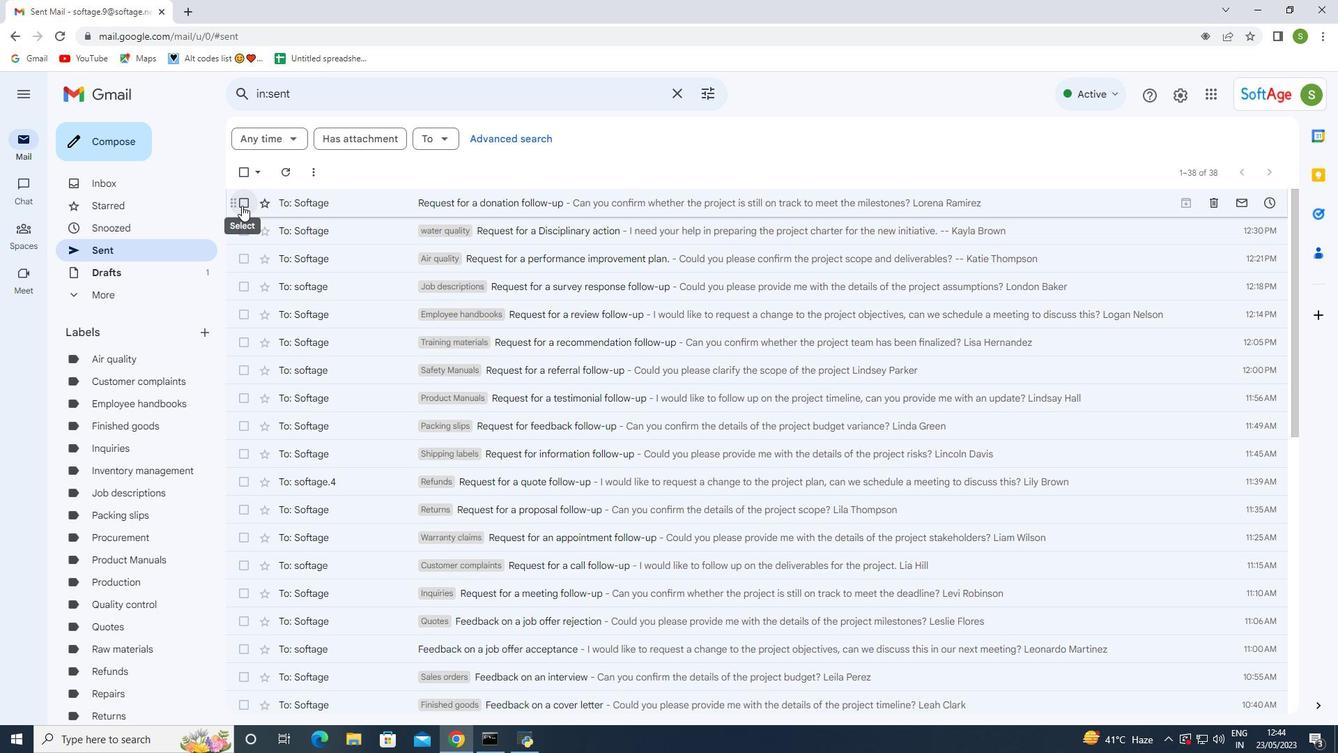 
Action: Mouse moved to (288, 201)
Screenshot: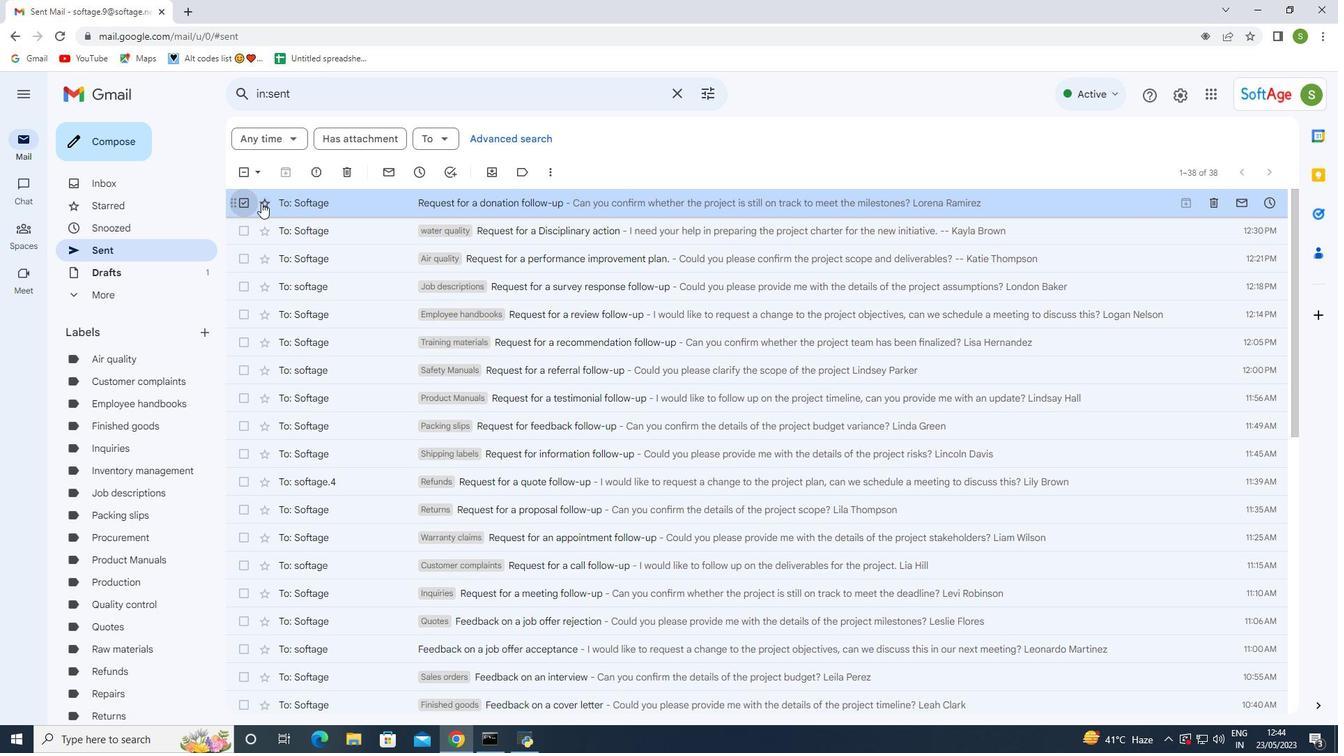 
Action: Mouse pressed right at (288, 201)
Screenshot: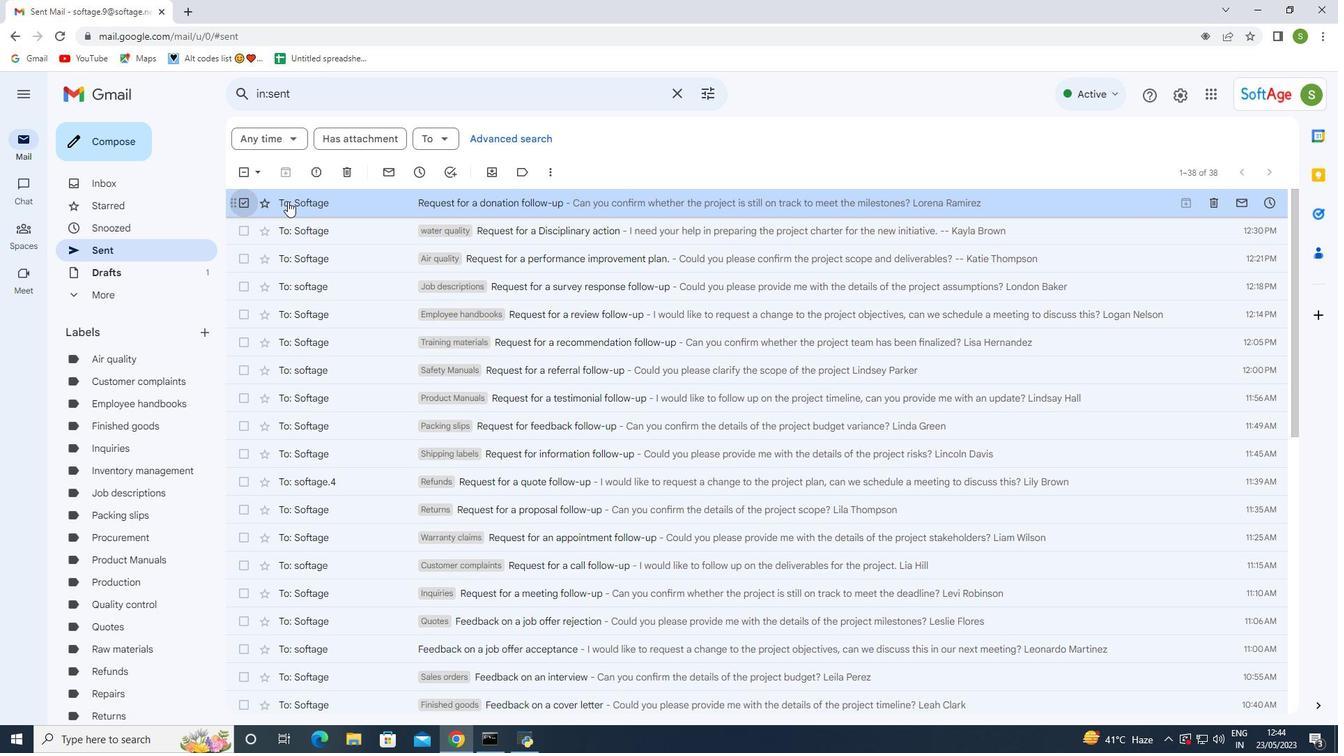 
Action: Mouse moved to (515, 412)
Screenshot: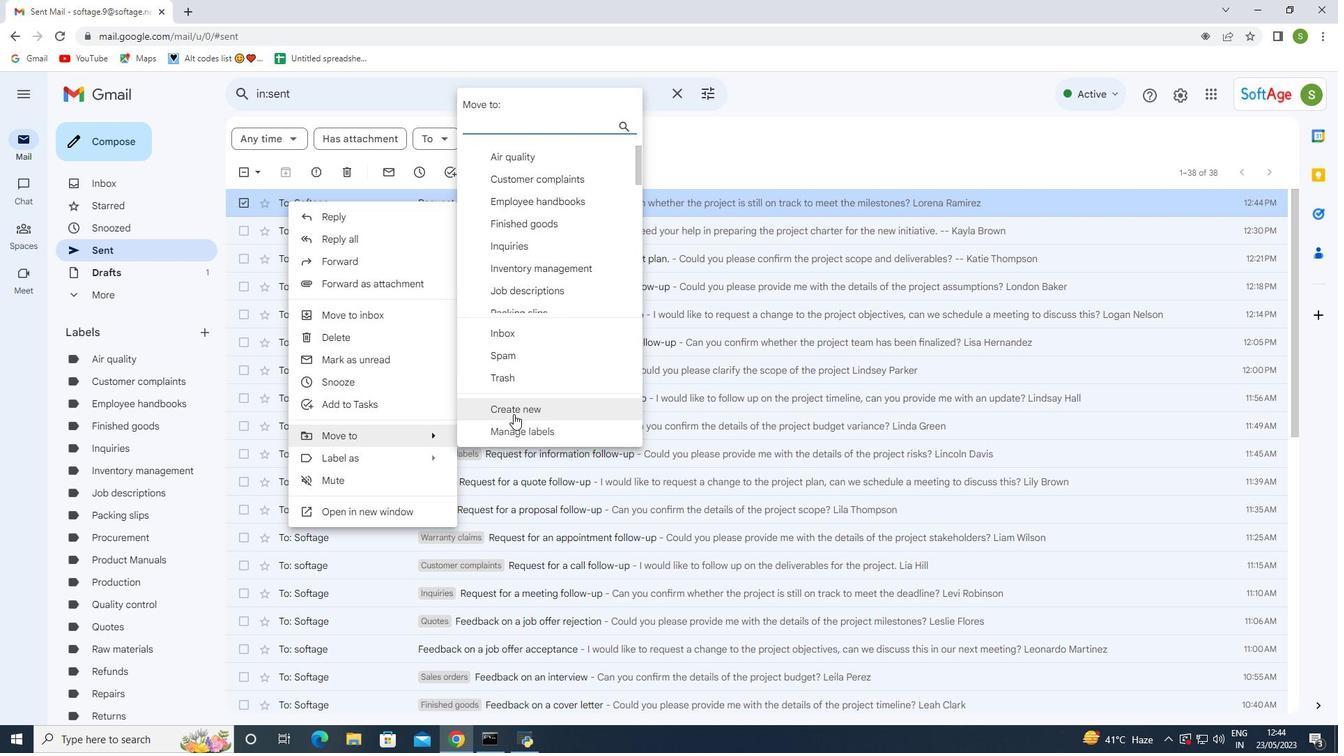 
Action: Mouse pressed left at (515, 412)
Screenshot: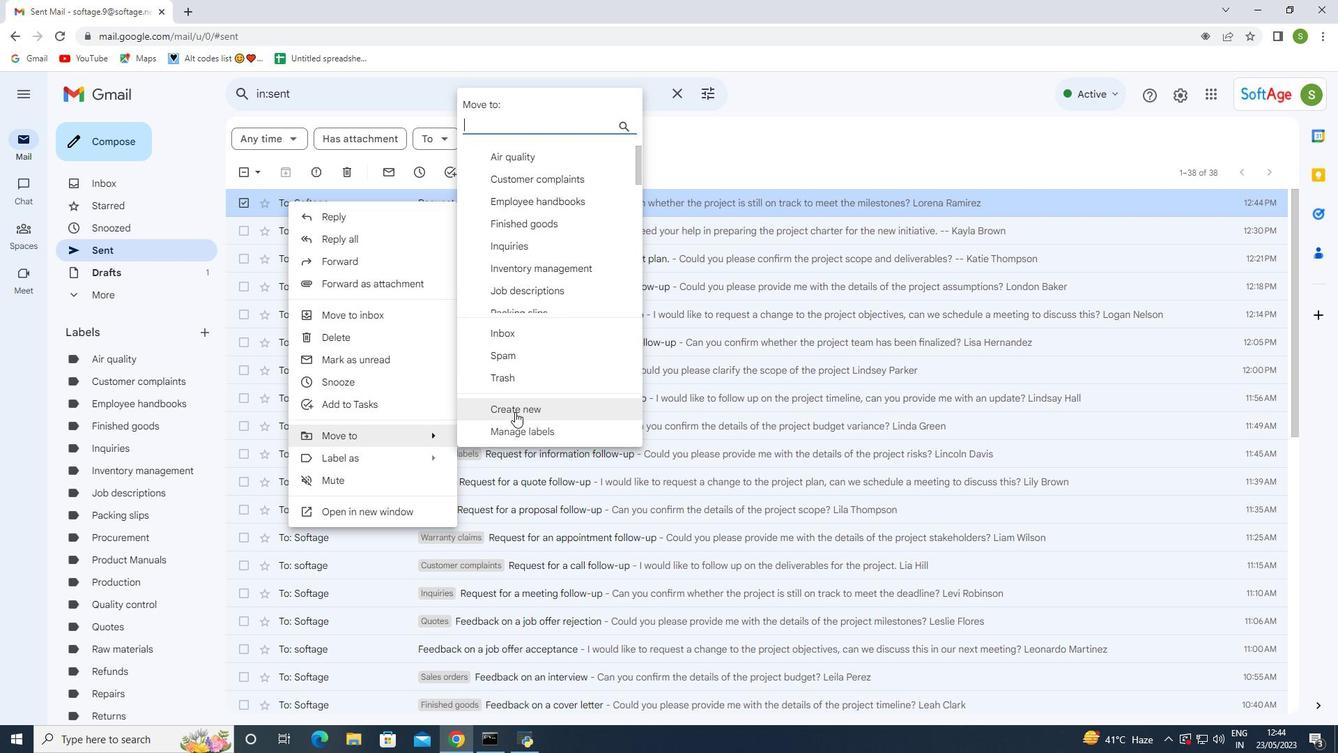 
Action: Mouse moved to (566, 383)
Screenshot: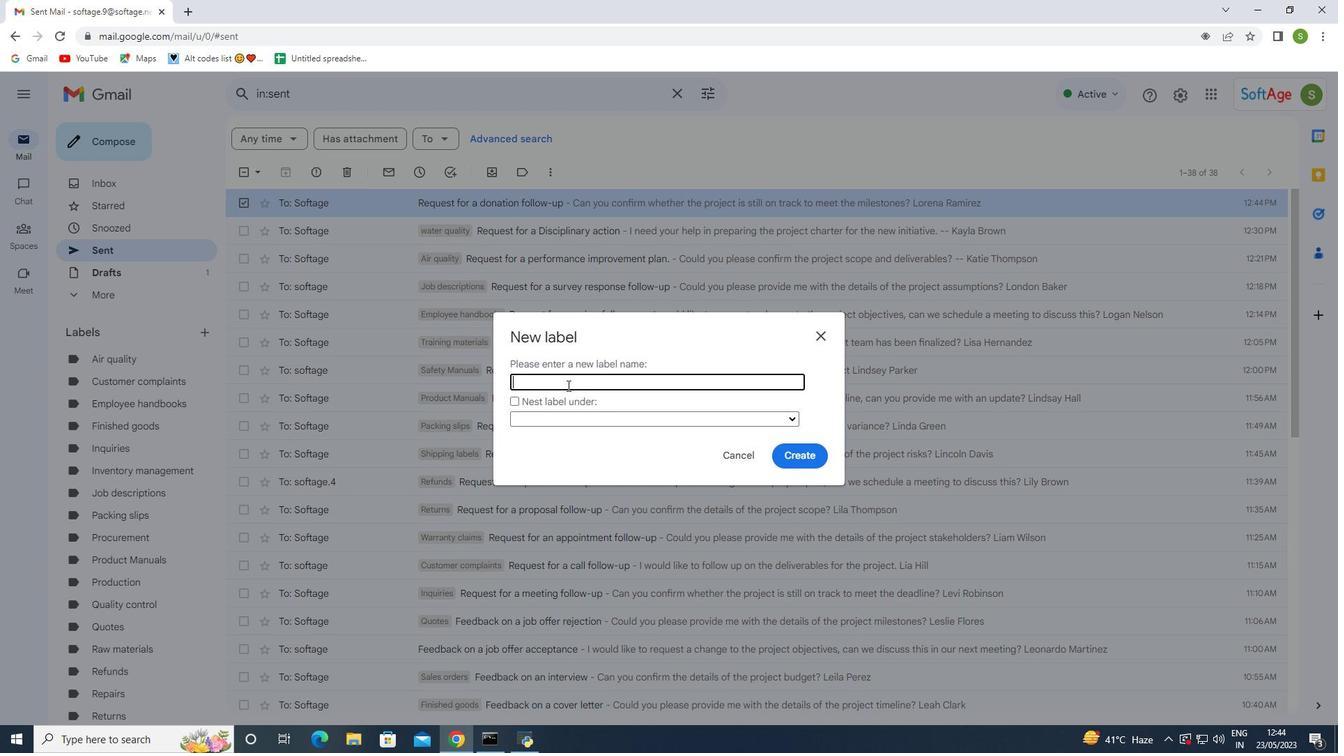 
Action: Mouse pressed left at (566, 383)
Screenshot: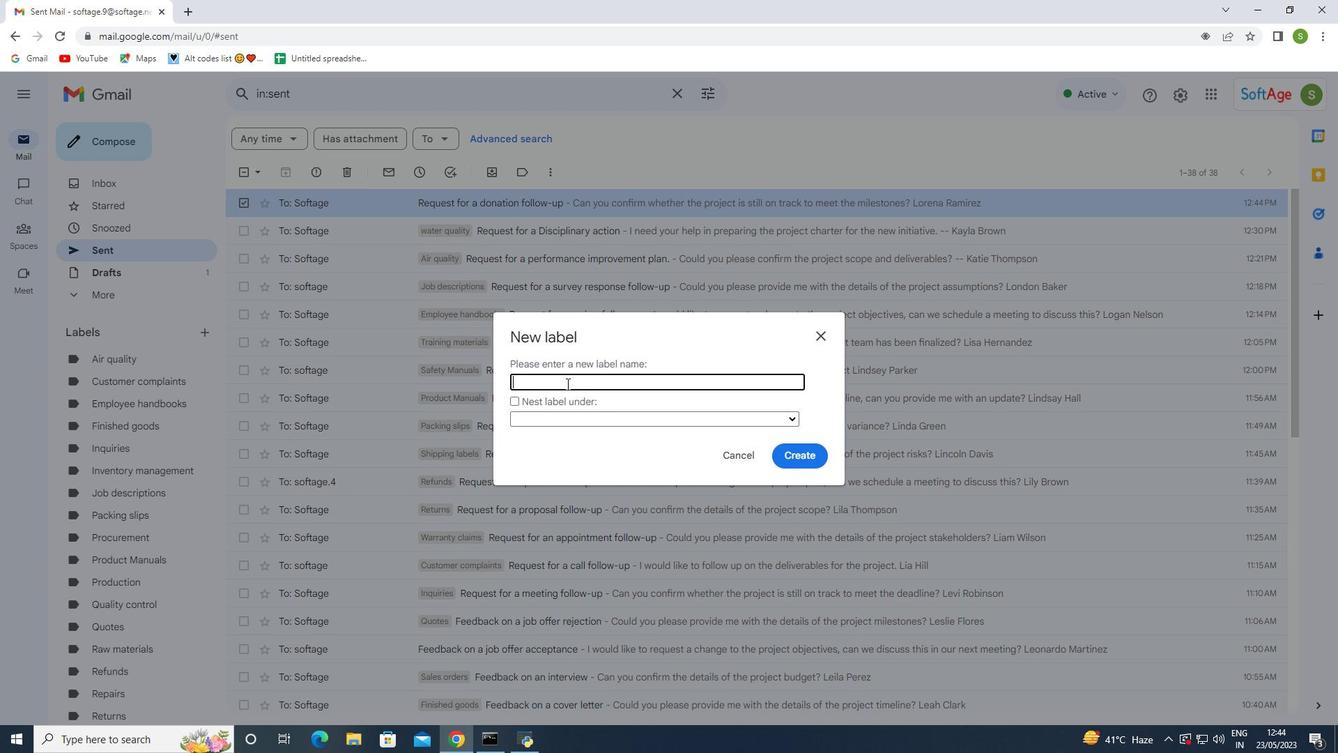 
Action: Key pressed <Key.shift><Key.shift><Key.shift><Key.shift><Key.shift><Key.shift><Key.shift><Key.shift><Key.shift><Key.shift><Key.shift><Key.shift><Key.shift><Key.shift><Key.shift><Key.shift><Key.shift><Key.shift><Key.shift><Key.shift><Key.shift><Key.shift><Key.shift><Key.shift><Key.shift><Key.shift><Key.shift><Key.shift><Key.shift><Key.shift><Key.shift><Key.shift><Key.shift><Key.shift><Key.shift><Key.shift><Key.shift><Key.shift><Key.shift><Key.shift><Key.shift><Key.shift><Key.shift><Key.shift><Key.shift><Key.shift><Key.shift><Key.shift><Key.shift><Key.shift>Performance<Key.space>metrics
Screenshot: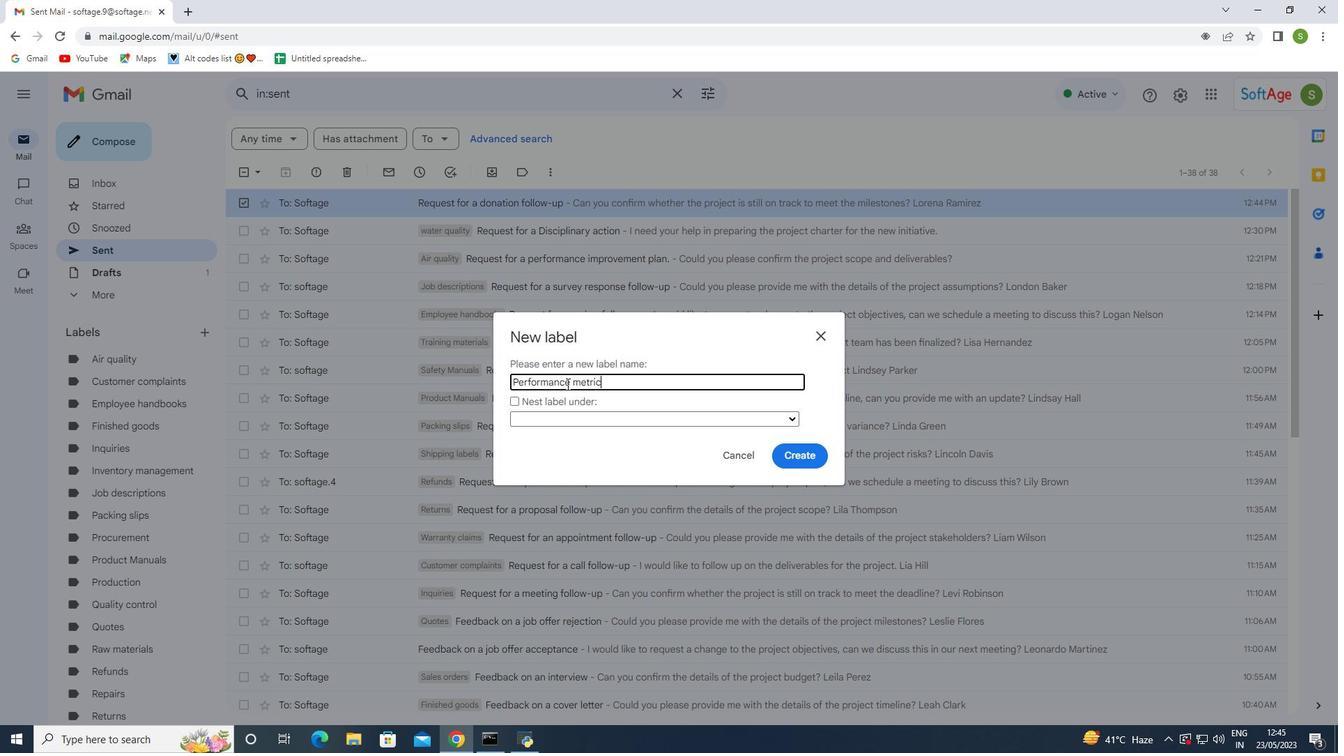 
Action: Mouse moved to (797, 463)
Screenshot: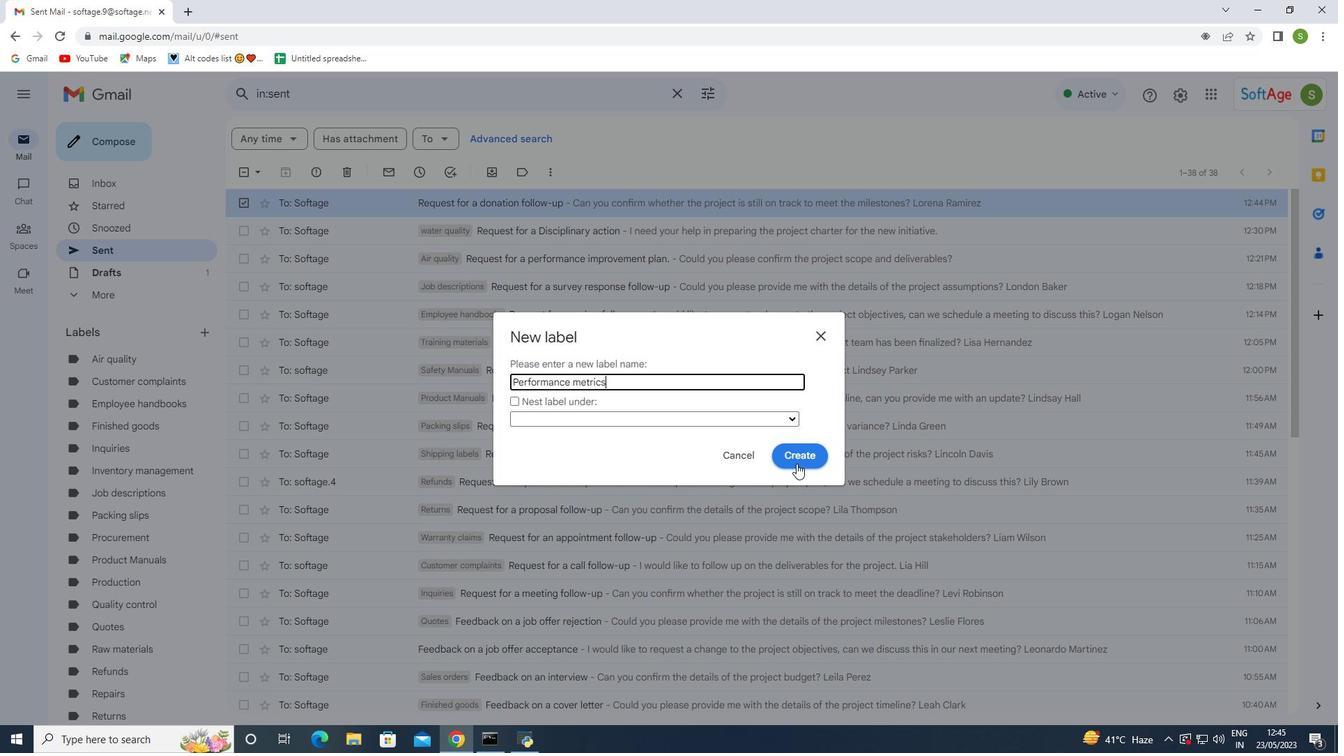 
Action: Mouse pressed left at (797, 463)
Screenshot: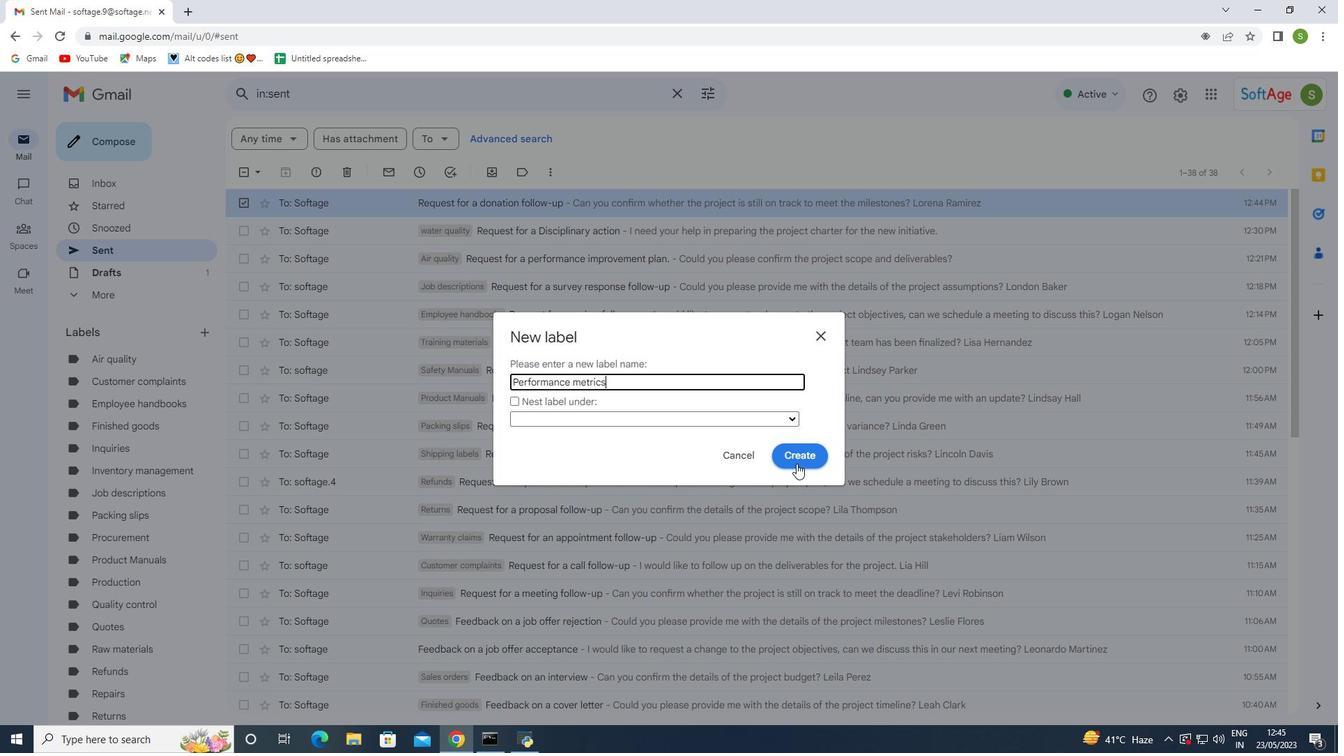 
Action: Mouse moved to (237, 202)
Screenshot: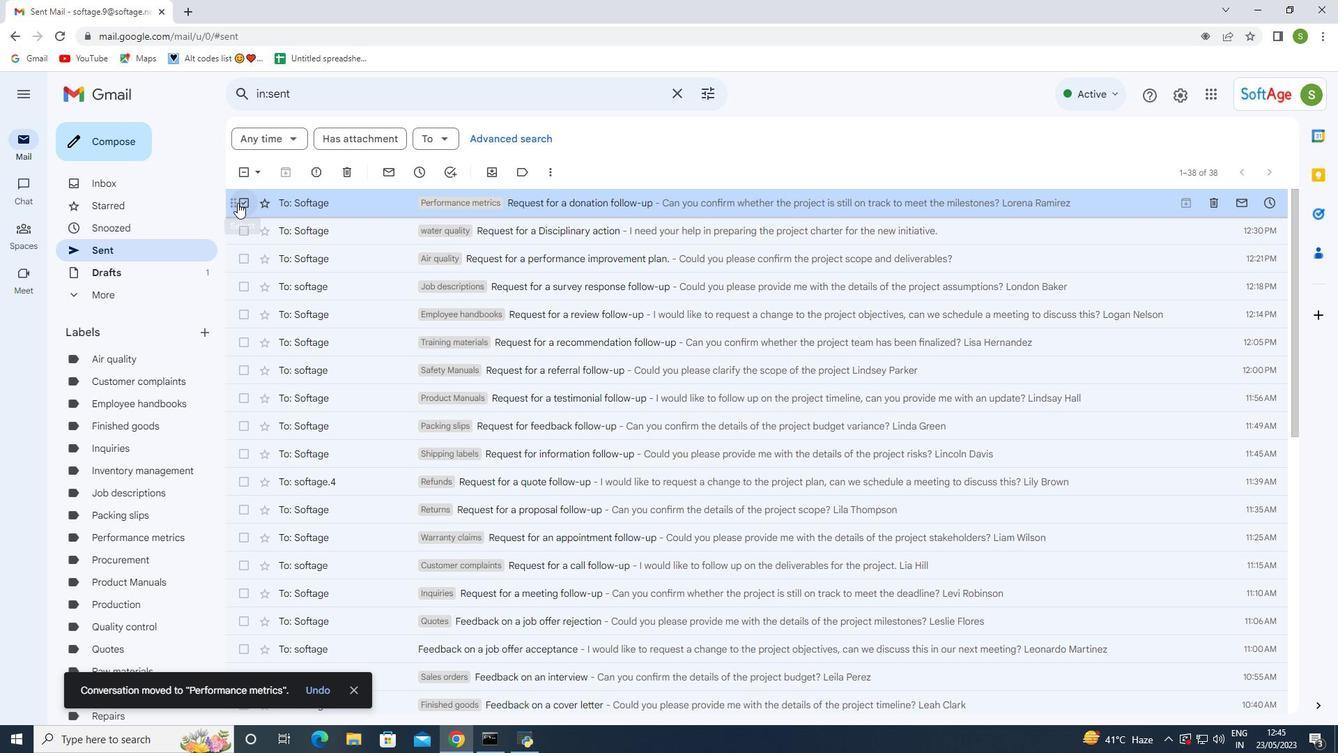 
Action: Mouse pressed left at (237, 202)
Screenshot: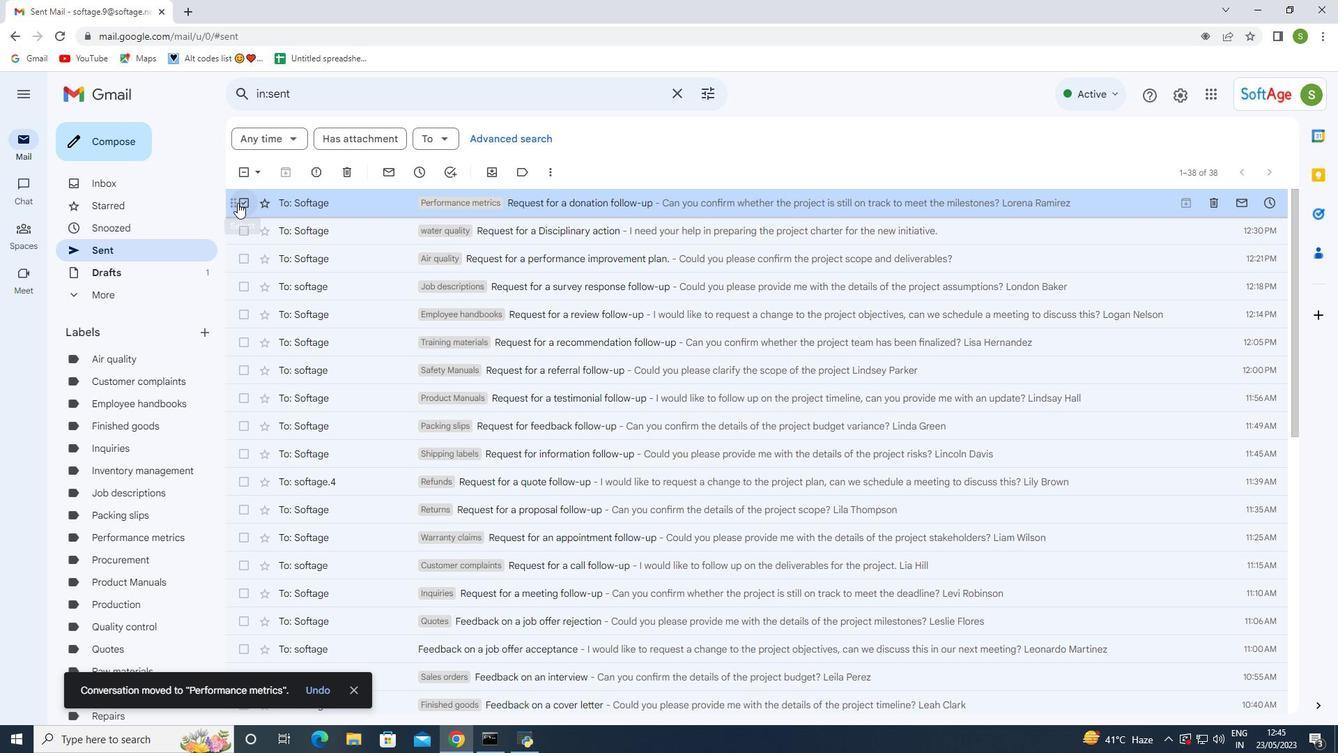 
Action: Mouse moved to (246, 204)
Screenshot: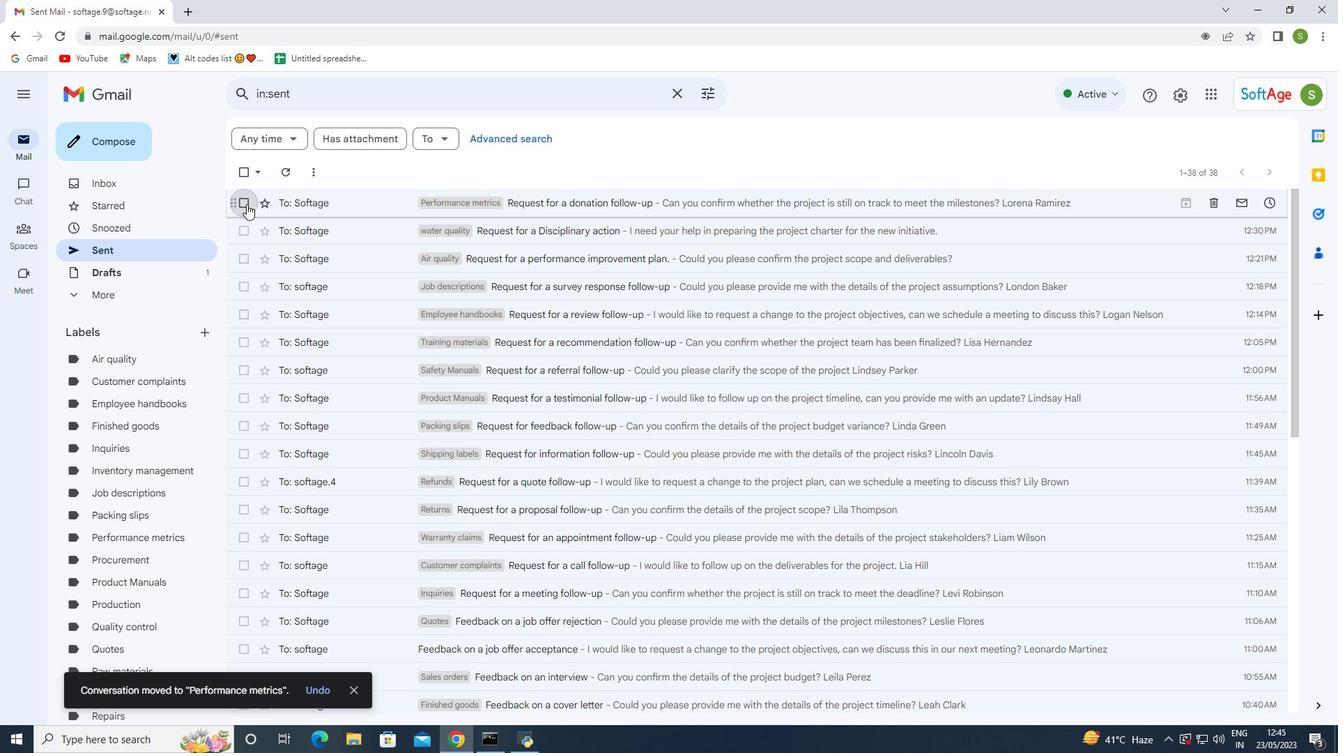 
Action: Mouse pressed left at (246, 204)
Screenshot: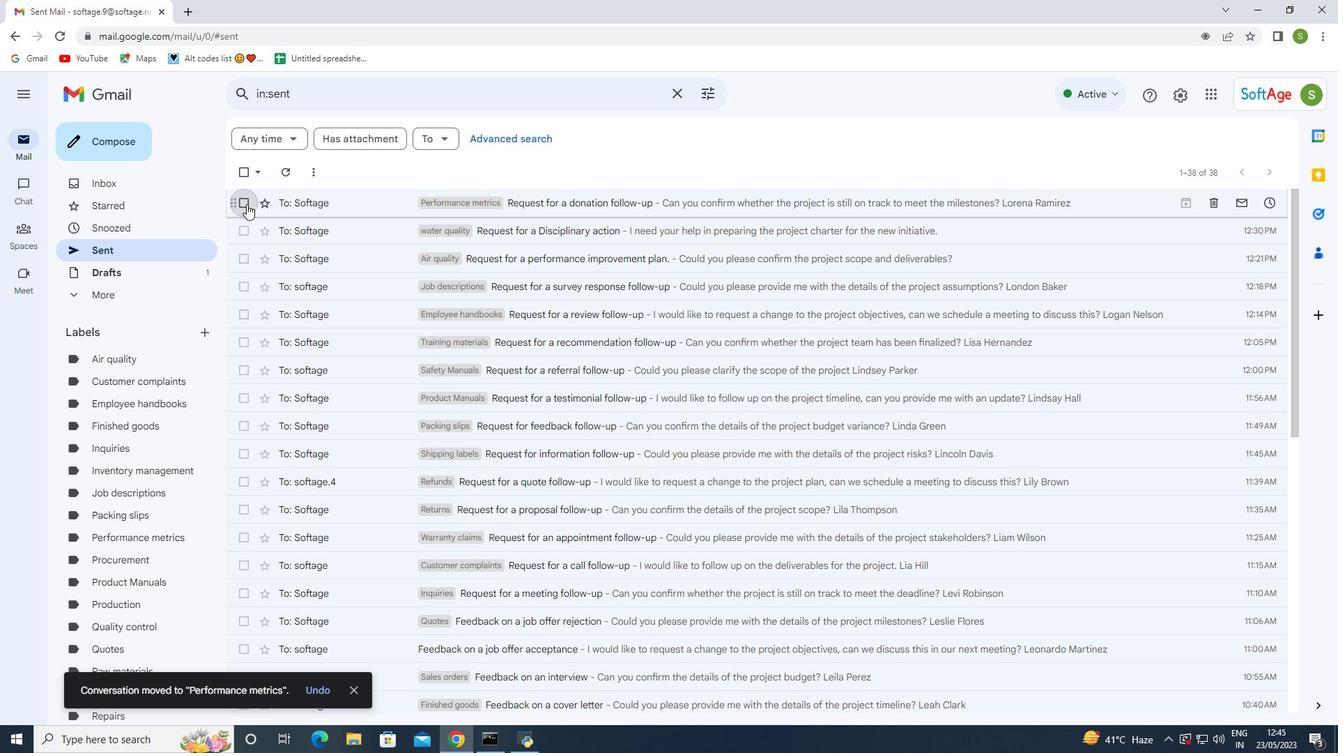 
Action: Mouse moved to (267, 198)
Screenshot: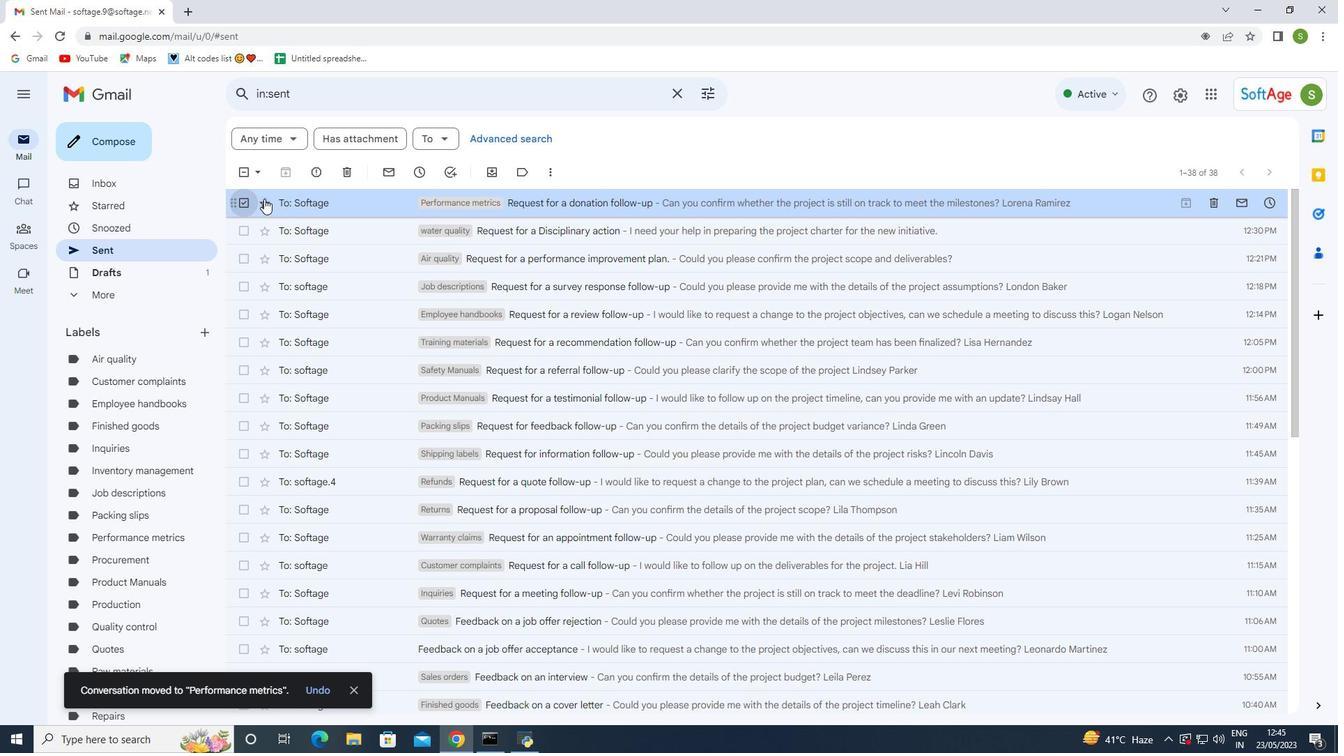
Action: Mouse pressed right at (267, 198)
Screenshot: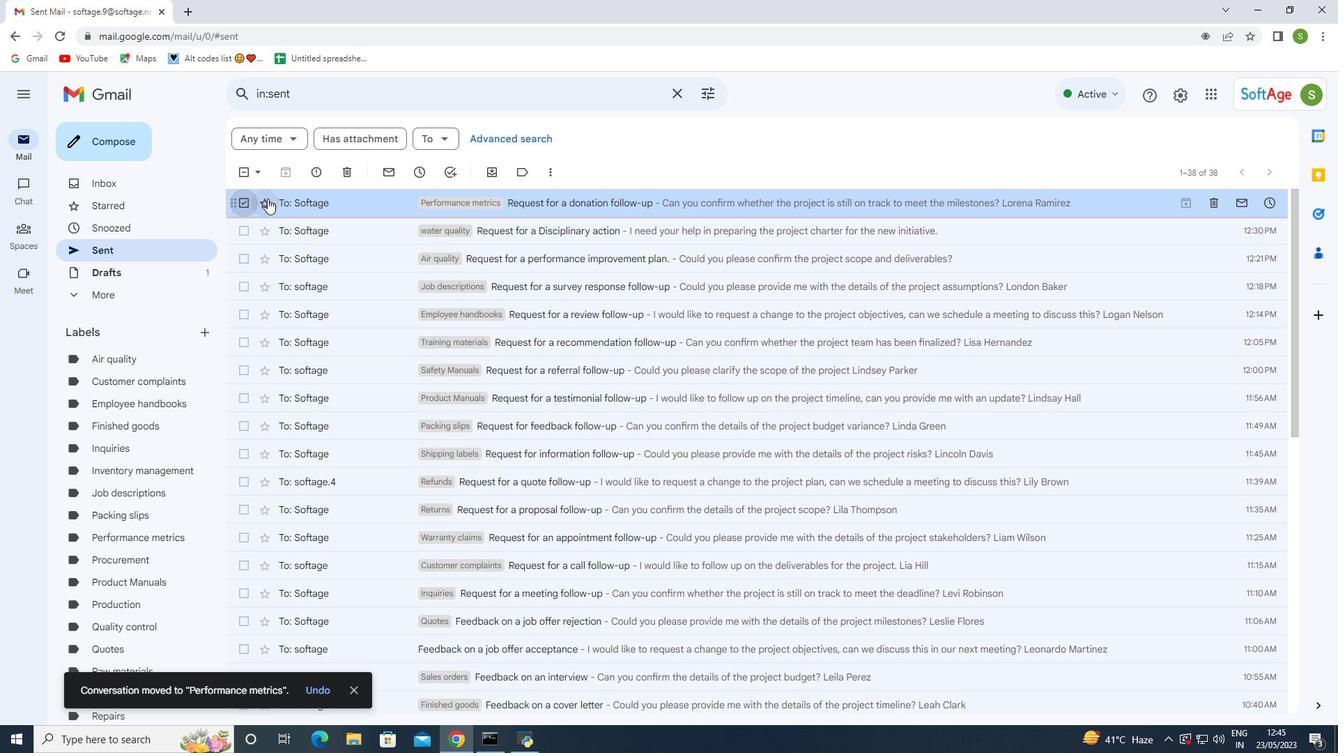 
Action: Mouse moved to (548, 408)
Screenshot: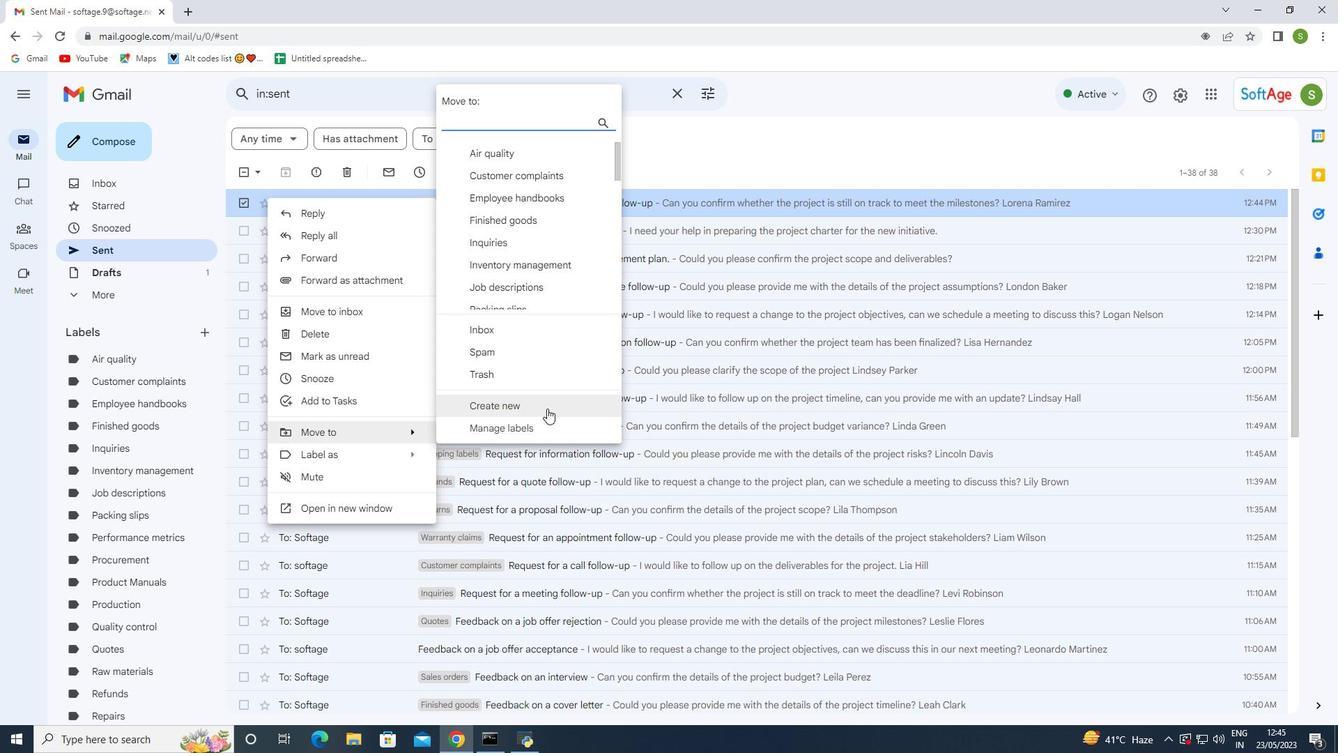 
Action: Mouse pressed left at (548, 408)
Screenshot: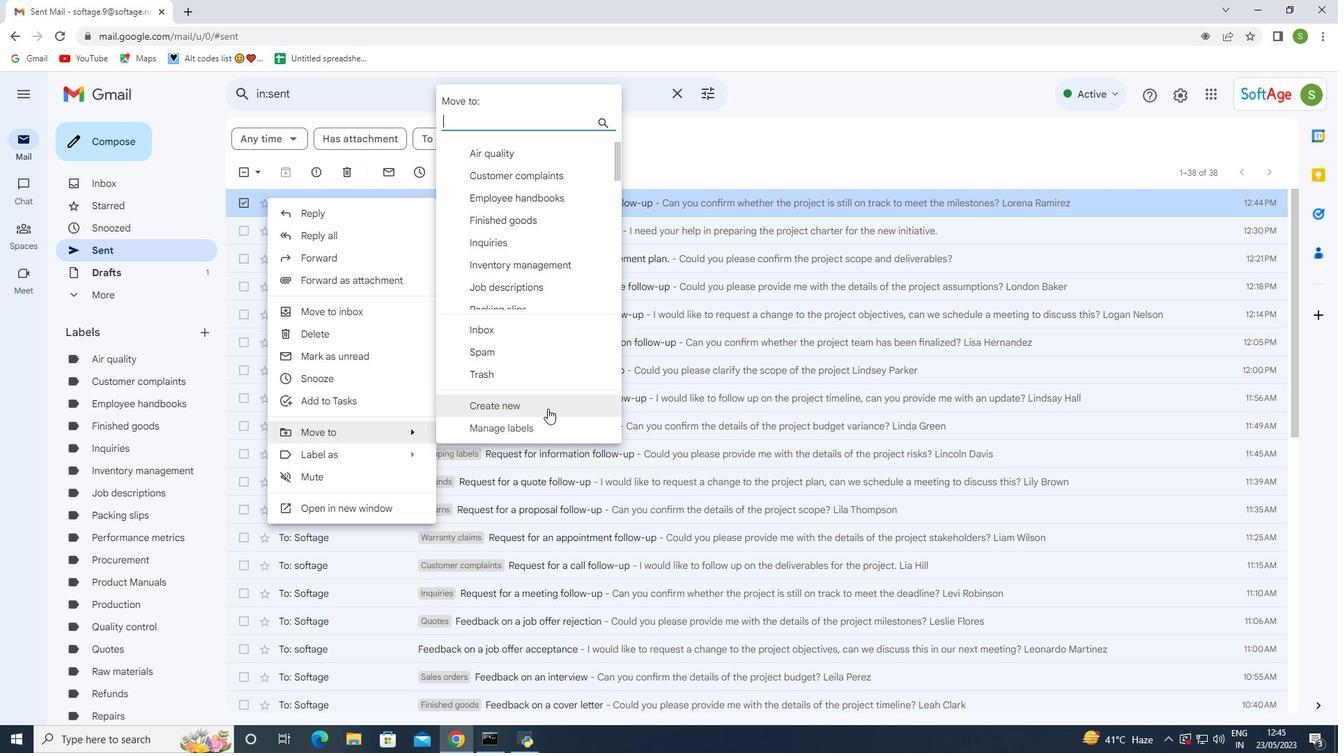 
Action: Mouse moved to (547, 384)
Screenshot: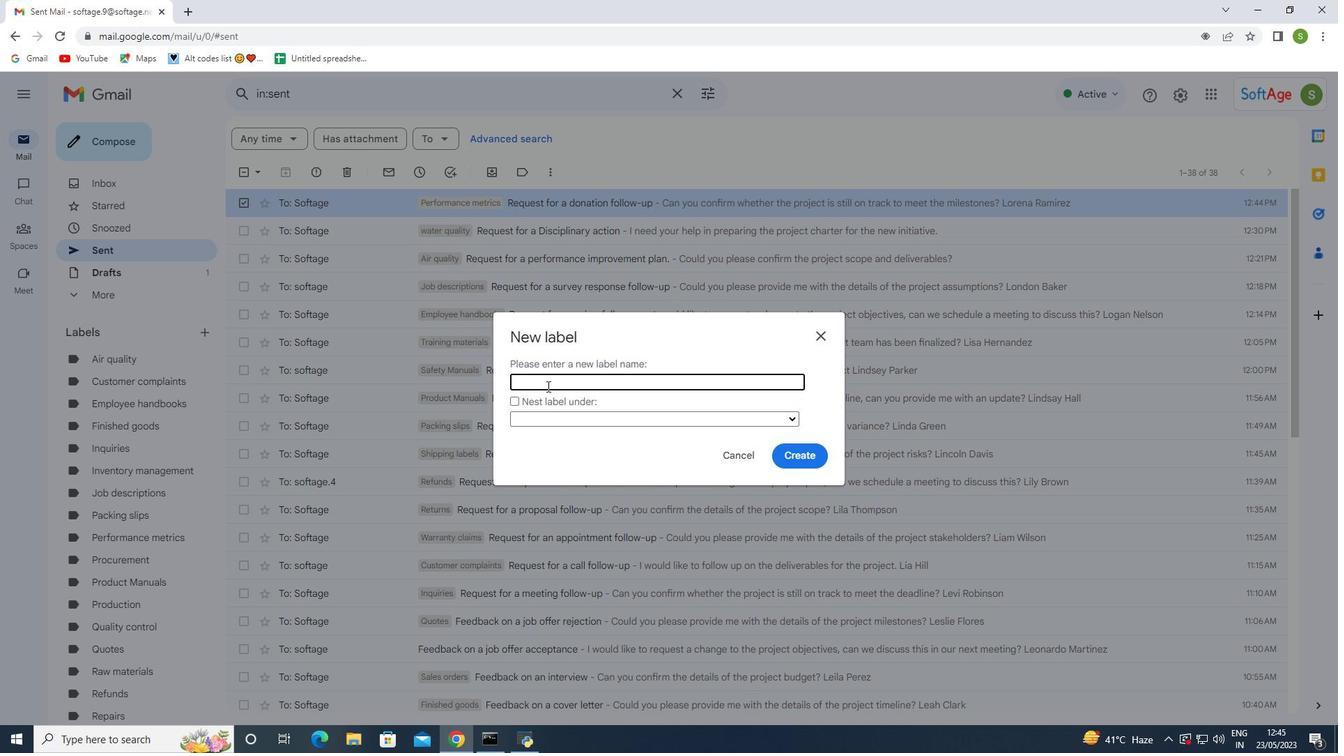 
Action: Mouse pressed left at (547, 384)
Screenshot: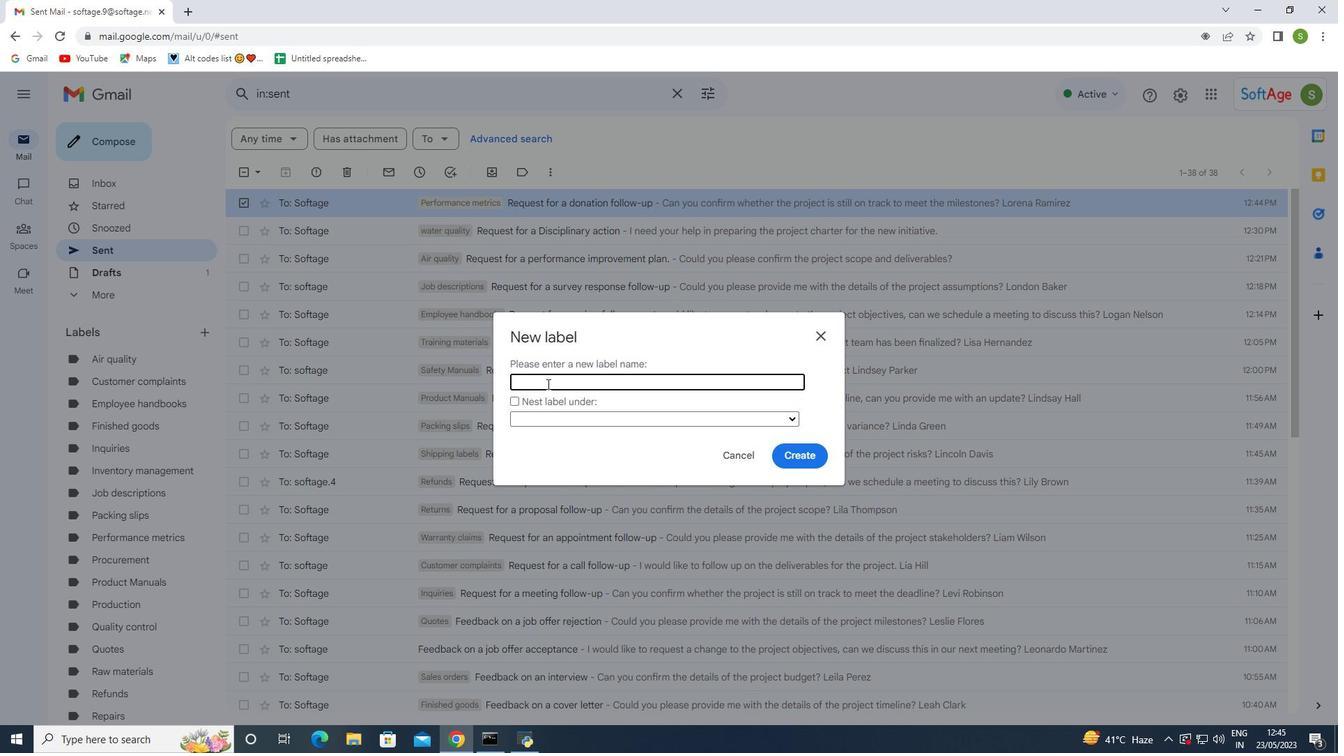
Action: Mouse moved to (822, 333)
Screenshot: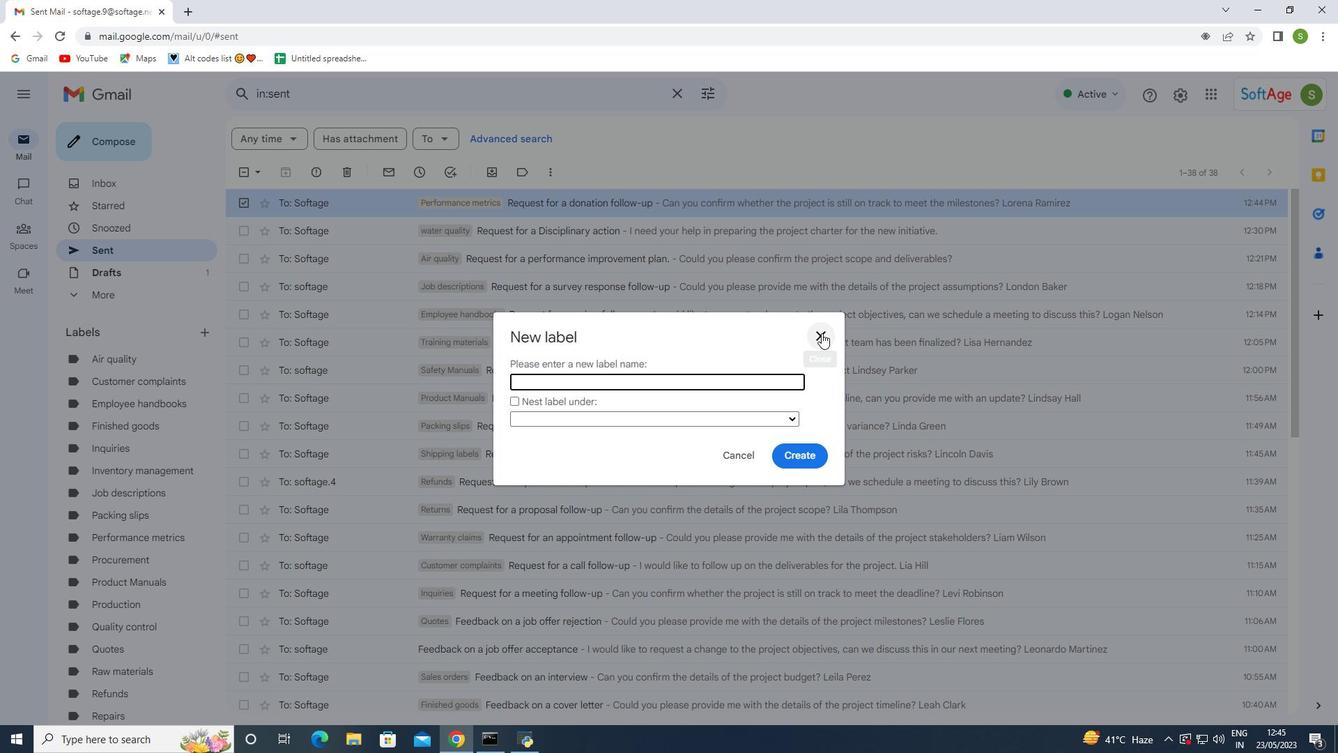 
Action: Mouse pressed left at (822, 333)
Screenshot: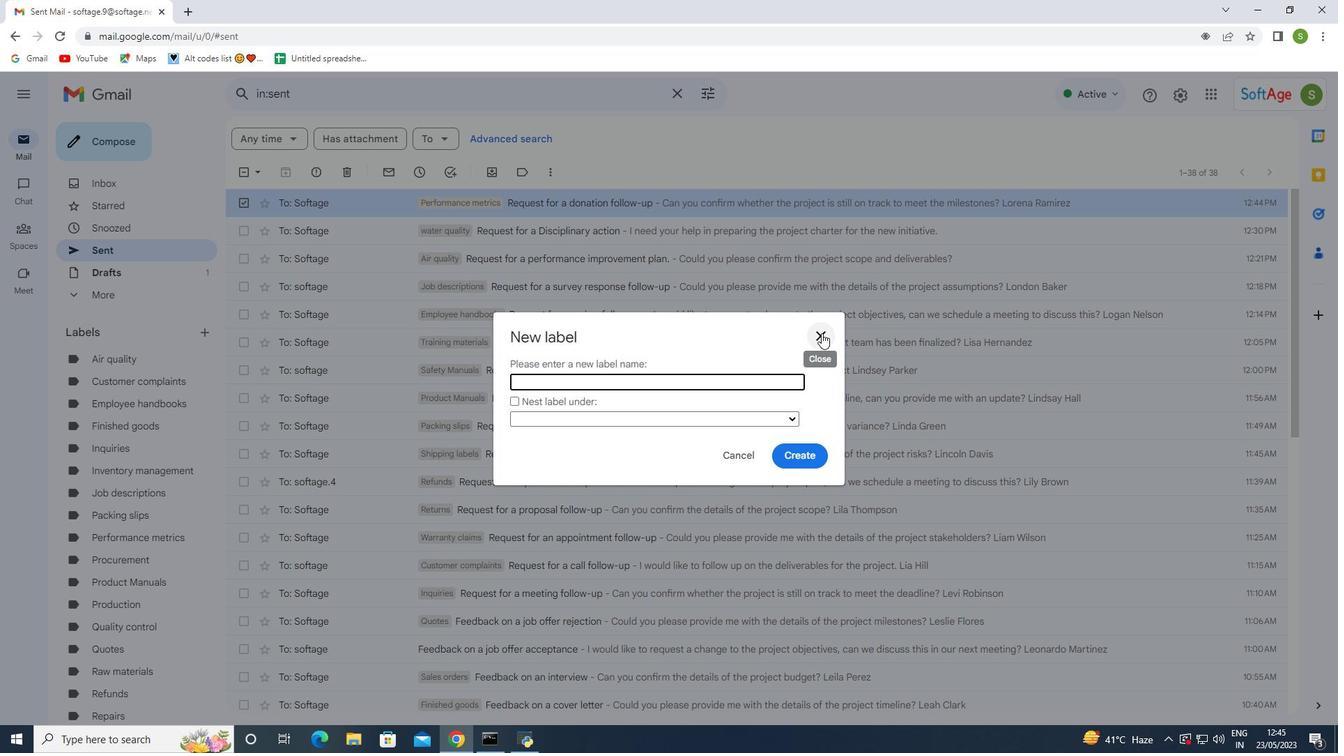 
Action: Mouse moved to (108, 566)
Screenshot: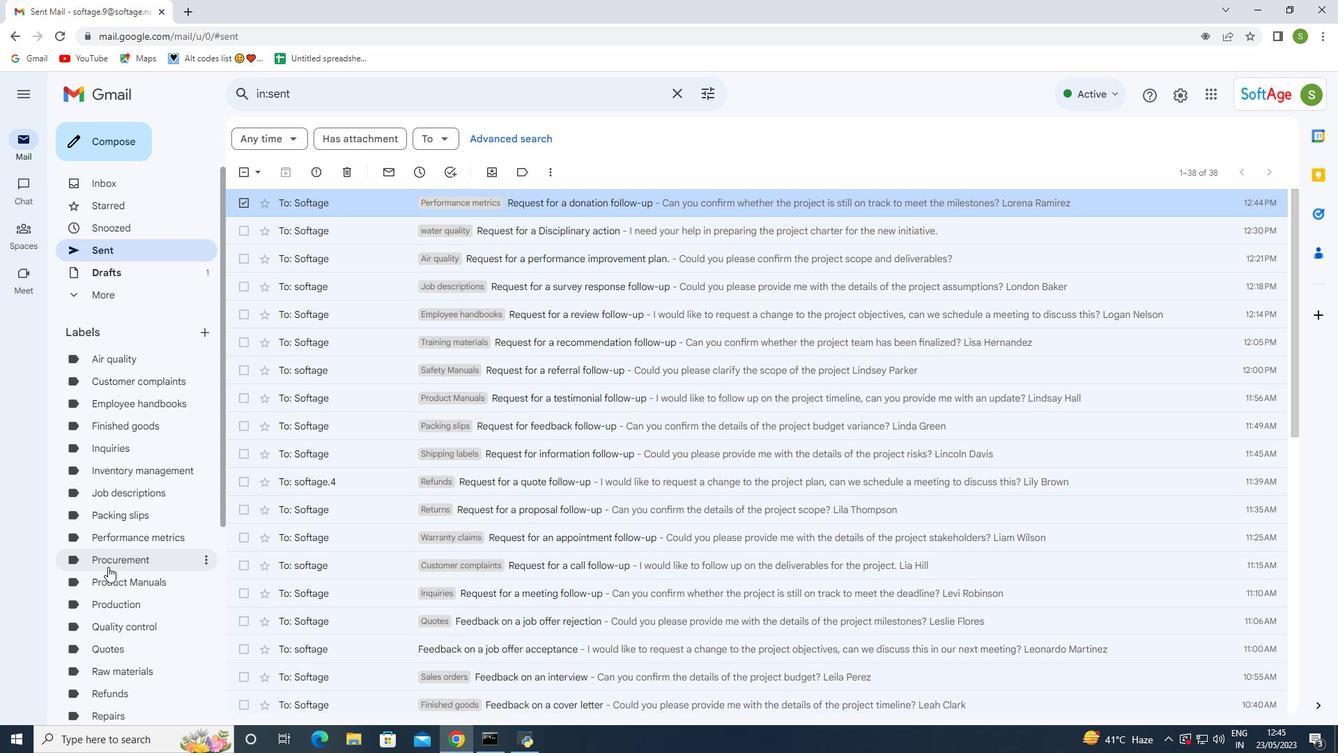 
Action: Mouse scrolled (108, 566) with delta (0, 0)
Screenshot: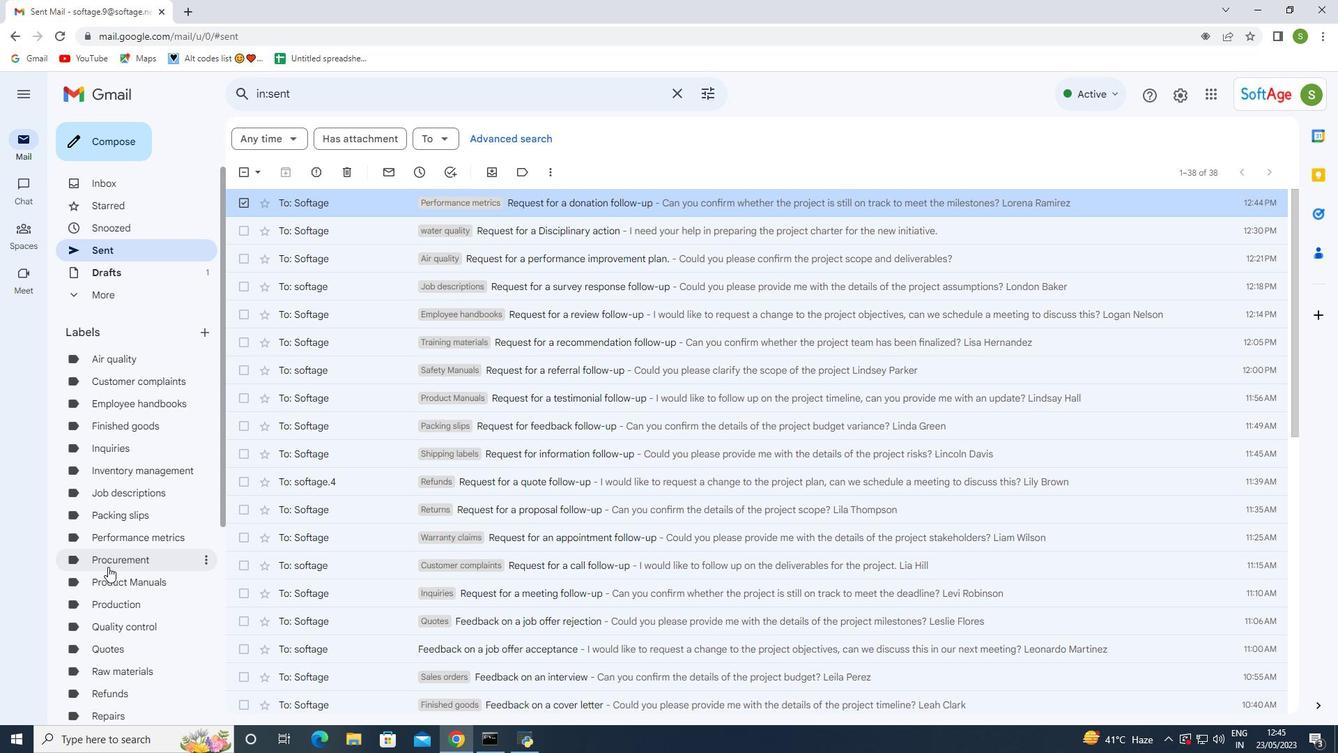 
Action: Mouse scrolled (108, 566) with delta (0, 0)
Screenshot: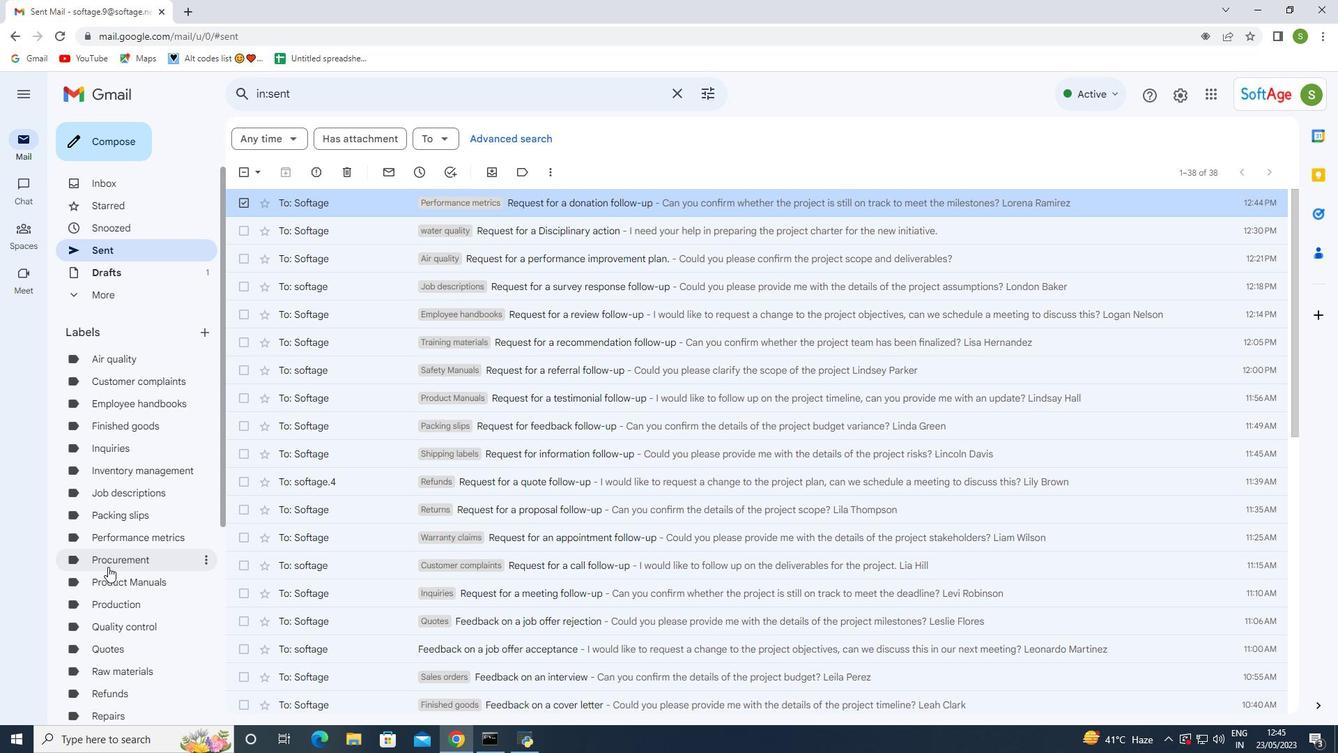 
Action: Mouse moved to (109, 566)
Screenshot: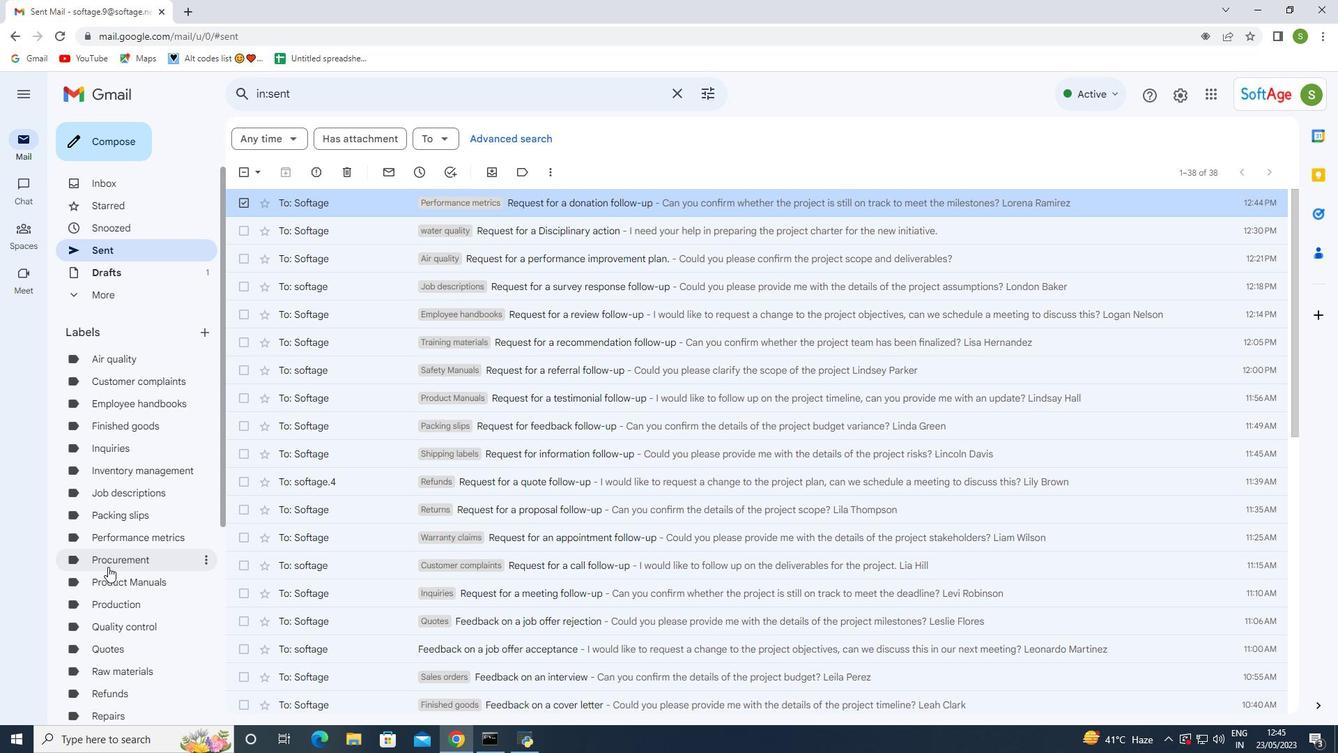 
Action: Mouse scrolled (109, 566) with delta (0, 0)
Screenshot: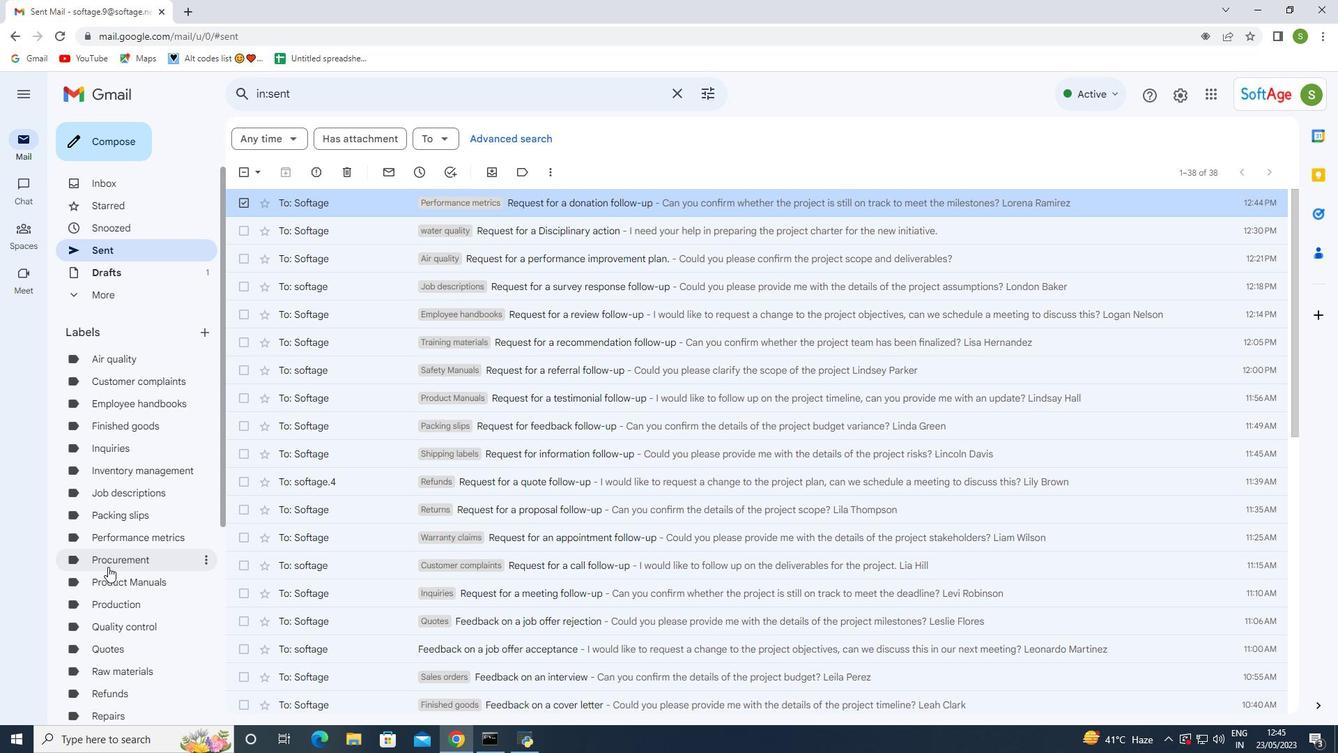 
Action: Mouse moved to (136, 332)
Screenshot: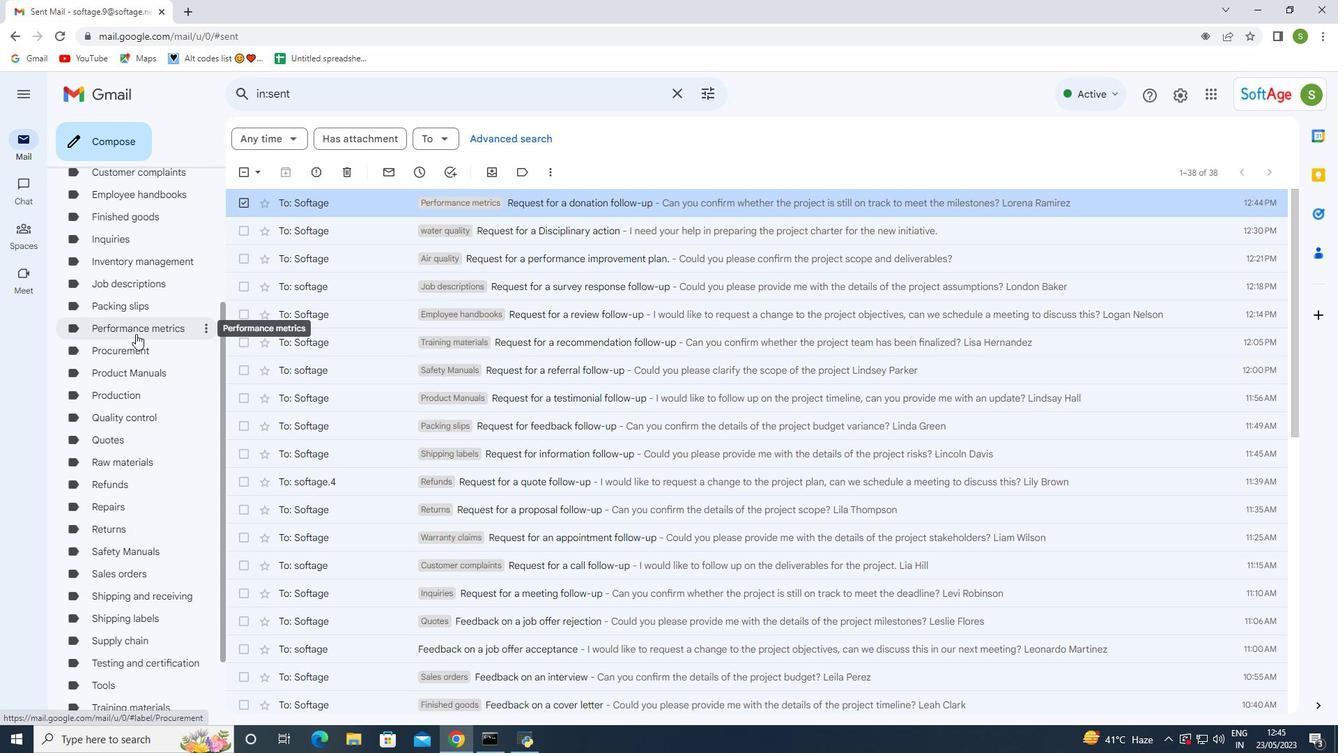 
Action: Mouse pressed left at (136, 332)
Screenshot: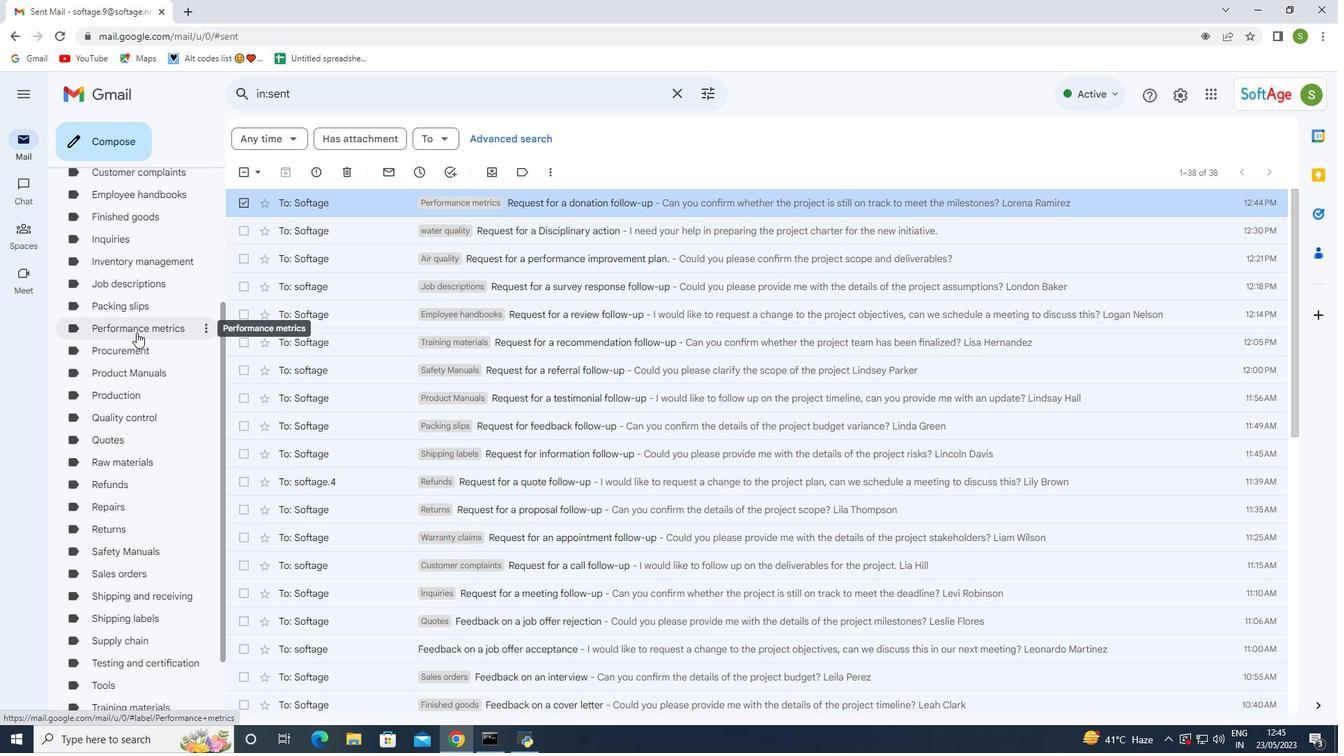 
Action: Mouse moved to (138, 332)
Screenshot: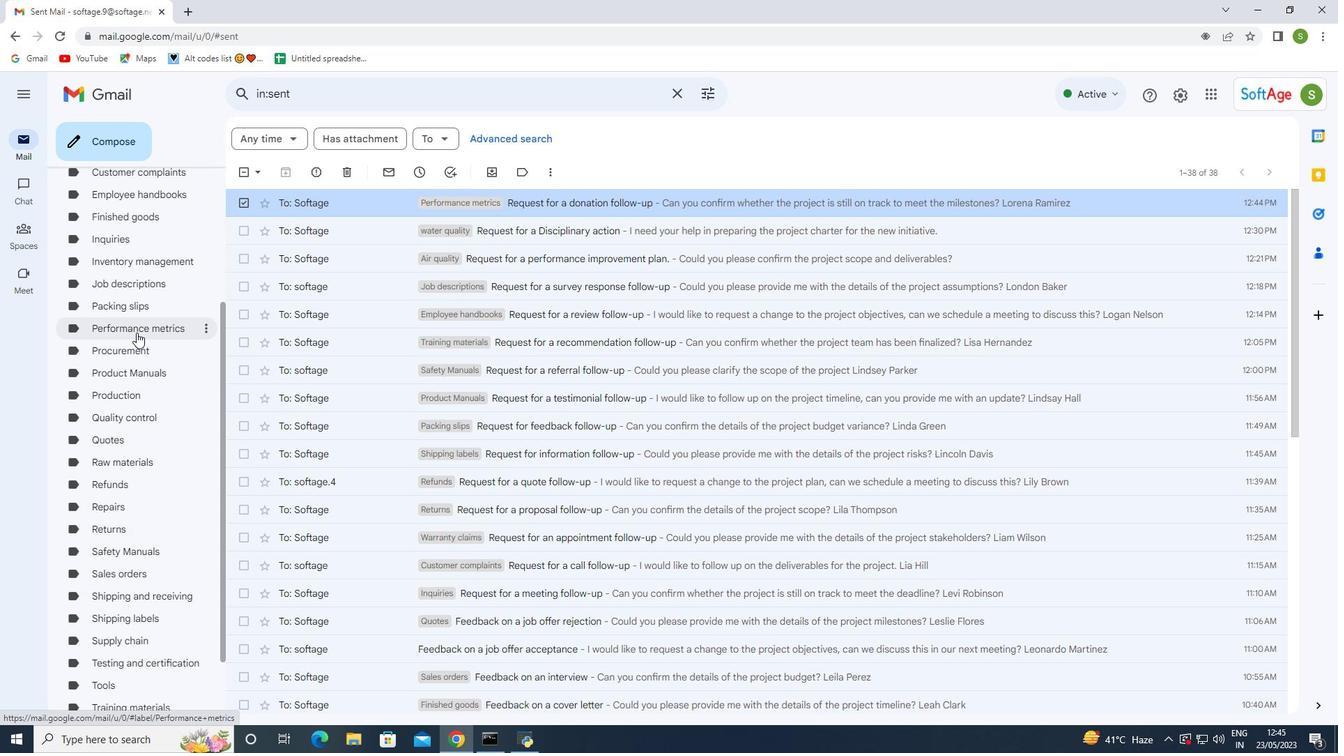
Action: Mouse pressed left at (138, 332)
Screenshot: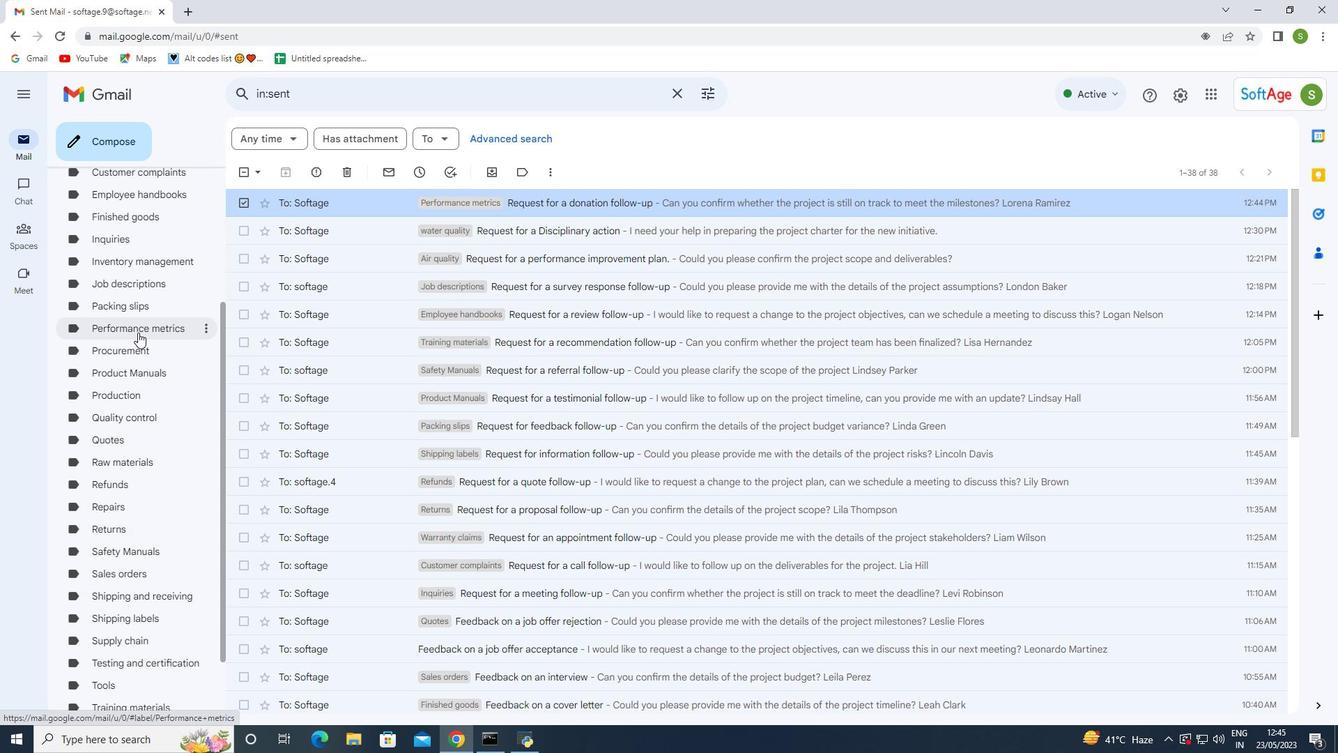 
Action: Mouse moved to (365, 198)
Screenshot: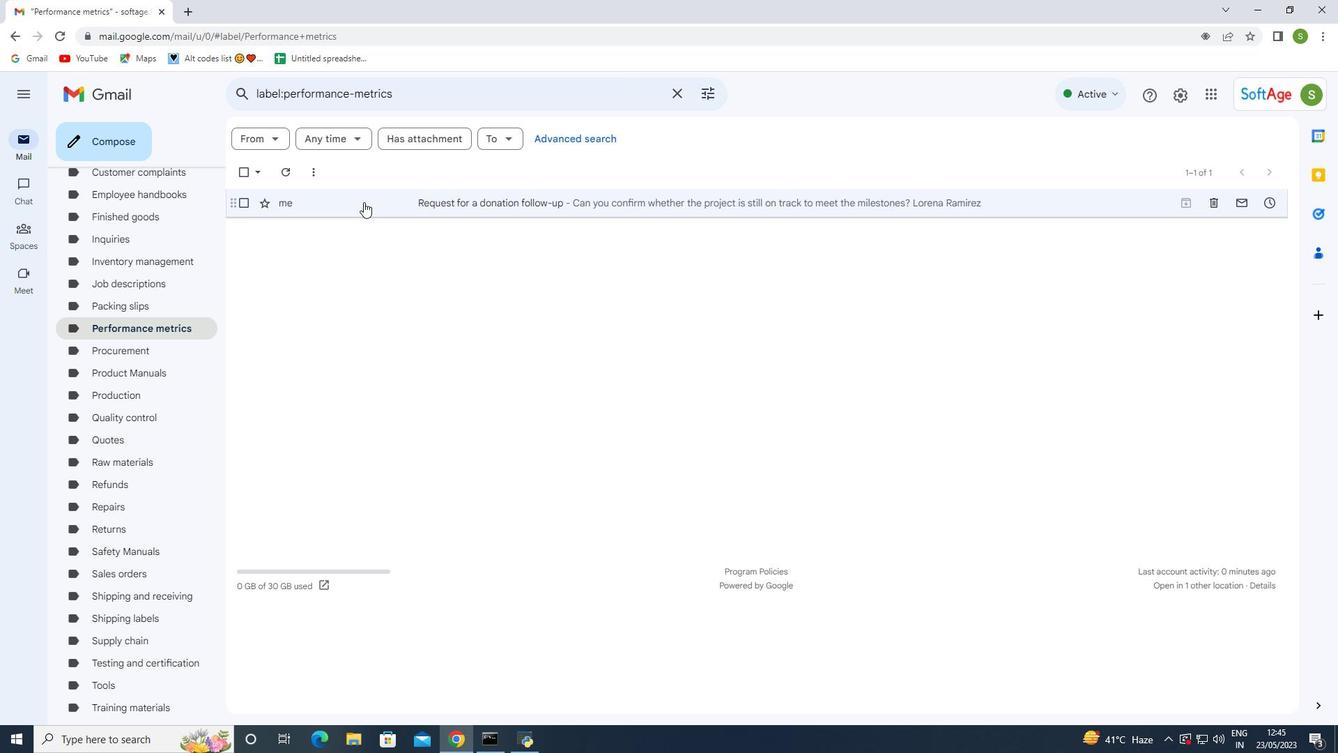 
Action: Mouse pressed left at (365, 198)
Screenshot: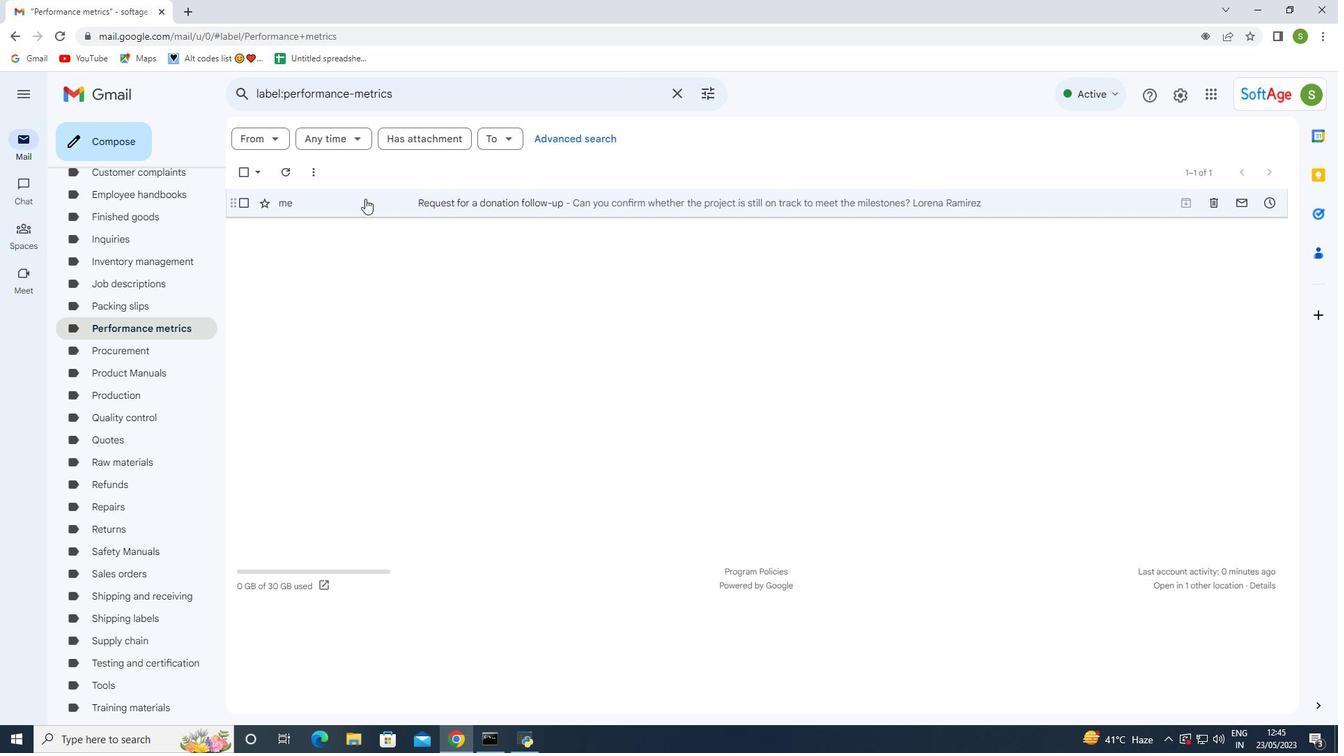 
Action: Mouse pressed left at (365, 198)
Screenshot: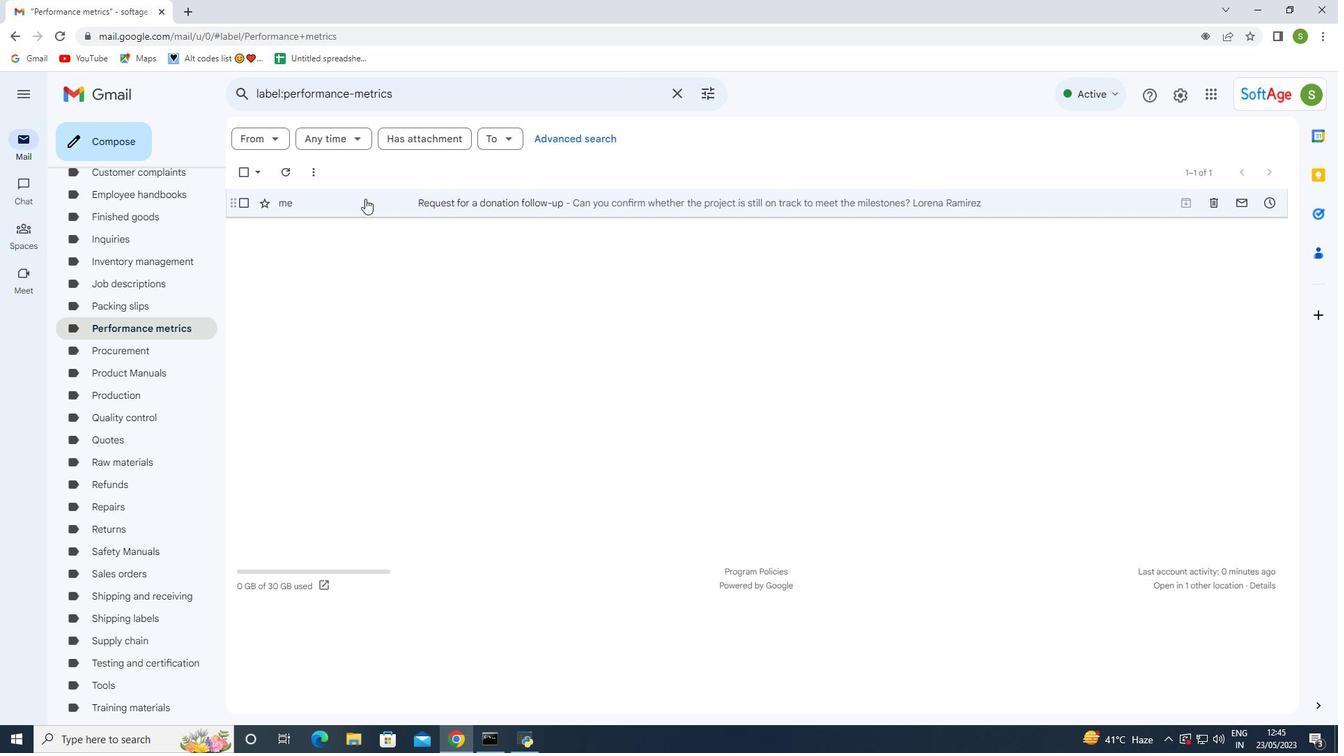 
Action: Mouse moved to (506, 290)
Screenshot: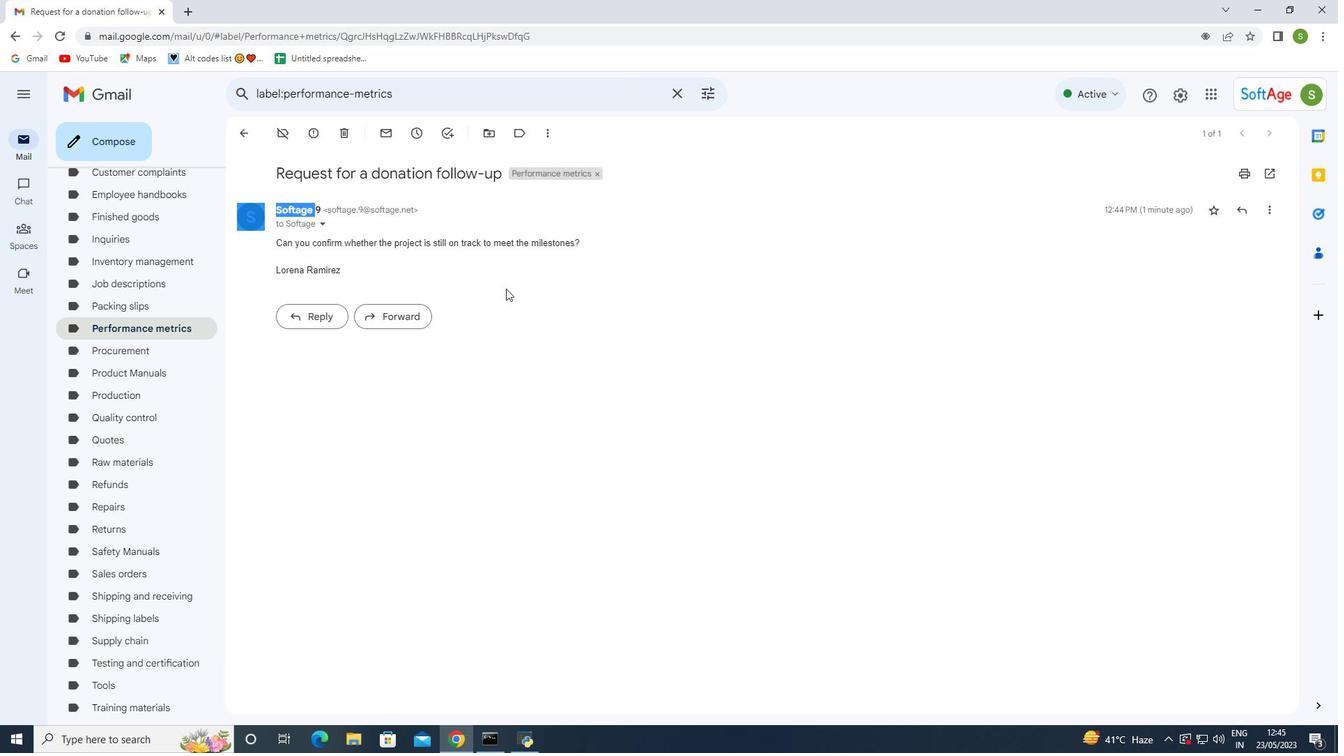 
Action: Mouse pressed left at (506, 290)
Screenshot: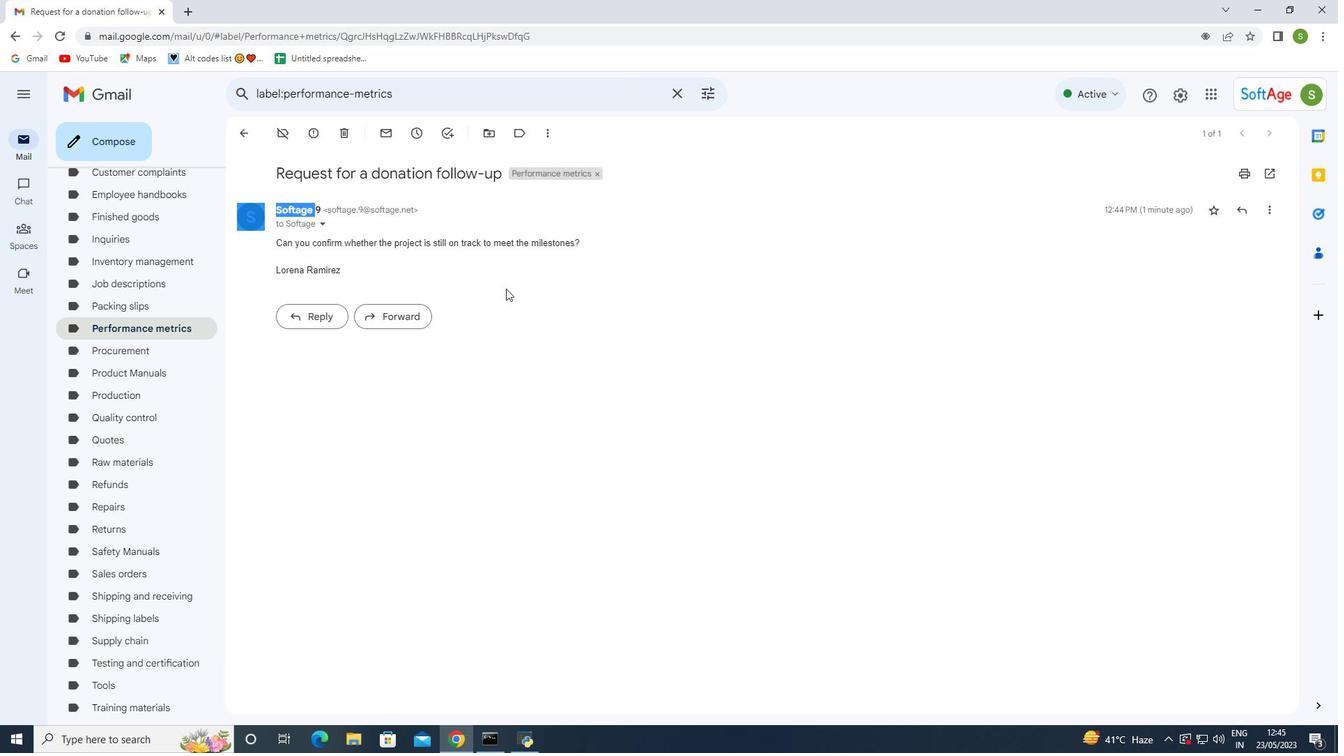
Action: Mouse moved to (246, 134)
Screenshot: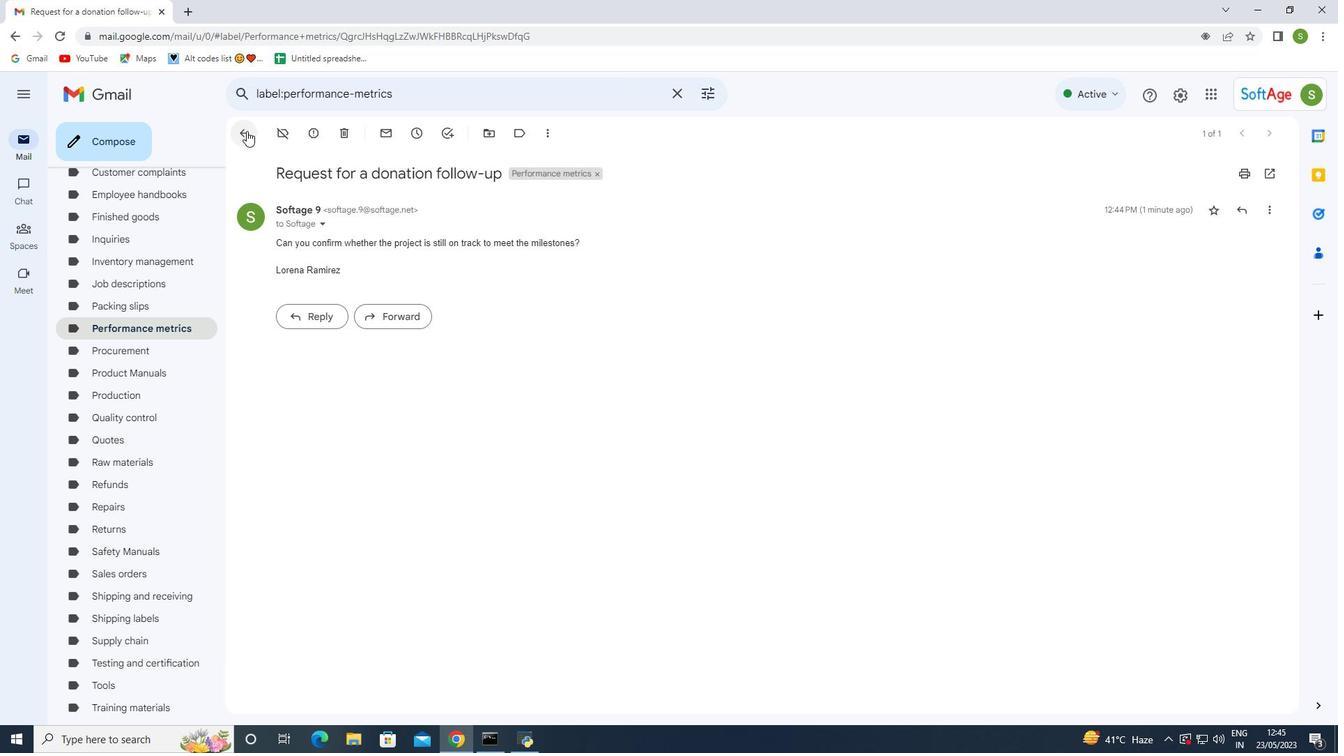 
Action: Mouse pressed left at (246, 134)
Screenshot: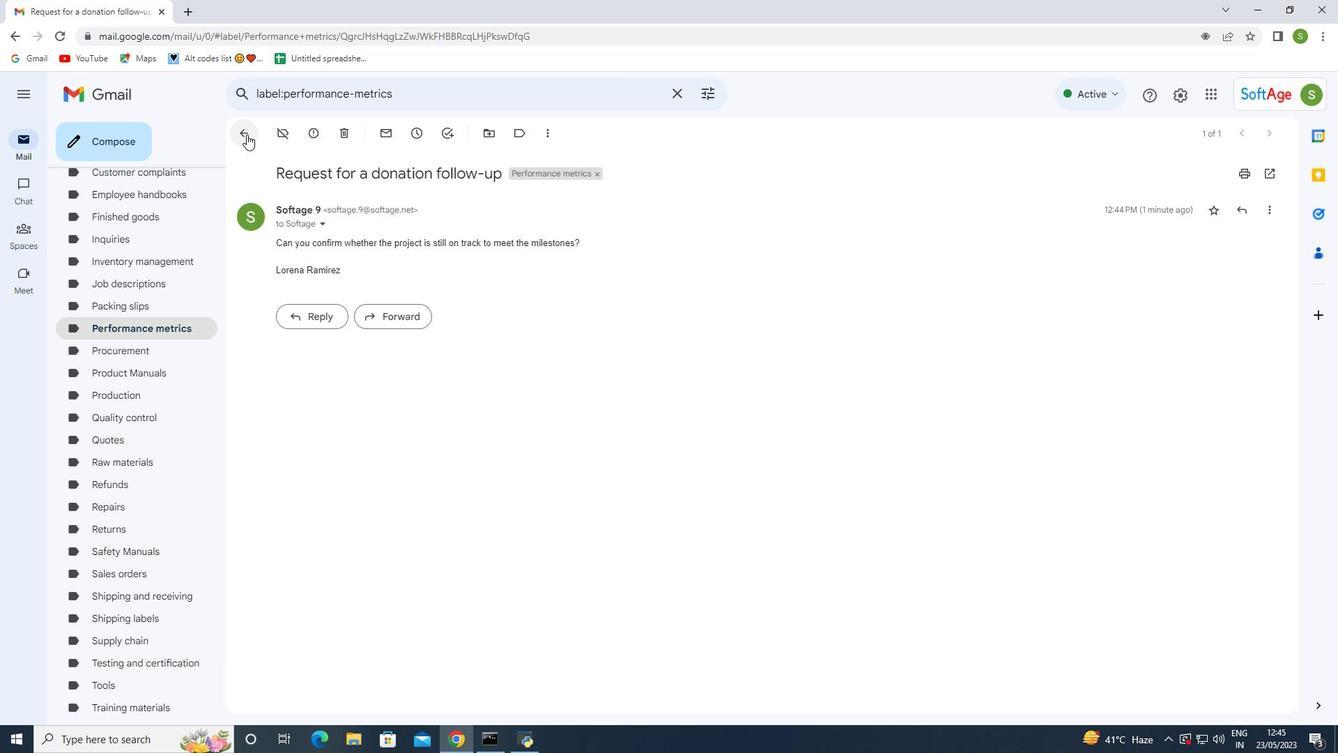 
Action: Mouse moved to (656, 372)
Screenshot: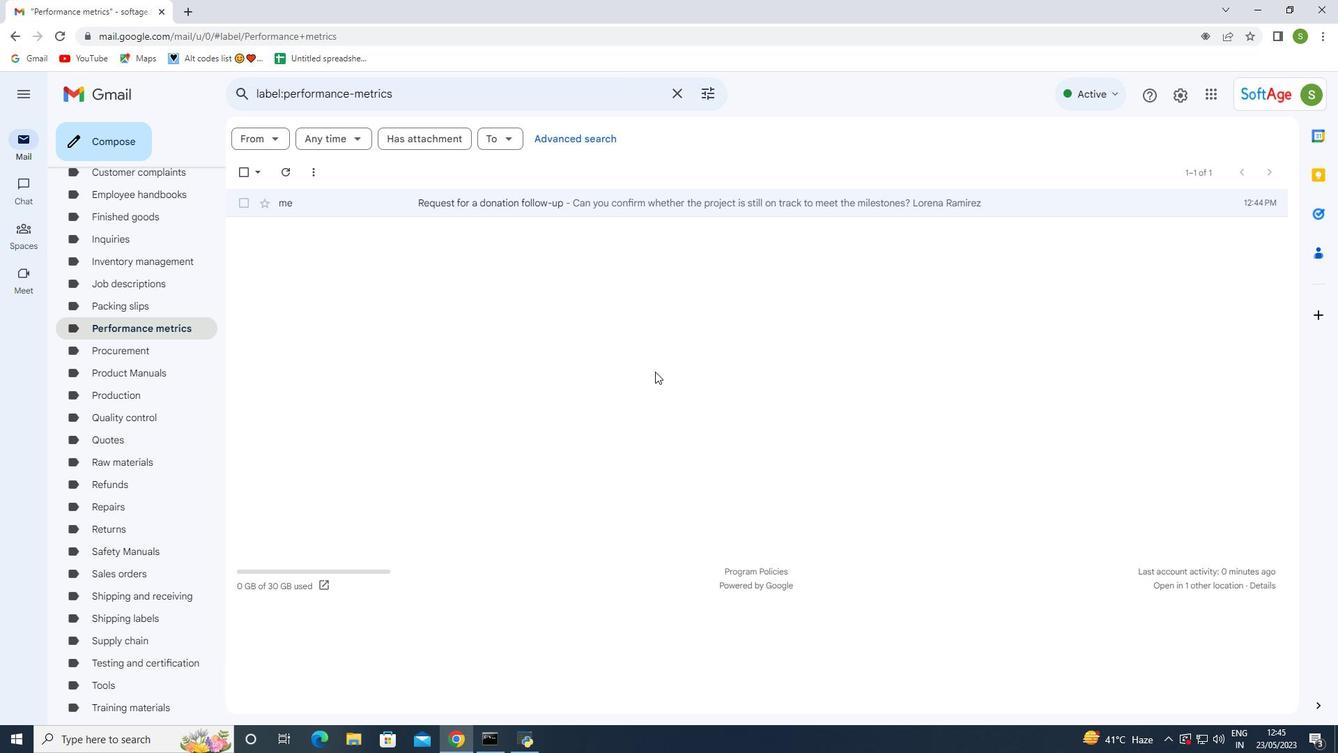 
Action: Mouse pressed left at (656, 372)
Screenshot: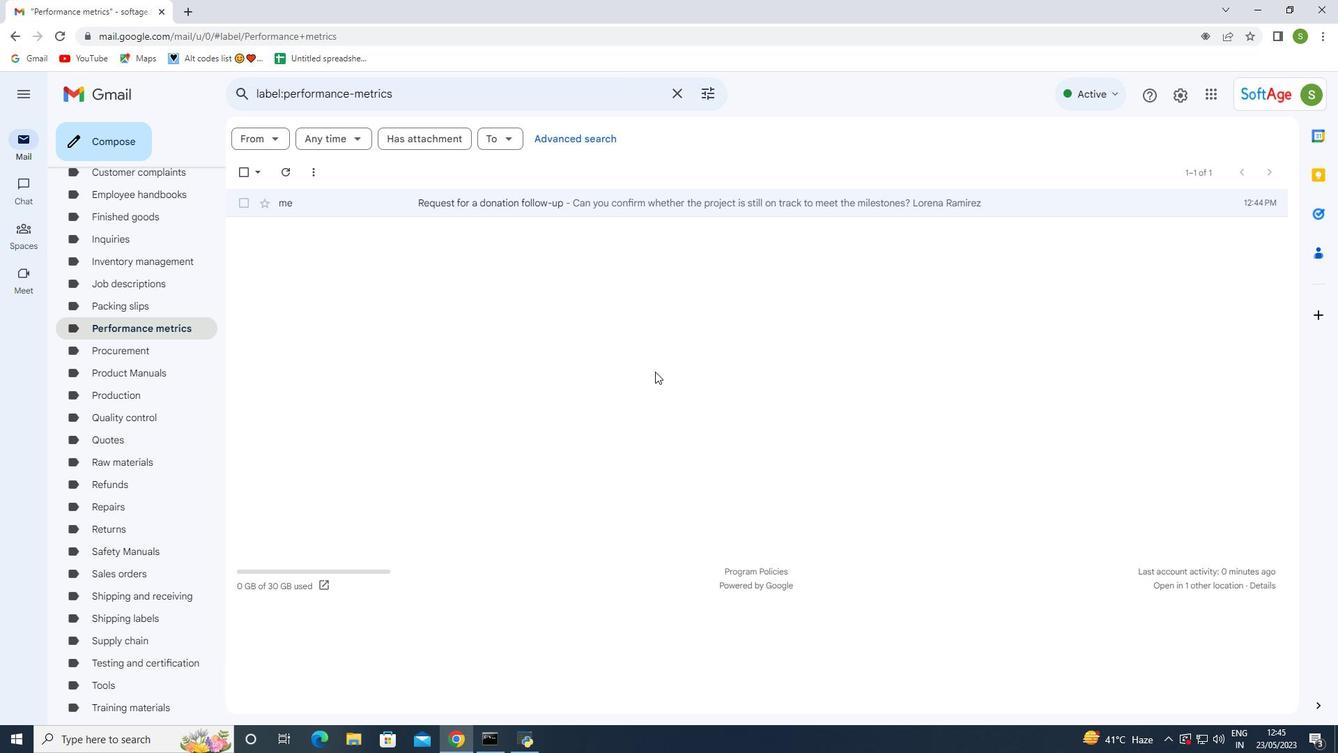 
Action: Mouse moved to (658, 375)
Screenshot: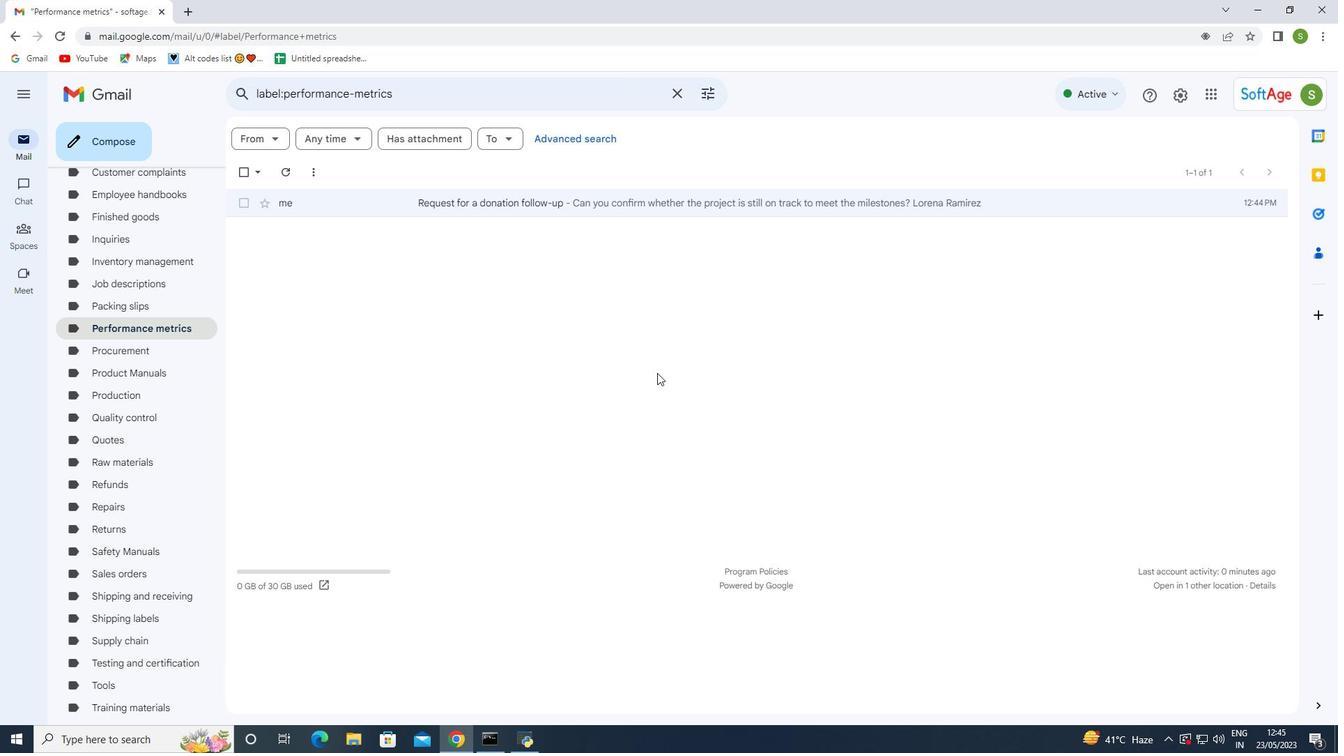 
